Task: Measure the displacement between Leavenworth and Stevens Pass.
Action: Mouse moved to (268, 86)
Screenshot: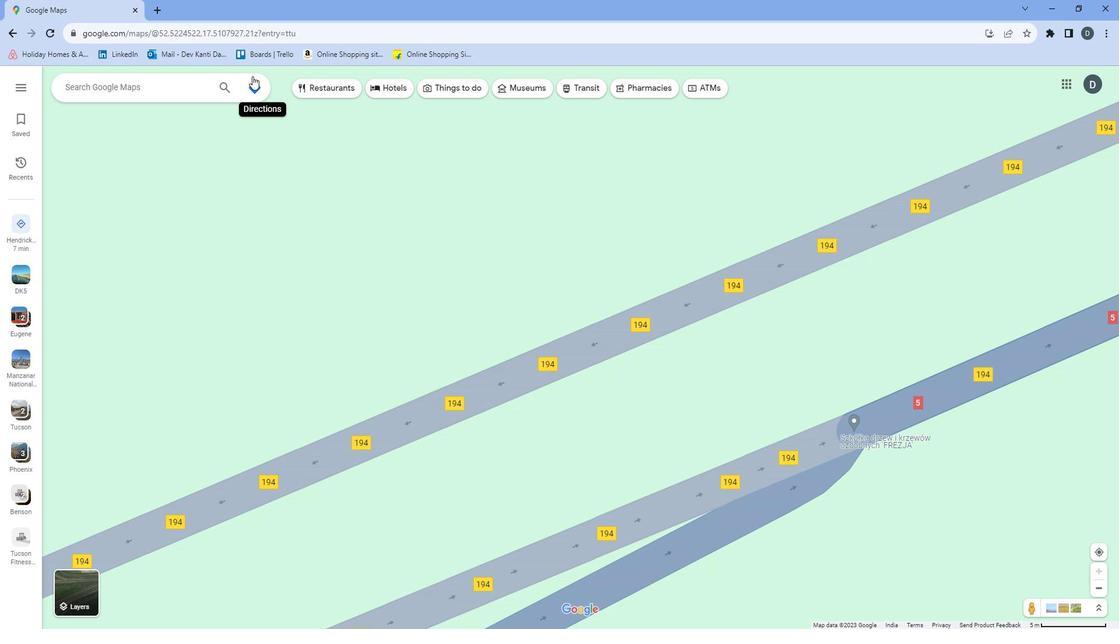 
Action: Mouse pressed left at (268, 86)
Screenshot: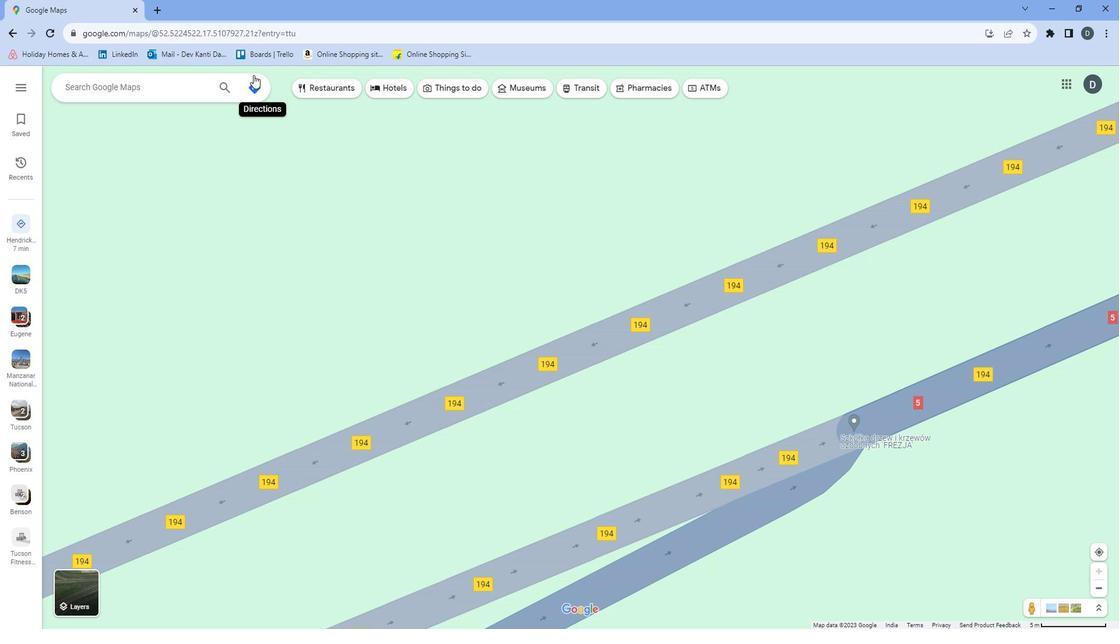 
Action: Mouse moved to (205, 128)
Screenshot: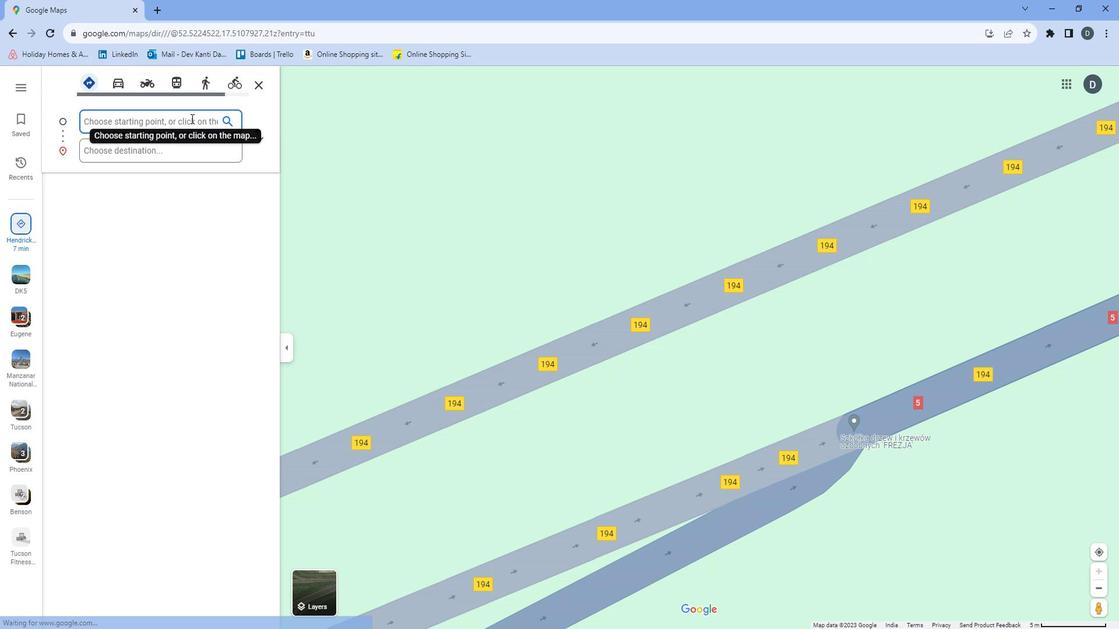
Action: Mouse pressed left at (205, 128)
Screenshot: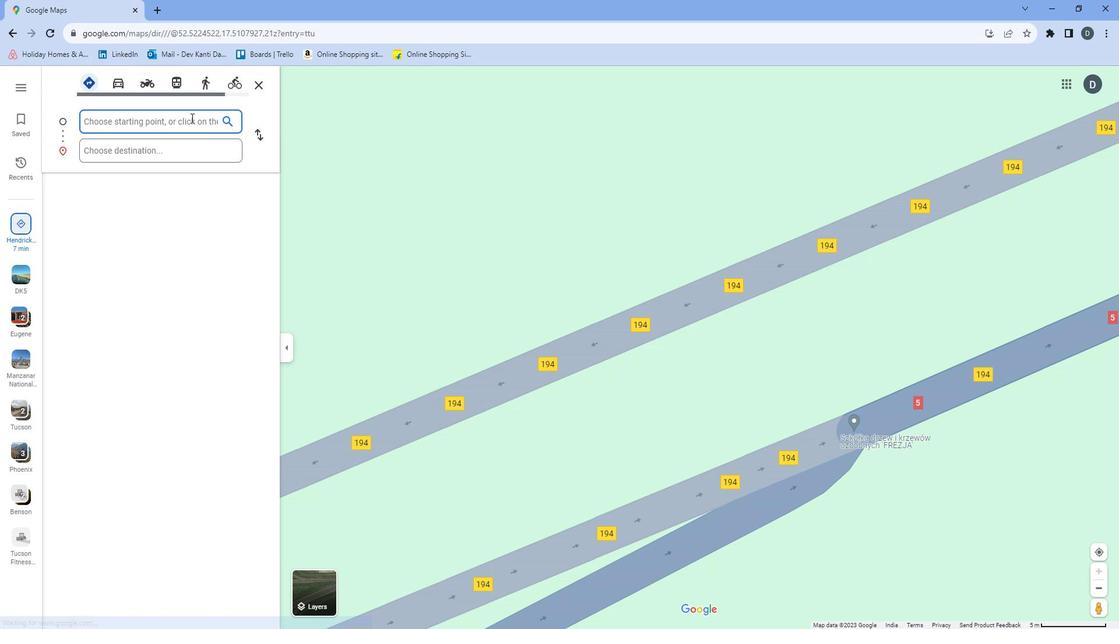 
Action: Key pressed <Key.shift>Leavenwi<Key.backspace>orth<Key.space>
Screenshot: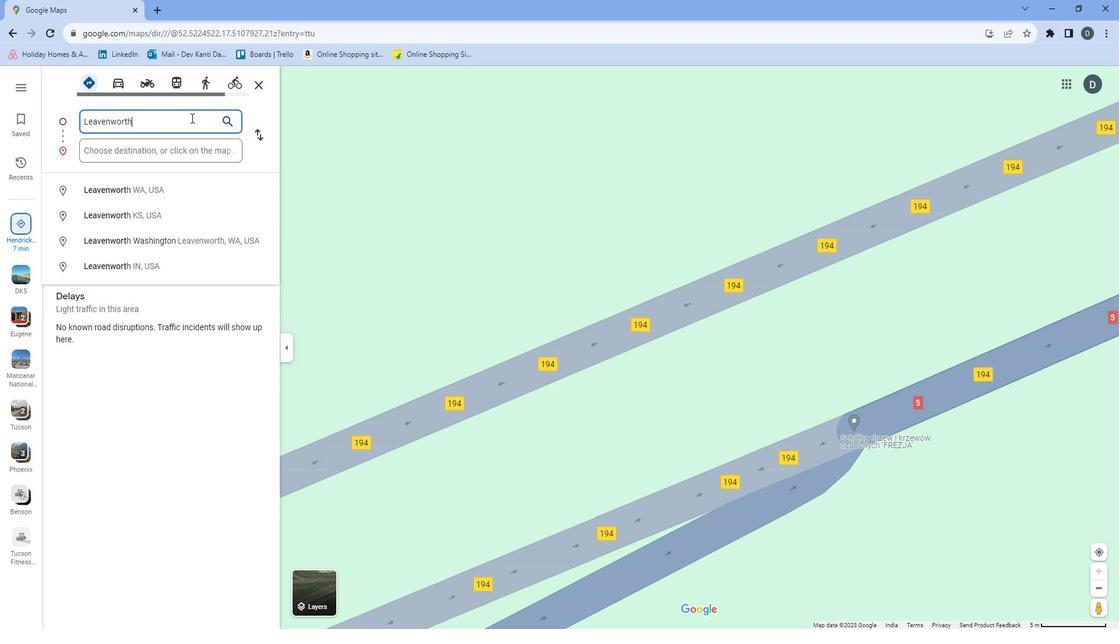 
Action: Mouse moved to (193, 153)
Screenshot: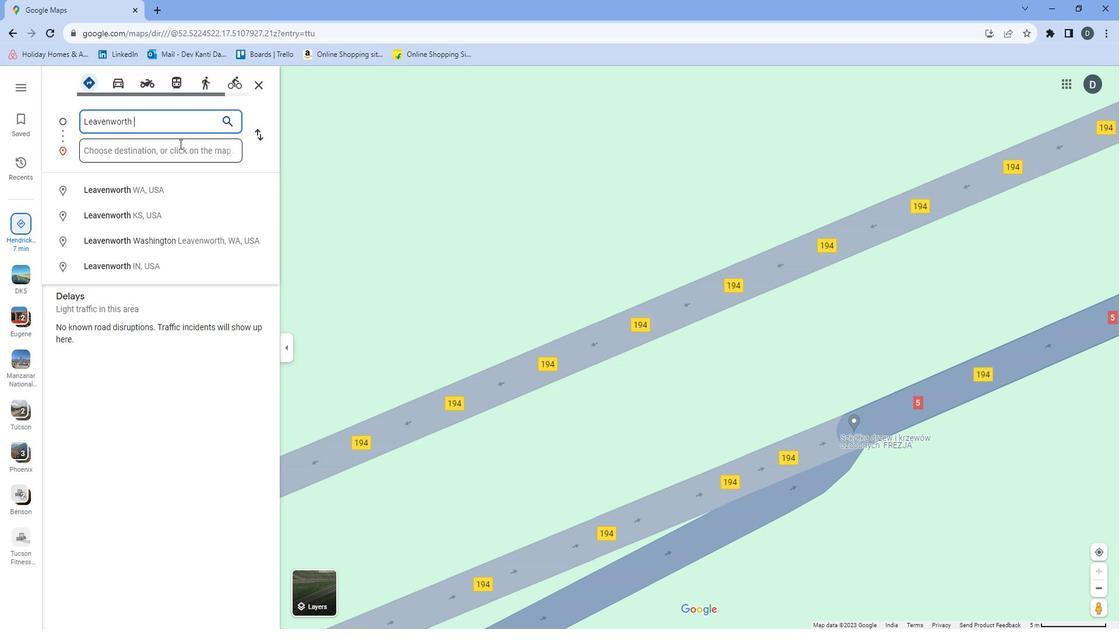 
Action: Mouse pressed left at (193, 153)
Screenshot: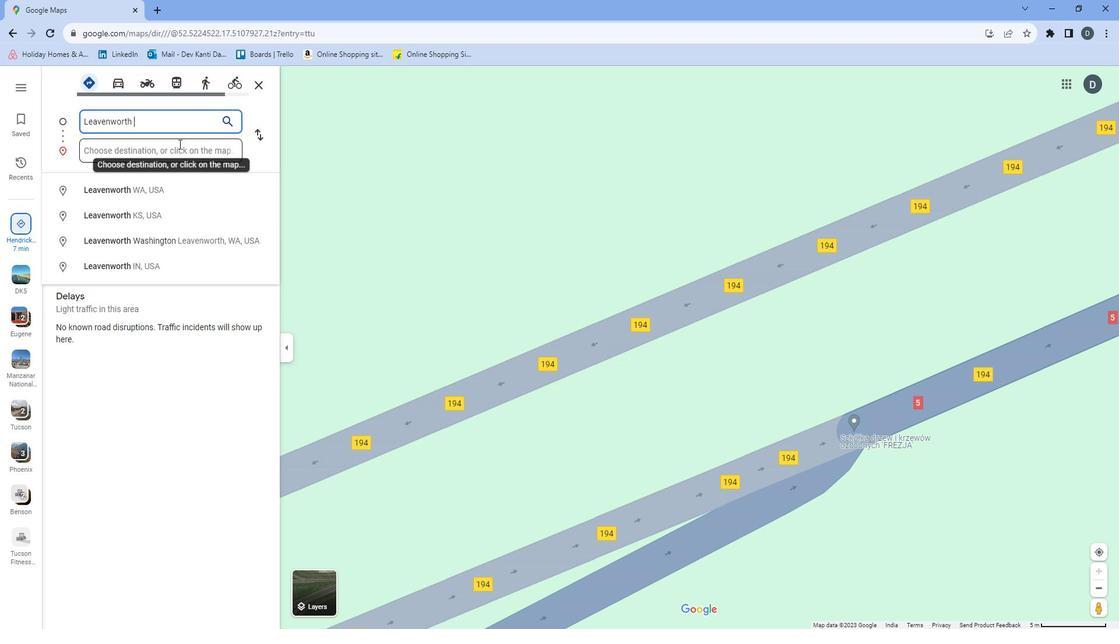 
Action: Key pressed <Key.shift>Stevens<Key.space><Key.shift>Pass<Key.enter>
Screenshot: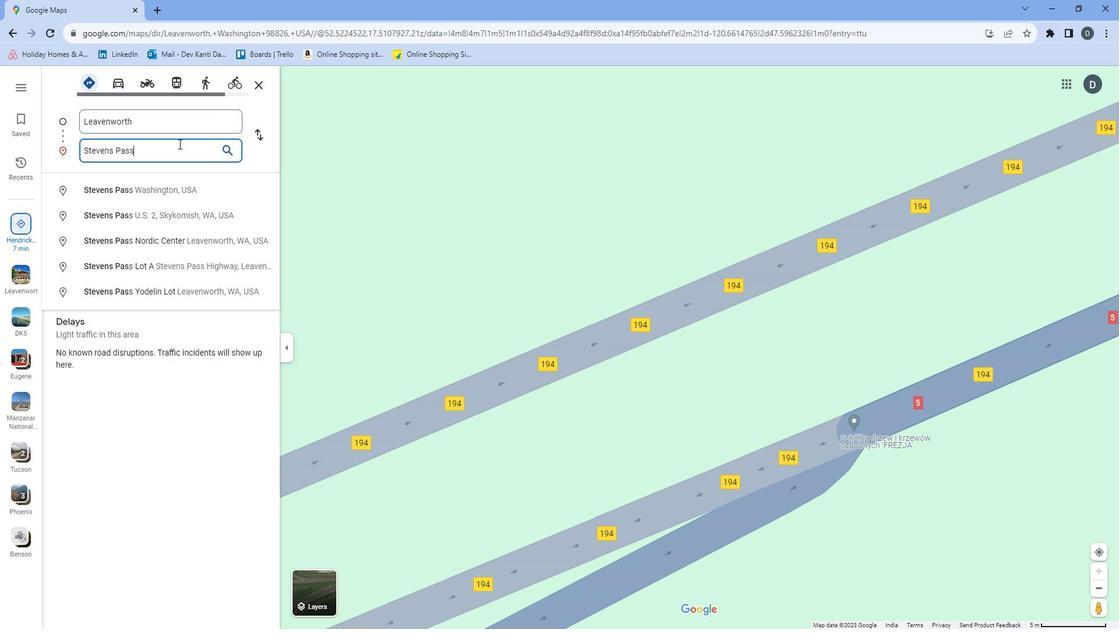
Action: Mouse moved to (897, 464)
Screenshot: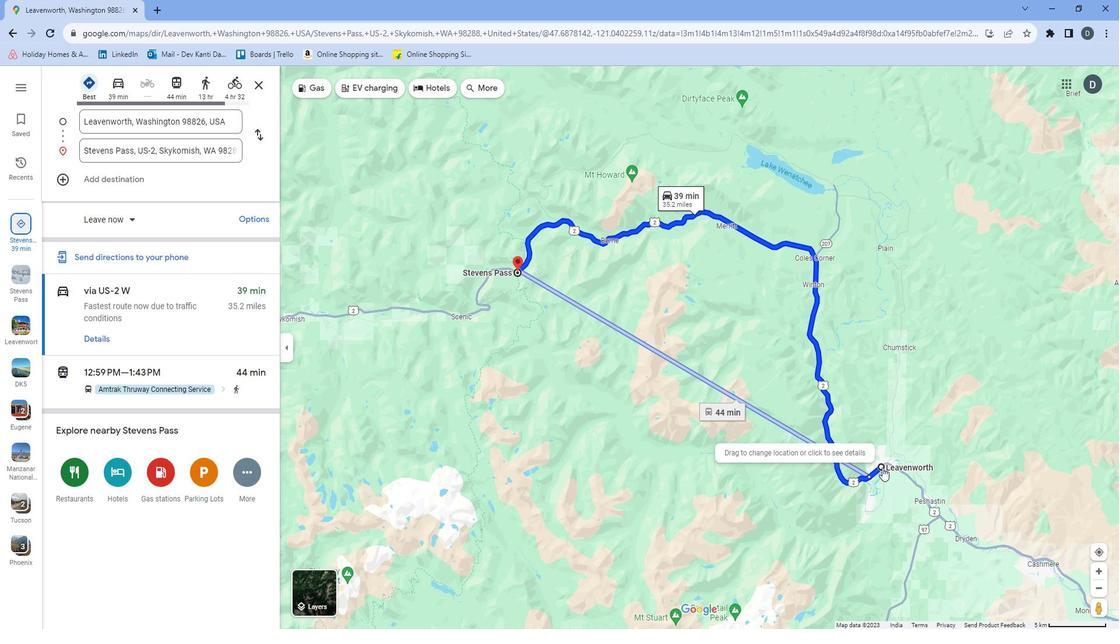 
Action: Mouse pressed left at (897, 464)
Screenshot: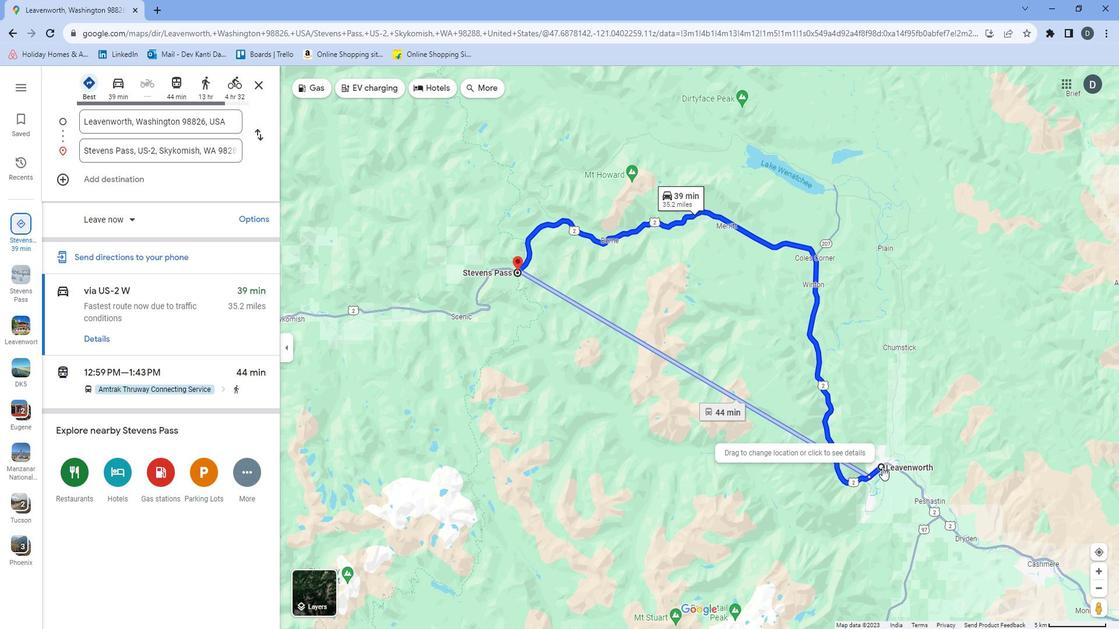 
Action: Mouse pressed right at (897, 464)
Screenshot: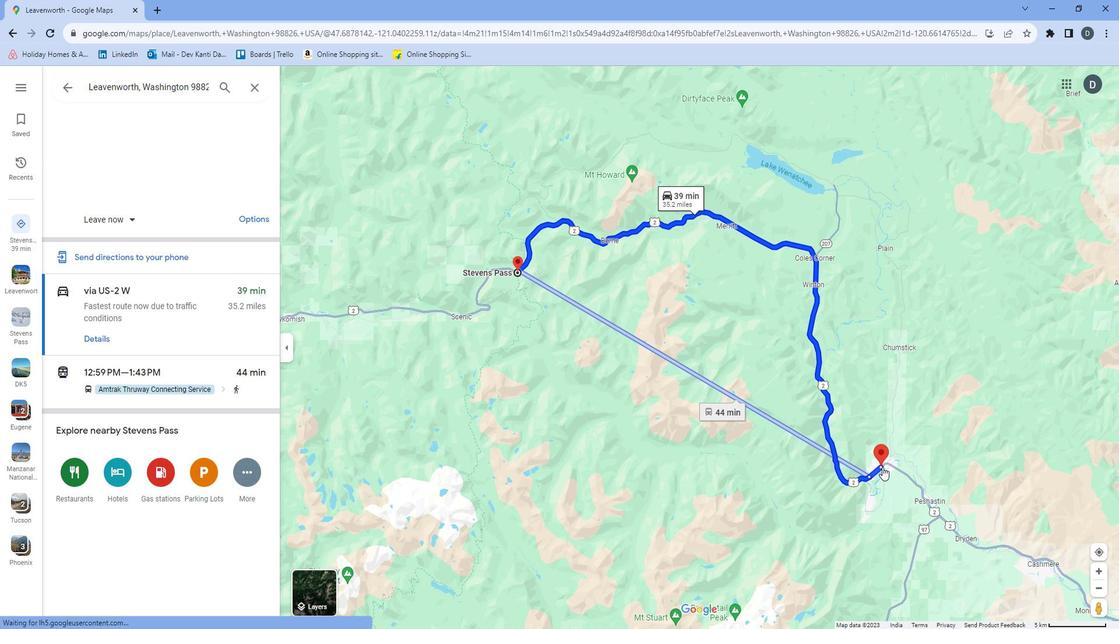 
Action: Mouse moved to (938, 600)
Screenshot: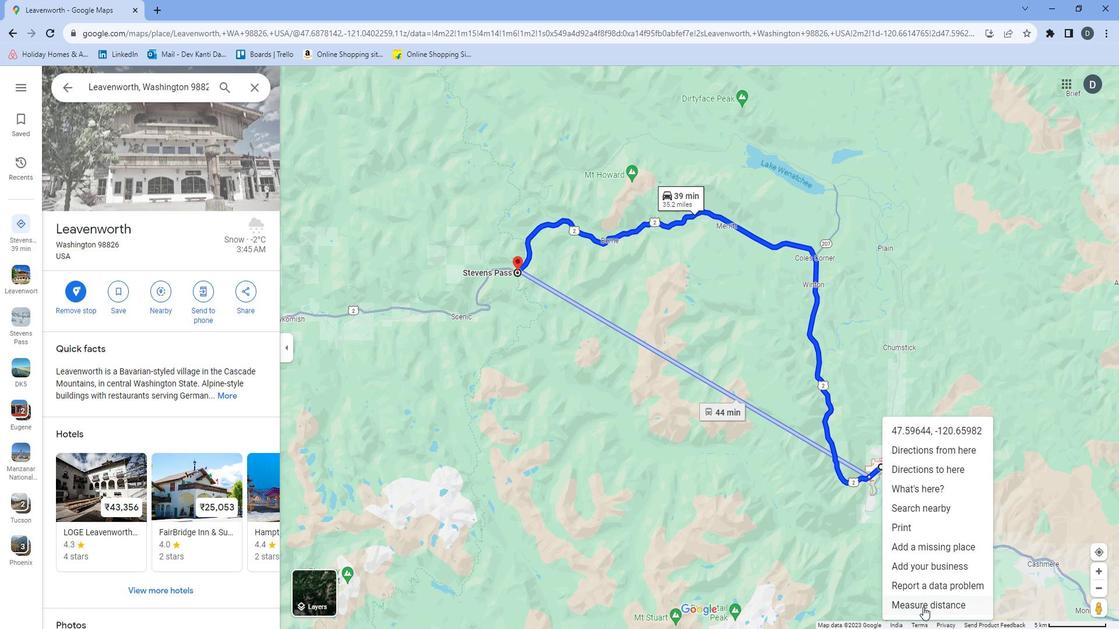 
Action: Mouse pressed left at (938, 600)
Screenshot: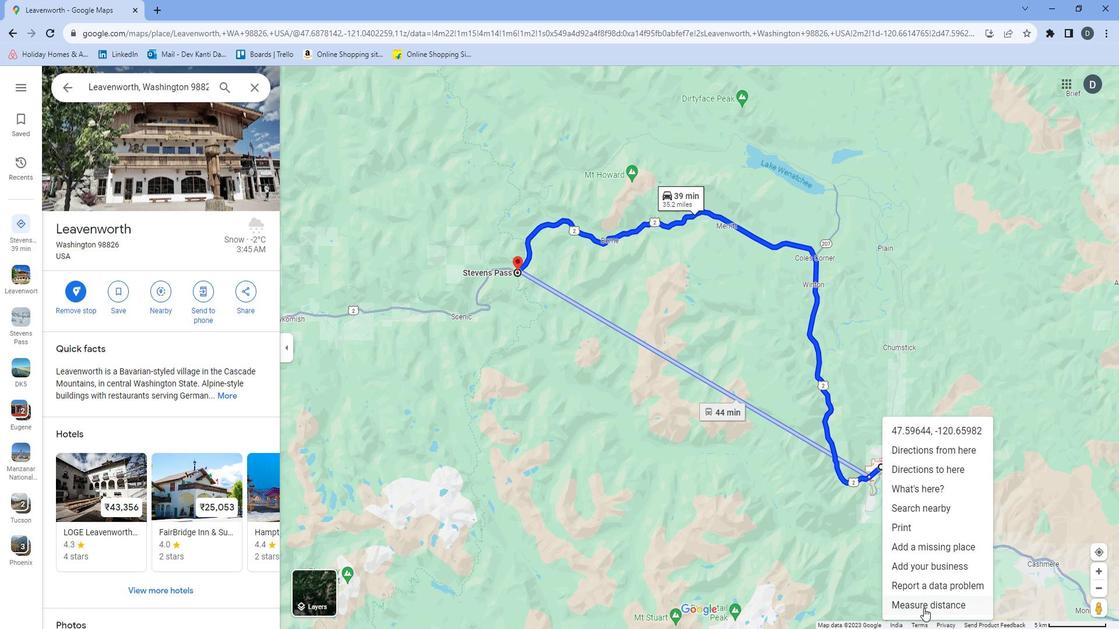 
Action: Mouse moved to (530, 274)
Screenshot: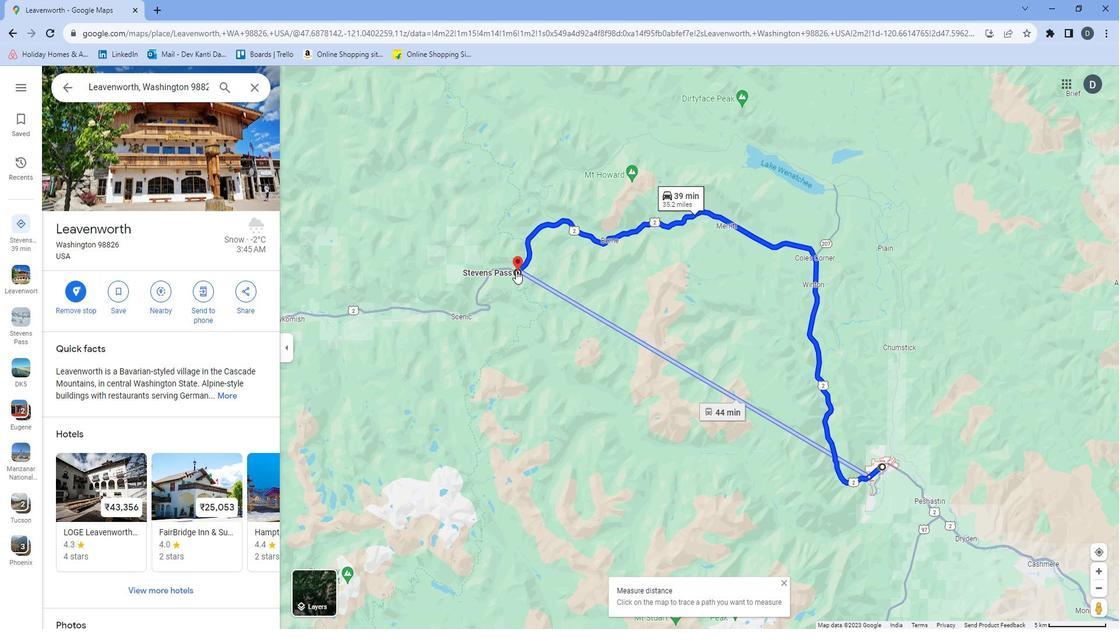 
Action: Mouse pressed left at (530, 274)
Screenshot: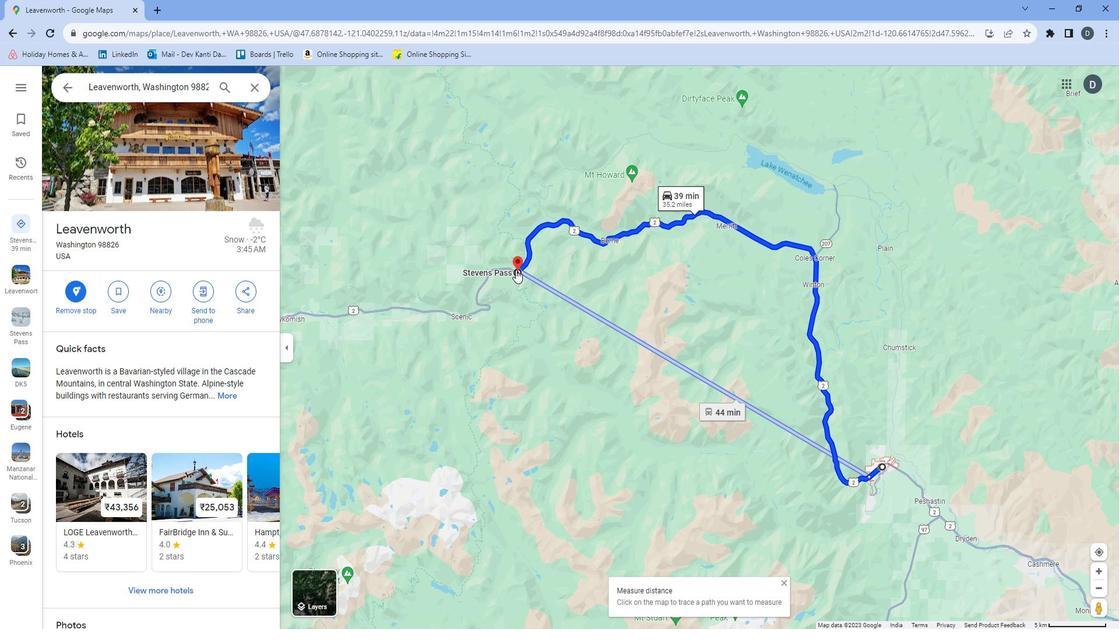 
Action: Mouse moved to (894, 478)
Screenshot: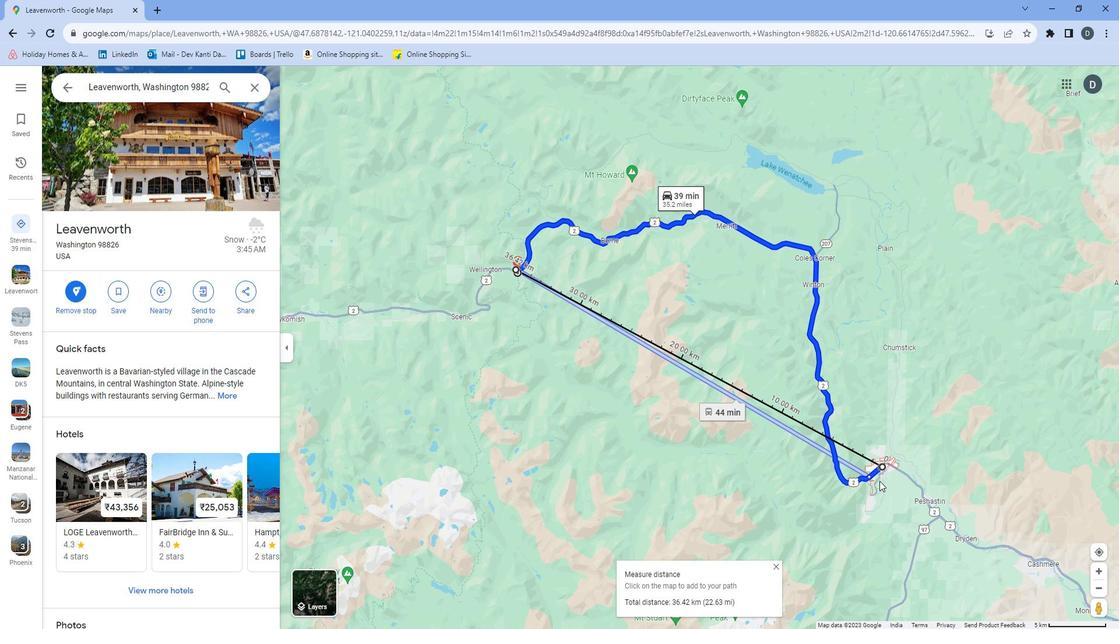 
Action: Mouse scrolled (894, 478) with delta (0, 0)
Screenshot: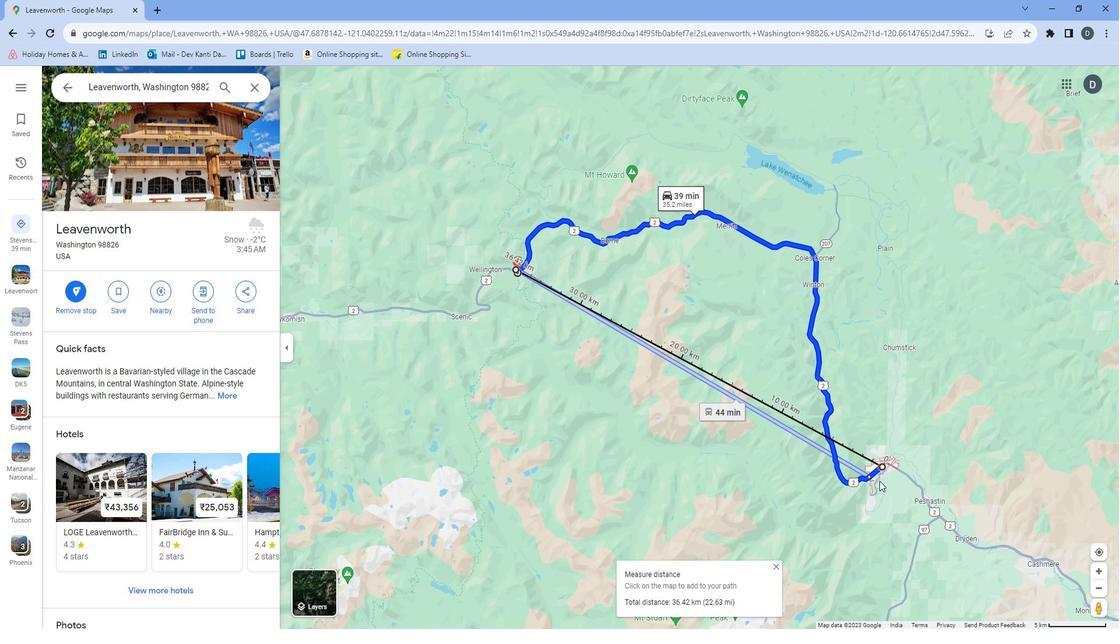 
Action: Mouse scrolled (894, 478) with delta (0, 0)
Screenshot: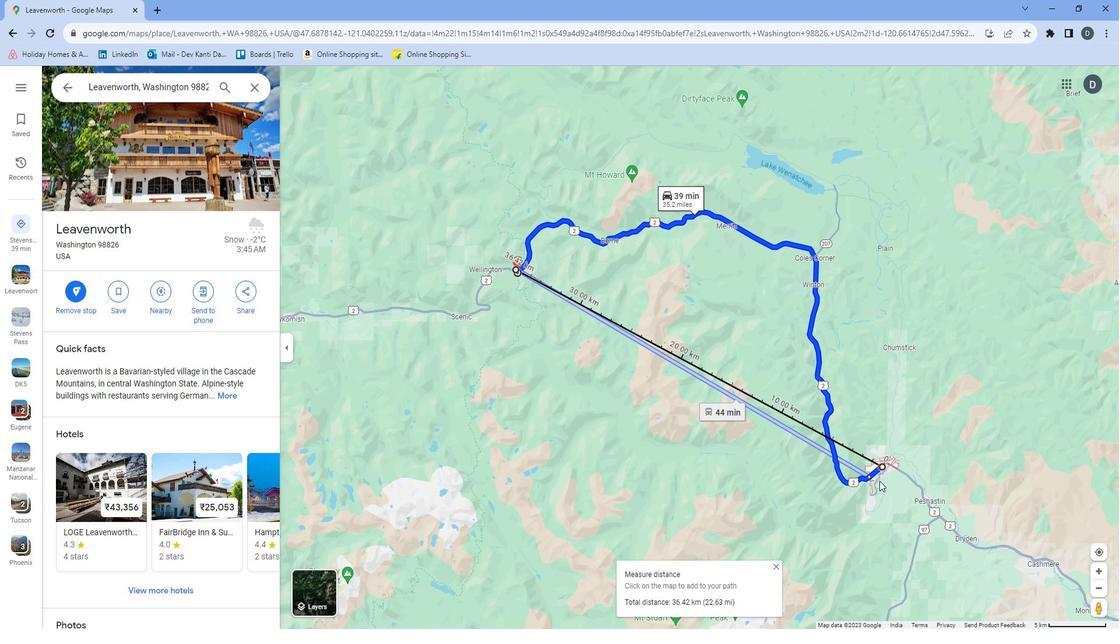 
Action: Mouse scrolled (894, 478) with delta (0, 0)
Screenshot: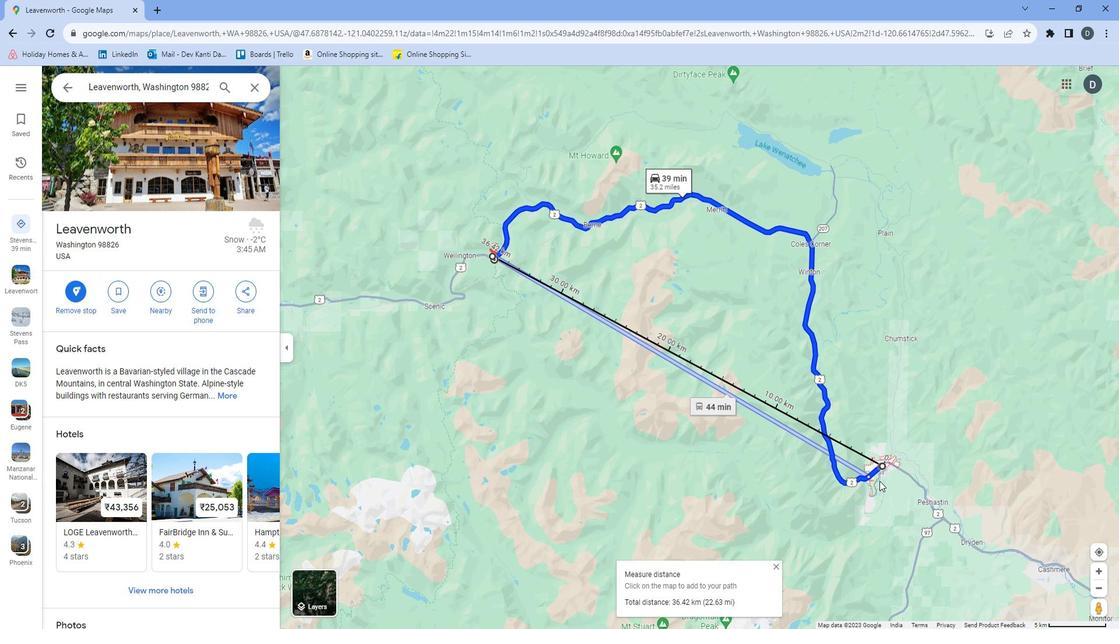 
Action: Mouse scrolled (894, 478) with delta (0, 0)
Screenshot: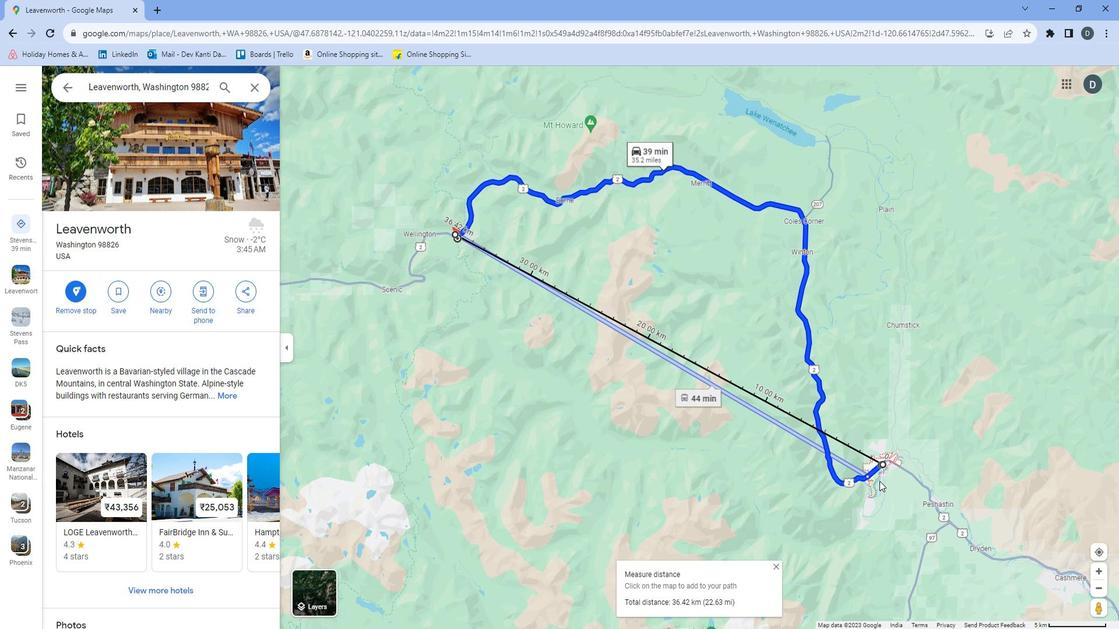 
Action: Mouse scrolled (894, 478) with delta (0, 0)
Screenshot: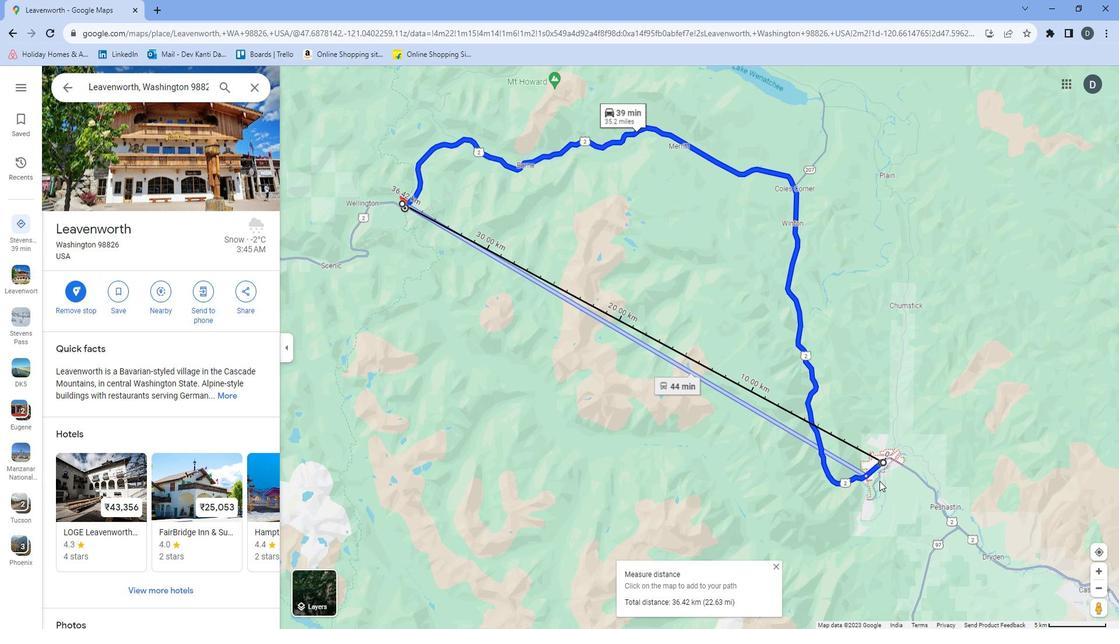
Action: Mouse scrolled (894, 478) with delta (0, 0)
Screenshot: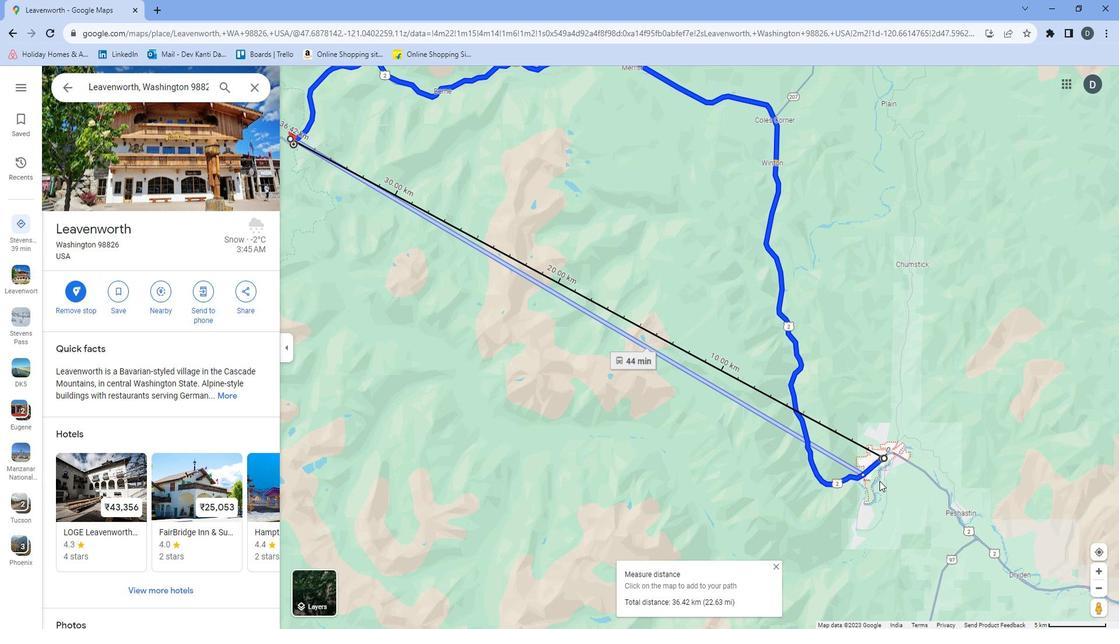
Action: Mouse moved to (895, 477)
Screenshot: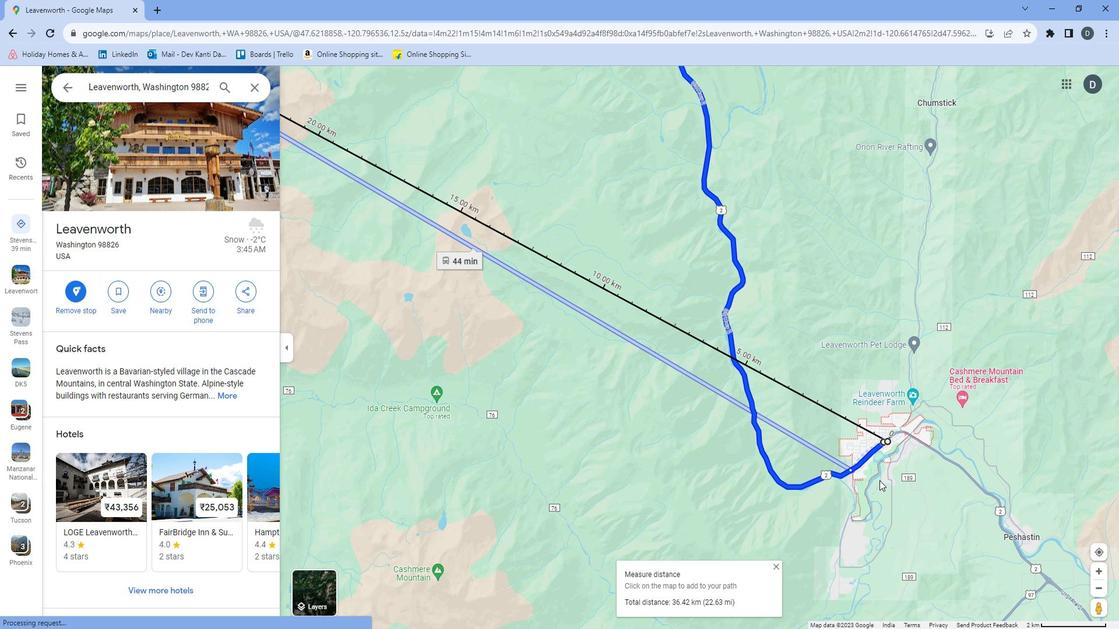 
Action: Mouse scrolled (895, 477) with delta (0, 0)
Screenshot: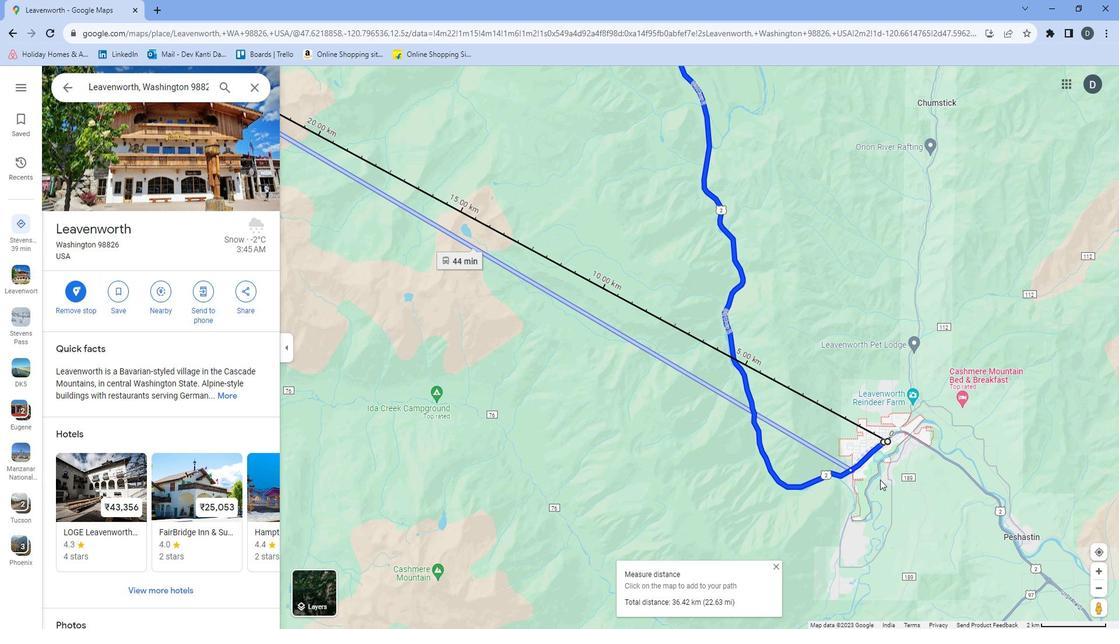 
Action: Mouse moved to (895, 476)
Screenshot: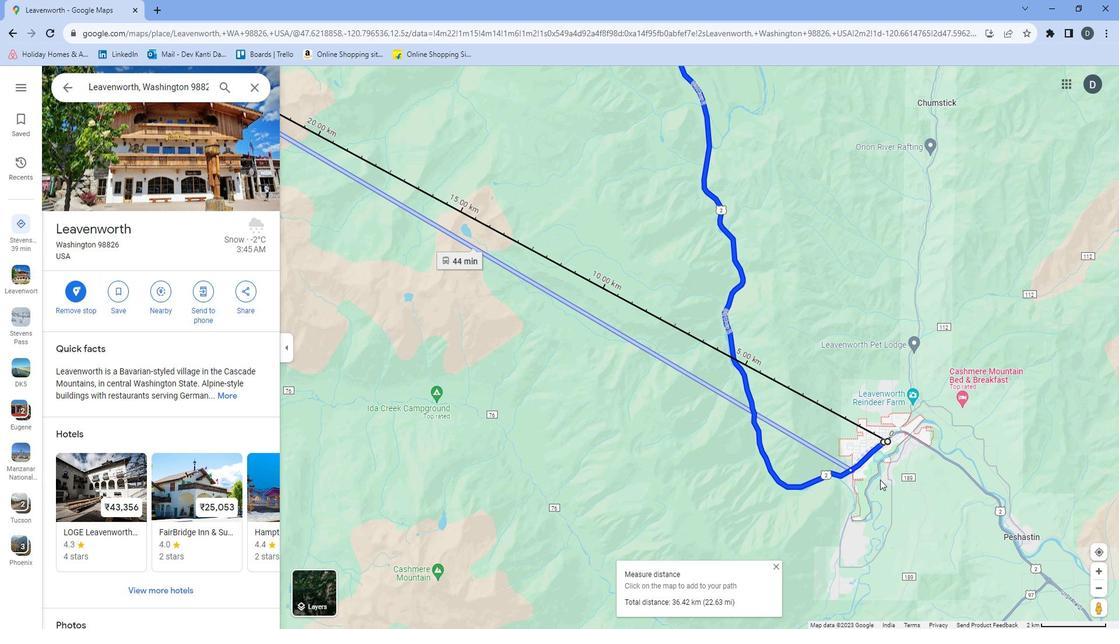 
Action: Mouse scrolled (895, 477) with delta (0, 0)
Screenshot: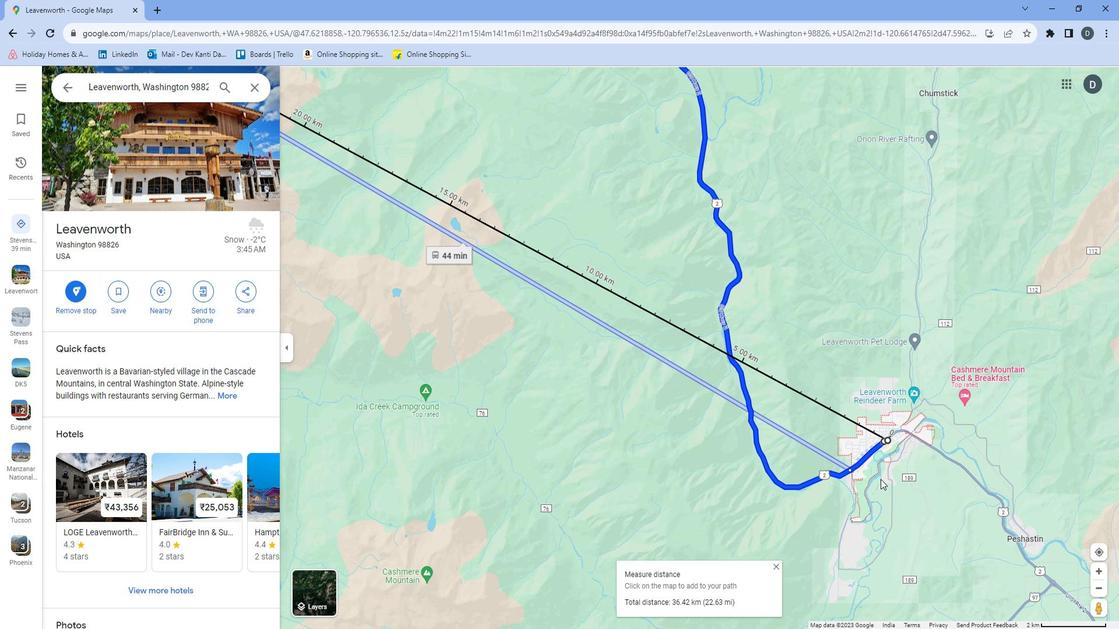 
Action: Mouse scrolled (895, 477) with delta (0, 0)
Screenshot: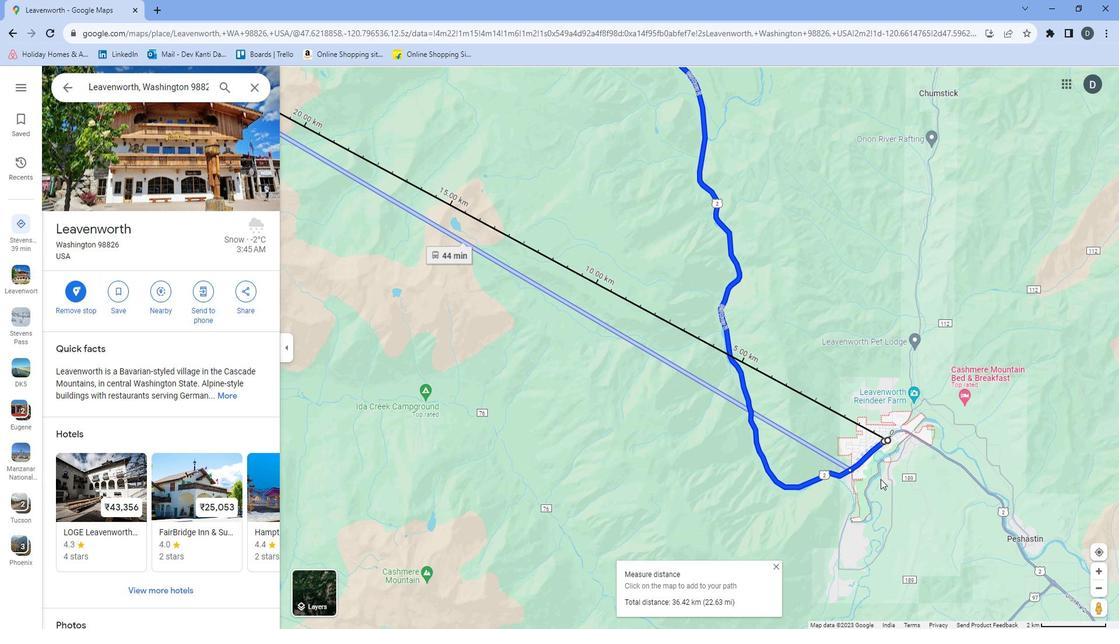 
Action: Mouse scrolled (895, 477) with delta (0, 0)
Screenshot: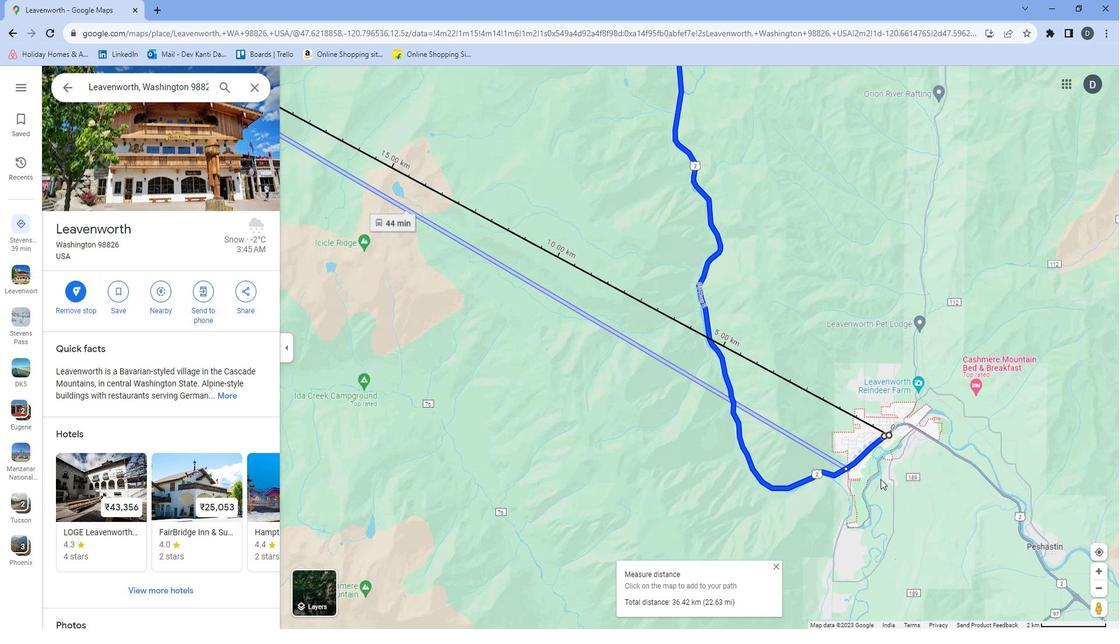 
Action: Mouse scrolled (895, 477) with delta (0, 0)
Screenshot: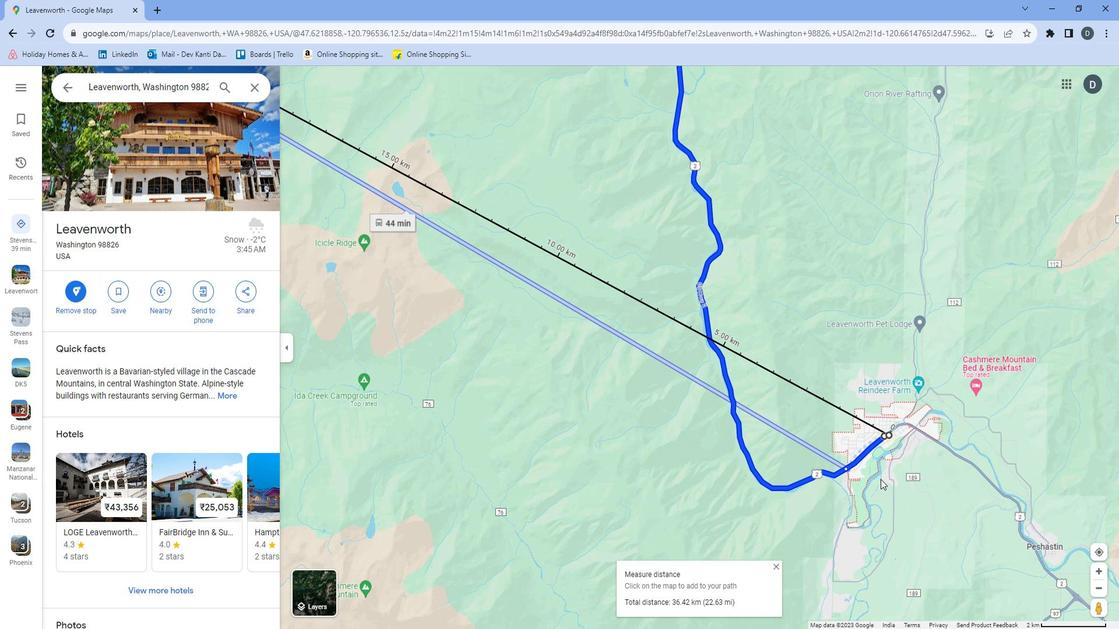 
Action: Mouse scrolled (895, 477) with delta (0, 0)
Screenshot: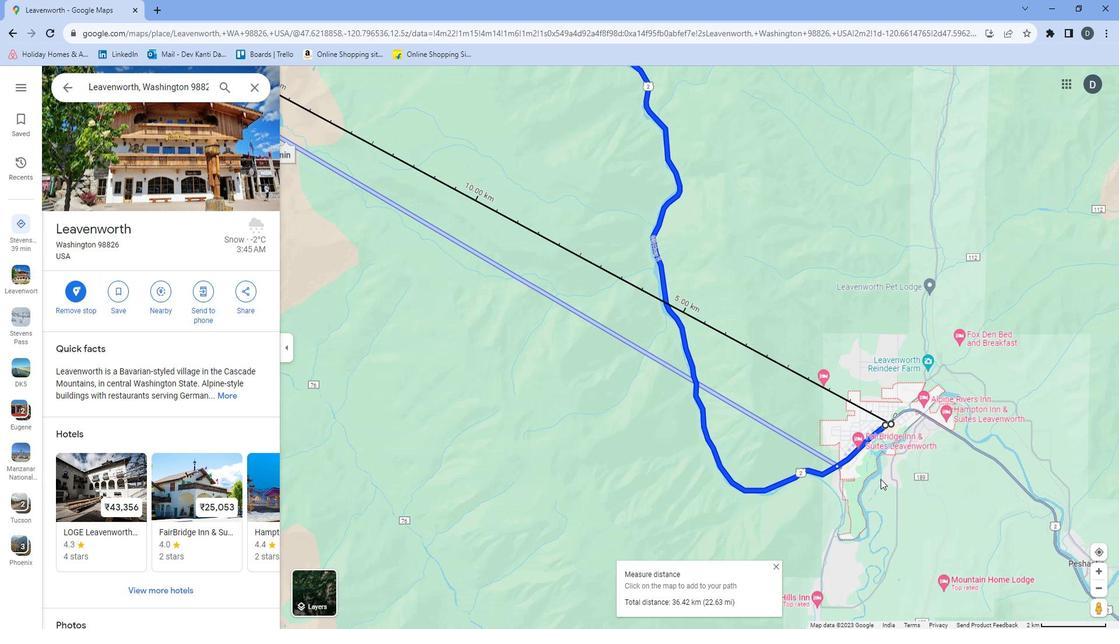 
Action: Mouse moved to (903, 365)
Screenshot: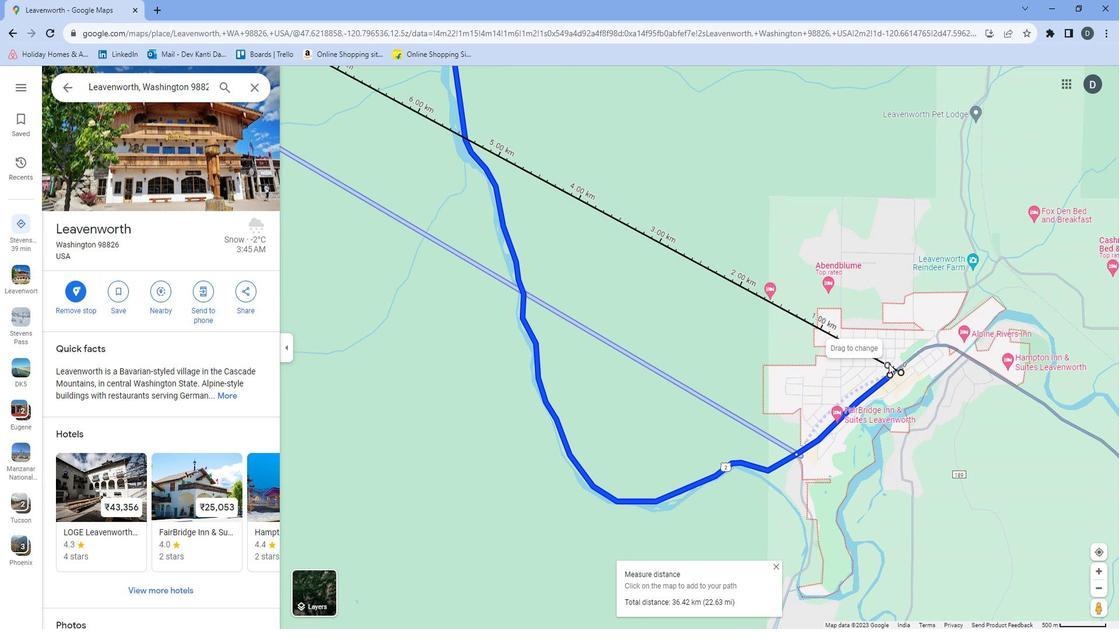 
Action: Mouse scrolled (903, 365) with delta (0, 0)
Screenshot: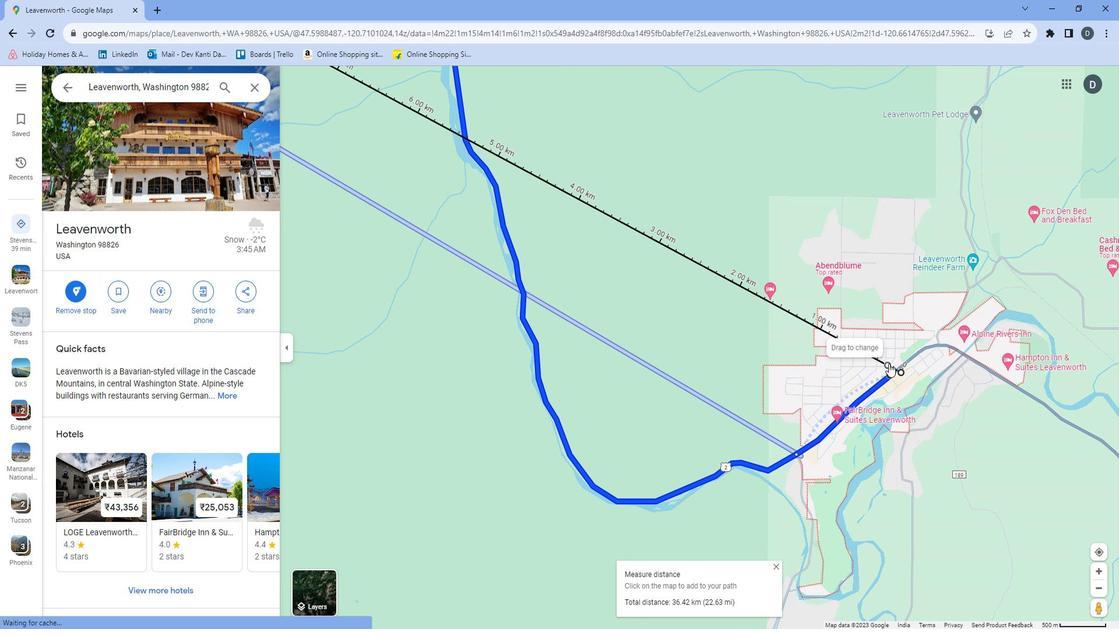 
Action: Mouse scrolled (903, 365) with delta (0, 0)
Screenshot: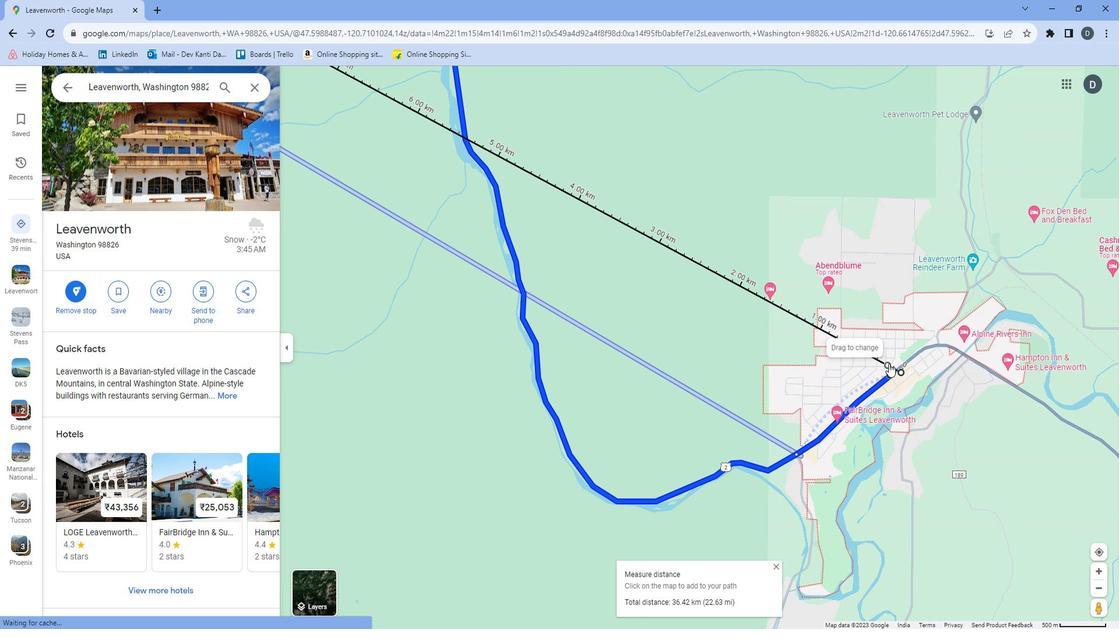 
Action: Mouse scrolled (903, 365) with delta (0, 0)
Screenshot: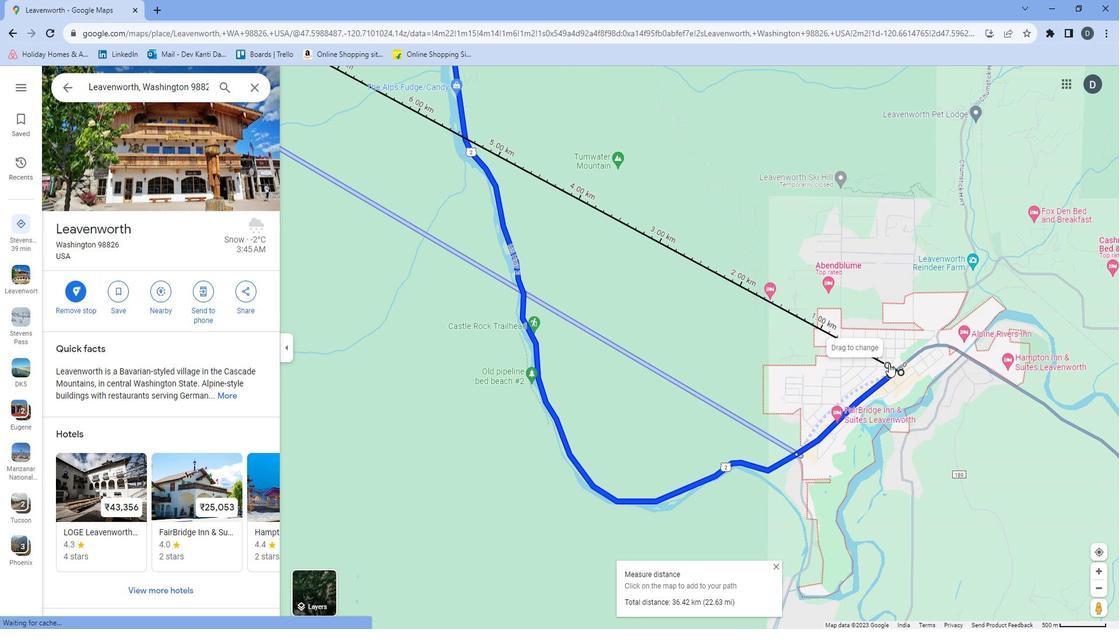 
Action: Mouse scrolled (903, 365) with delta (0, 0)
Screenshot: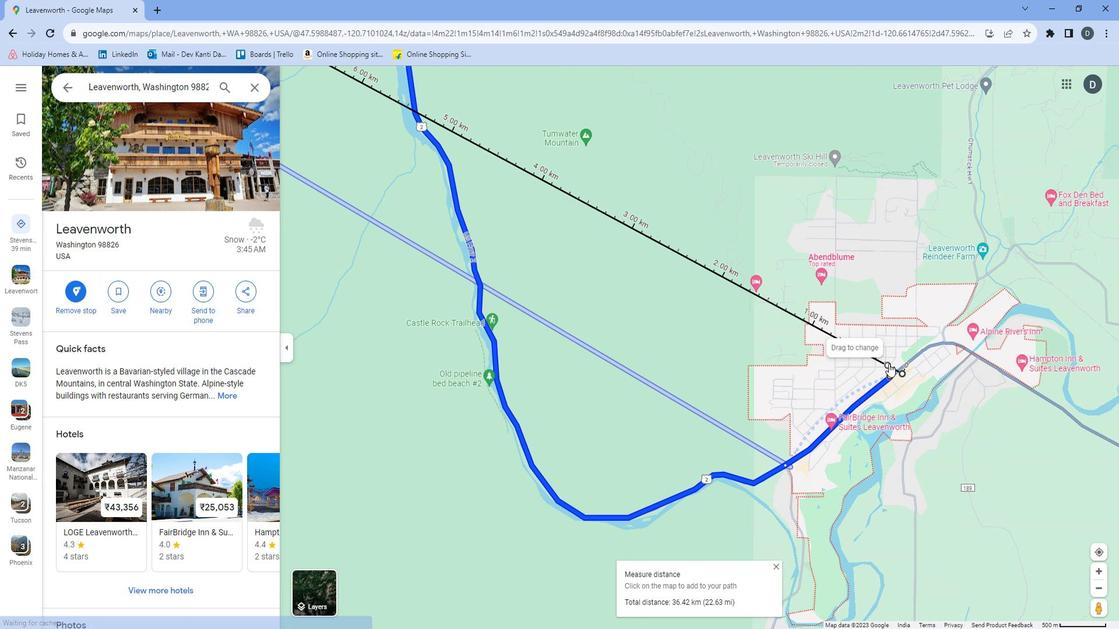 
Action: Mouse moved to (874, 387)
Screenshot: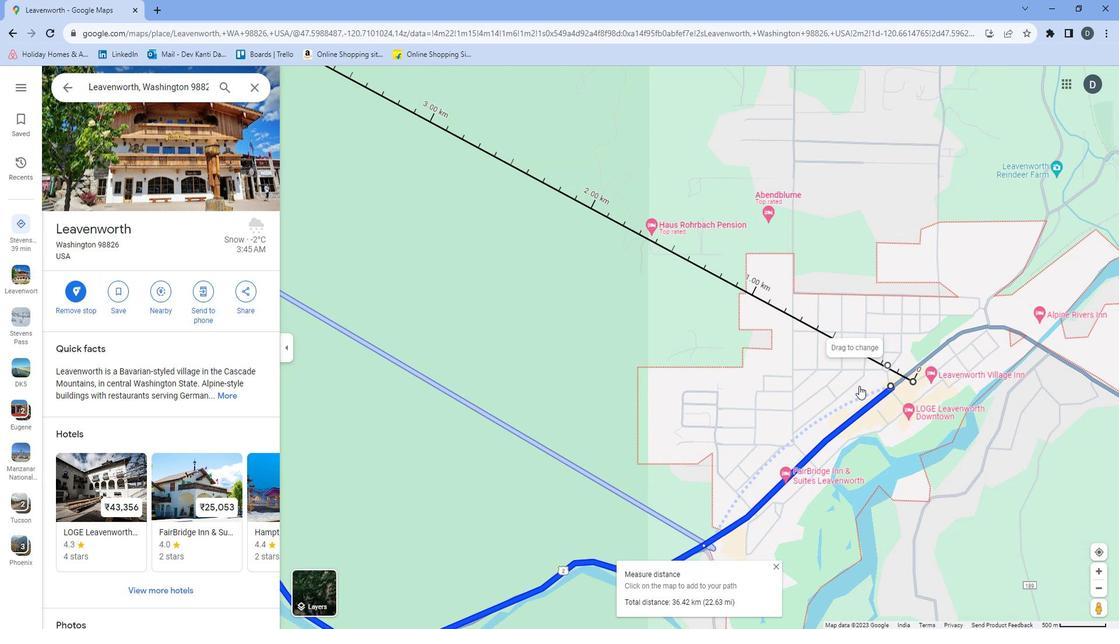 
Action: Mouse scrolled (874, 387) with delta (0, 0)
Screenshot: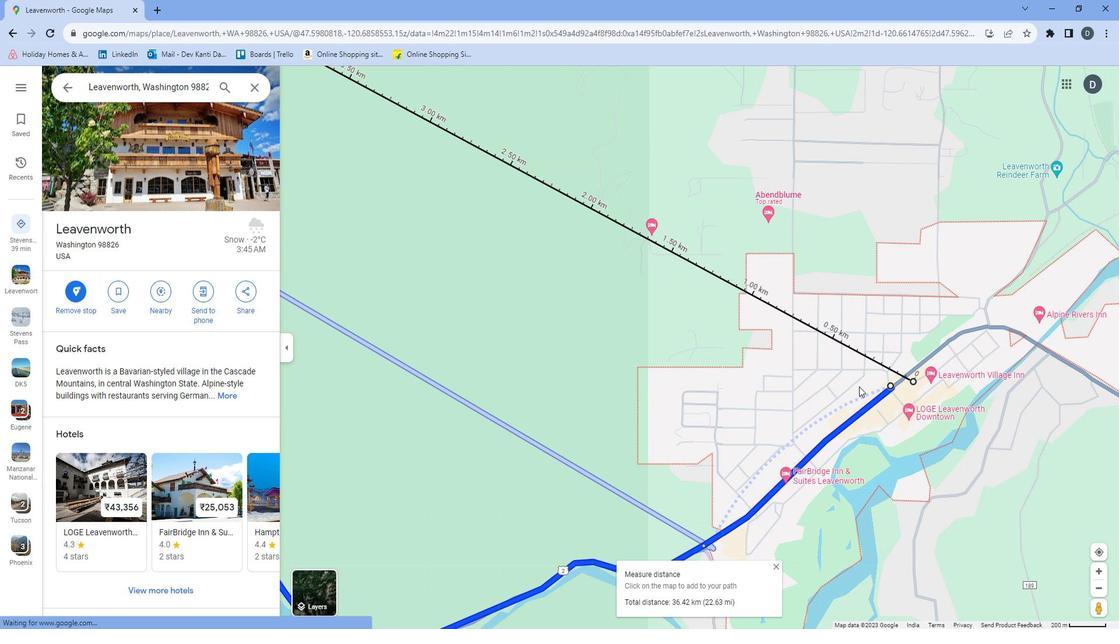 
Action: Mouse scrolled (874, 387) with delta (0, 0)
Screenshot: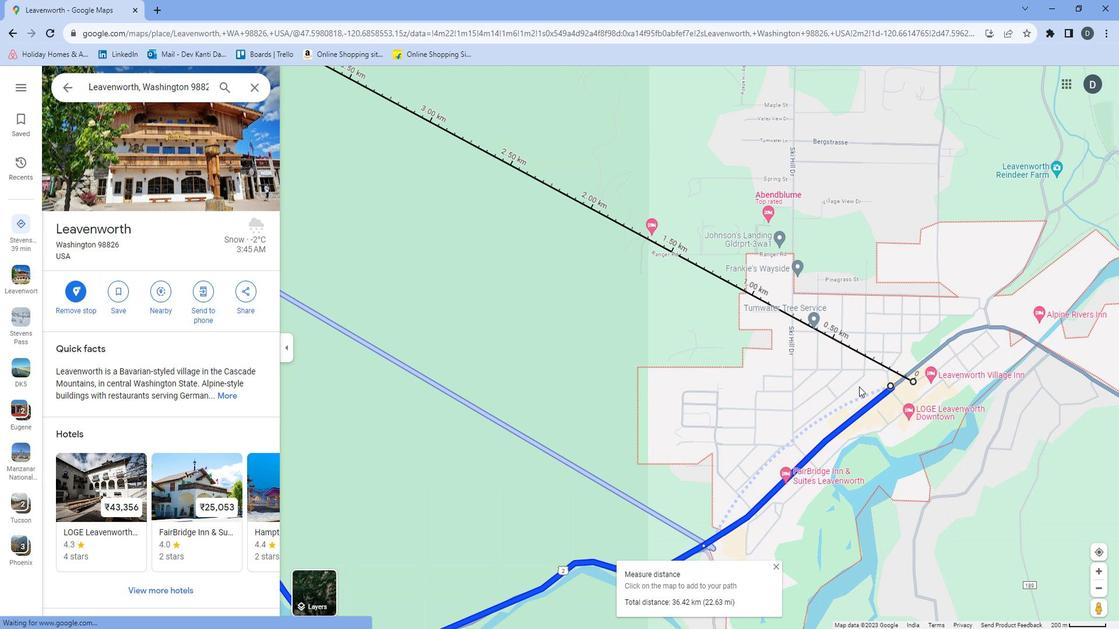 
Action: Mouse scrolled (874, 387) with delta (0, 0)
Screenshot: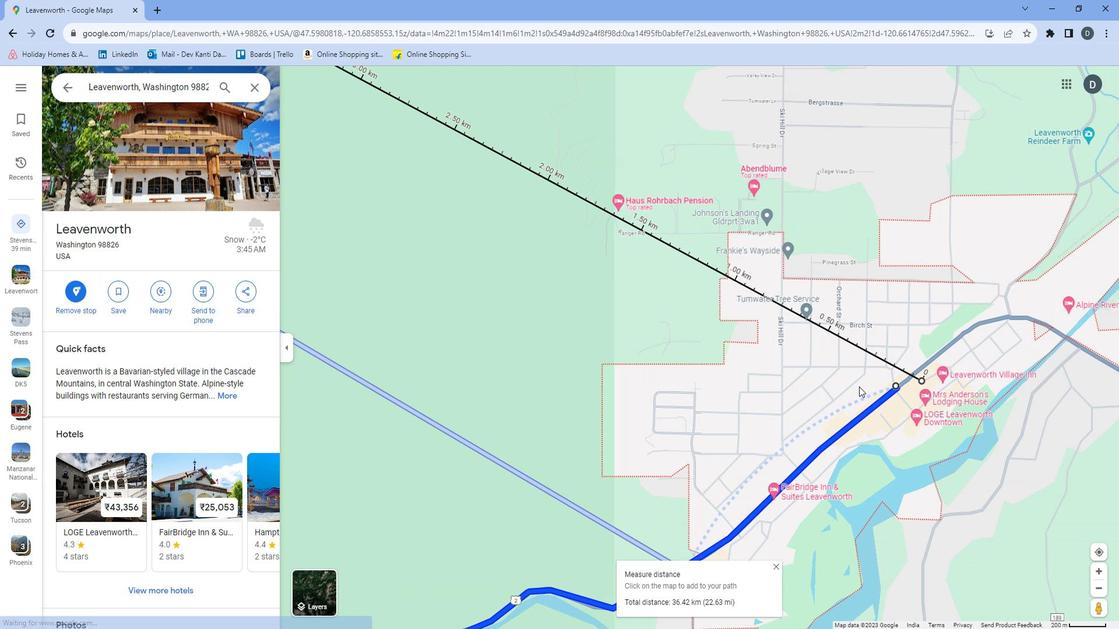 
Action: Mouse scrolled (874, 387) with delta (0, 0)
Screenshot: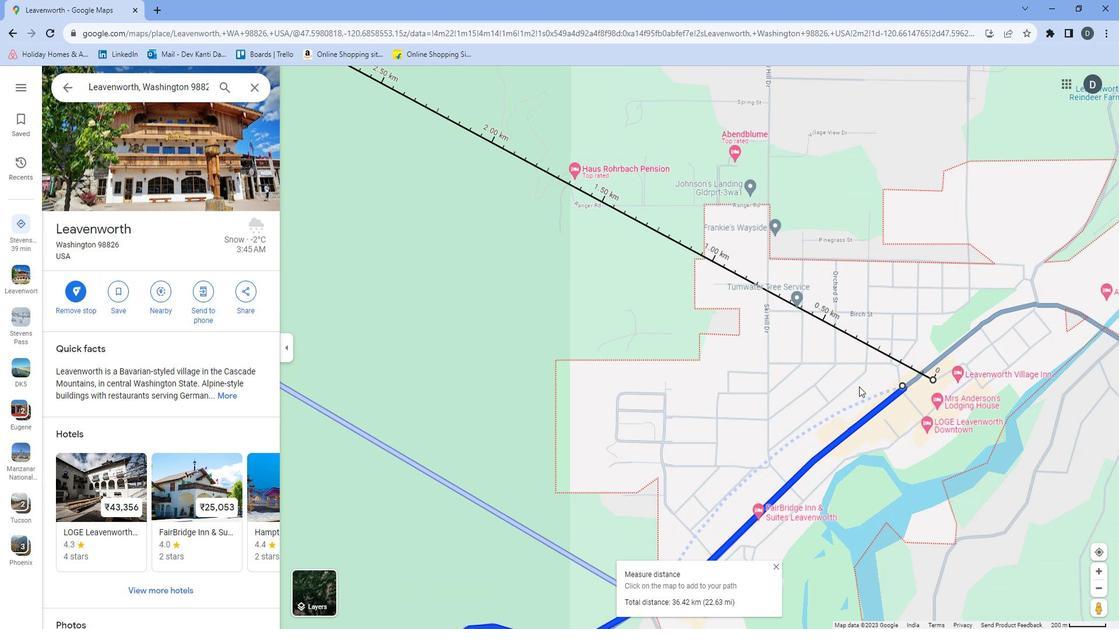 
Action: Mouse moved to (761, 336)
Screenshot: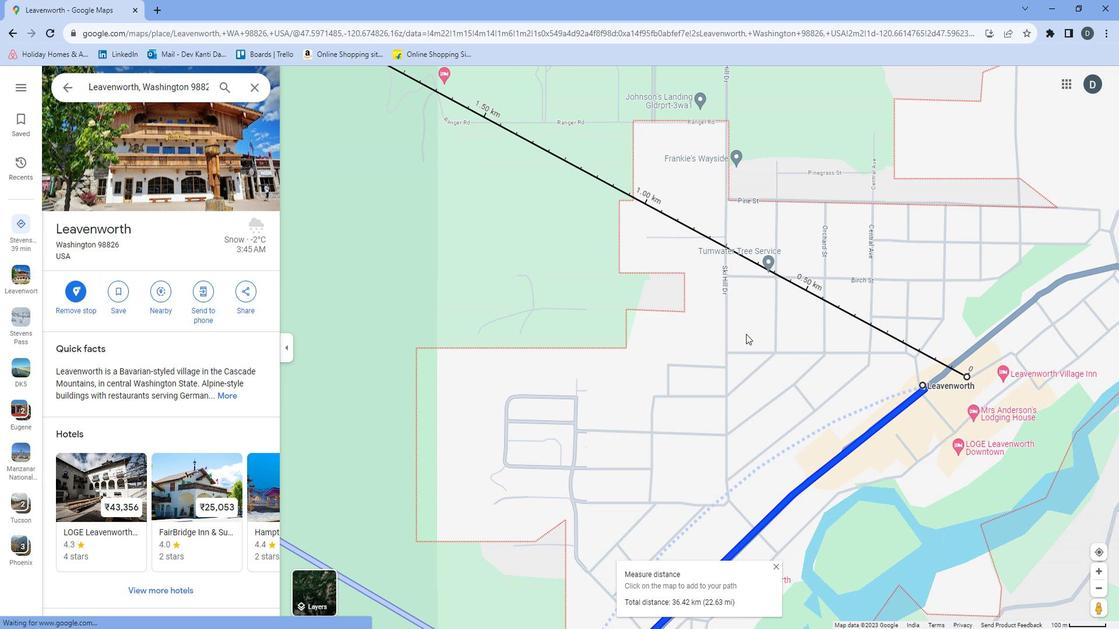 
Action: Mouse pressed left at (761, 336)
Screenshot: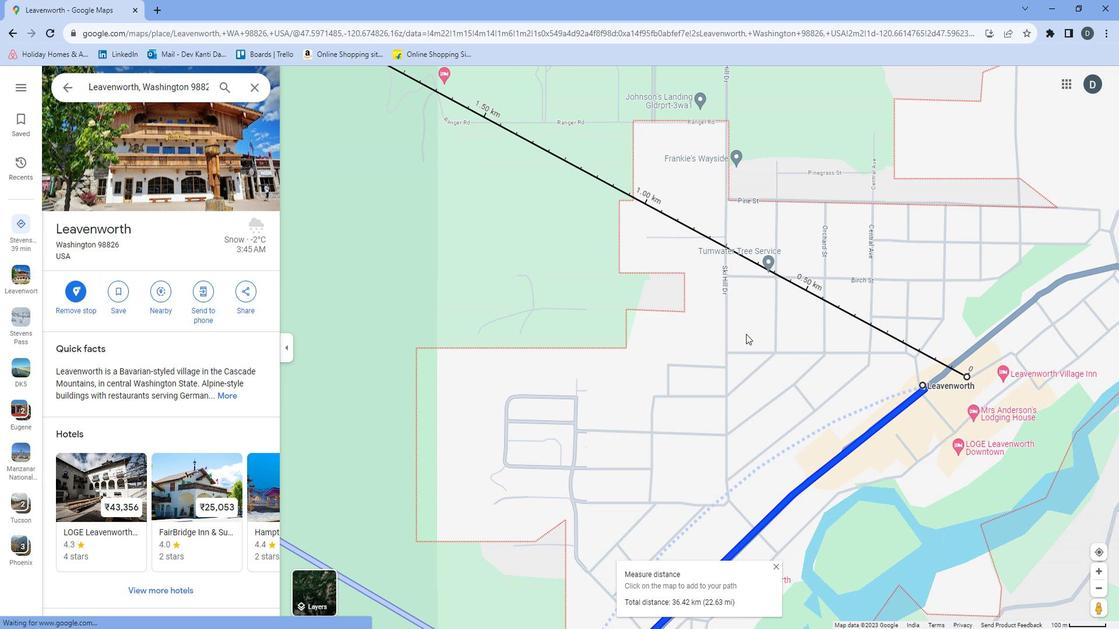 
Action: Mouse moved to (713, 314)
Screenshot: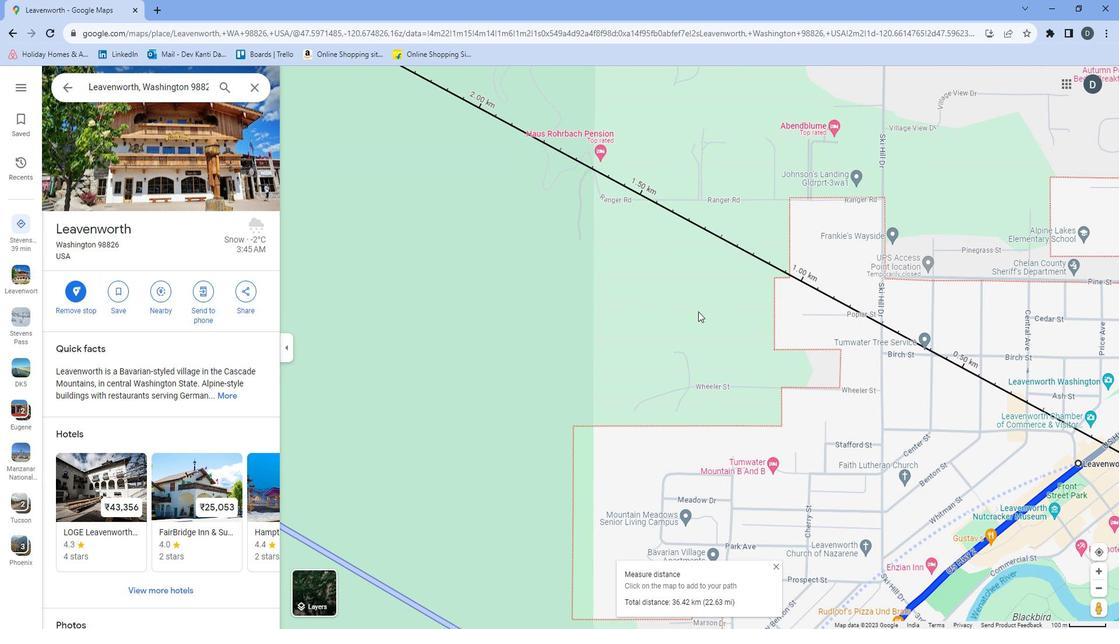 
Action: Mouse pressed left at (713, 314)
Screenshot: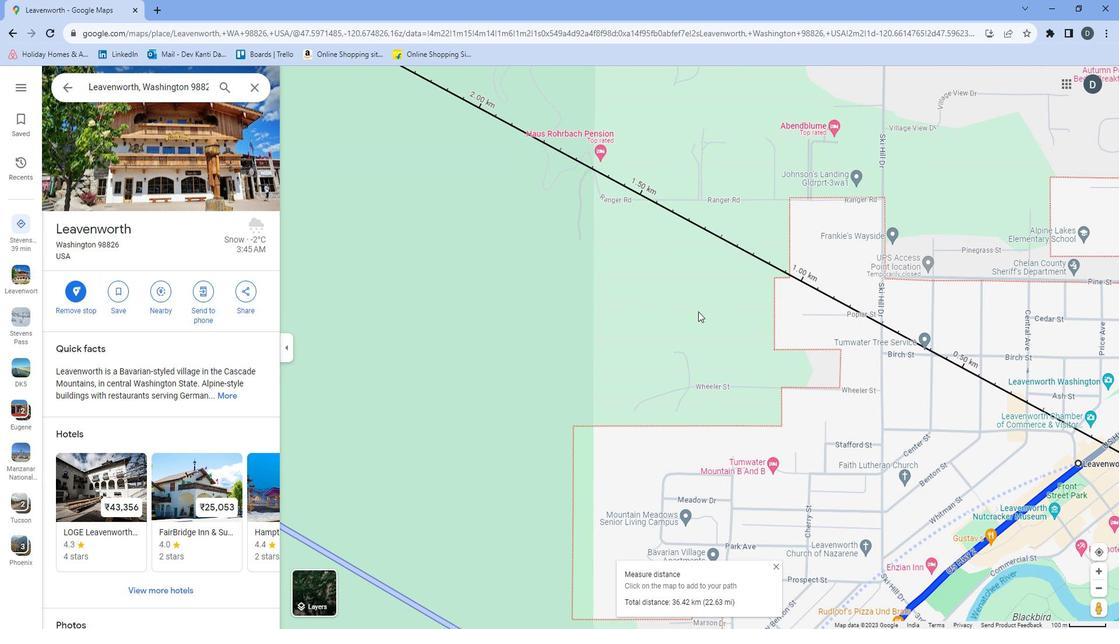 
Action: Mouse moved to (521, 297)
Screenshot: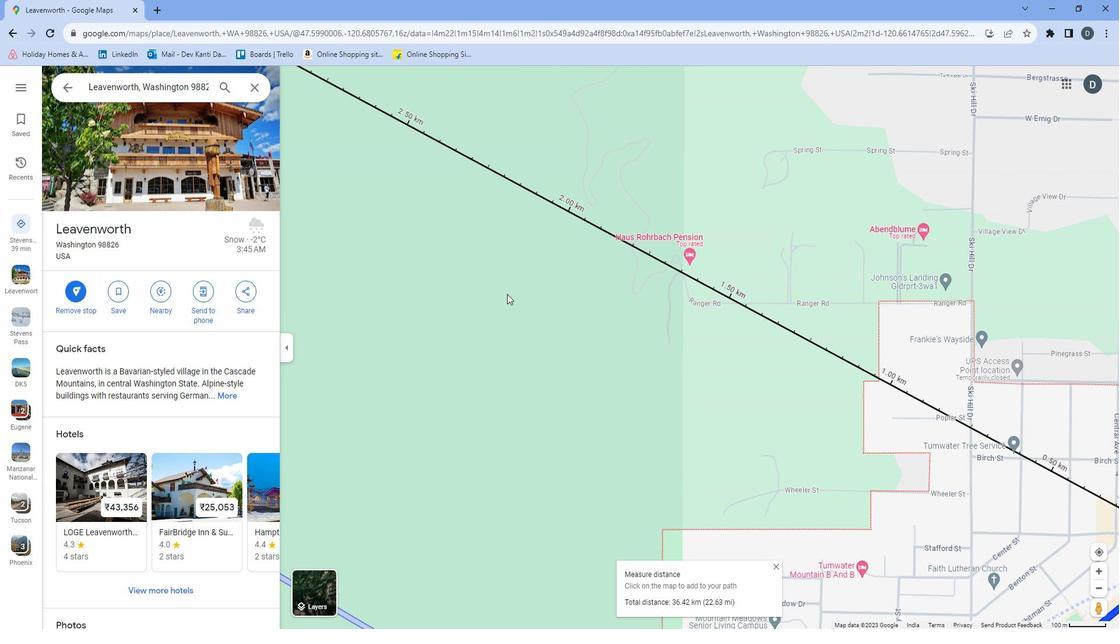 
Action: Mouse pressed left at (521, 297)
Screenshot: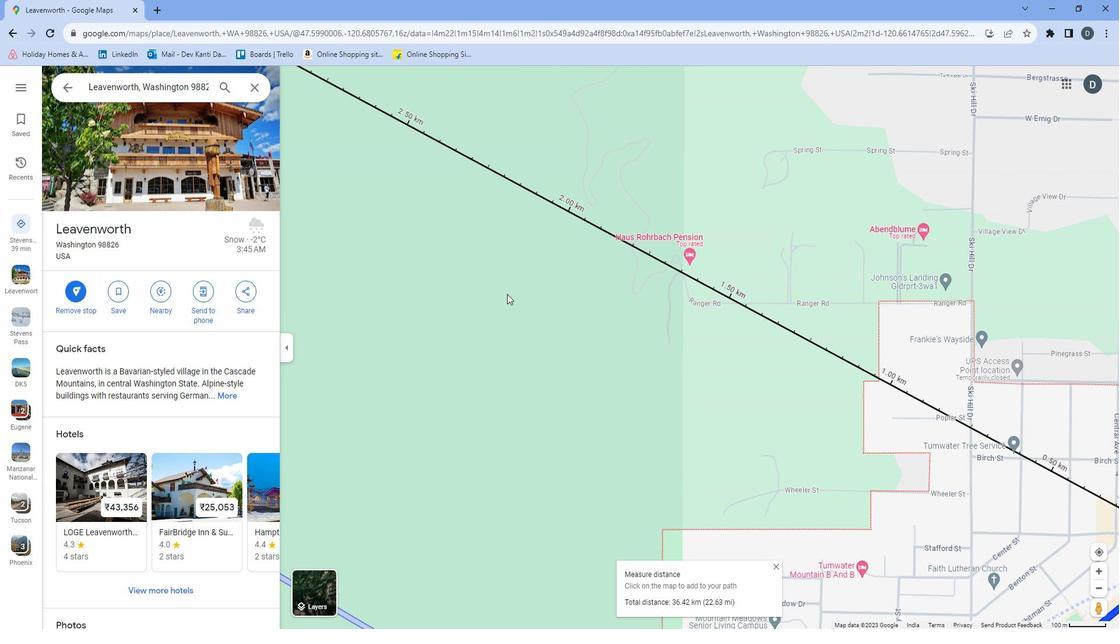 
Action: Mouse moved to (601, 331)
Screenshot: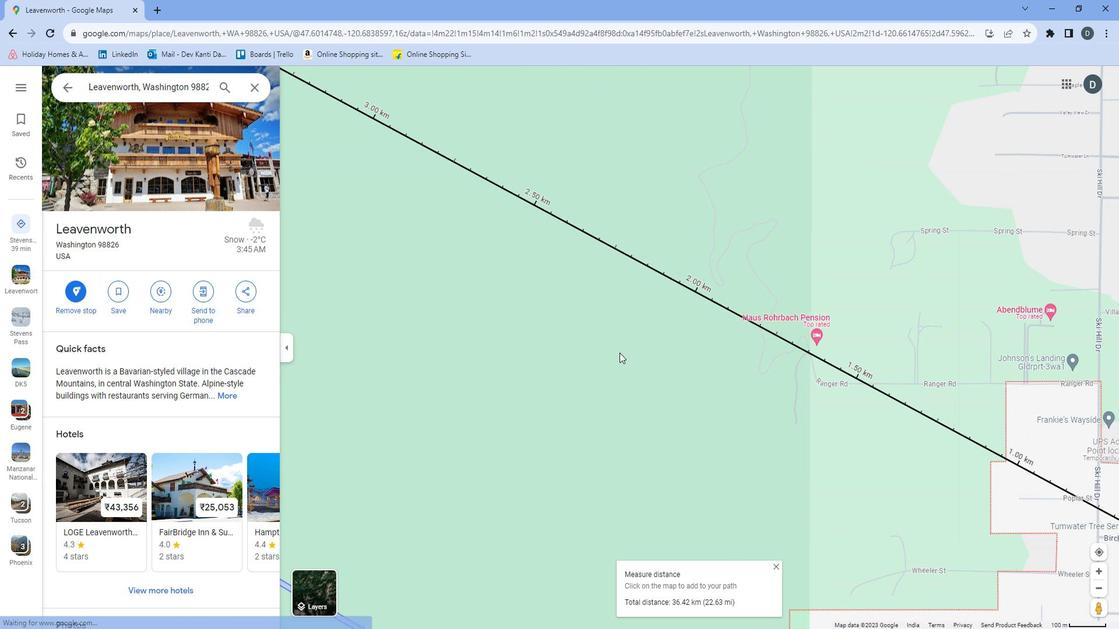 
Action: Mouse pressed left at (601, 331)
Screenshot: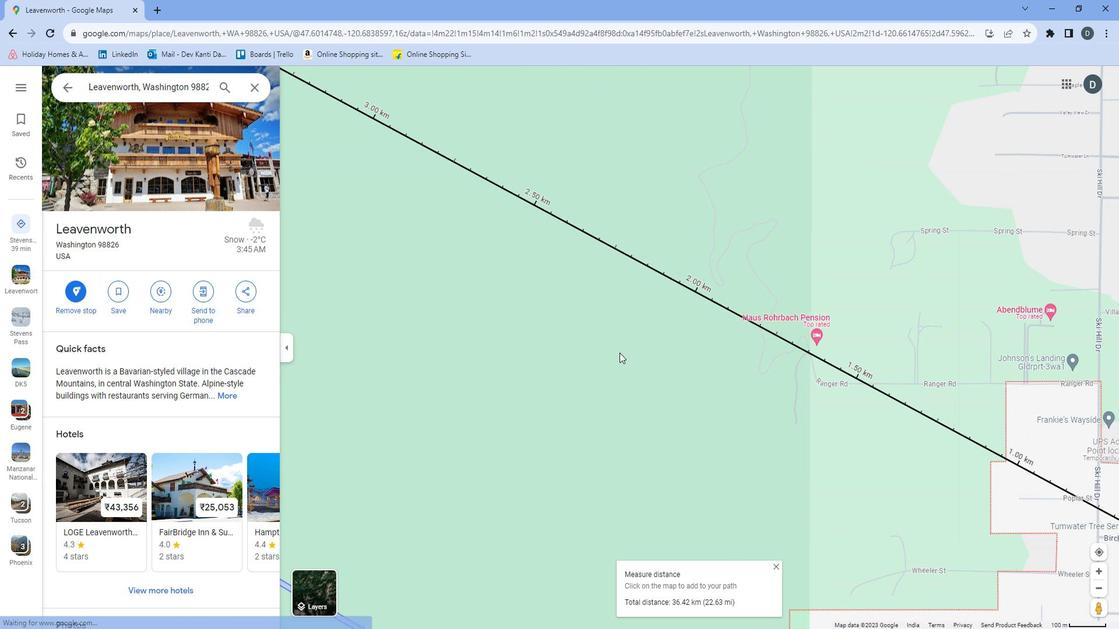 
Action: Mouse moved to (425, 318)
Screenshot: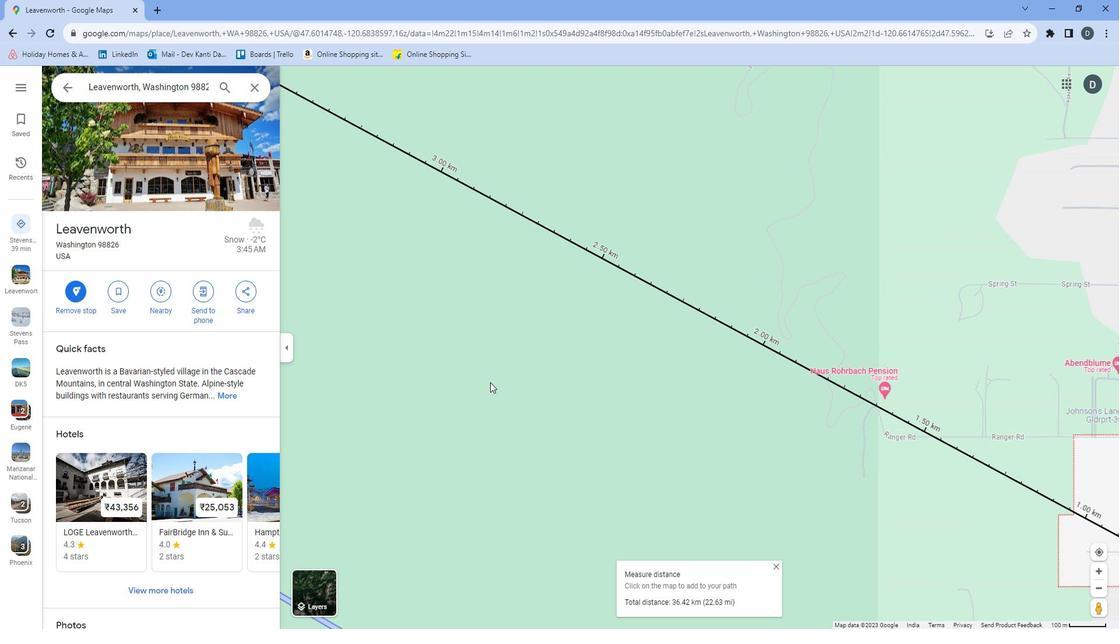 
Action: Mouse pressed left at (425, 318)
Screenshot: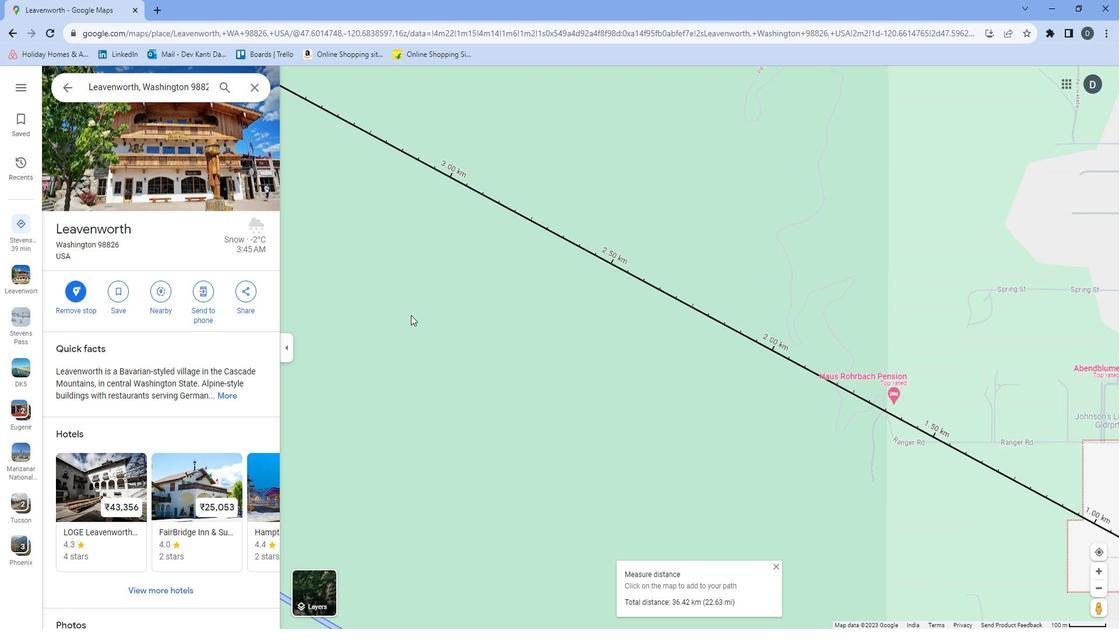 
Action: Mouse moved to (544, 381)
Screenshot: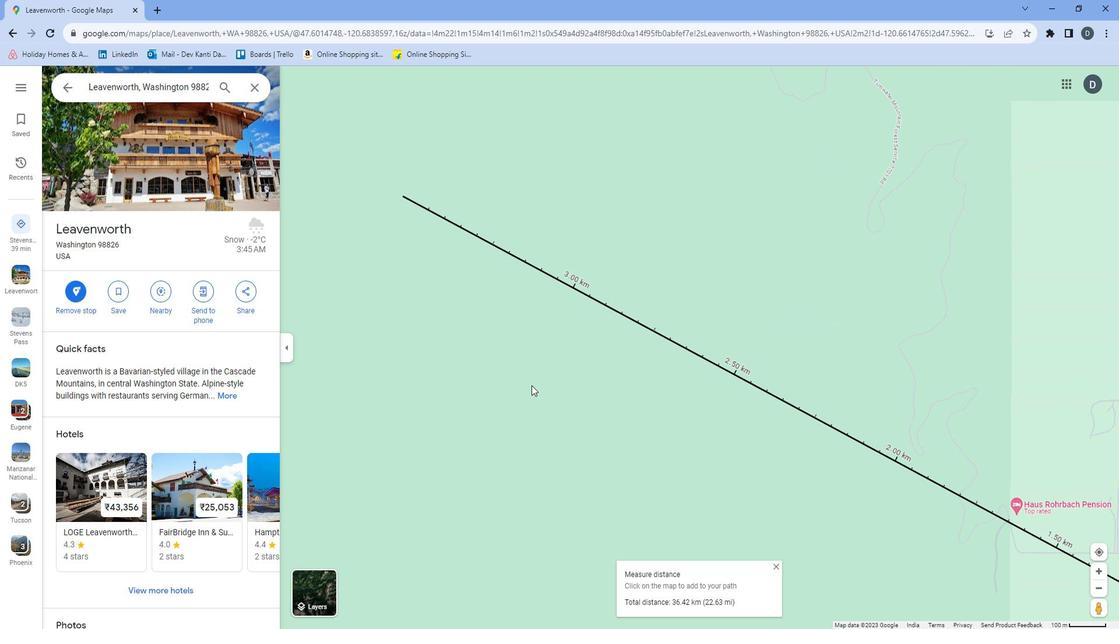 
Action: Mouse scrolled (544, 380) with delta (0, 0)
Screenshot: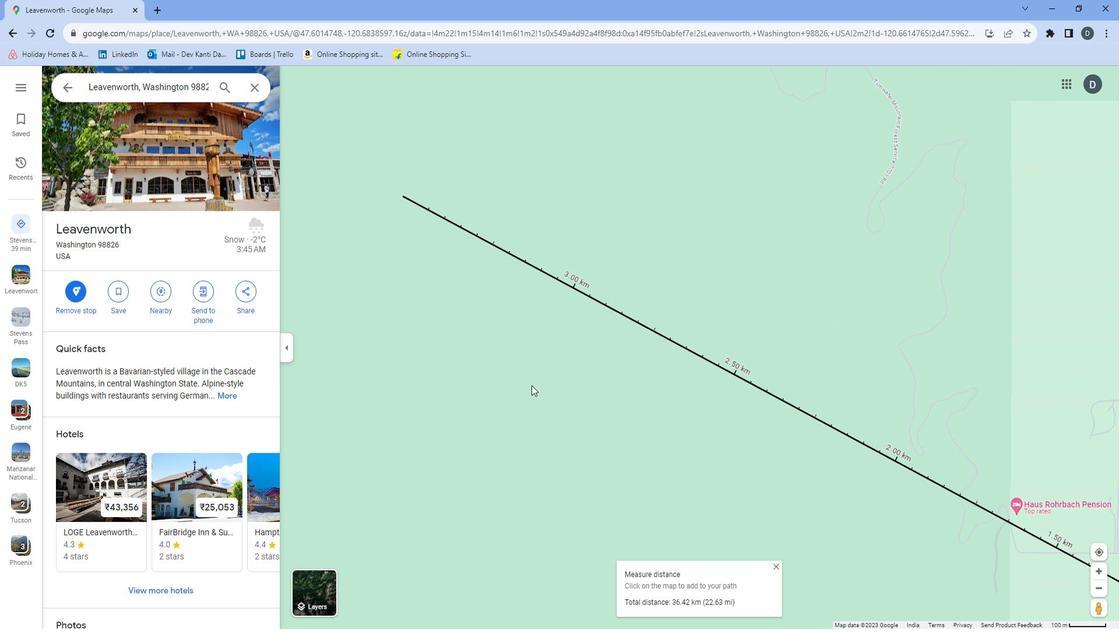 
Action: Mouse scrolled (544, 380) with delta (0, 0)
Screenshot: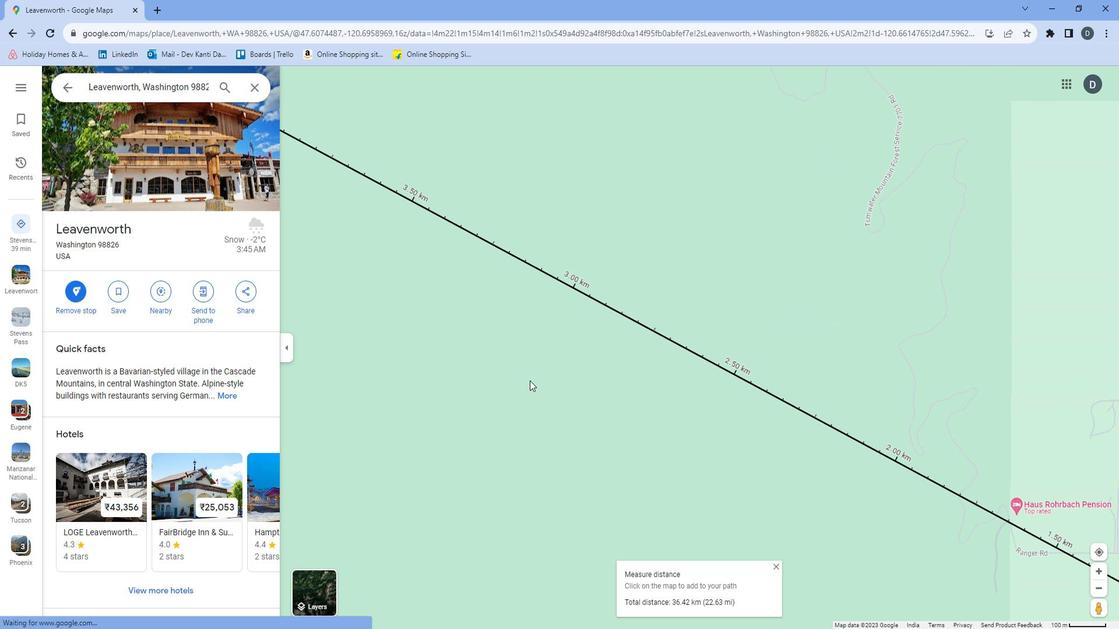 
Action: Mouse moved to (486, 351)
Screenshot: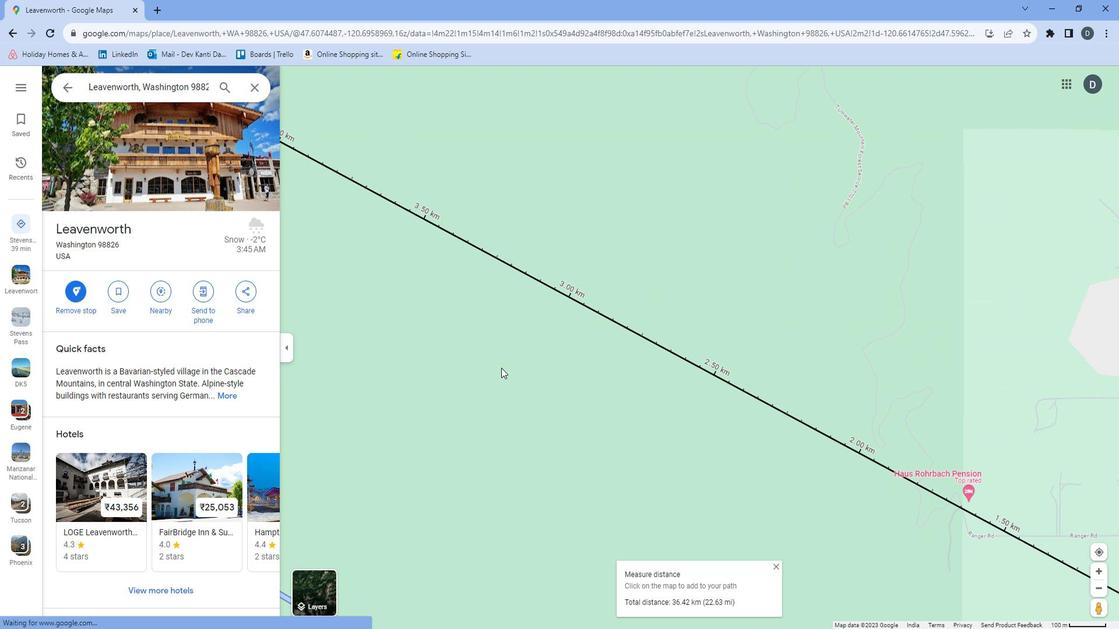 
Action: Mouse pressed left at (486, 351)
Screenshot: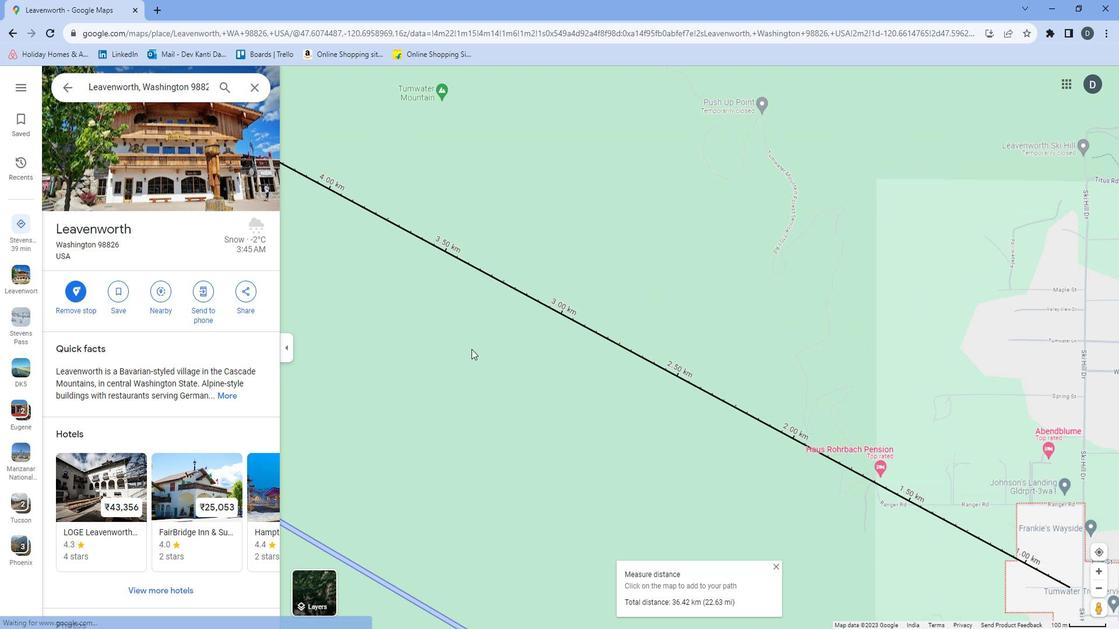 
Action: Mouse moved to (450, 369)
Screenshot: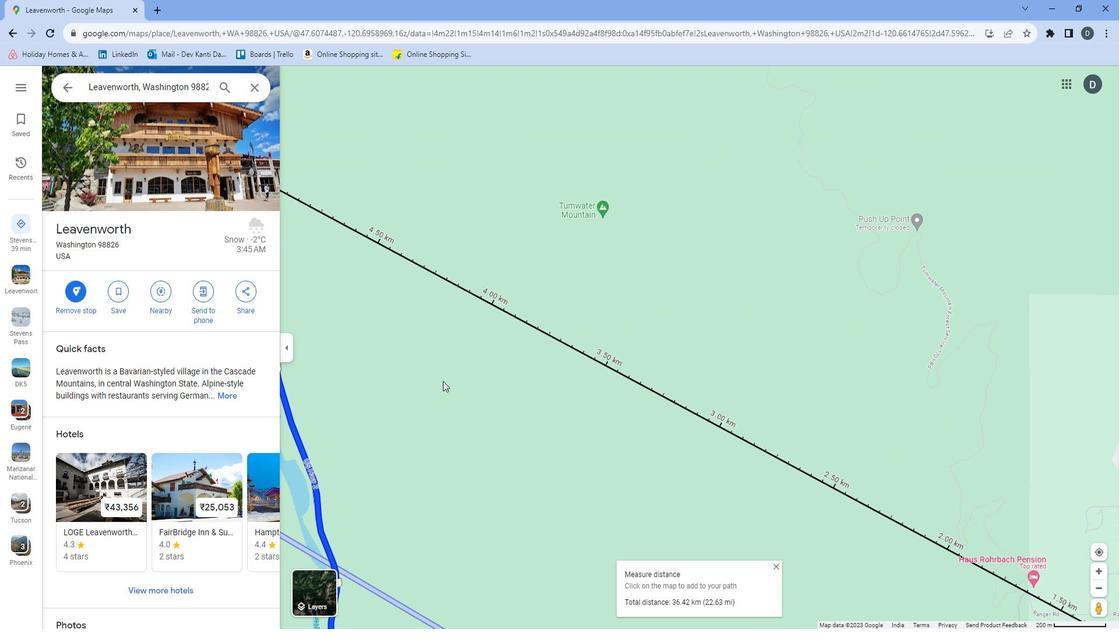 
Action: Mouse pressed left at (450, 369)
Screenshot: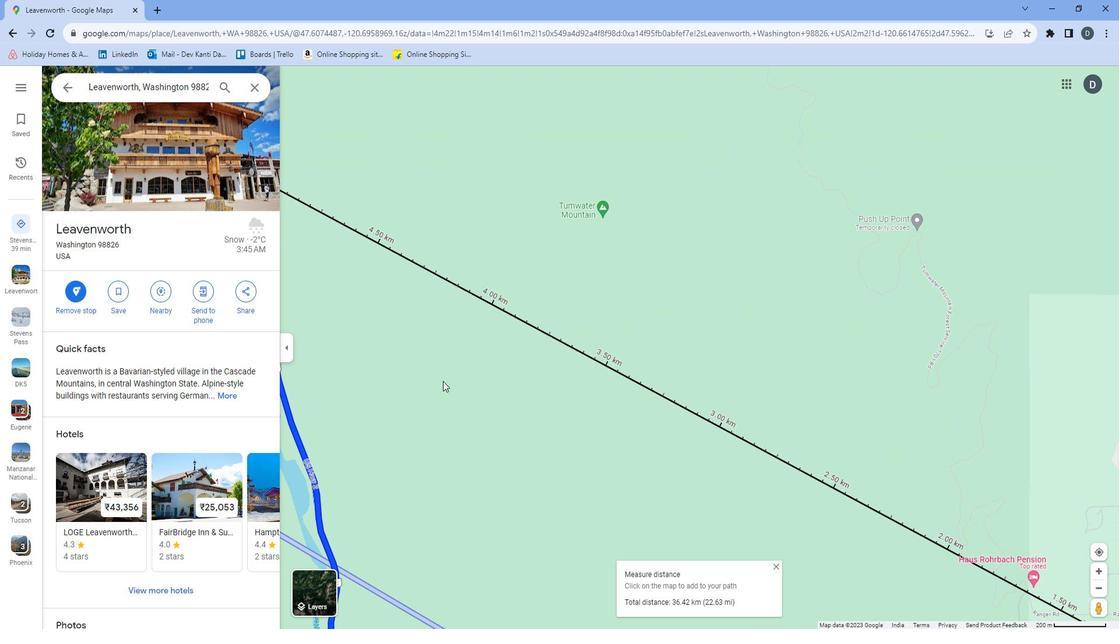 
Action: Mouse moved to (500, 400)
Screenshot: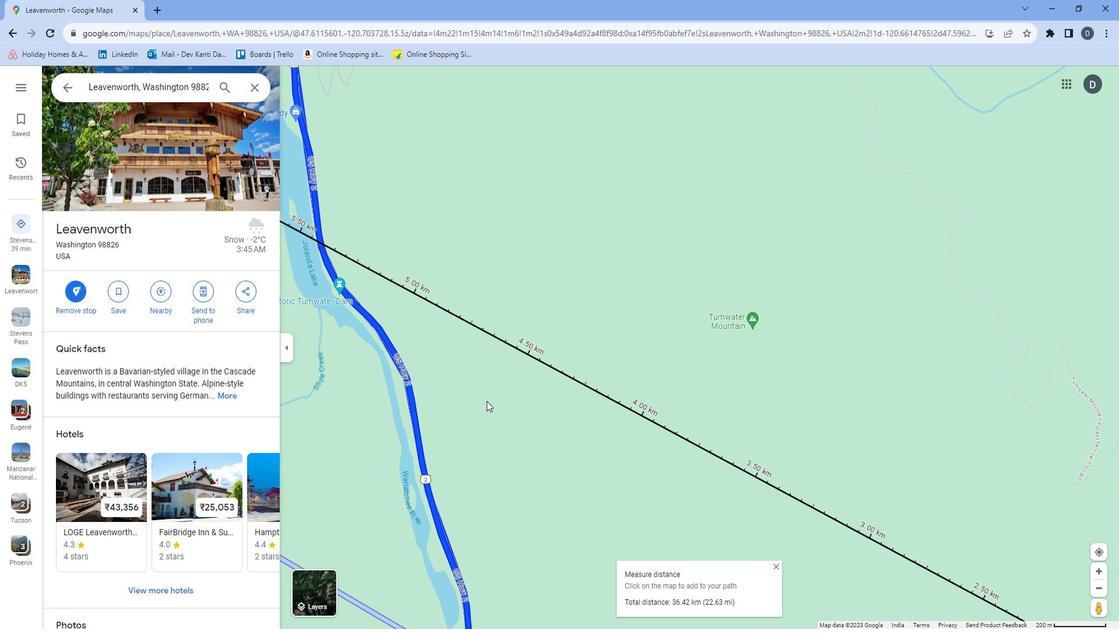 
Action: Mouse pressed left at (500, 400)
Screenshot: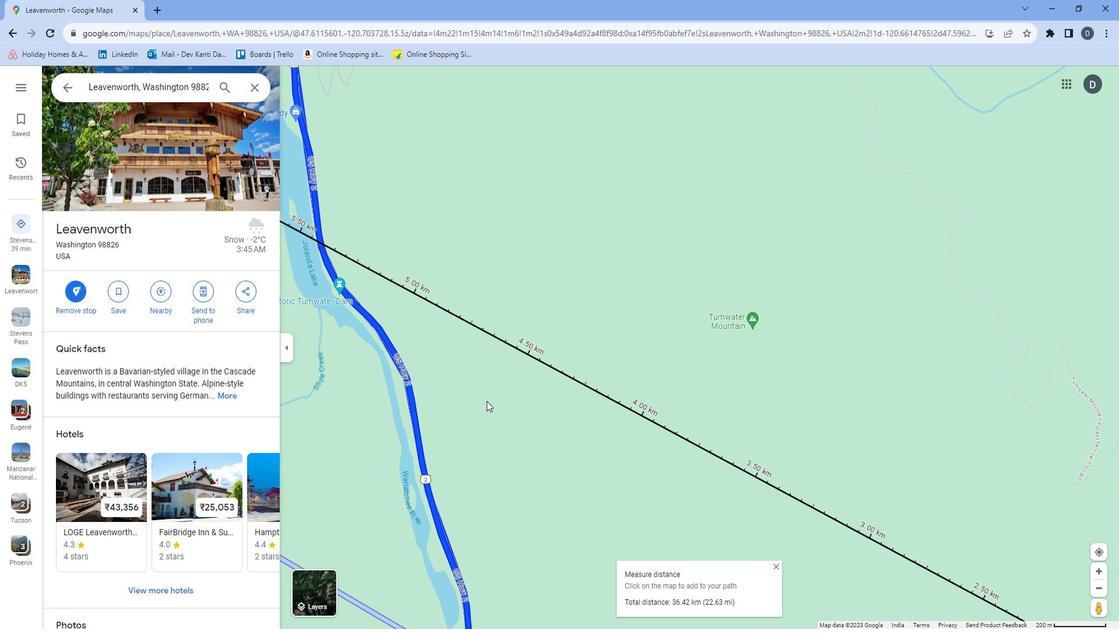 
Action: Mouse moved to (367, 352)
Screenshot: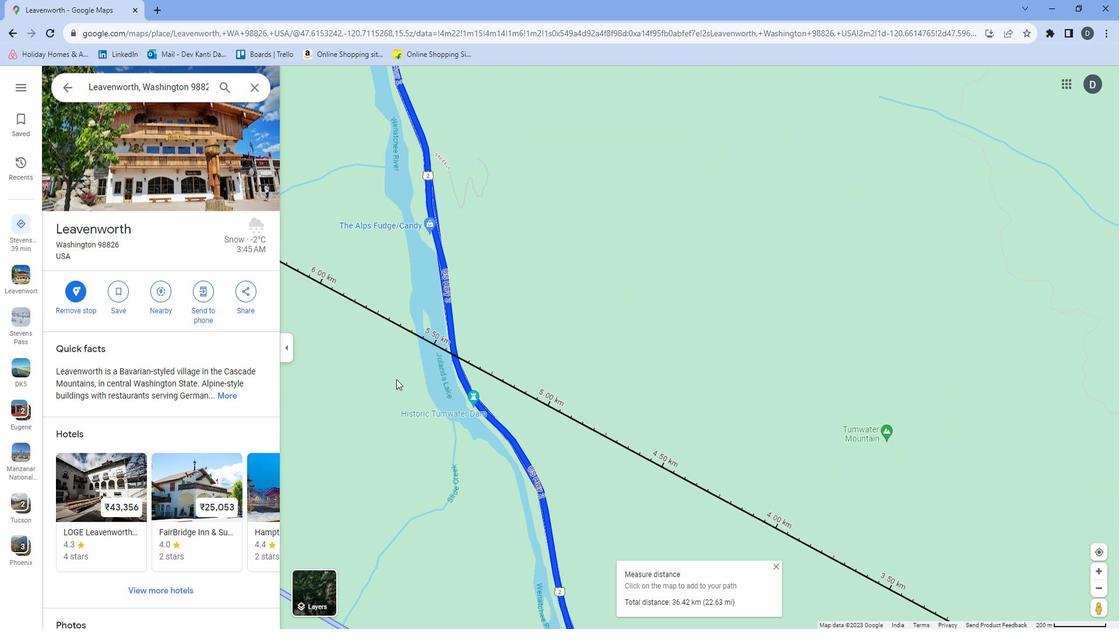
Action: Mouse pressed left at (367, 352)
Screenshot: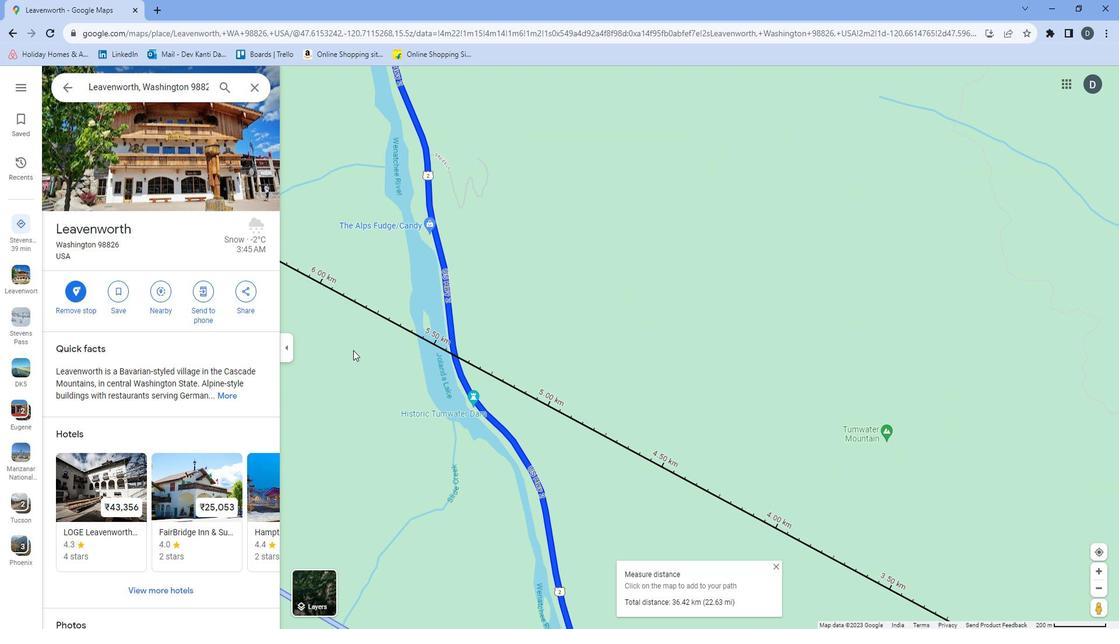 
Action: Mouse moved to (434, 383)
Screenshot: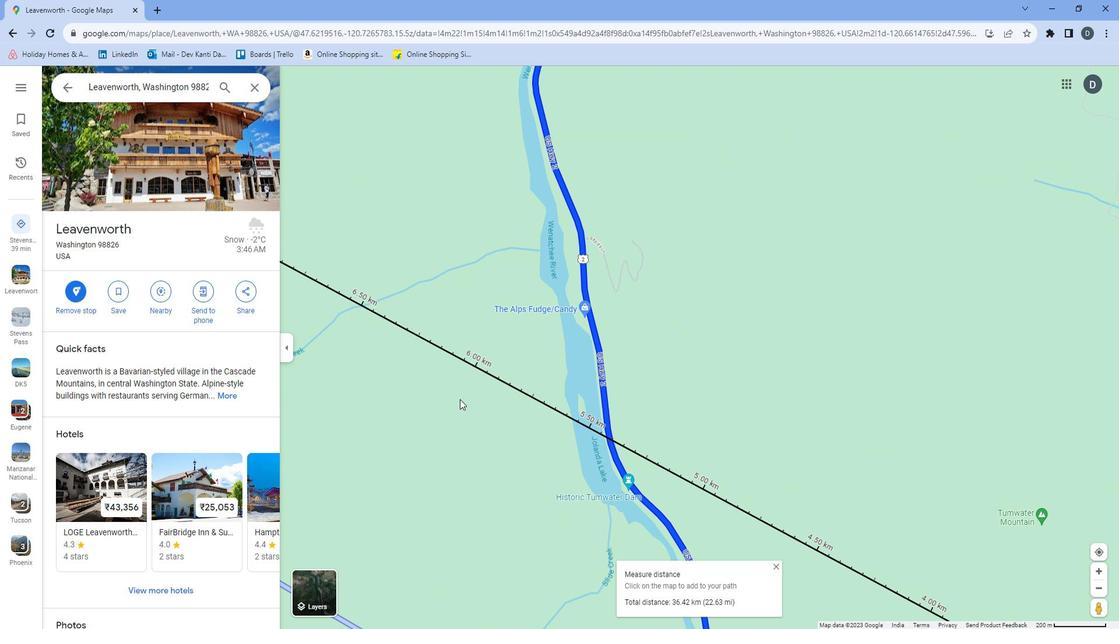 
Action: Mouse pressed left at (434, 383)
Screenshot: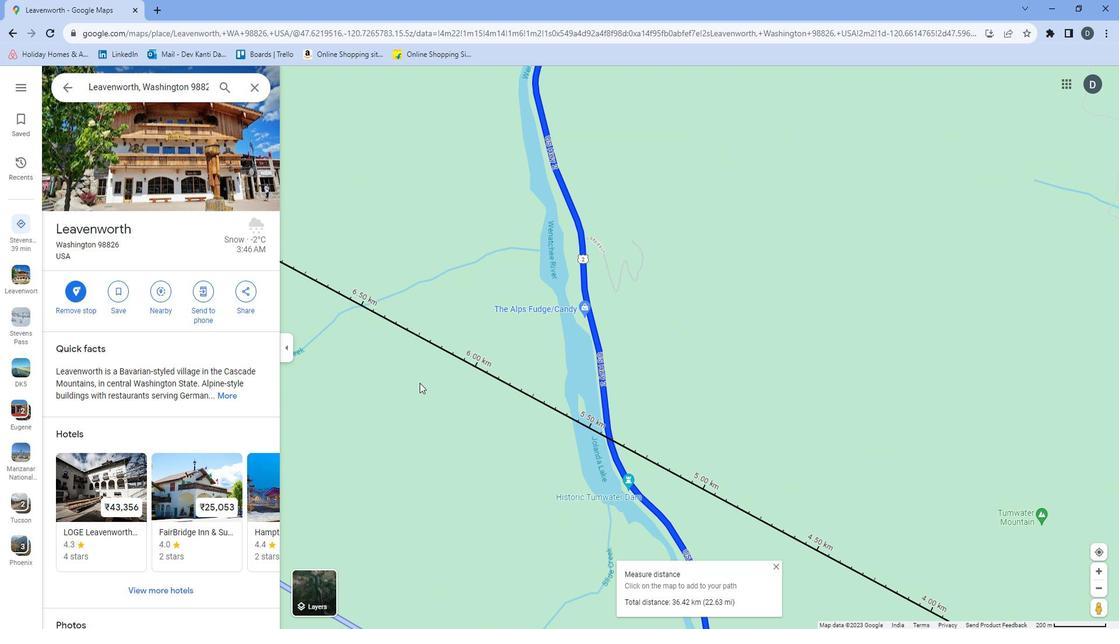 
Action: Mouse moved to (506, 410)
Screenshot: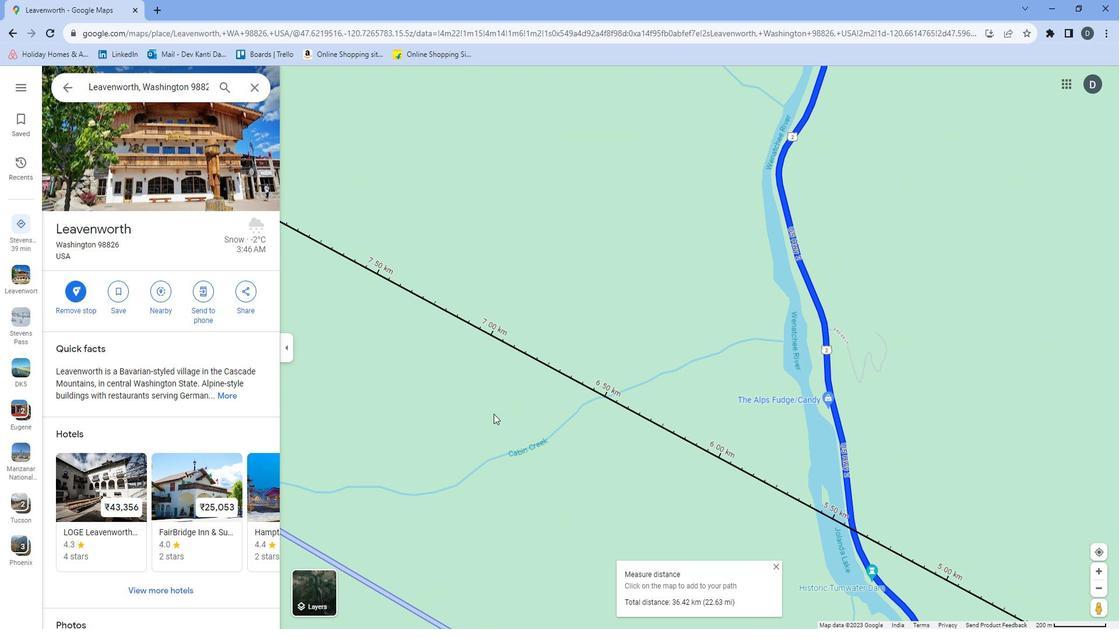 
Action: Mouse pressed left at (506, 410)
Screenshot: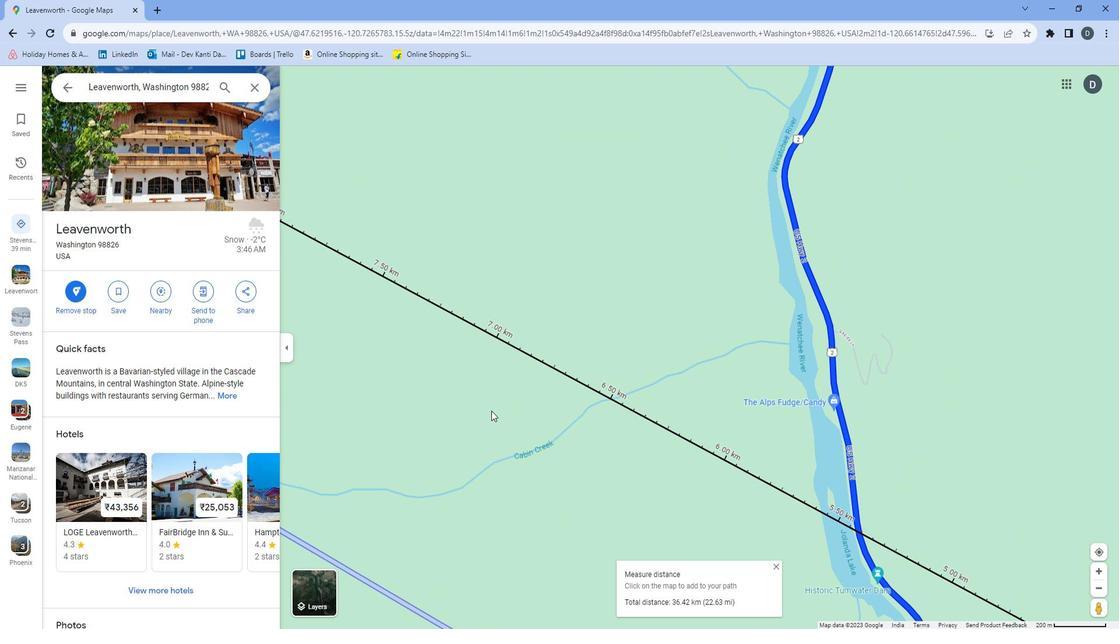 
Action: Mouse moved to (586, 423)
Screenshot: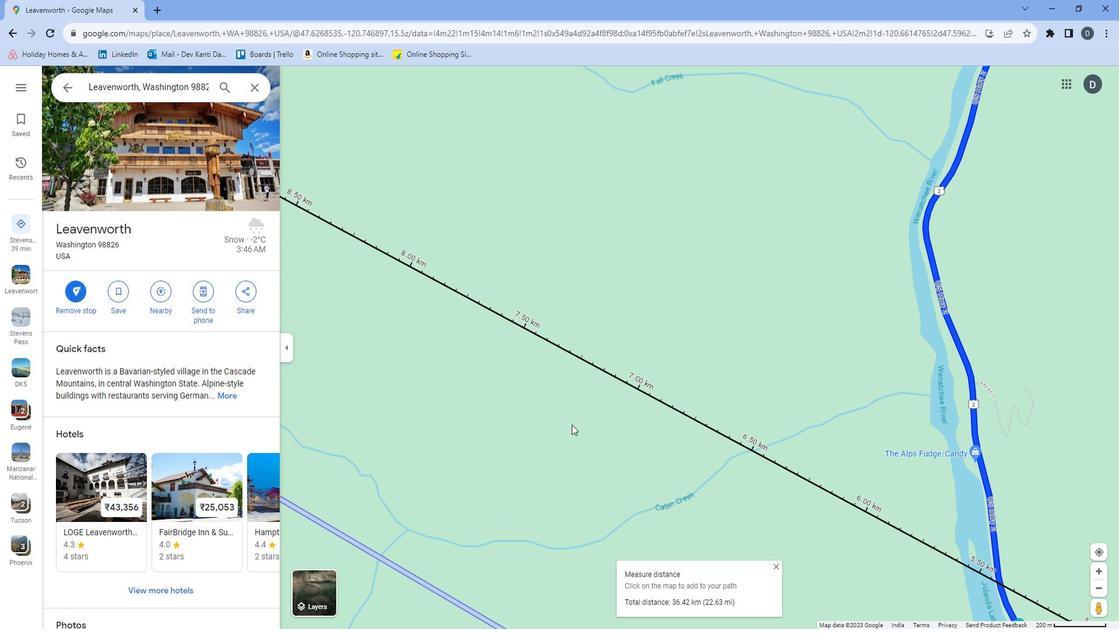 
Action: Mouse pressed left at (586, 423)
Screenshot: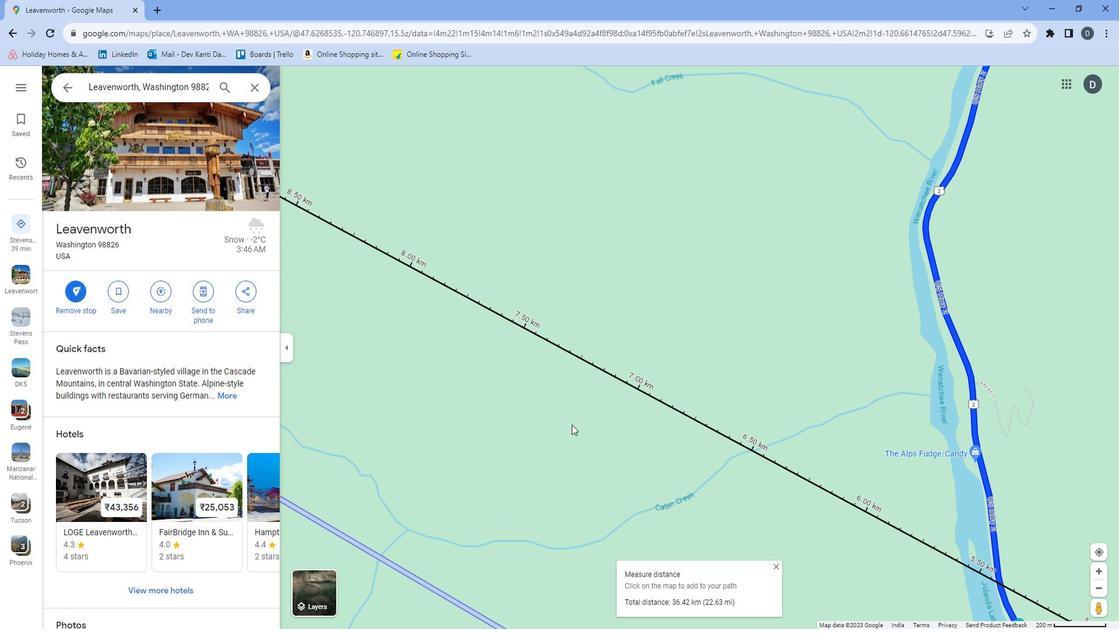 
Action: Mouse moved to (630, 447)
Screenshot: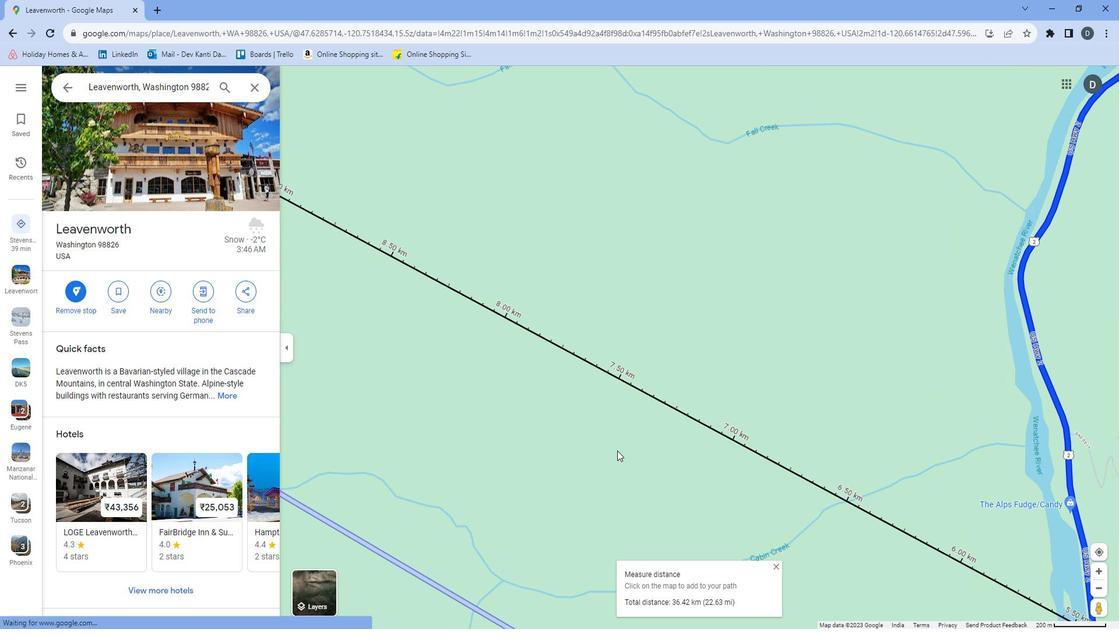 
Action: Mouse pressed left at (630, 447)
Screenshot: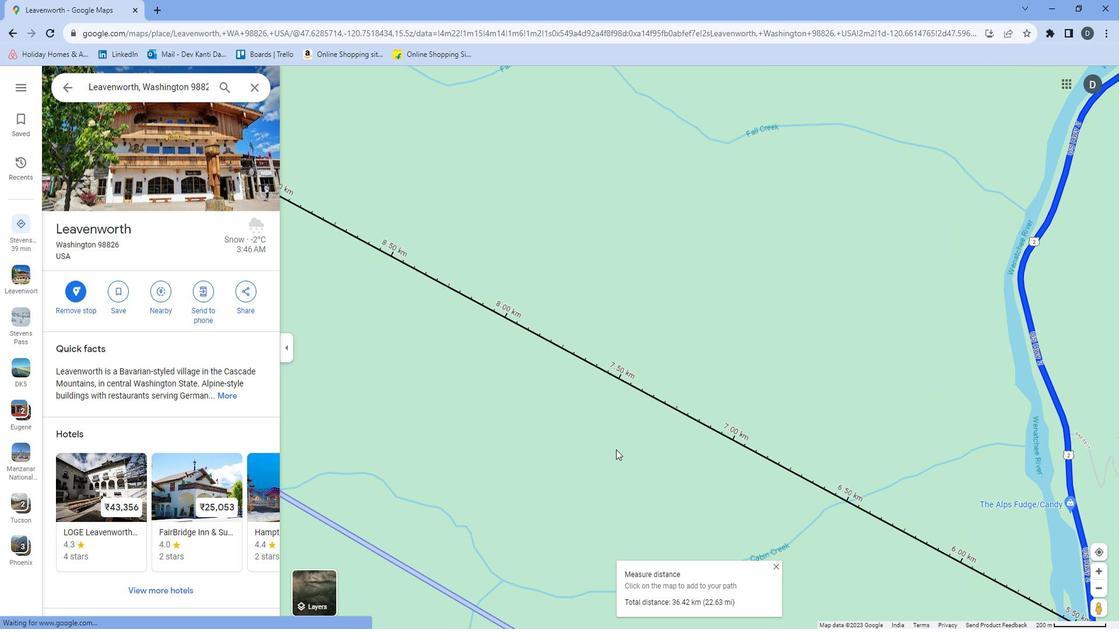 
Action: Mouse moved to (657, 489)
Screenshot: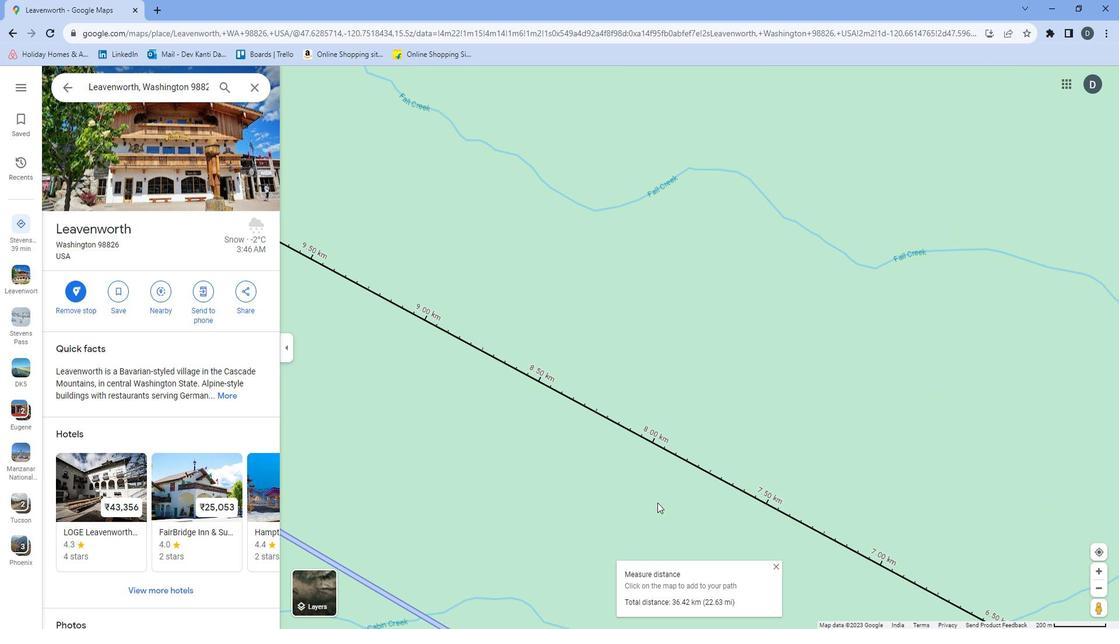 
Action: Mouse pressed left at (657, 489)
Screenshot: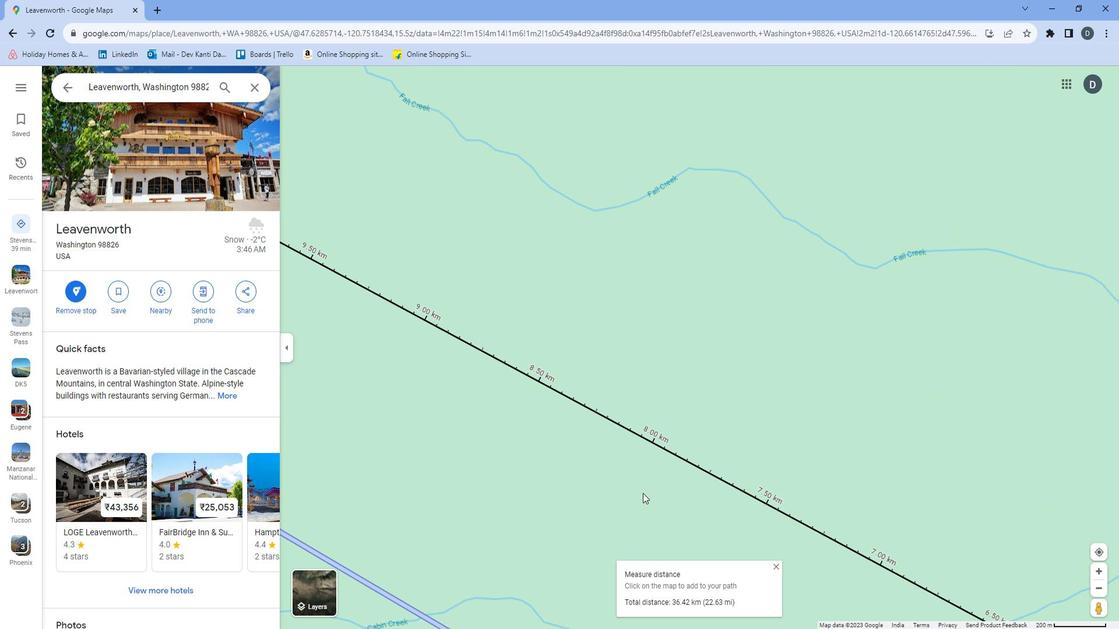 
Action: Mouse moved to (609, 482)
Screenshot: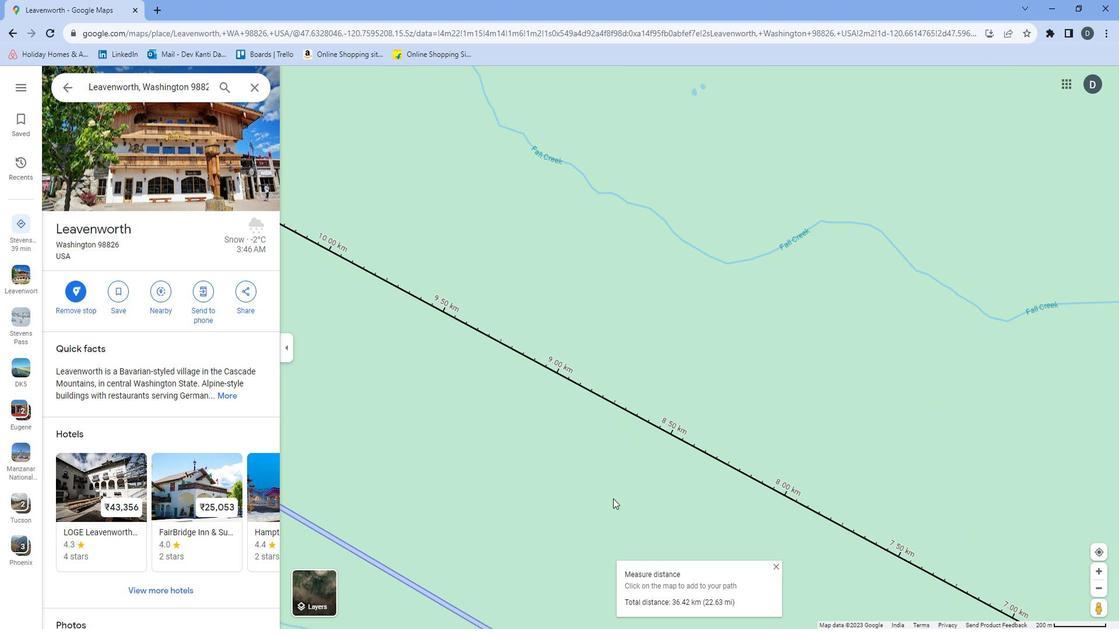 
Action: Mouse pressed left at (609, 482)
Screenshot: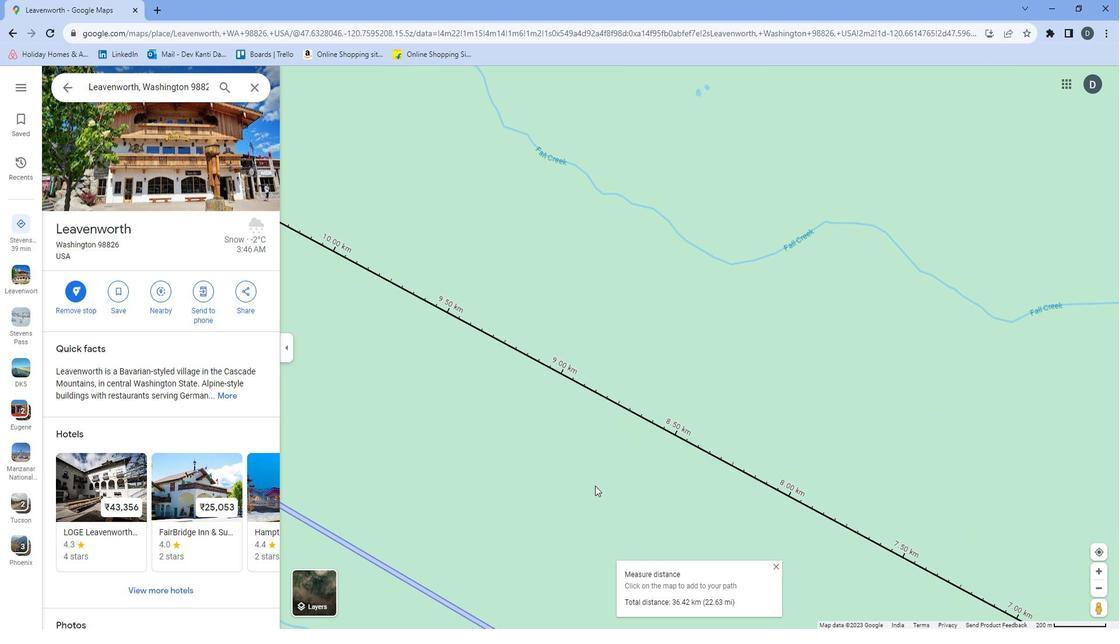 
Action: Mouse moved to (504, 420)
Screenshot: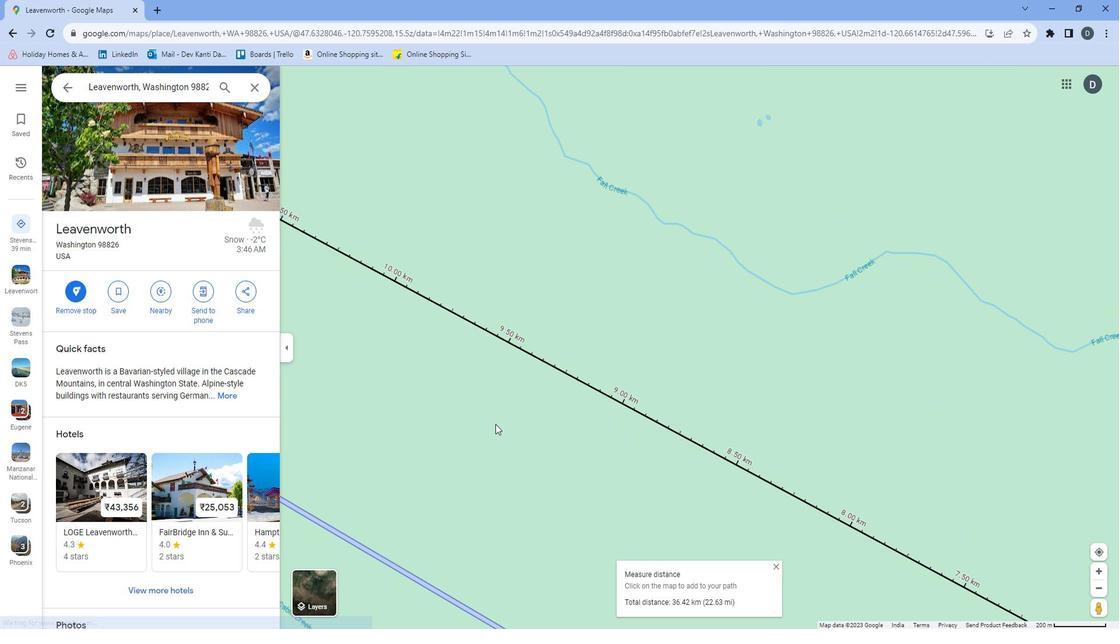 
Action: Mouse pressed left at (504, 420)
Screenshot: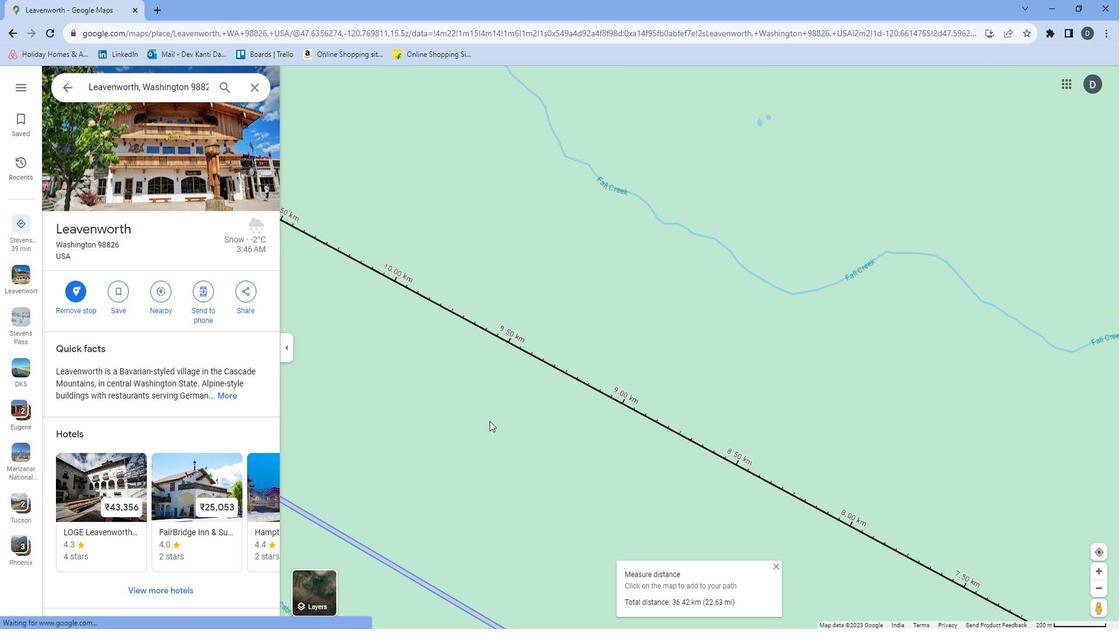 
Action: Mouse moved to (460, 372)
Screenshot: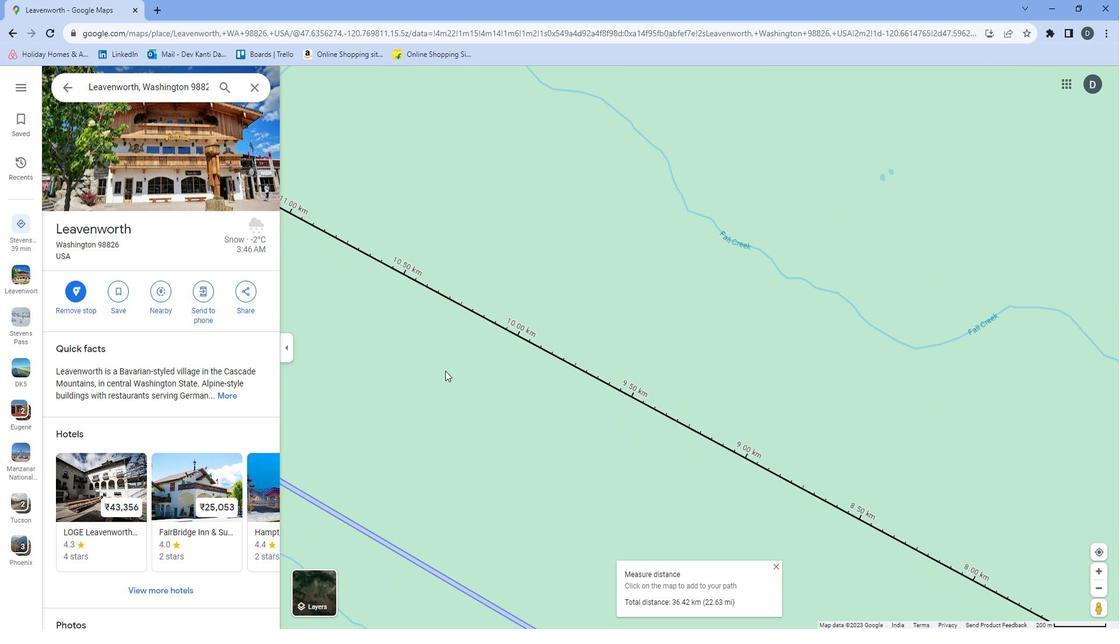 
Action: Mouse pressed left at (460, 372)
Screenshot: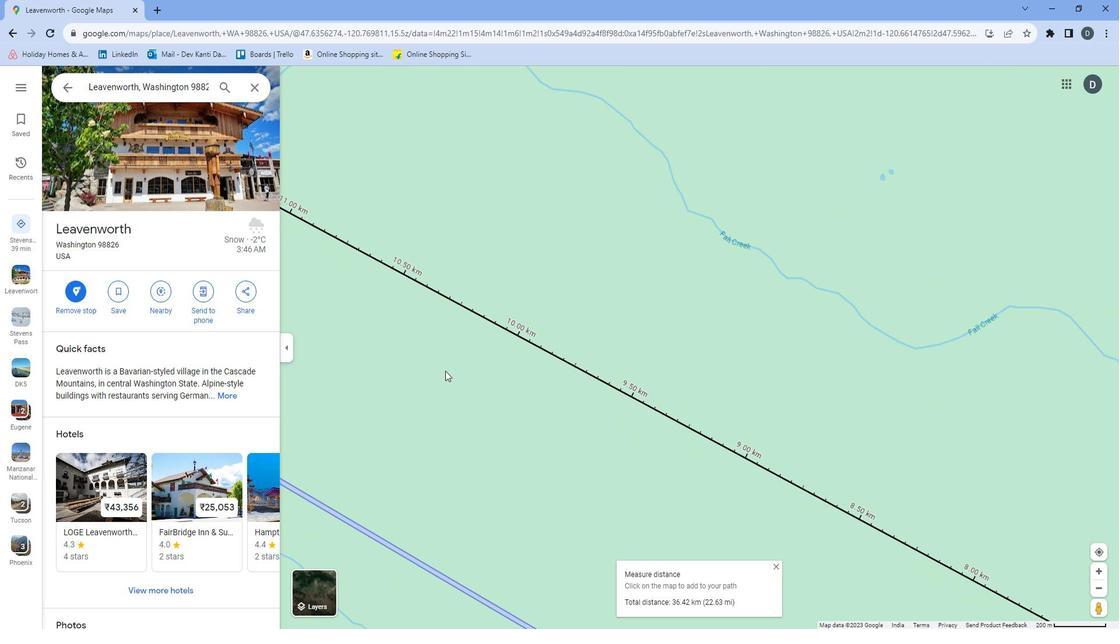 
Action: Mouse moved to (503, 395)
Screenshot: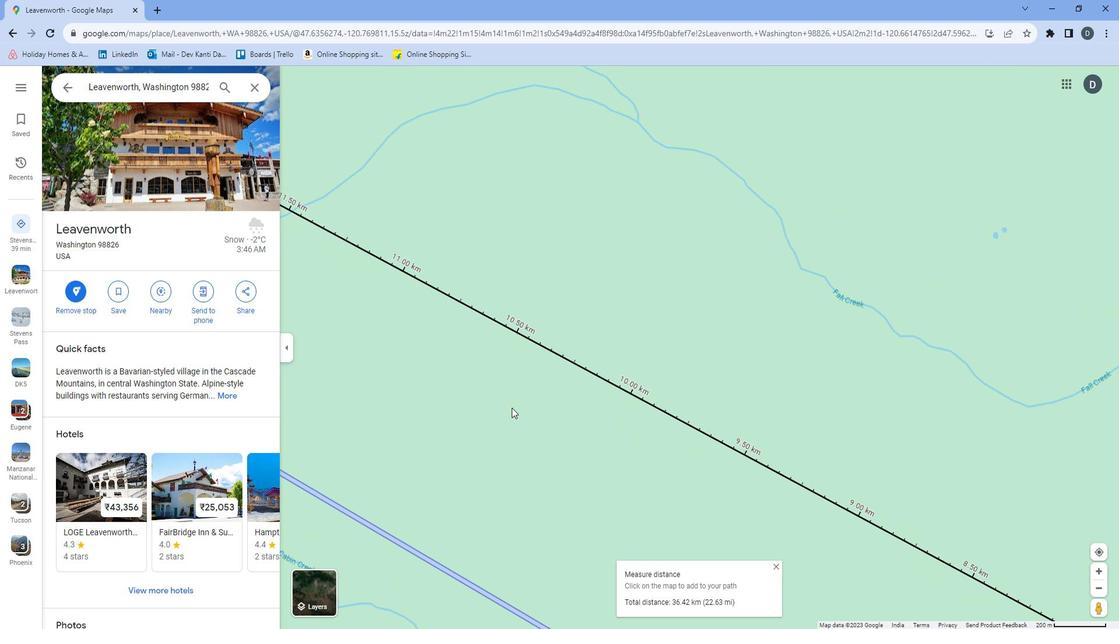 
Action: Mouse pressed left at (503, 395)
Screenshot: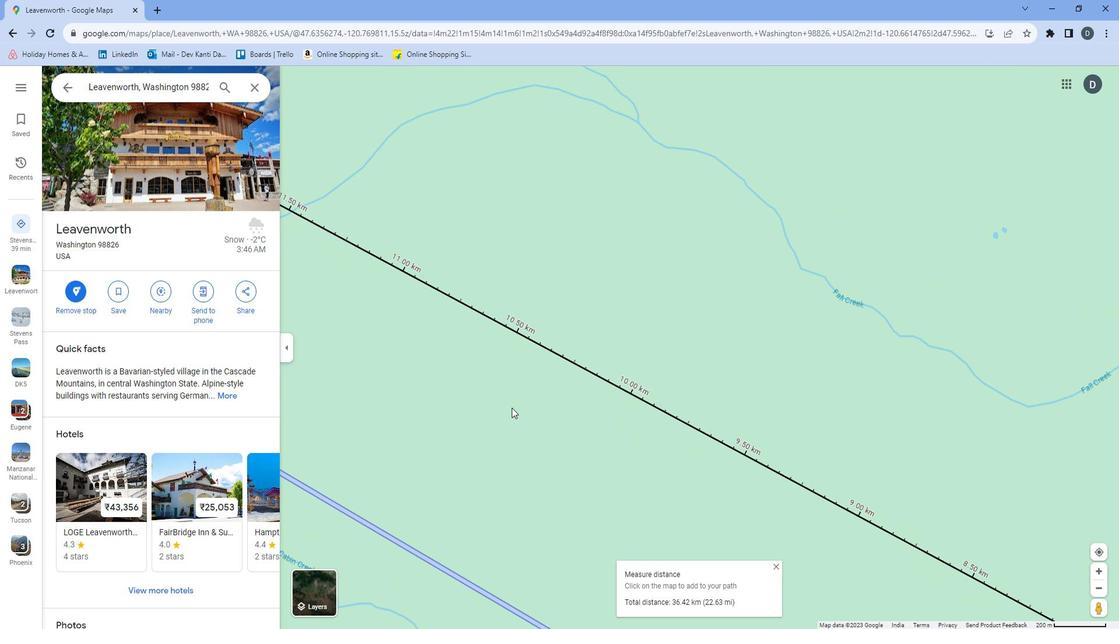 
Action: Mouse moved to (472, 360)
Screenshot: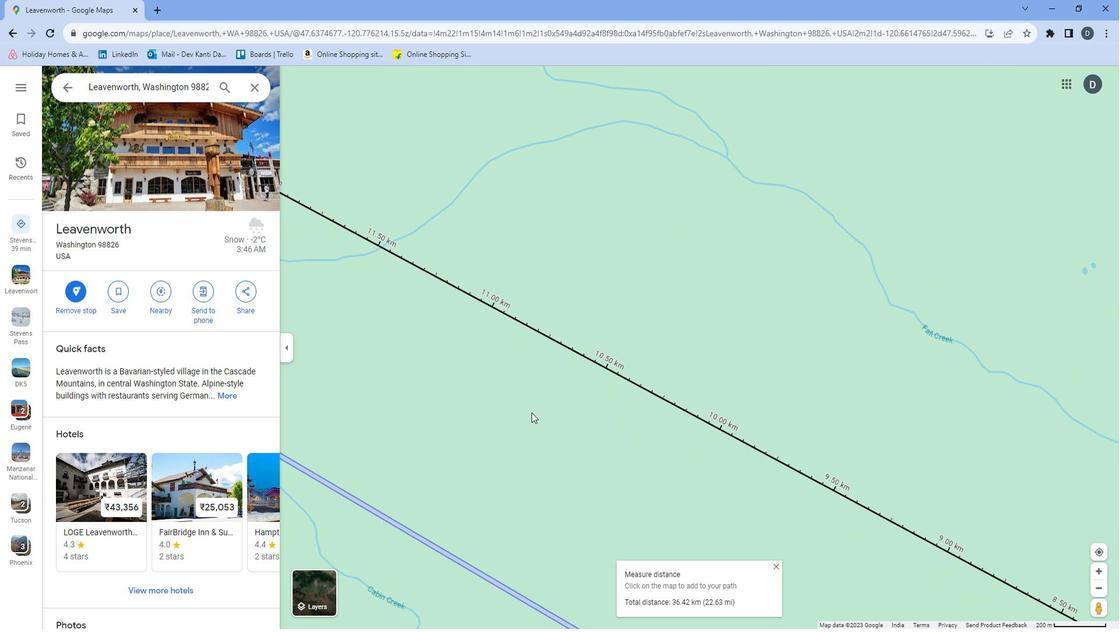 
Action: Mouse pressed left at (472, 360)
Screenshot: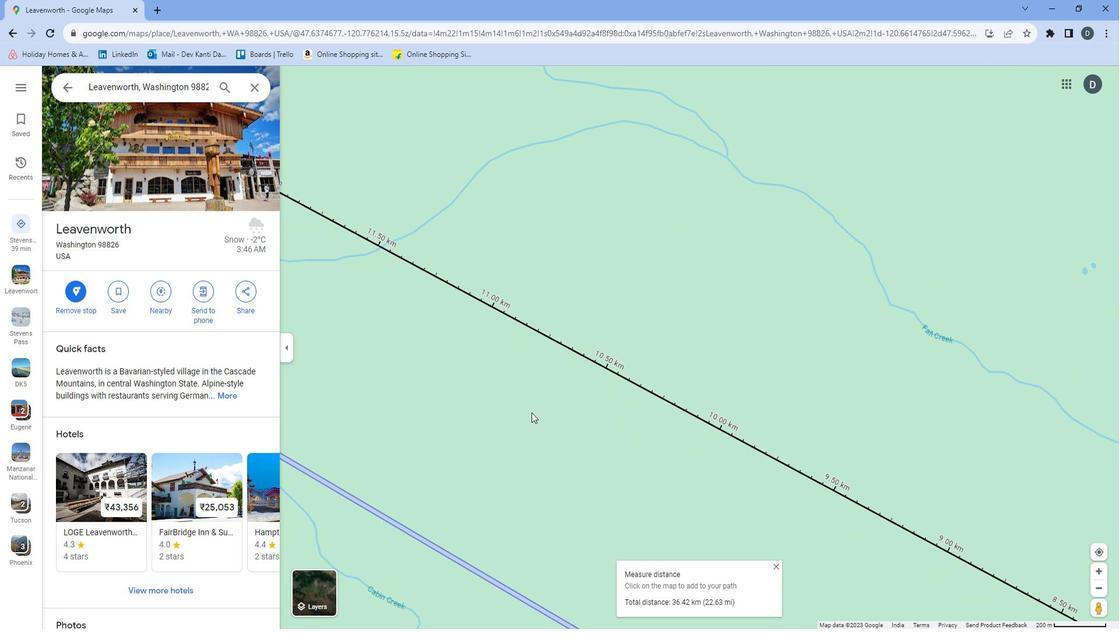 
Action: Mouse moved to (433, 284)
Screenshot: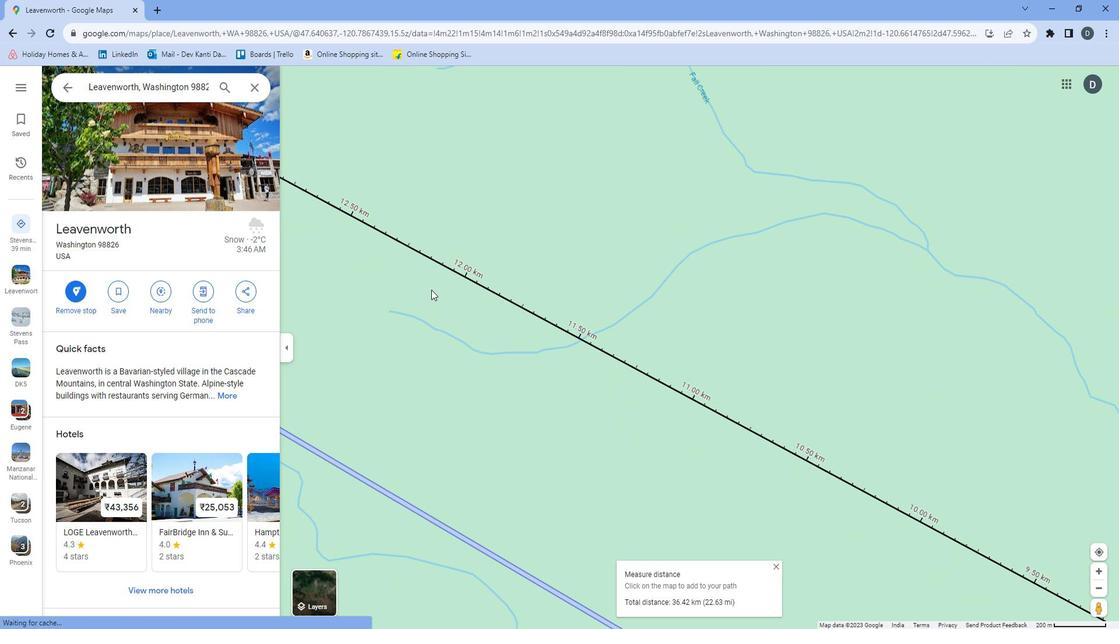 
Action: Mouse pressed left at (433, 284)
Screenshot: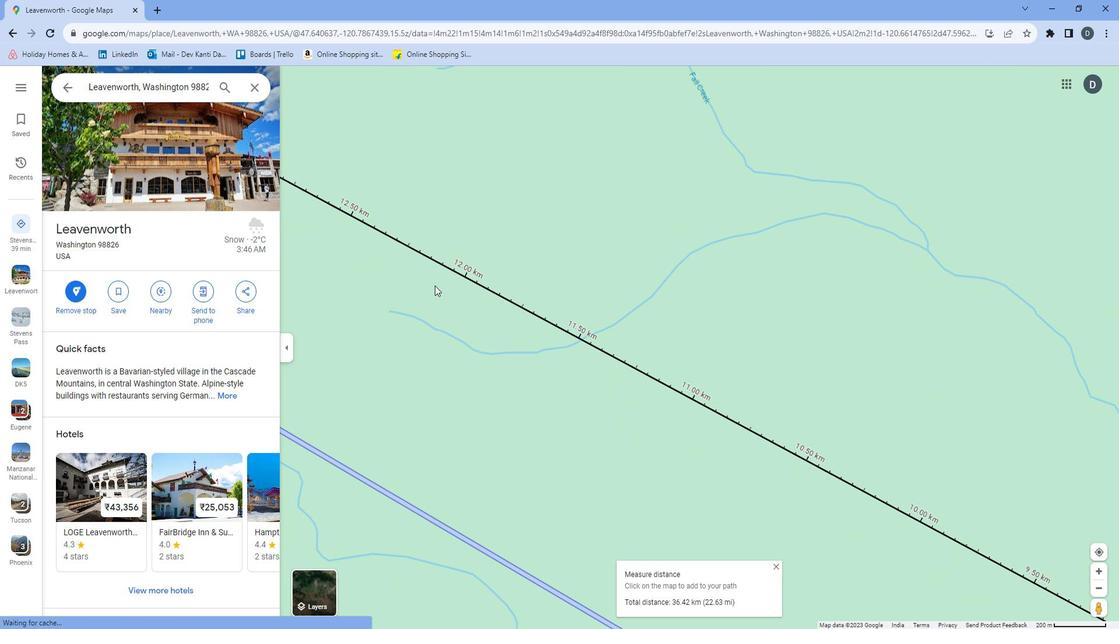 
Action: Mouse moved to (444, 351)
Screenshot: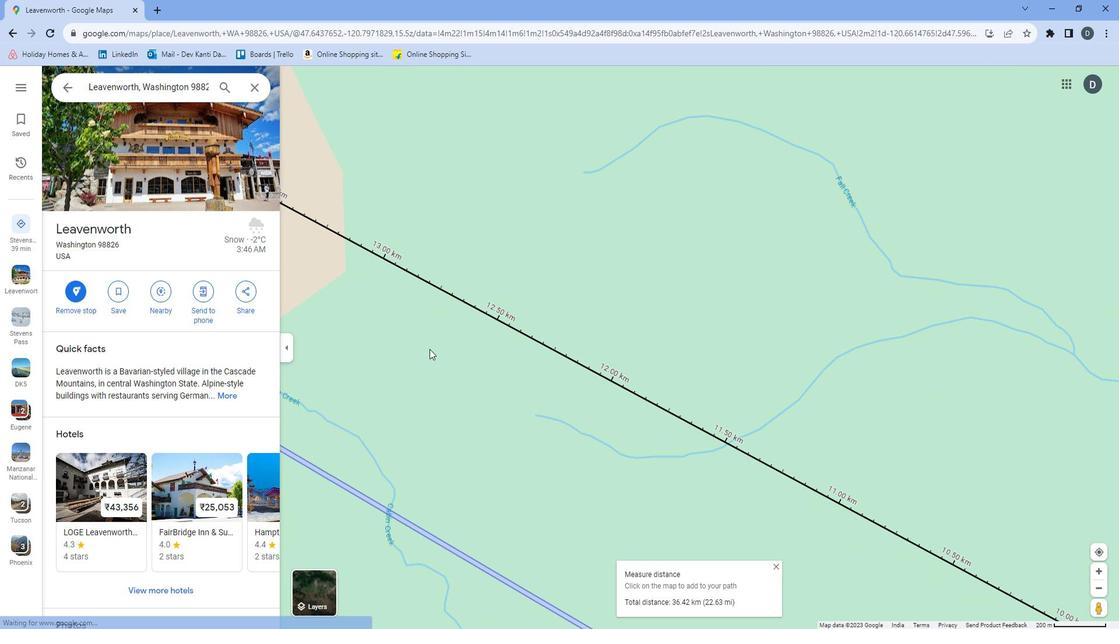 
Action: Mouse pressed left at (444, 351)
Screenshot: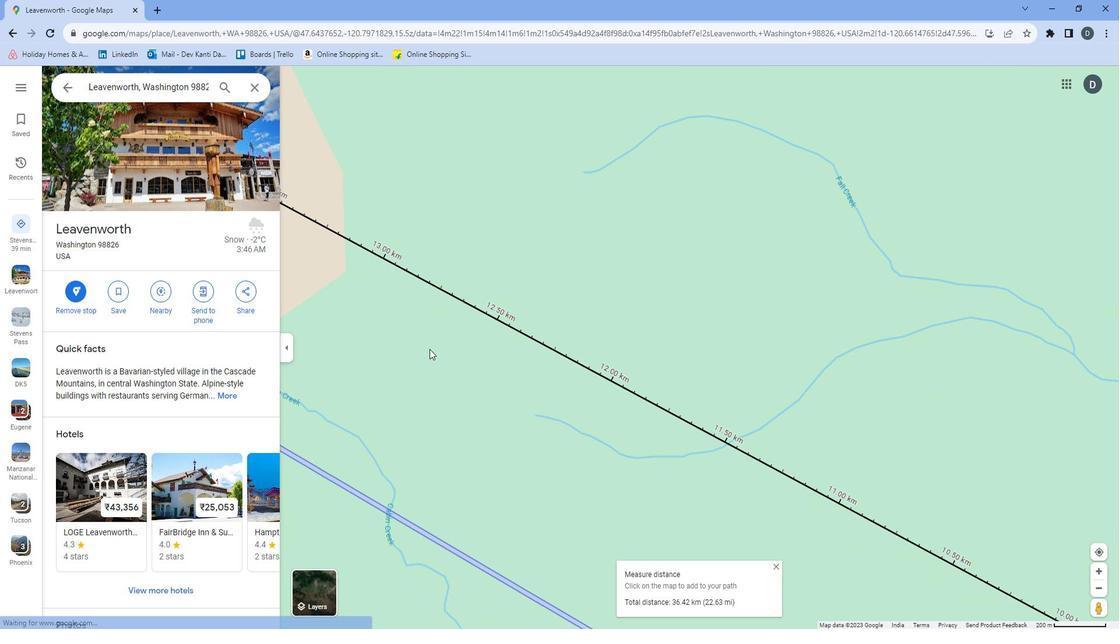 
Action: Mouse moved to (400, 323)
Screenshot: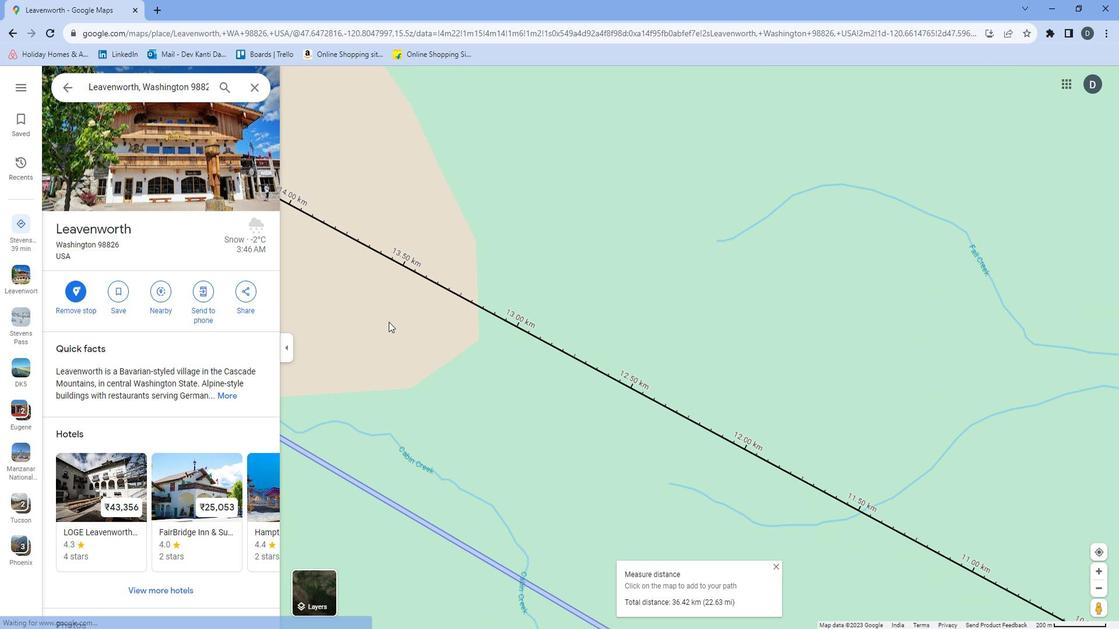 
Action: Mouse pressed left at (400, 323)
Screenshot: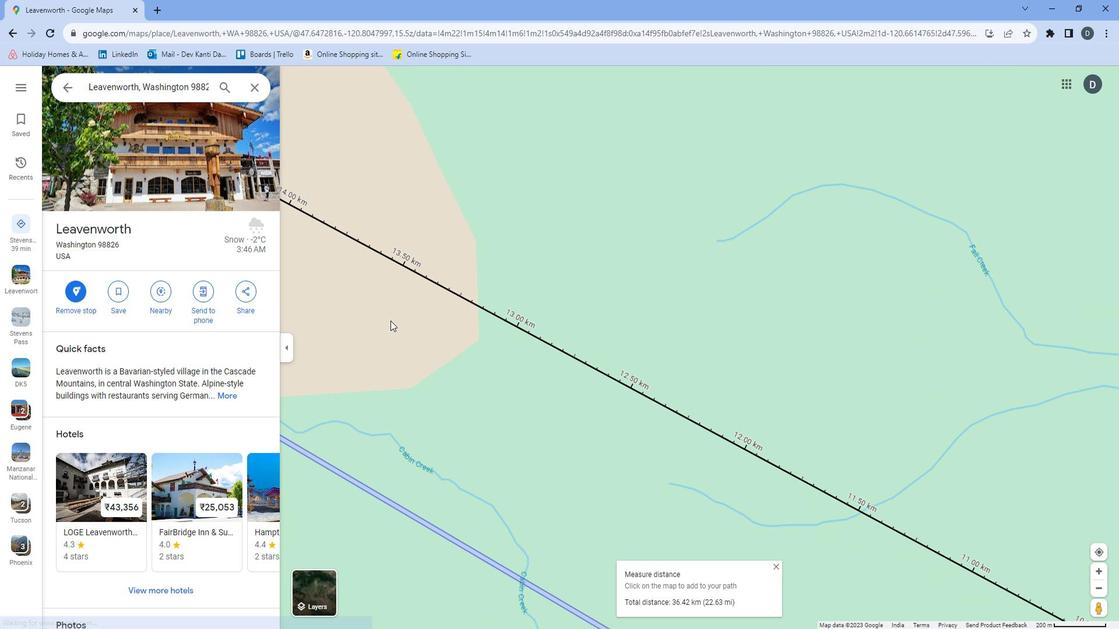 
Action: Mouse moved to (435, 348)
Screenshot: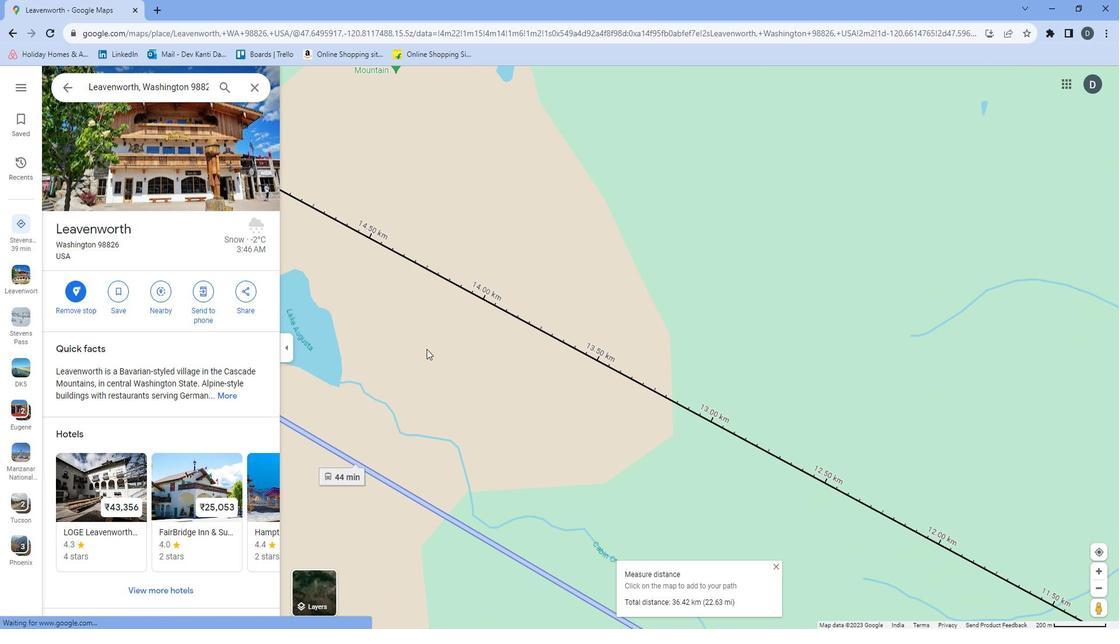 
Action: Mouse pressed left at (435, 348)
Screenshot: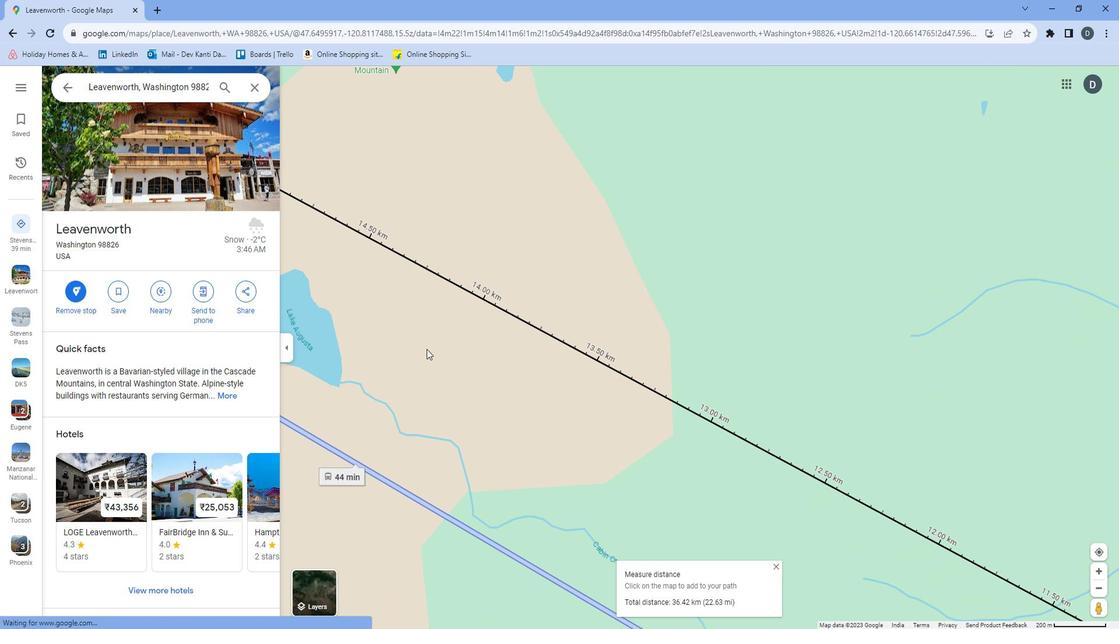 
Action: Mouse moved to (444, 348)
Screenshot: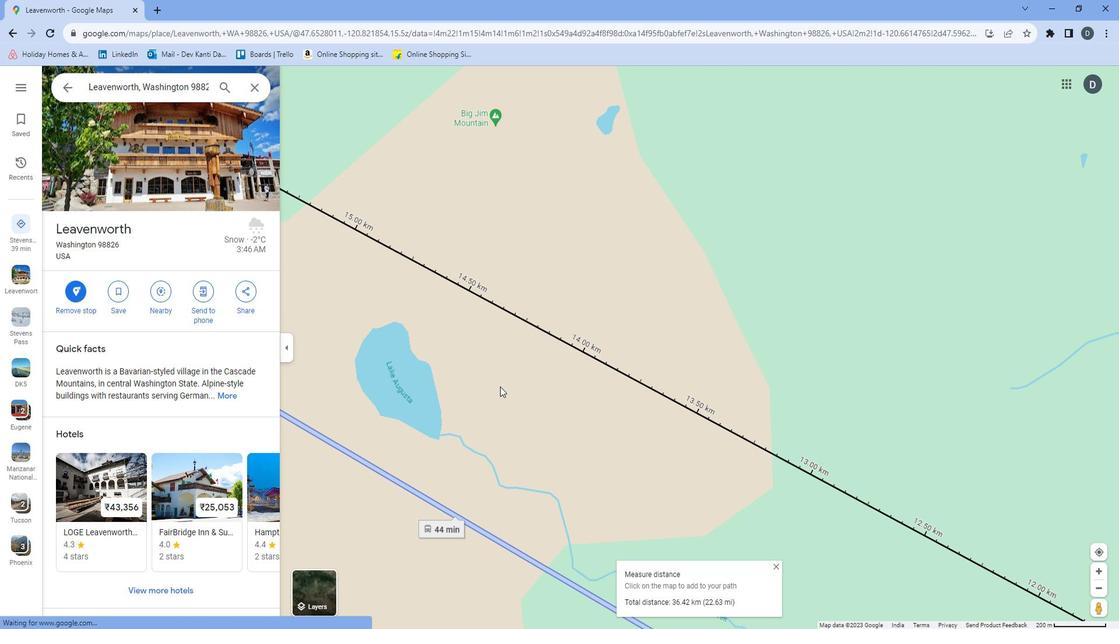 
Action: Mouse scrolled (444, 347) with delta (0, 0)
Screenshot: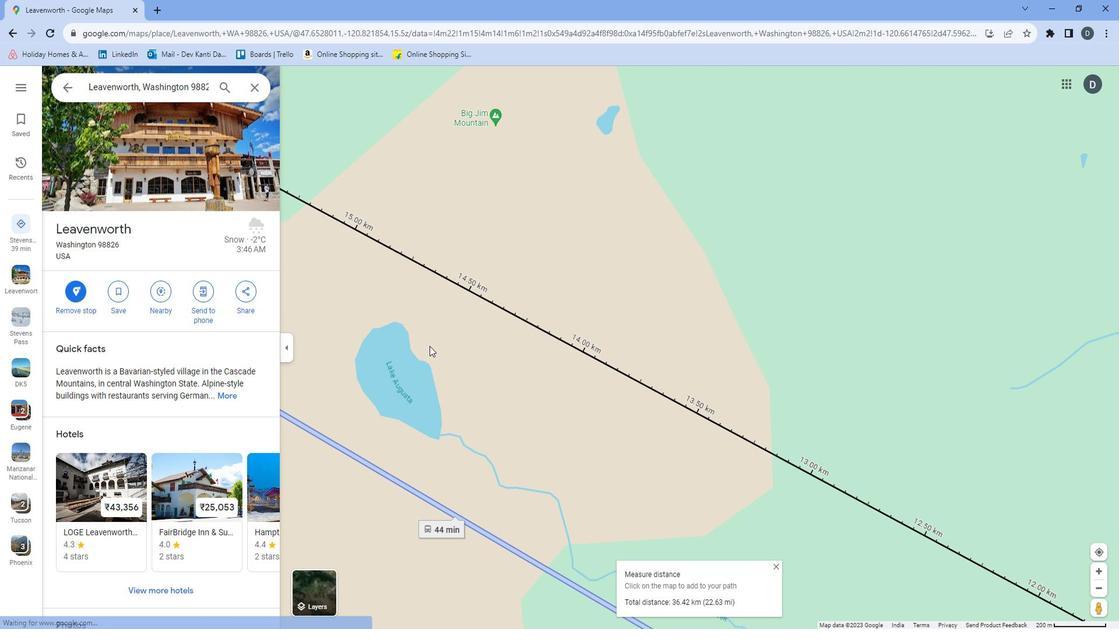 
Action: Mouse moved to (394, 326)
Screenshot: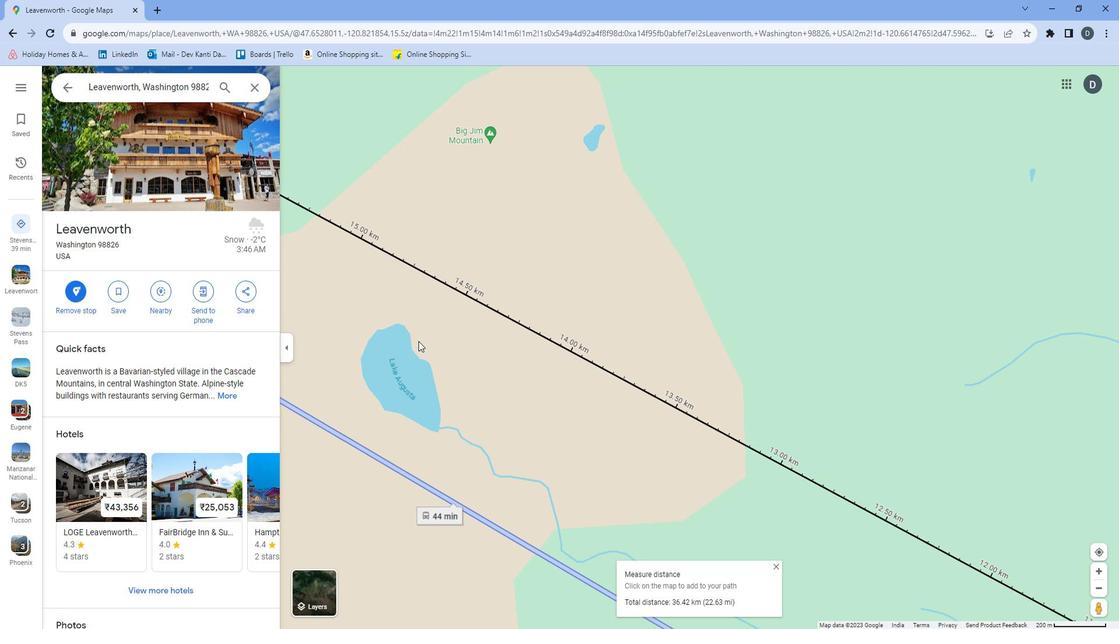 
Action: Mouse pressed left at (394, 326)
Screenshot: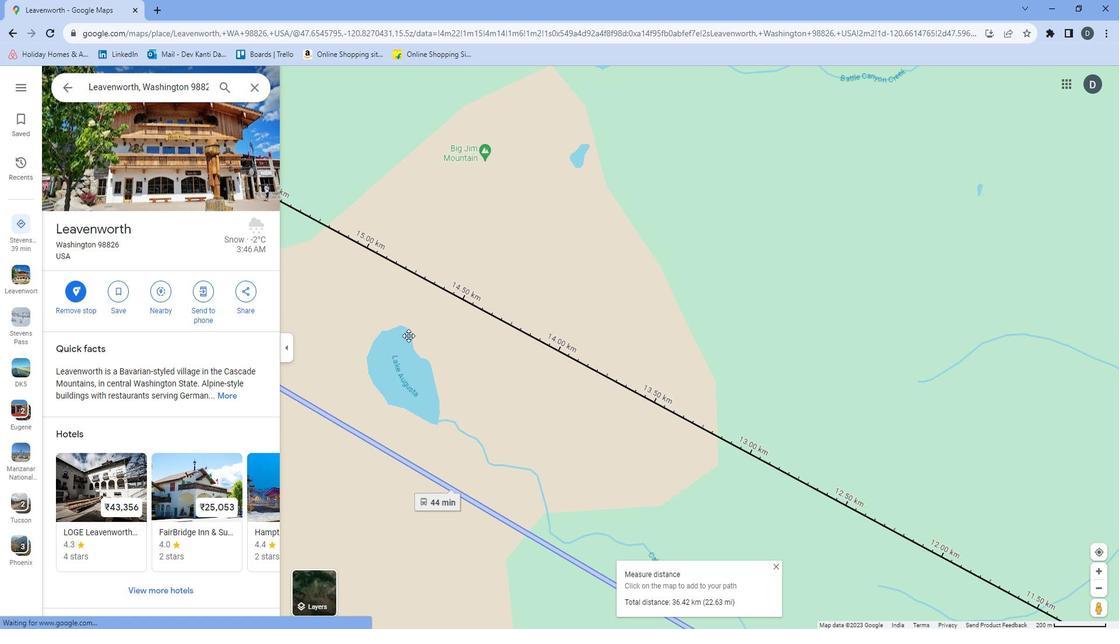 
Action: Mouse moved to (444, 331)
Screenshot: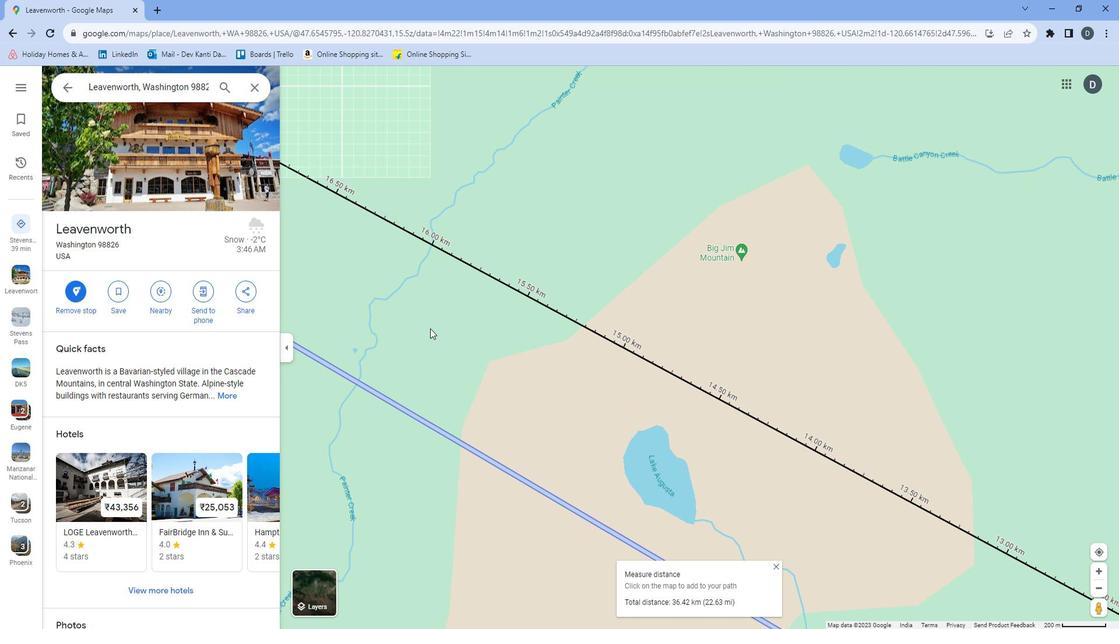 
Action: Mouse scrolled (444, 330) with delta (0, 0)
Screenshot: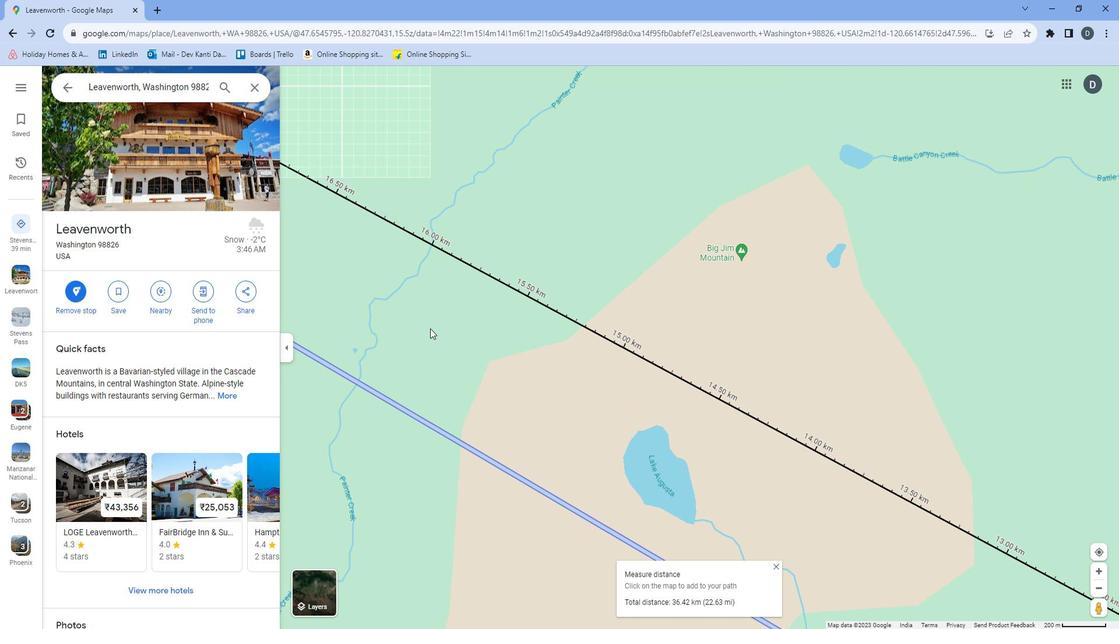 
Action: Mouse scrolled (444, 330) with delta (0, 0)
Screenshot: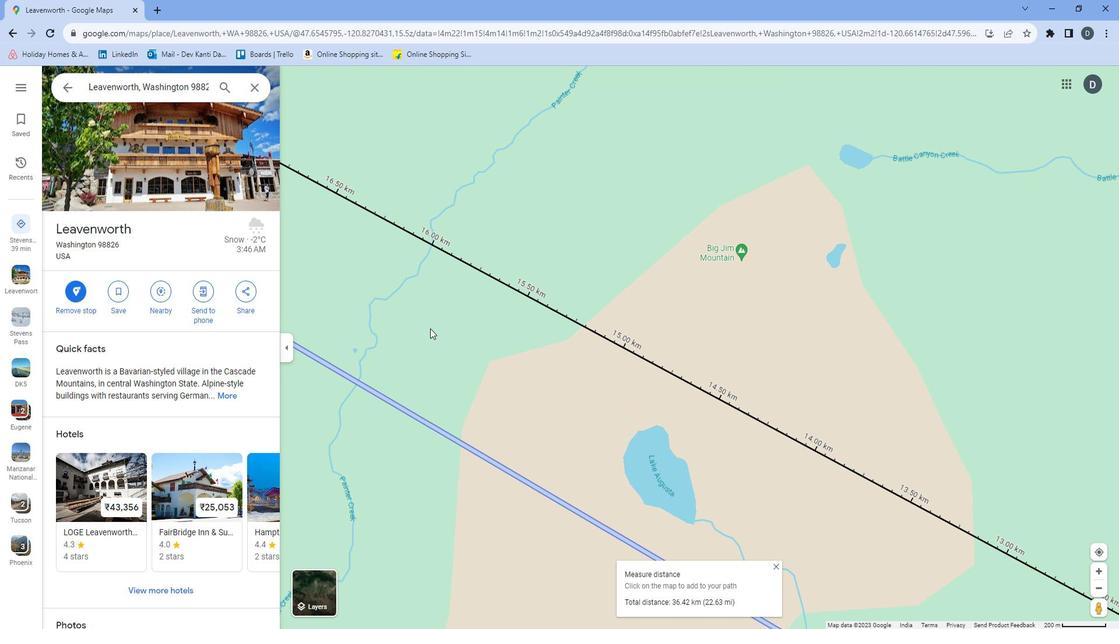 
Action: Mouse moved to (414, 324)
Screenshot: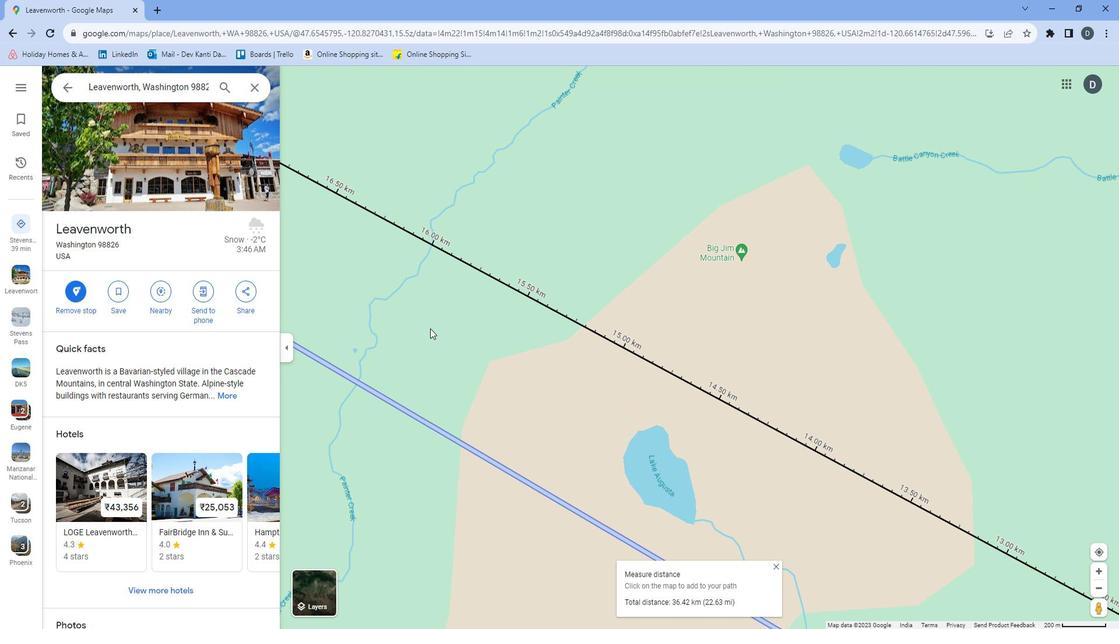 
Action: Mouse pressed left at (414, 324)
Screenshot: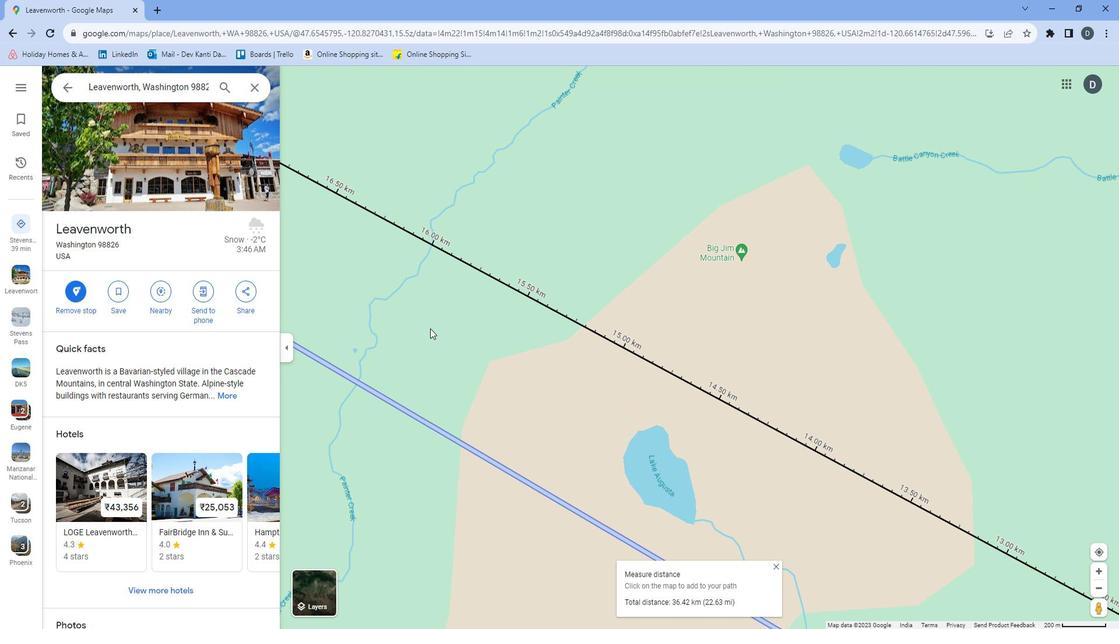 
Action: Mouse moved to (391, 304)
Screenshot: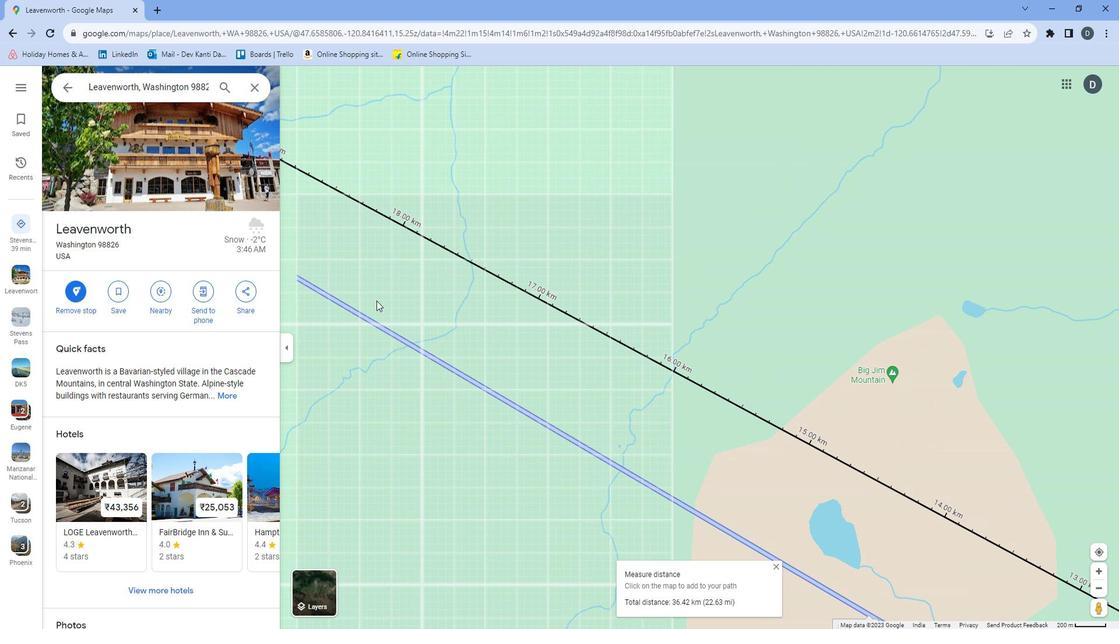 
Action: Mouse pressed left at (391, 304)
Screenshot: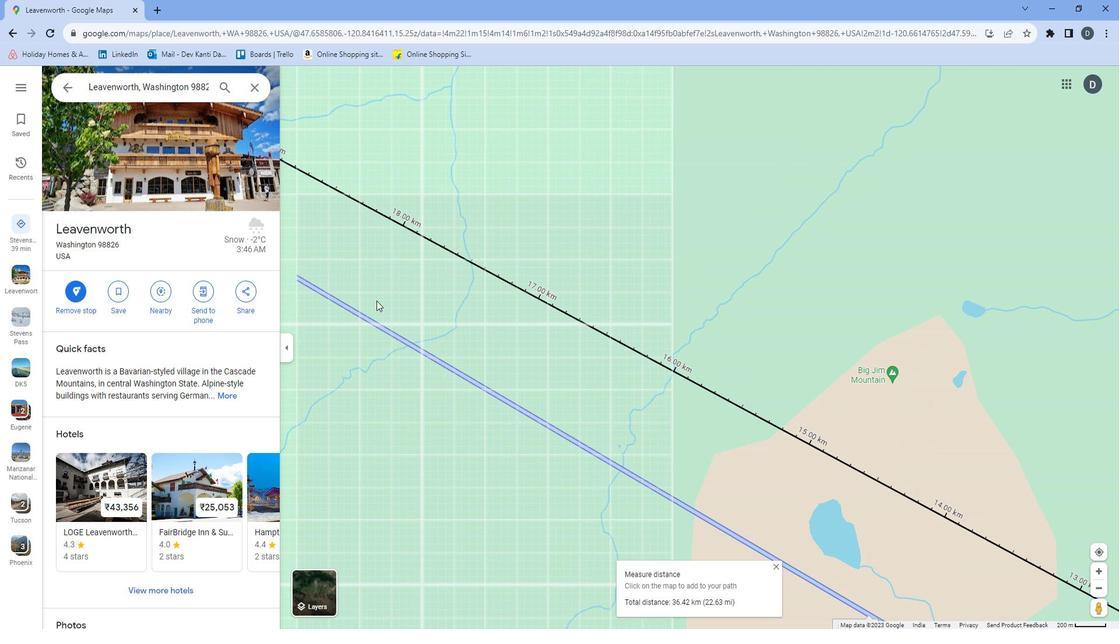 
Action: Mouse moved to (358, 278)
Screenshot: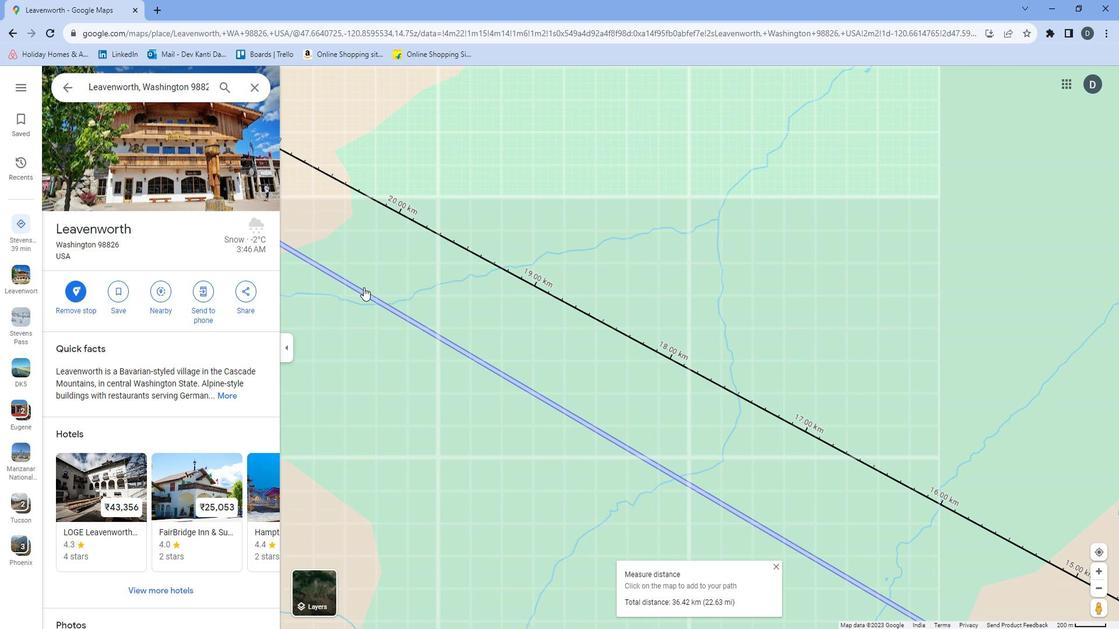
Action: Mouse scrolled (358, 278) with delta (0, 0)
Screenshot: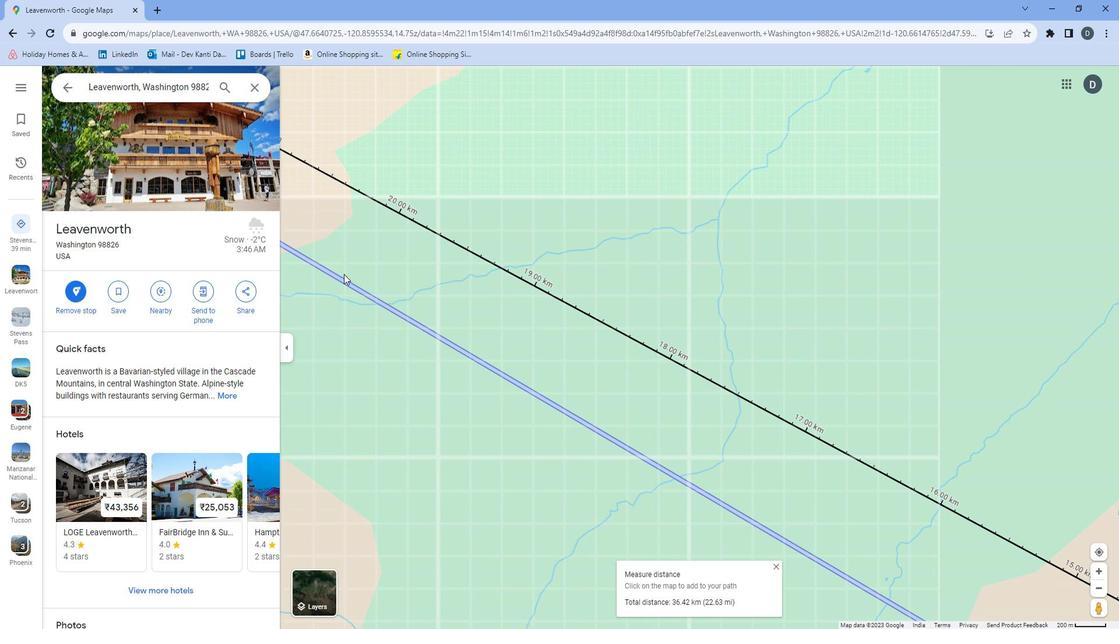 
Action: Mouse moved to (362, 276)
Screenshot: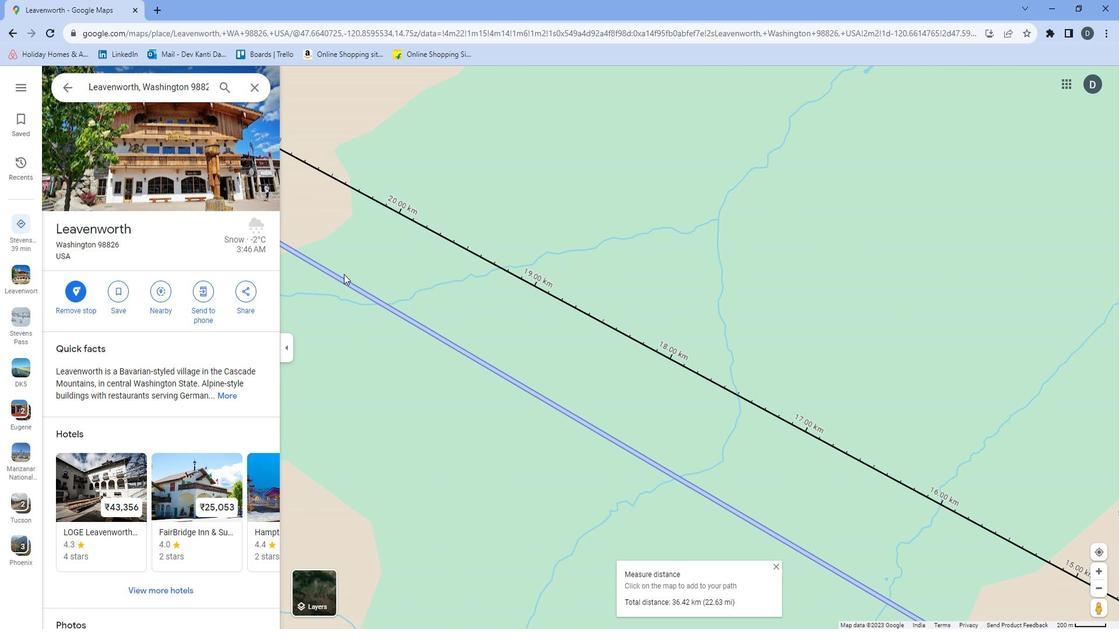 
Action: Mouse pressed left at (362, 276)
Screenshot: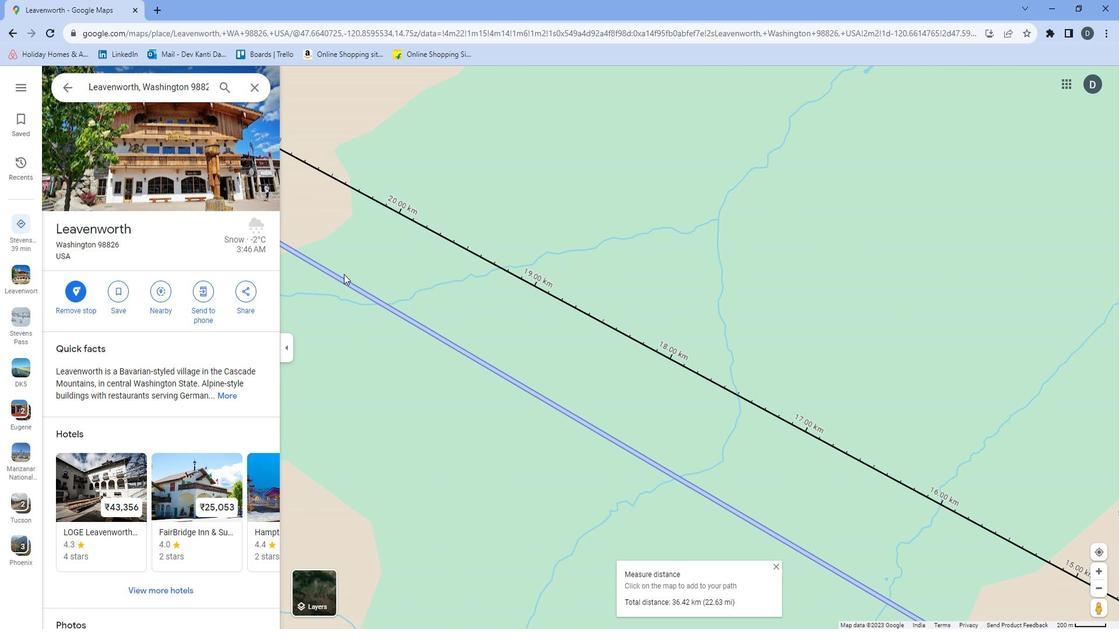 
Action: Mouse moved to (479, 304)
Screenshot: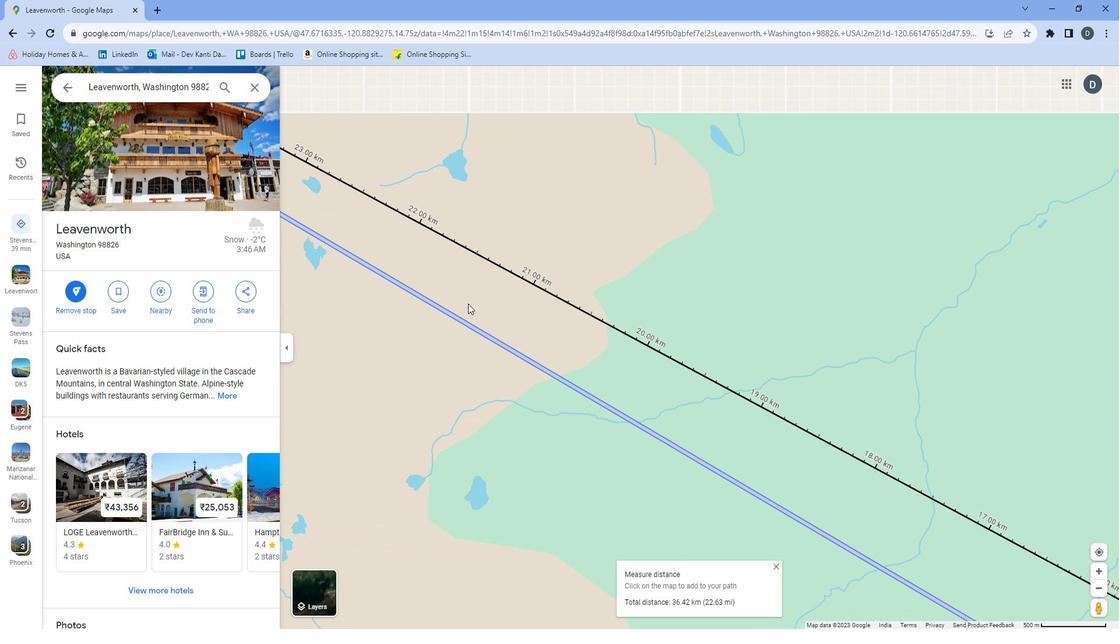 
Action: Mouse pressed left at (479, 304)
Screenshot: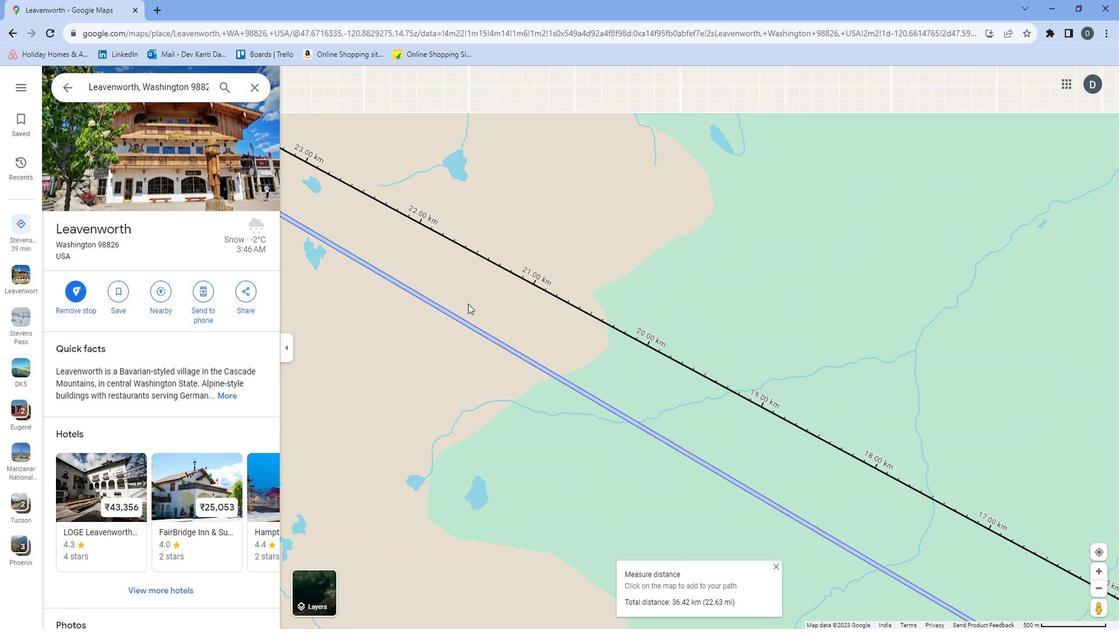 
Action: Mouse moved to (364, 224)
Screenshot: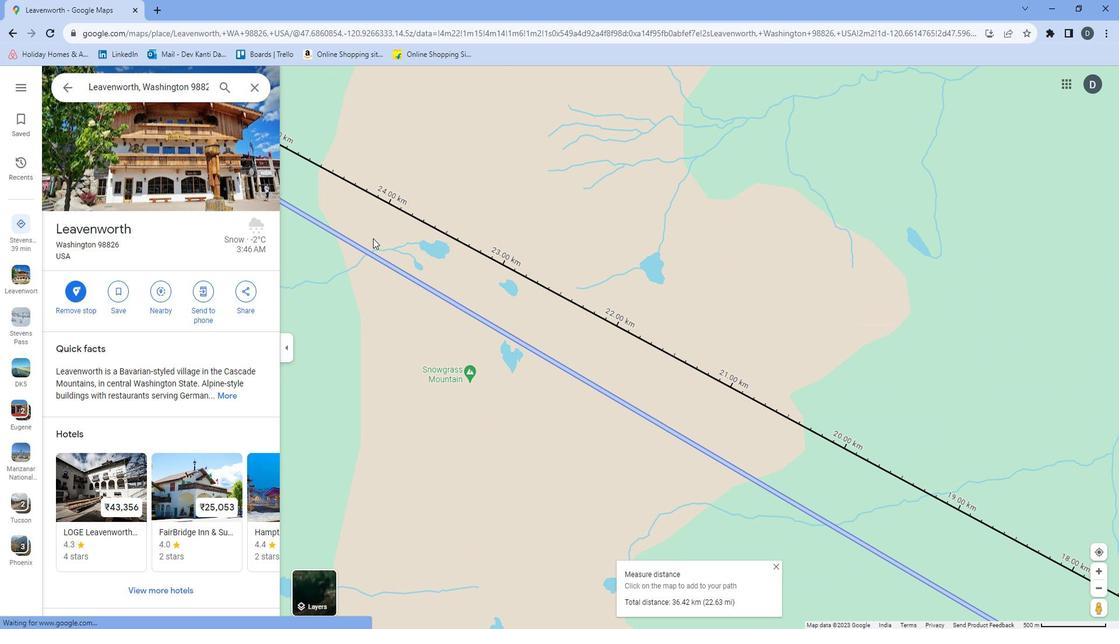 
Action: Mouse pressed left at (364, 224)
Screenshot: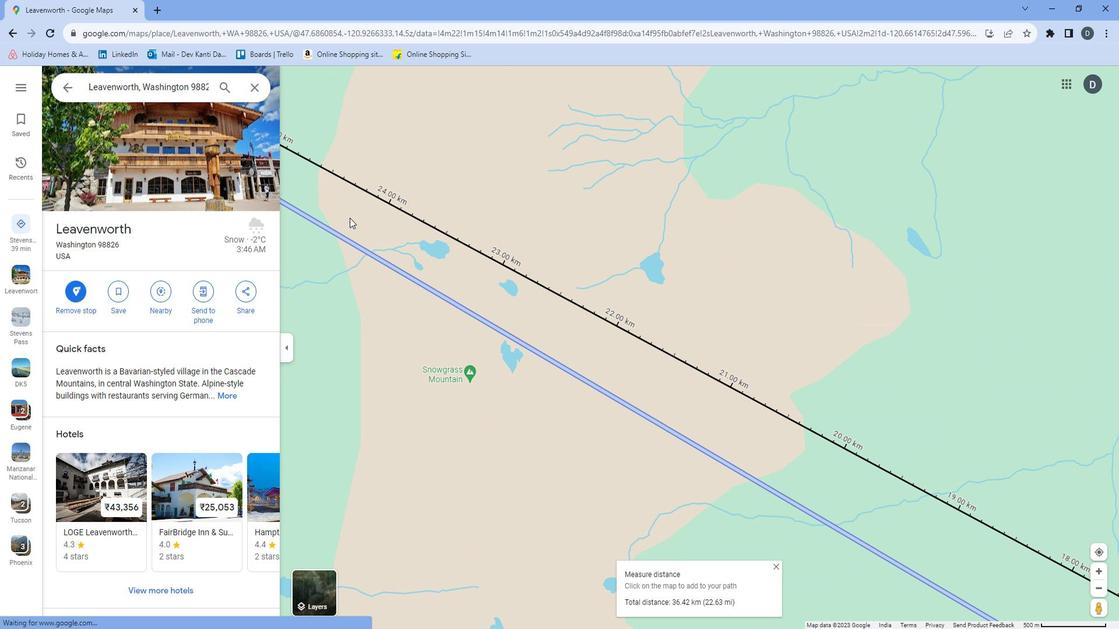 
Action: Mouse moved to (433, 279)
Screenshot: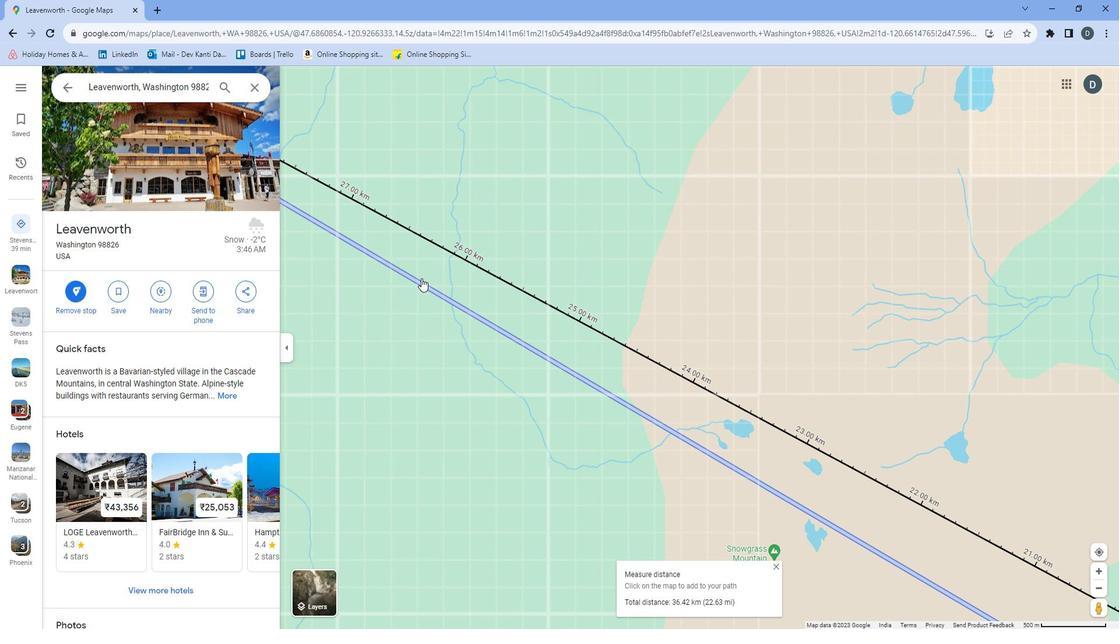 
Action: Mouse pressed left at (433, 279)
Screenshot: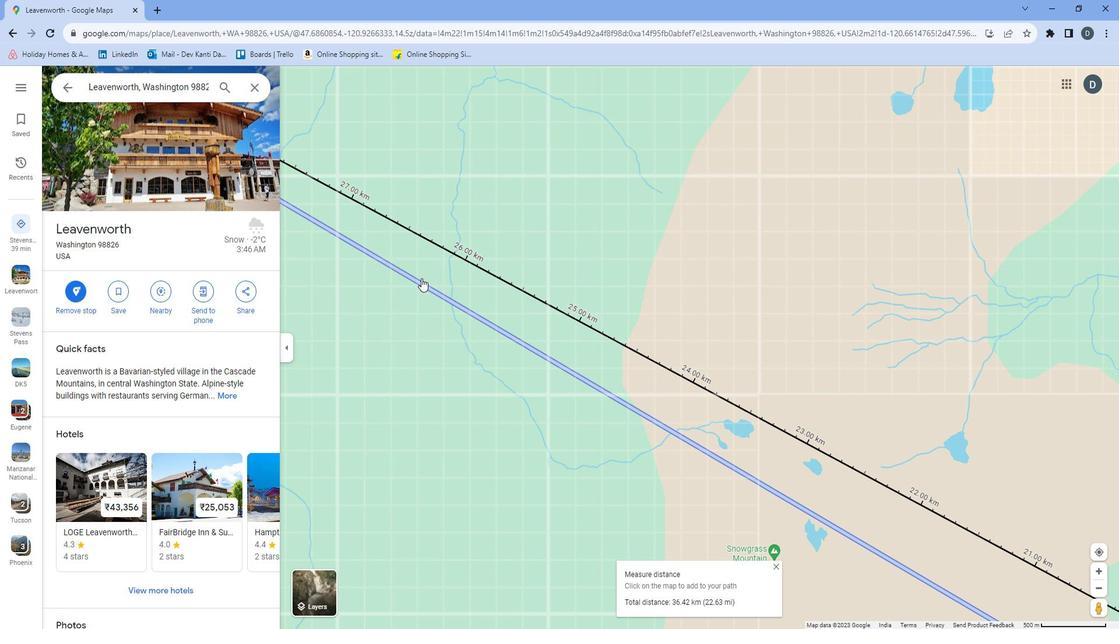 
Action: Mouse moved to (469, 344)
Screenshot: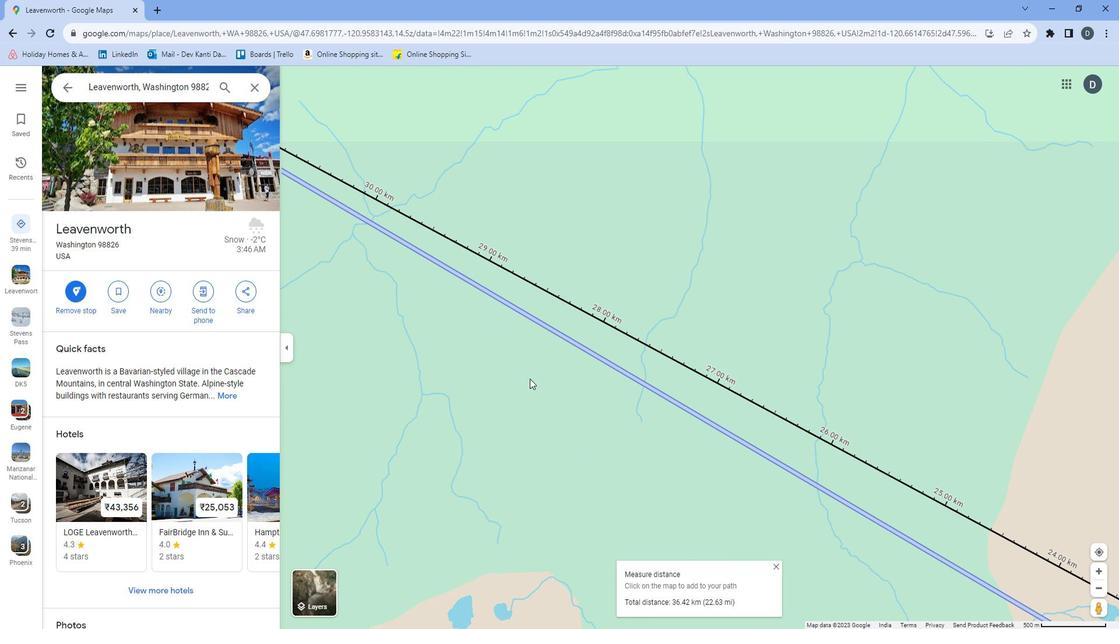 
Action: Mouse pressed left at (469, 344)
Screenshot: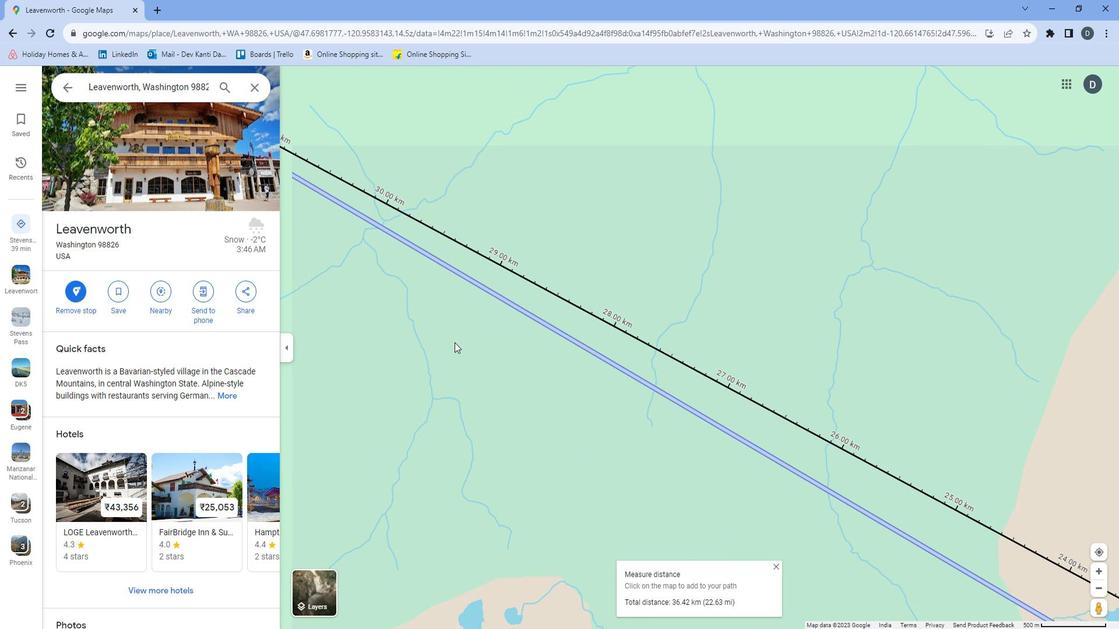
Action: Mouse moved to (430, 318)
Screenshot: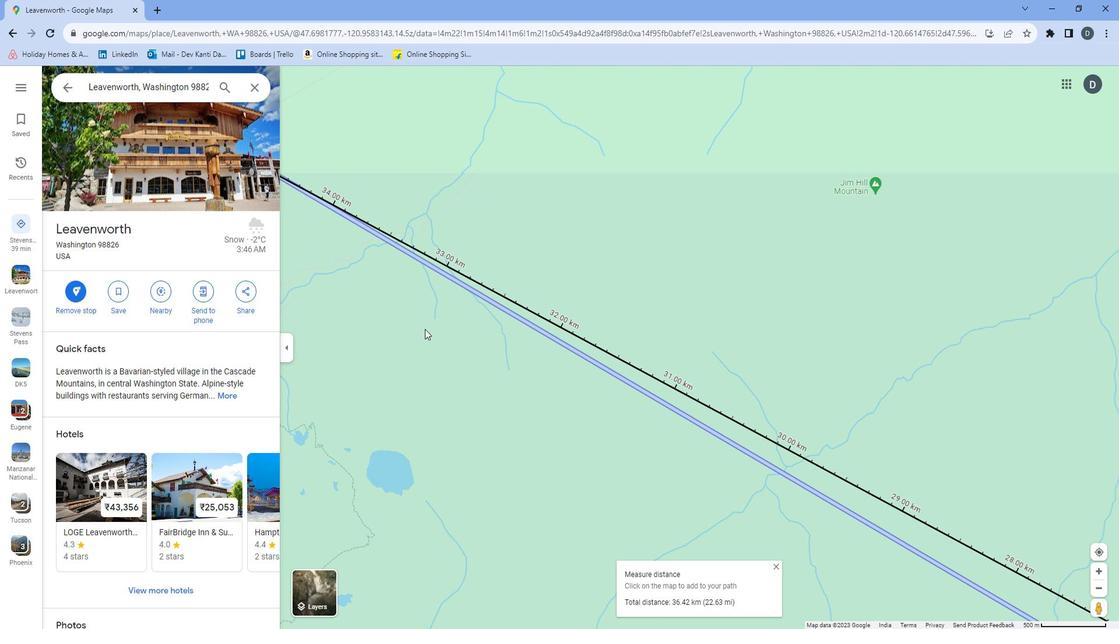 
Action: Mouse pressed left at (430, 318)
Screenshot: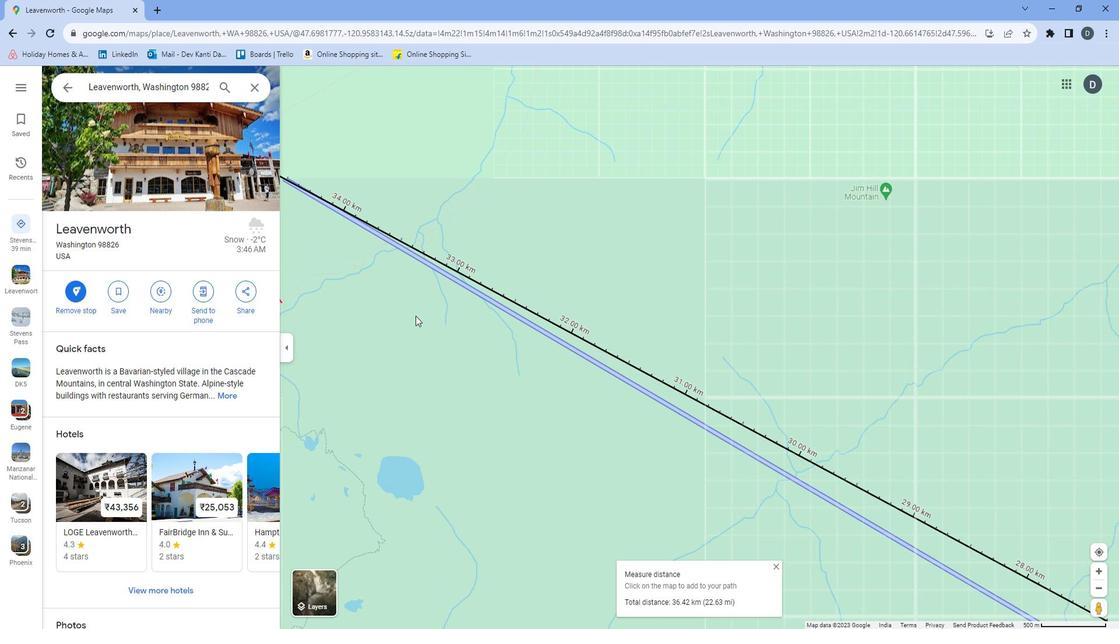 
Action: Mouse moved to (593, 370)
Screenshot: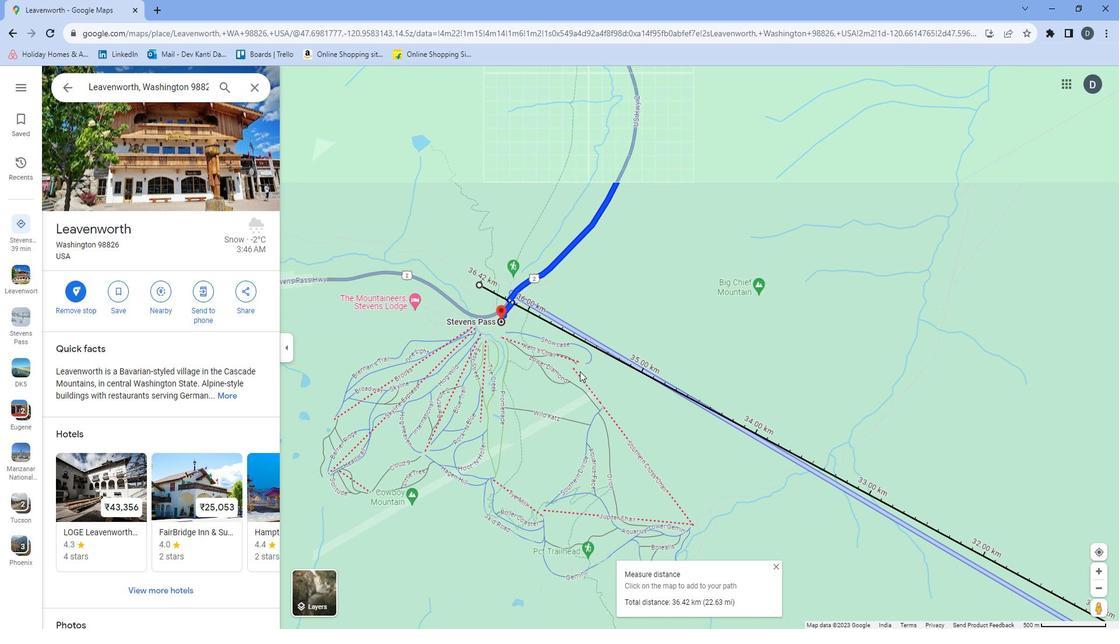 
Action: Mouse scrolled (593, 370) with delta (0, 0)
Screenshot: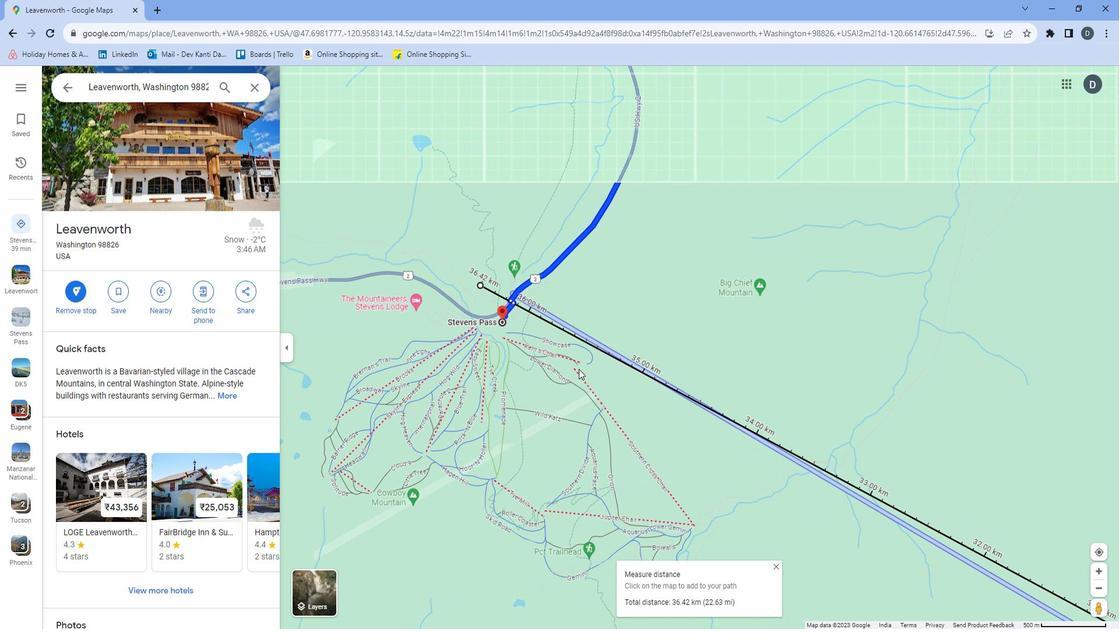 
Action: Mouse moved to (593, 369)
Screenshot: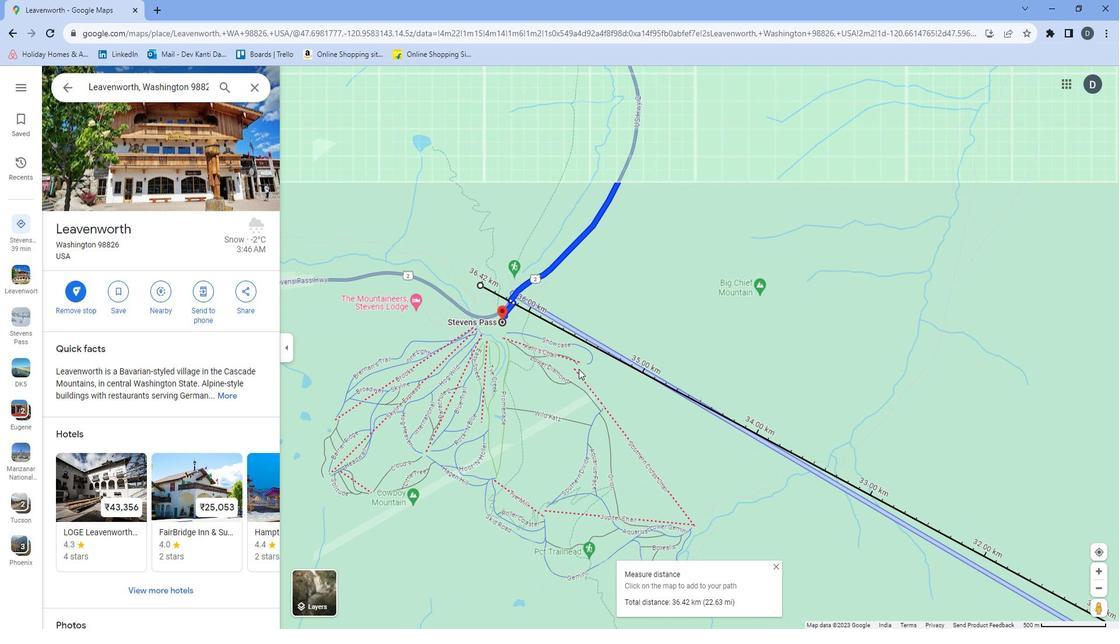 
Action: Mouse scrolled (593, 370) with delta (0, 0)
Screenshot: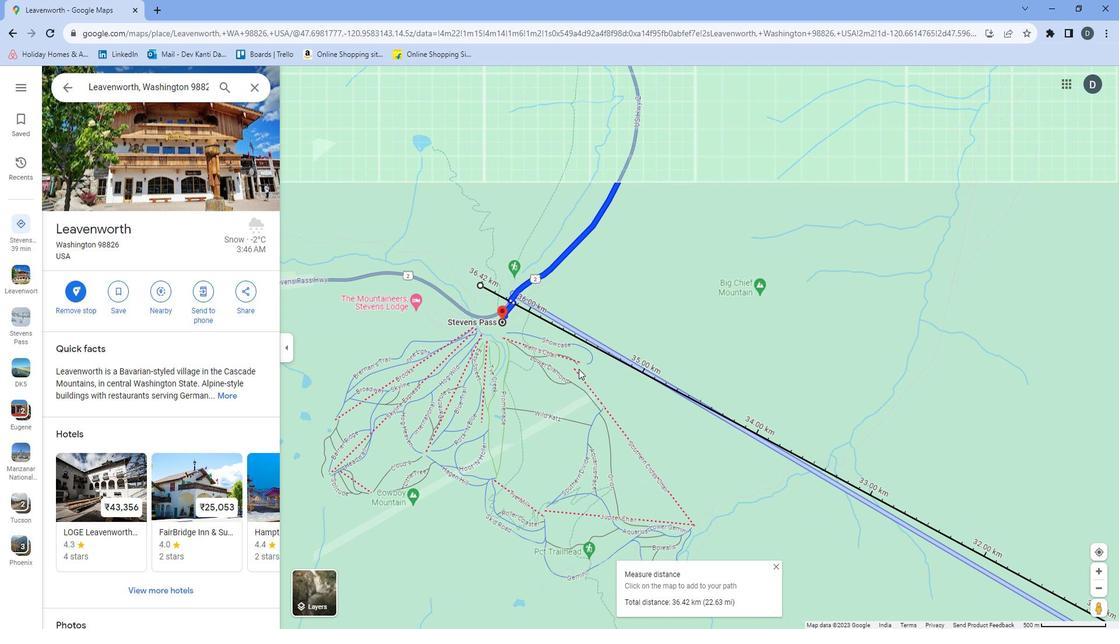 
Action: Mouse scrolled (593, 370) with delta (0, 0)
Screenshot: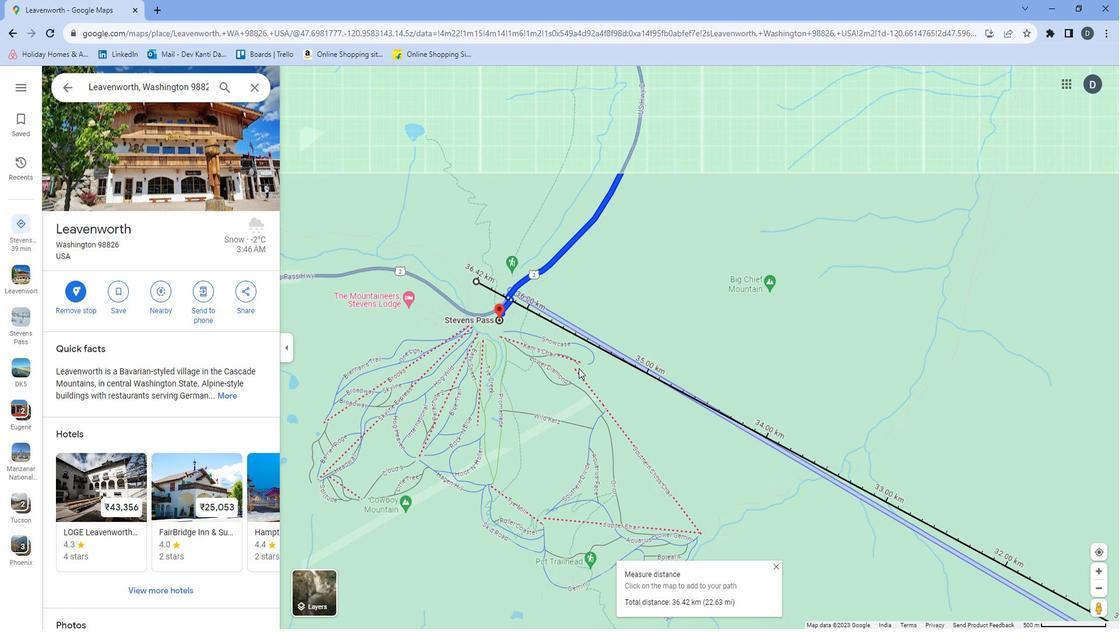 
Action: Mouse moved to (500, 306)
Screenshot: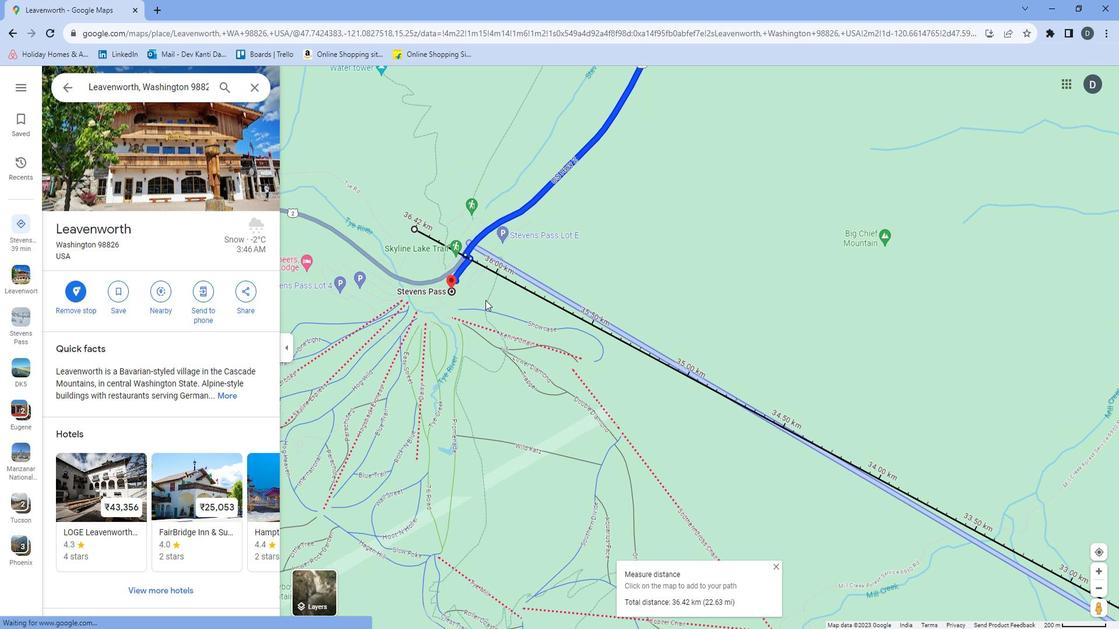 
Action: Mouse scrolled (500, 306) with delta (0, 0)
Screenshot: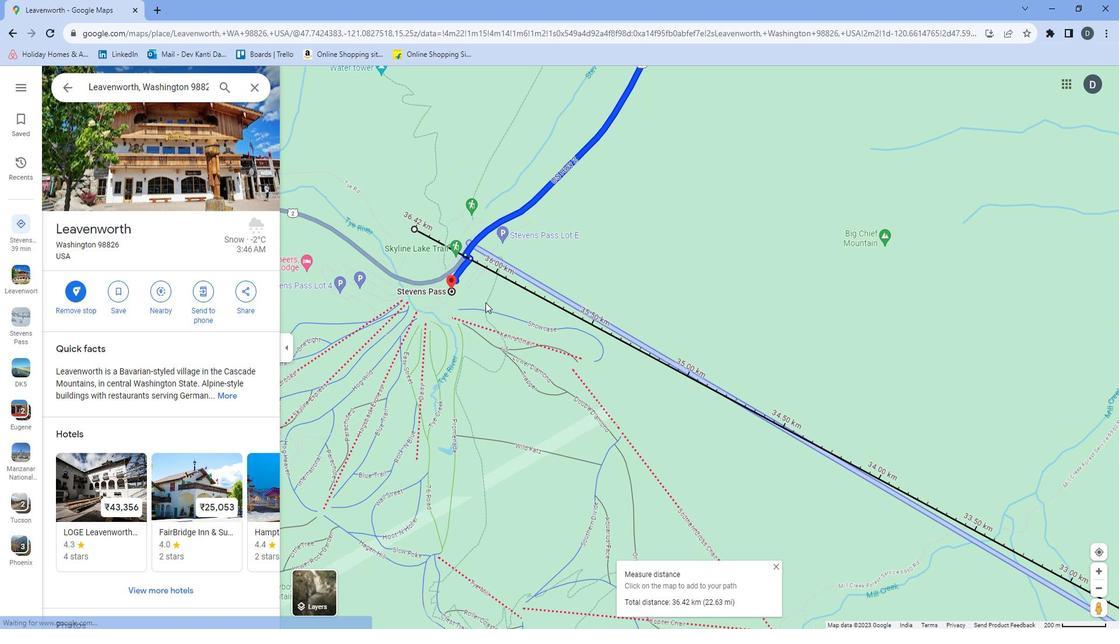 
Action: Mouse scrolled (500, 306) with delta (0, 0)
Screenshot: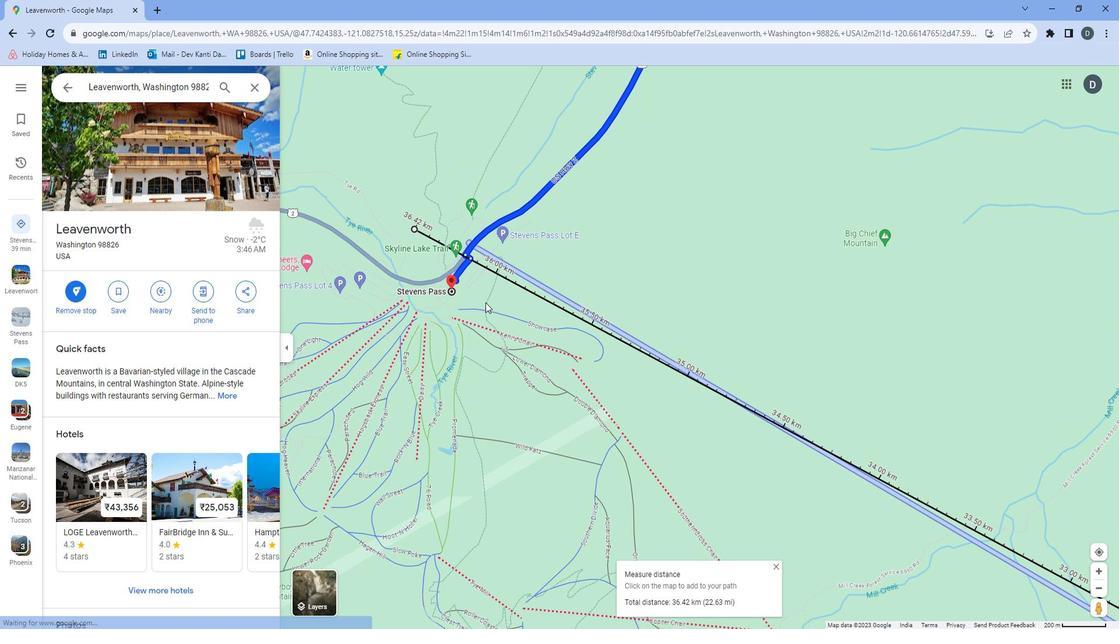 
Action: Mouse scrolled (500, 306) with delta (0, 0)
Screenshot: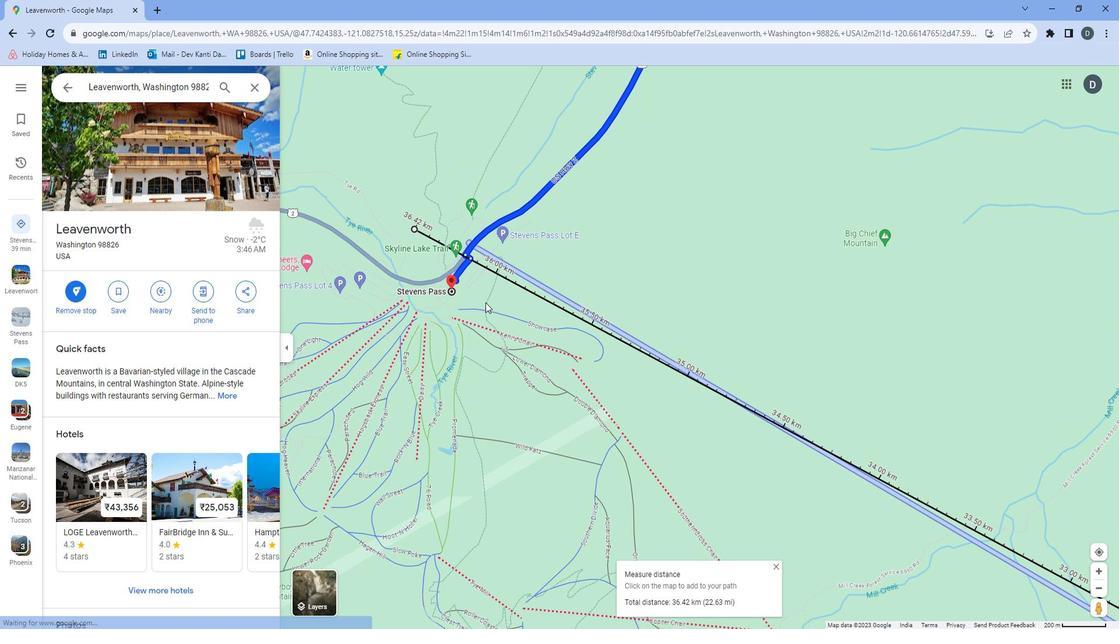 
Action: Mouse scrolled (500, 306) with delta (0, 0)
Screenshot: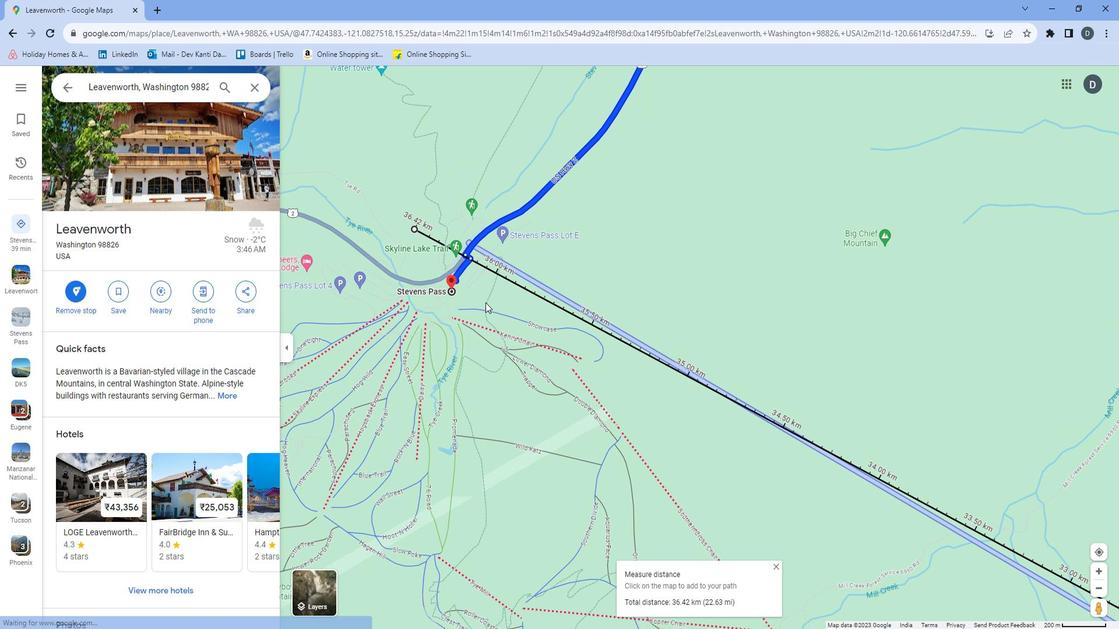 
Action: Mouse scrolled (500, 306) with delta (0, 0)
Screenshot: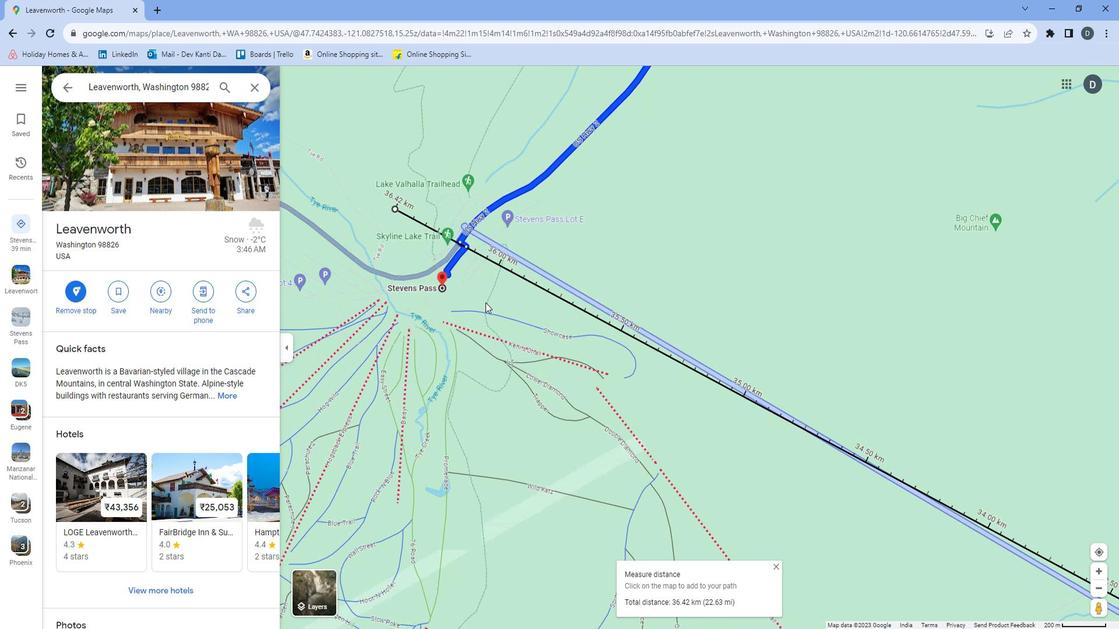 
Action: Mouse moved to (492, 295)
Screenshot: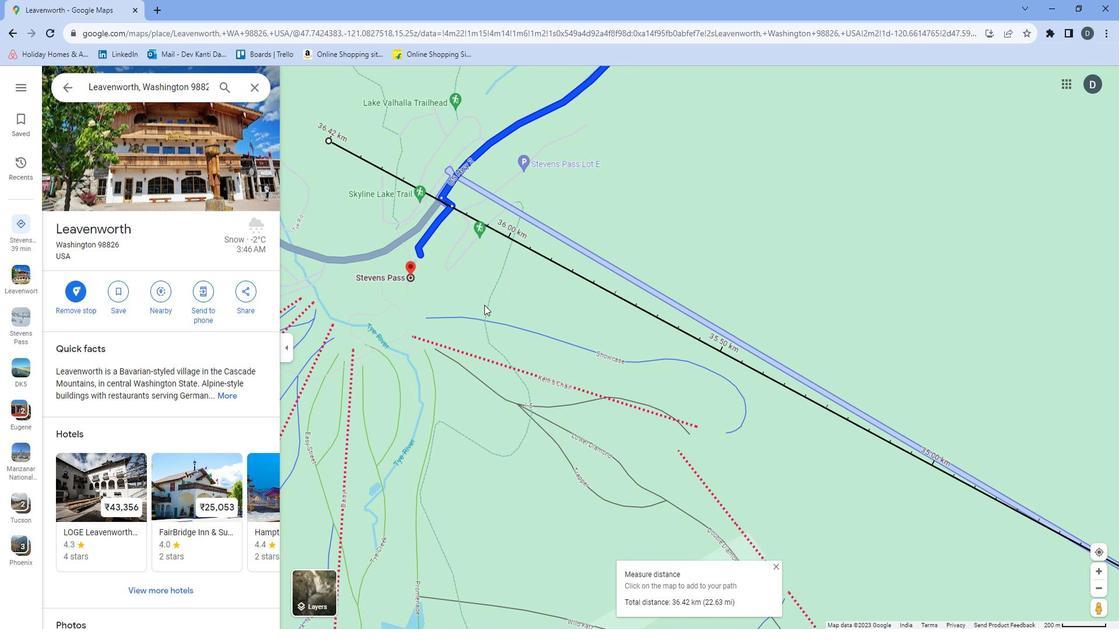 
Action: Mouse pressed left at (492, 295)
Screenshot: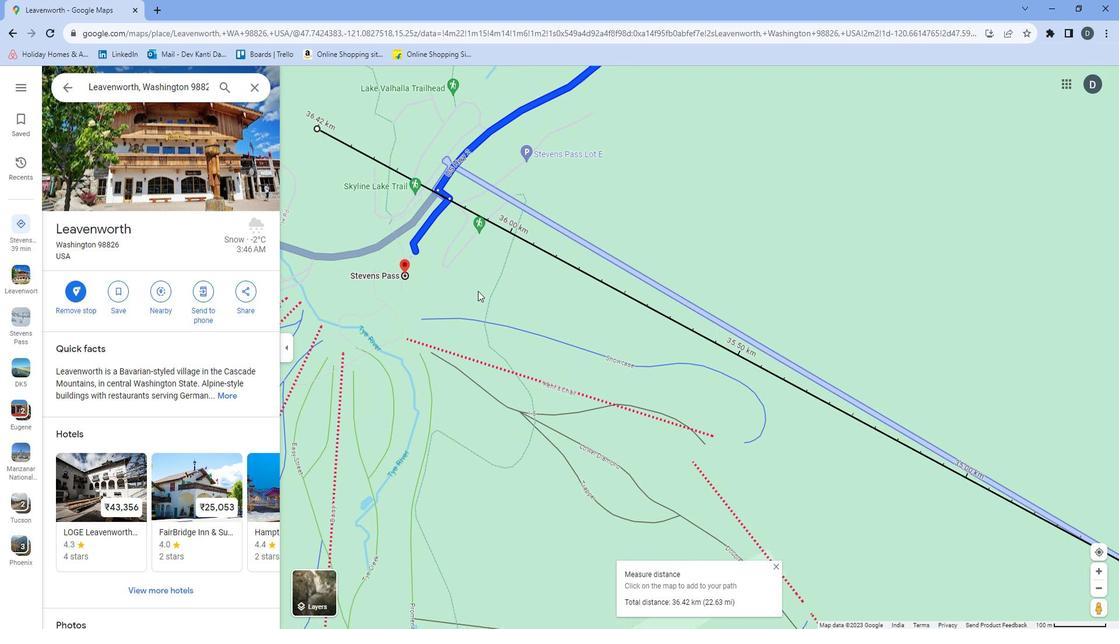 
Action: Mouse moved to (519, 387)
Screenshot: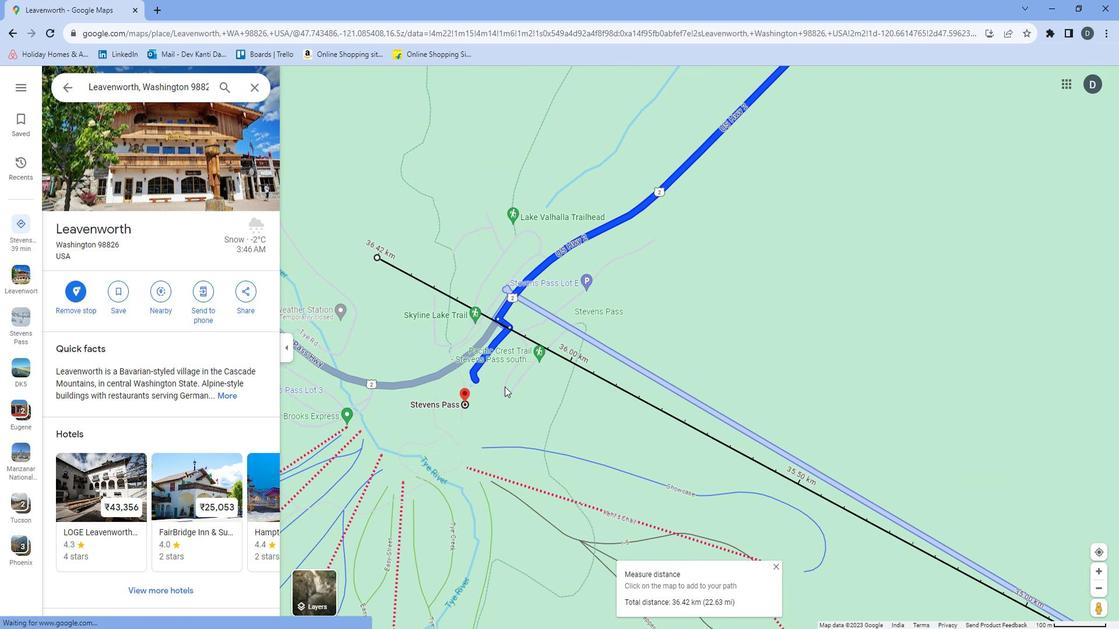 
Action: Mouse scrolled (519, 387) with delta (0, 0)
Screenshot: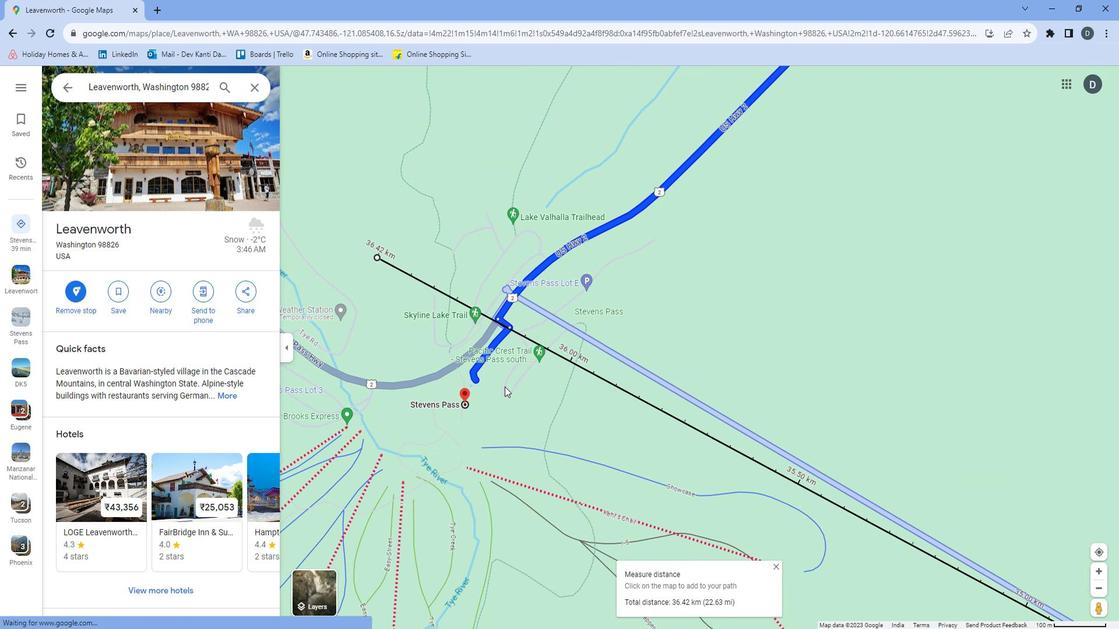 
Action: Mouse moved to (519, 386)
Screenshot: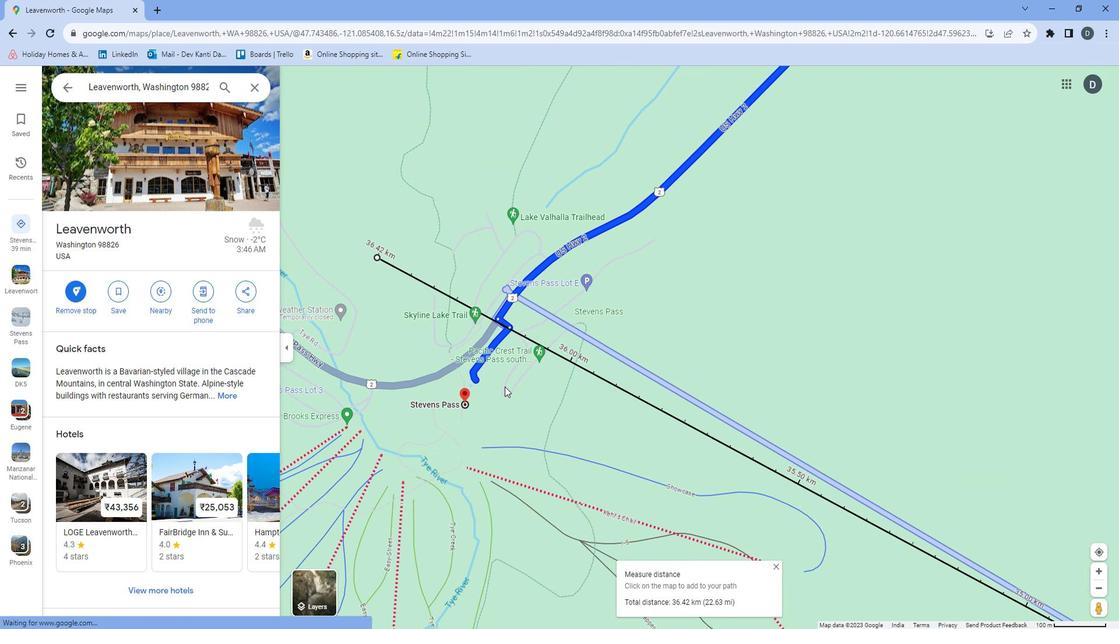 
Action: Mouse scrolled (519, 386) with delta (0, 0)
Screenshot: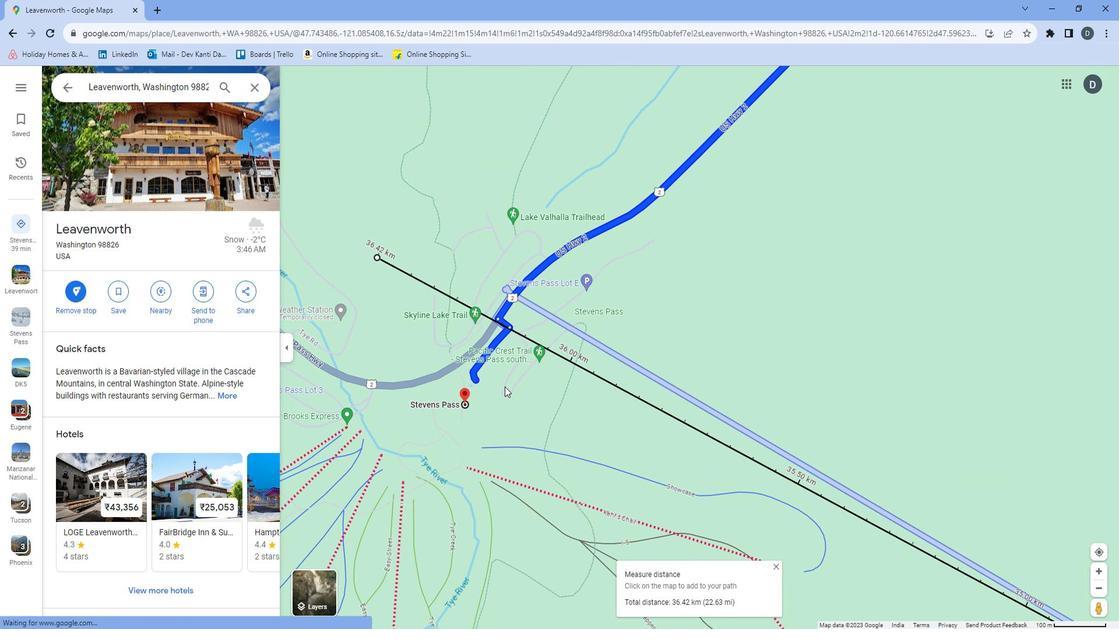 
Action: Mouse moved to (519, 384)
Screenshot: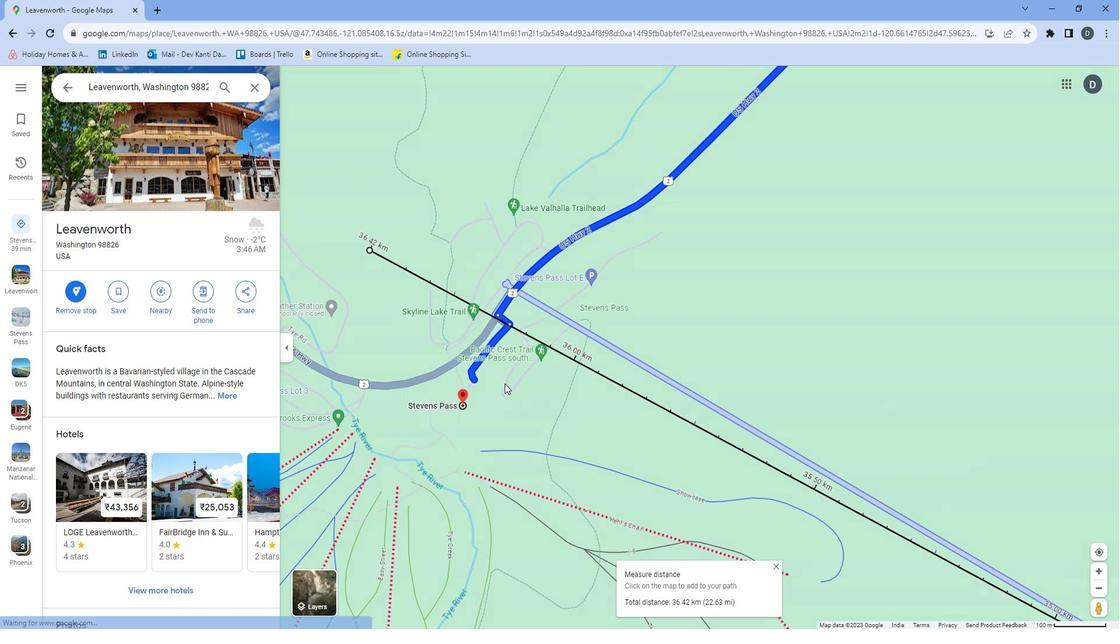 
Action: Mouse scrolled (519, 384) with delta (0, 0)
Screenshot: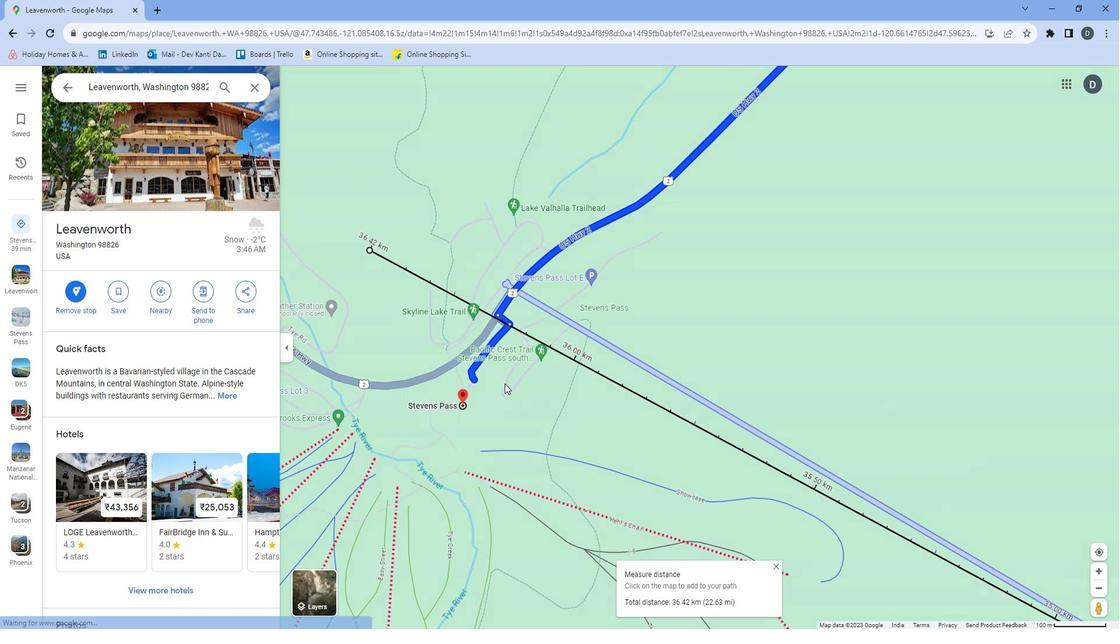 
Action: Mouse moved to (519, 380)
Screenshot: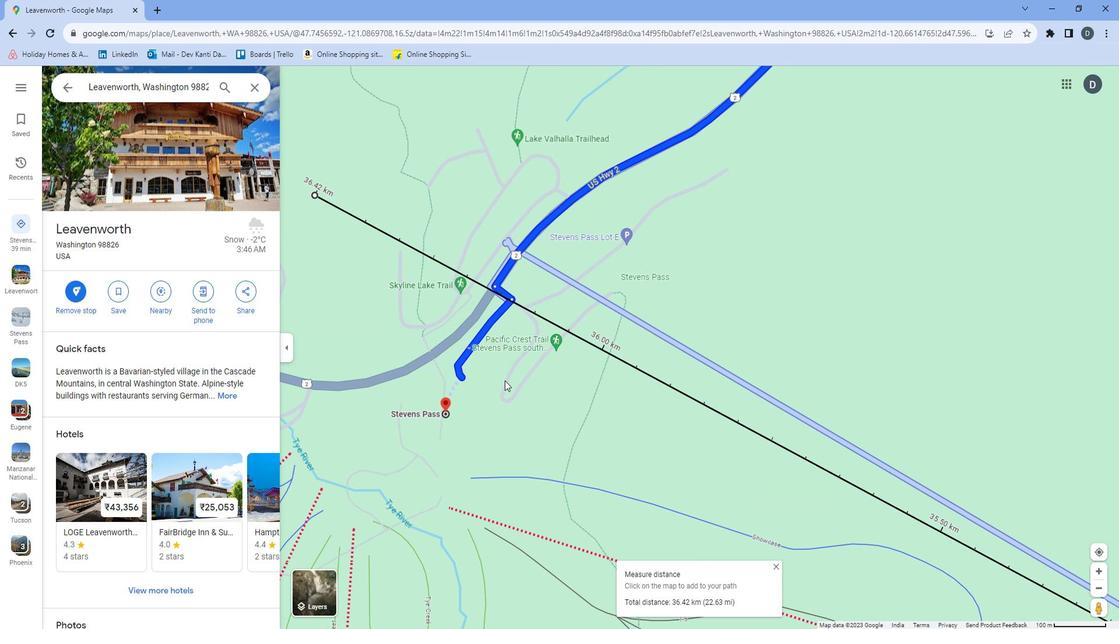 
Action: Mouse scrolled (519, 379) with delta (0, 0)
Screenshot: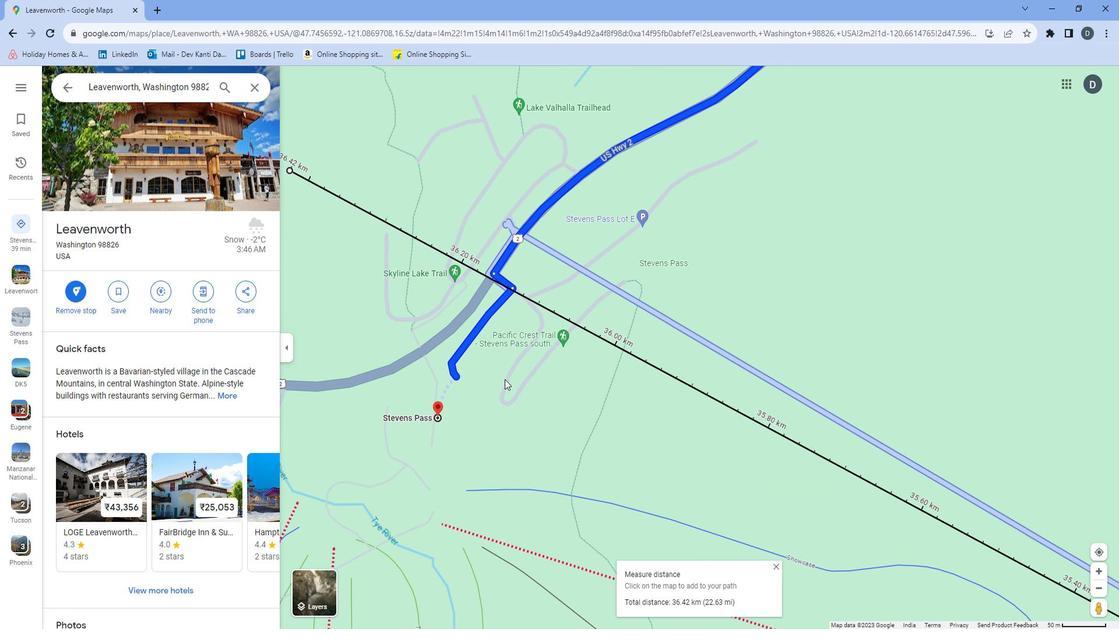 
Action: Mouse moved to (521, 380)
Screenshot: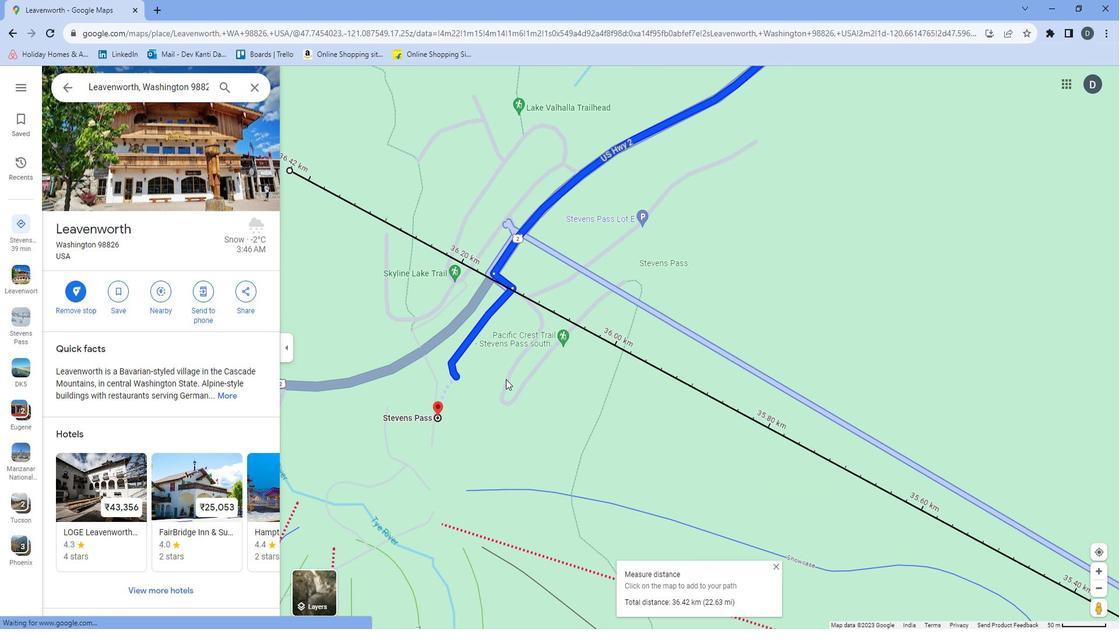 
Action: Mouse scrolled (521, 379) with delta (0, 0)
Screenshot: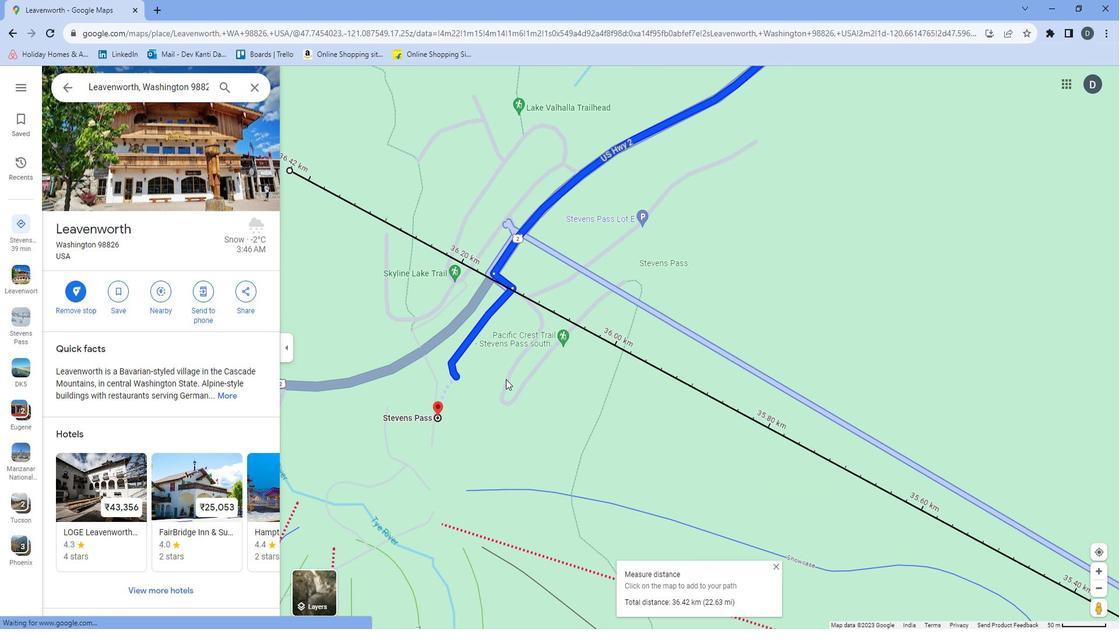 
Action: Mouse moved to (523, 380)
Screenshot: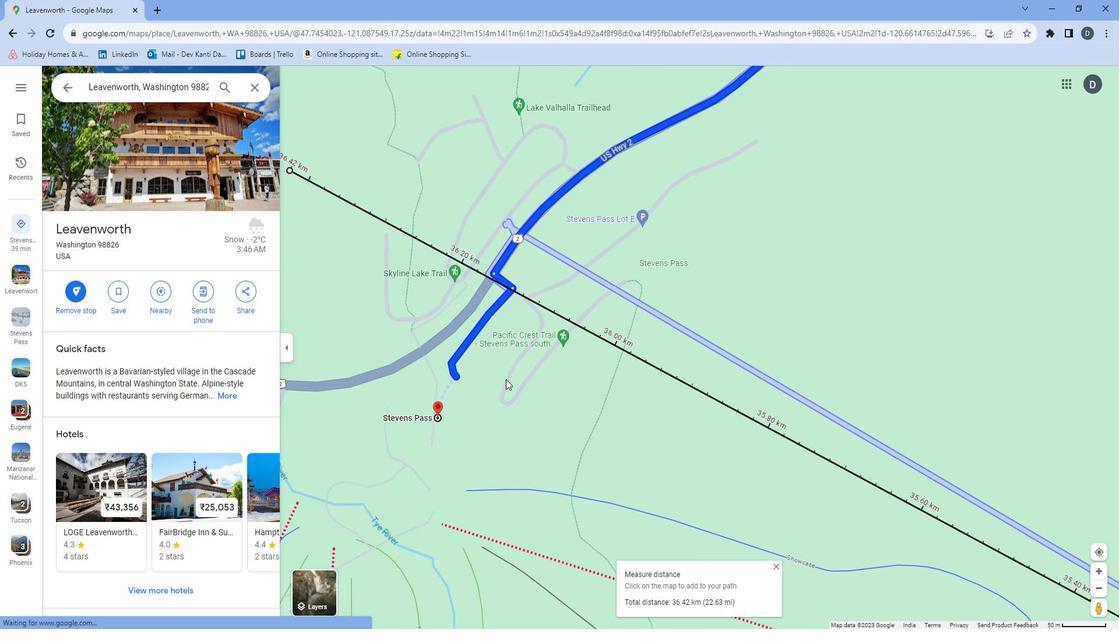 
Action: Mouse scrolled (523, 379) with delta (0, 0)
Screenshot: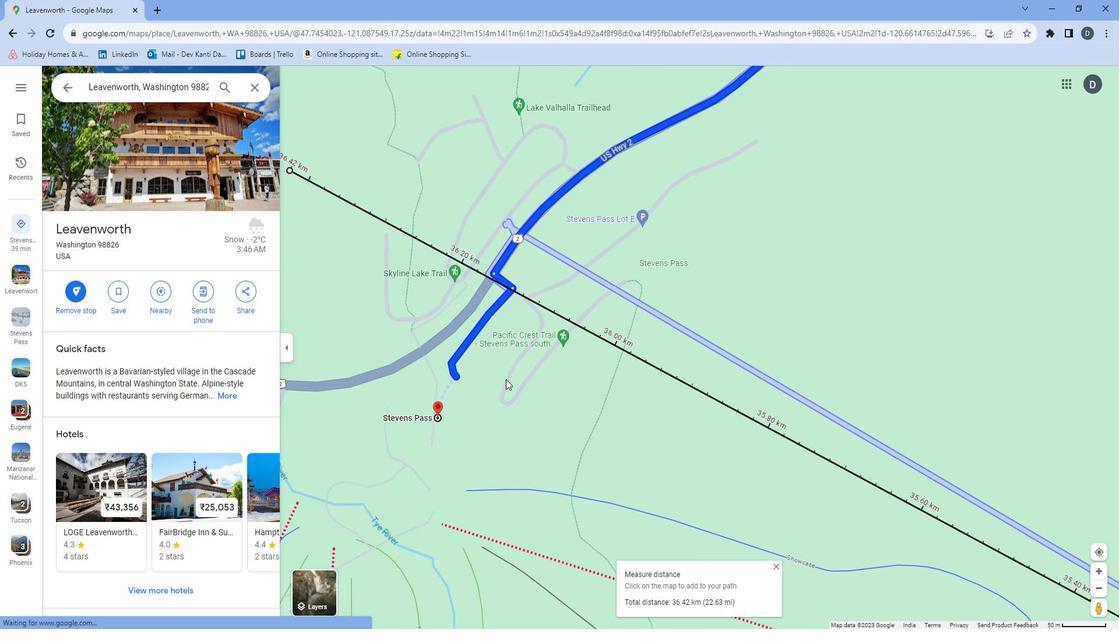
Action: Mouse moved to (524, 381)
Screenshot: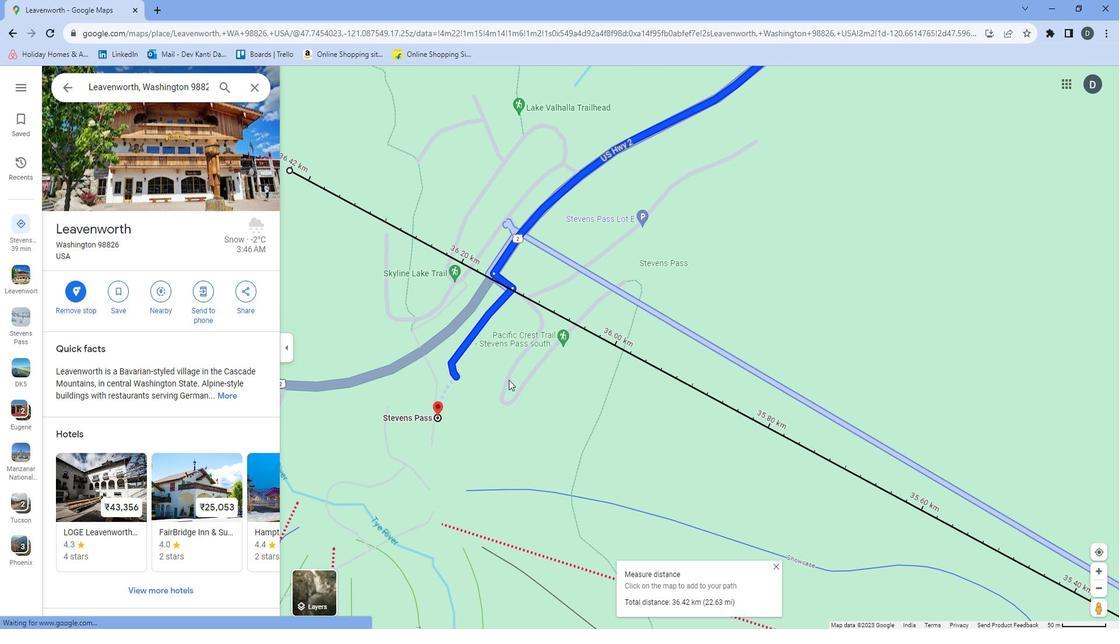 
Action: Mouse scrolled (524, 380) with delta (0, 0)
Screenshot: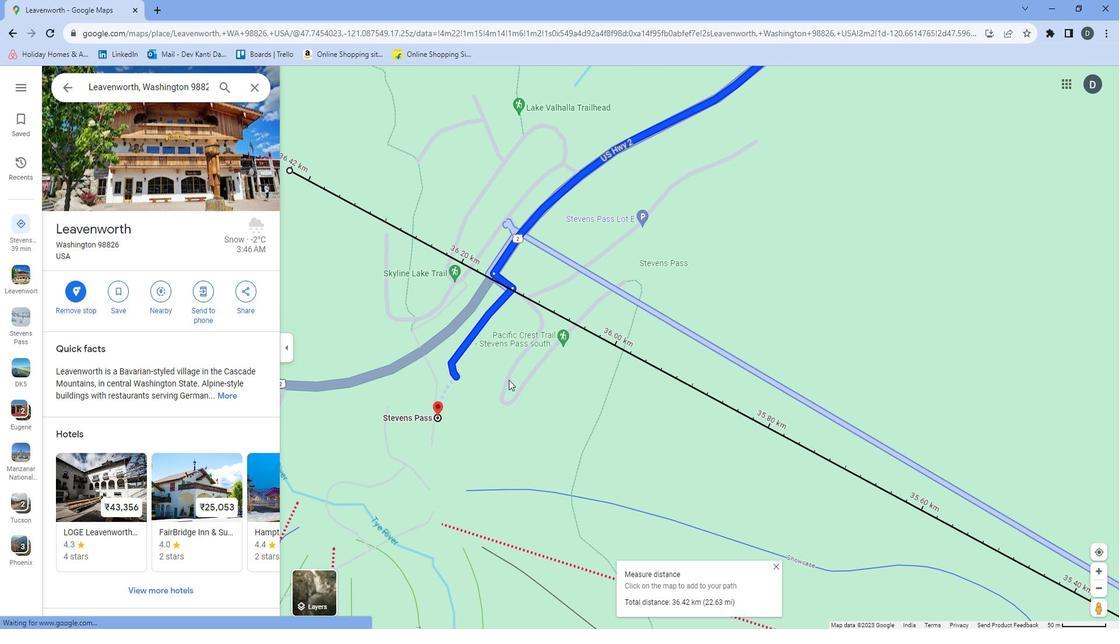 
Action: Mouse moved to (525, 381)
Screenshot: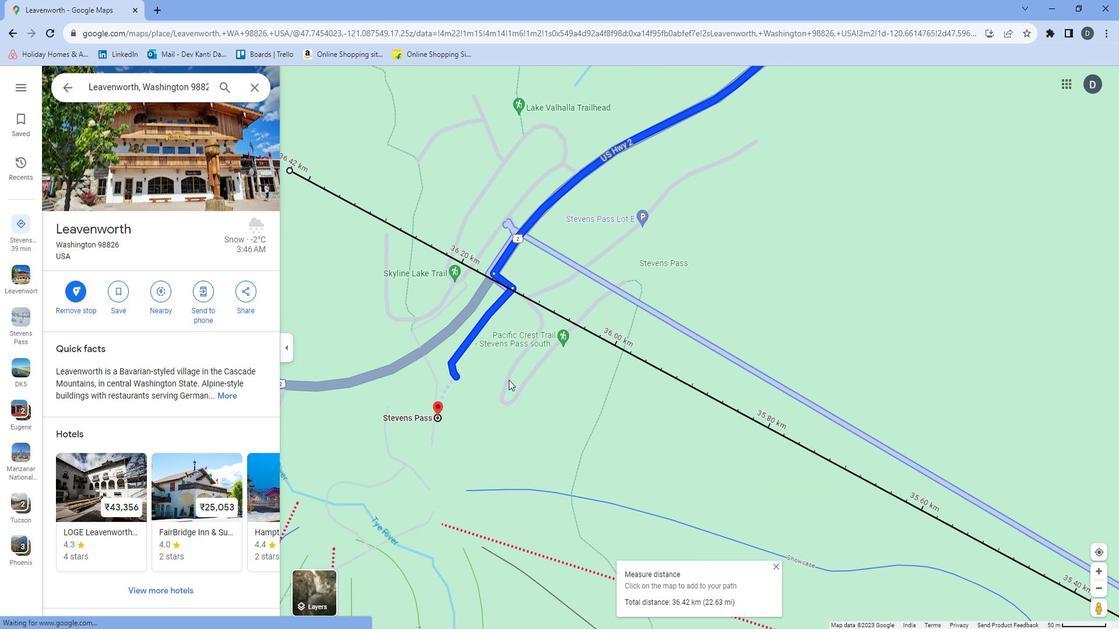 
Action: Mouse scrolled (525, 381) with delta (0, 0)
Screenshot: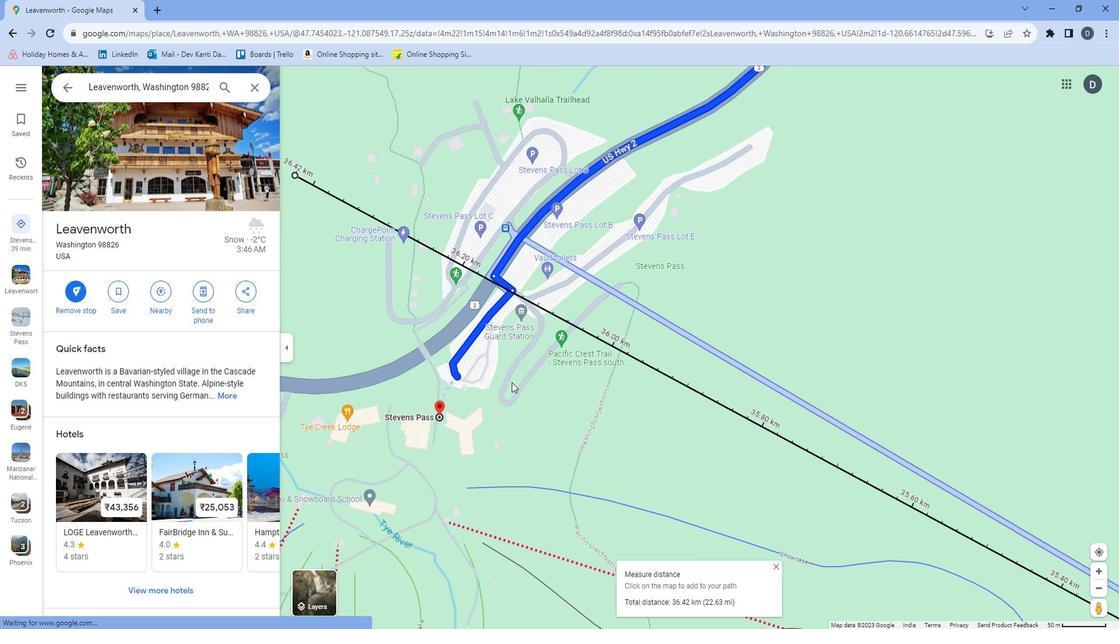 
Action: Mouse moved to (526, 383)
Screenshot: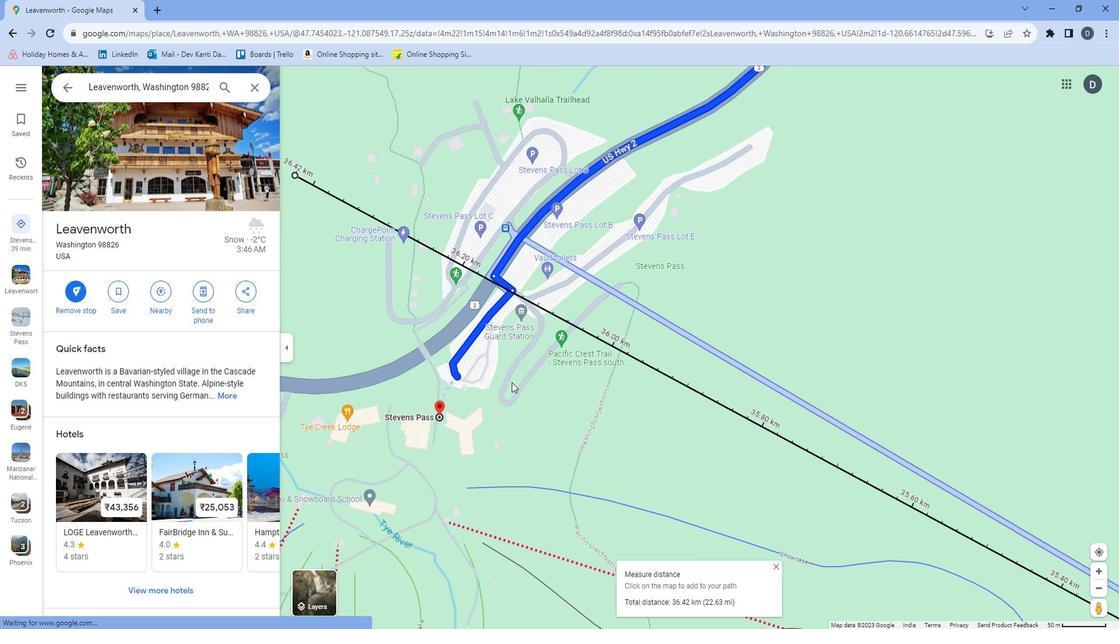 
Action: Mouse scrolled (526, 382) with delta (0, 0)
Screenshot: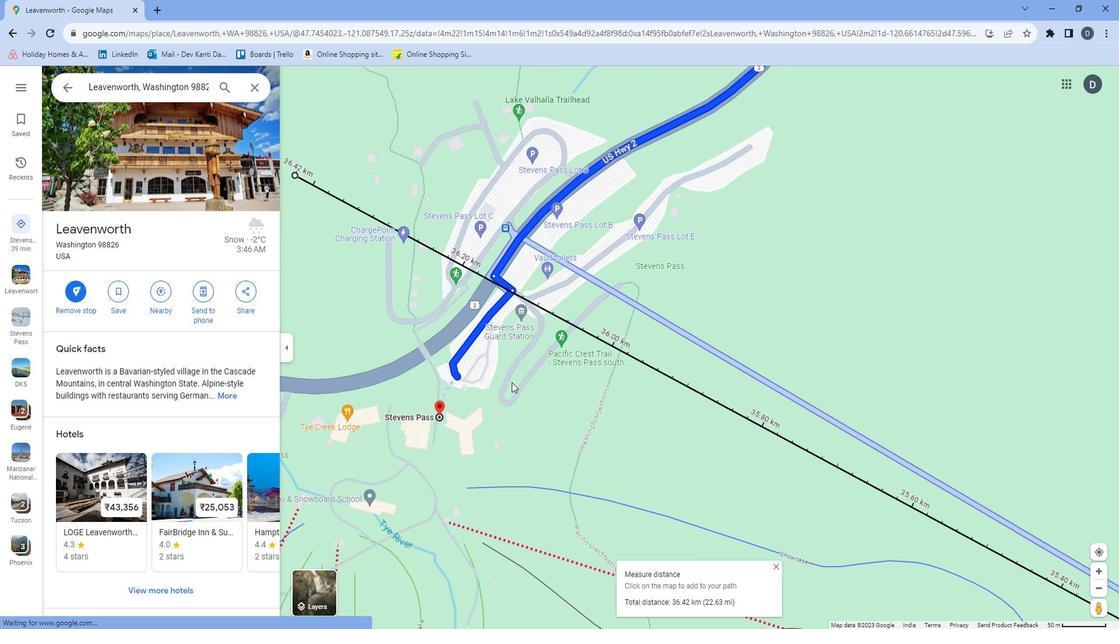 
Action: Mouse scrolled (526, 382) with delta (0, 0)
Screenshot: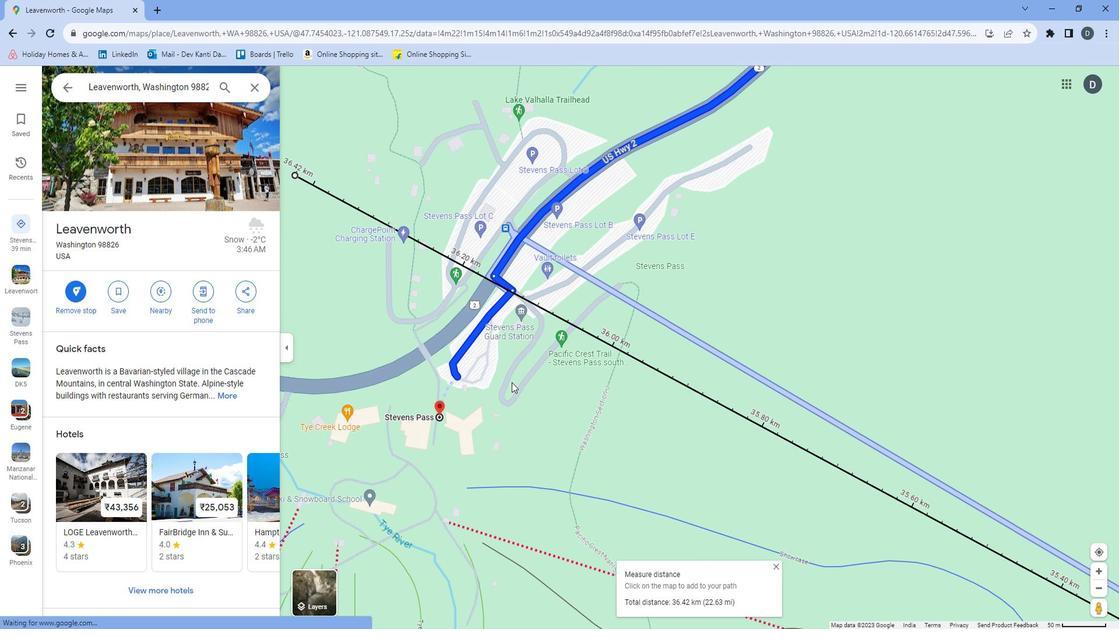 
Action: Mouse moved to (714, 379)
Screenshot: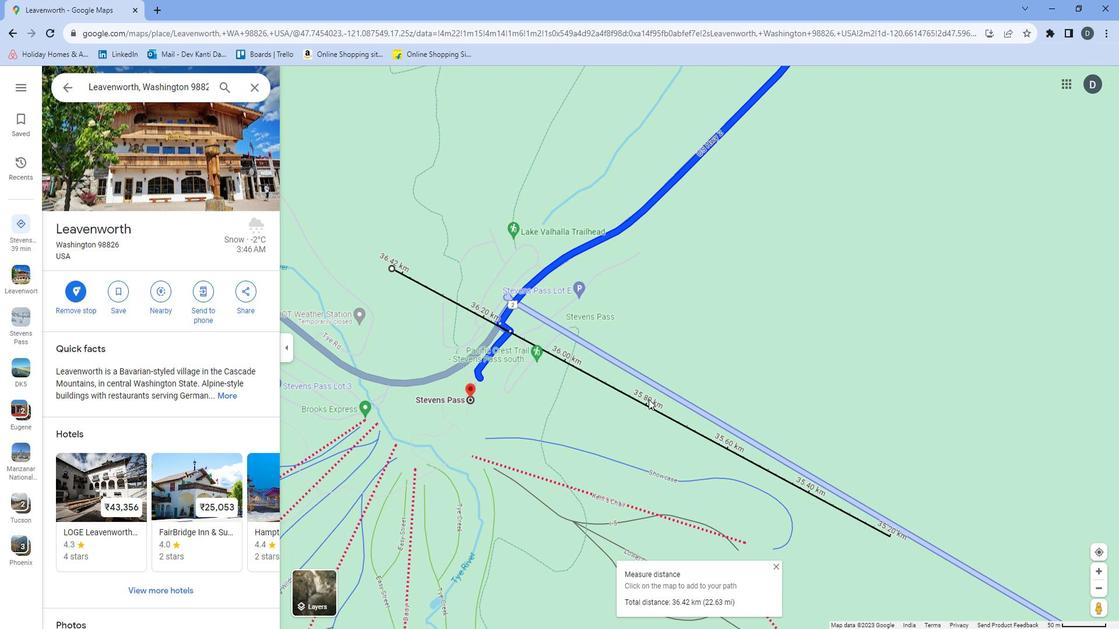 
Action: Mouse scrolled (714, 378) with delta (0, 0)
Screenshot: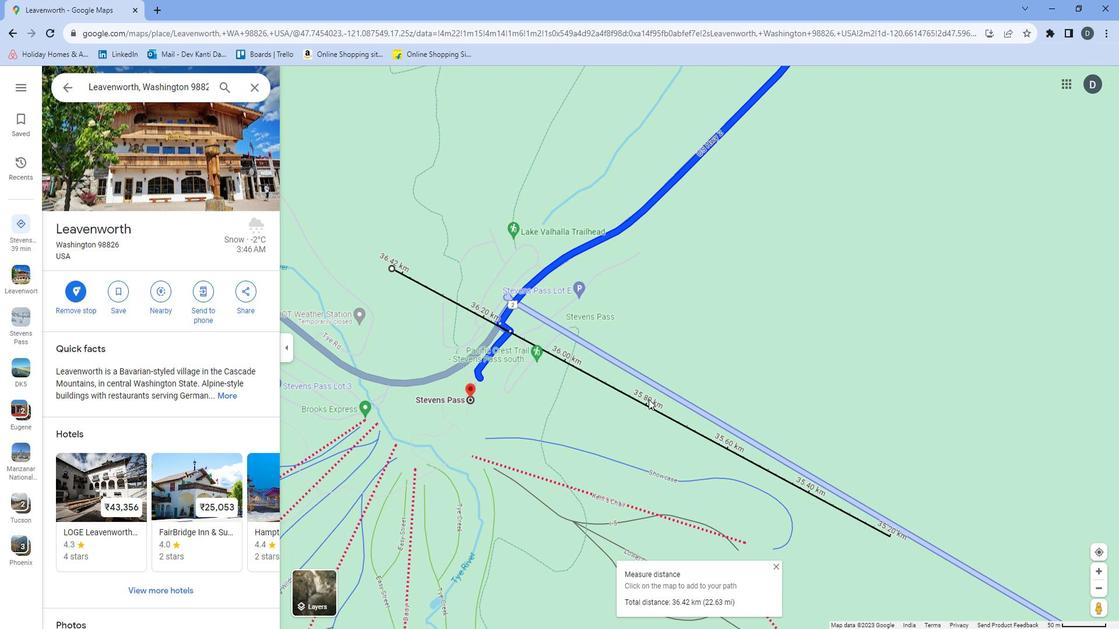 
Action: Mouse moved to (717, 377)
Screenshot: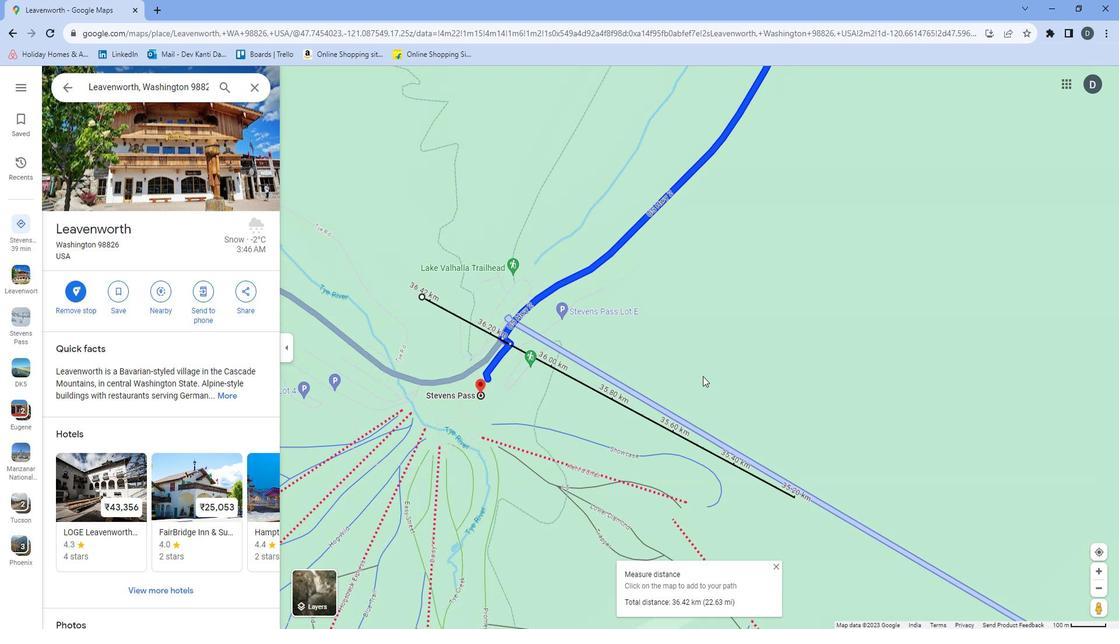 
Action: Mouse scrolled (717, 376) with delta (0, 0)
Screenshot: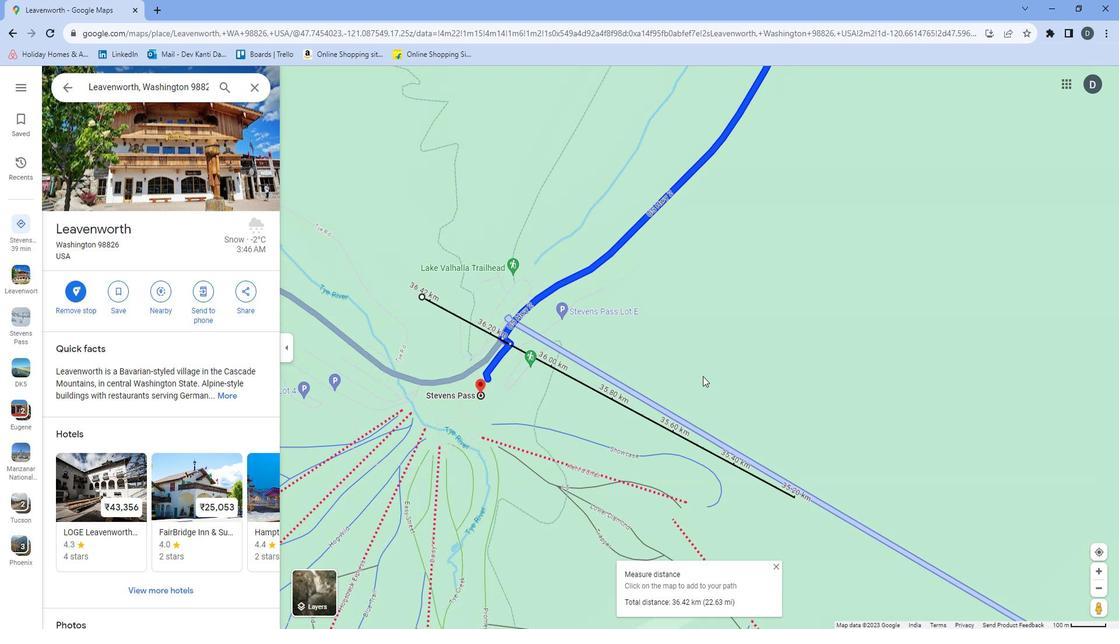 
Action: Mouse scrolled (717, 376) with delta (0, 0)
Screenshot: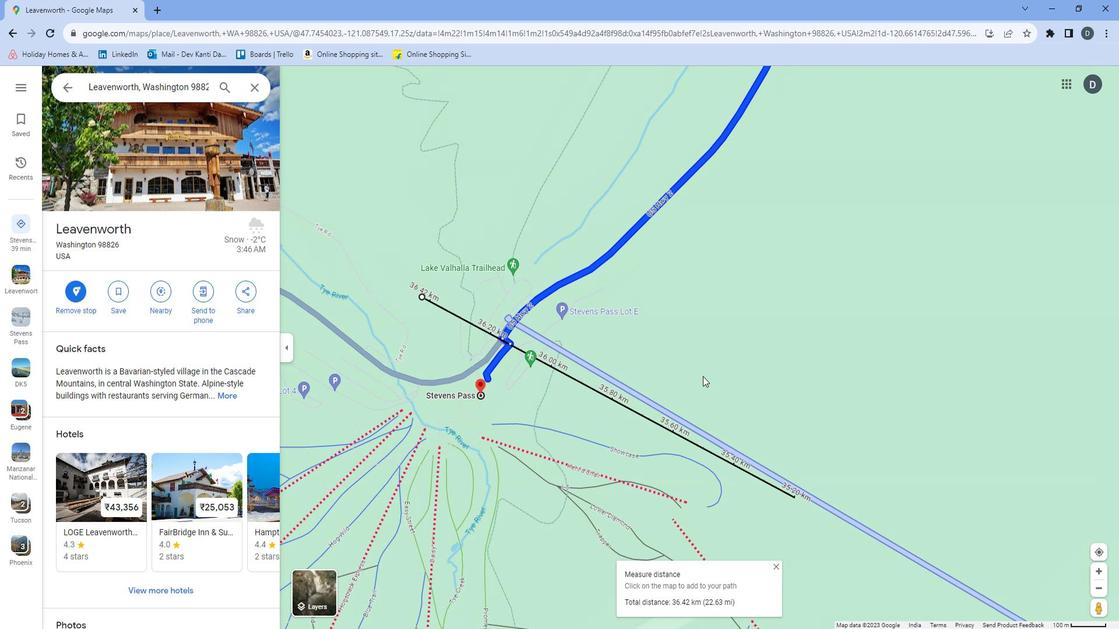 
Action: Mouse moved to (719, 377)
Screenshot: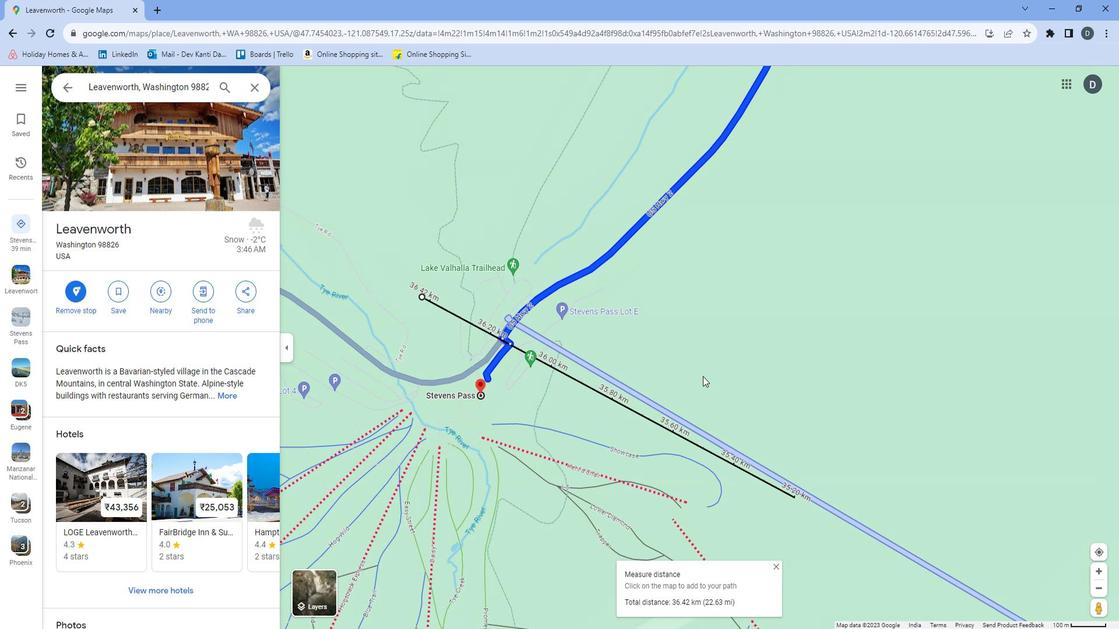 
Action: Mouse scrolled (719, 376) with delta (0, 0)
Screenshot: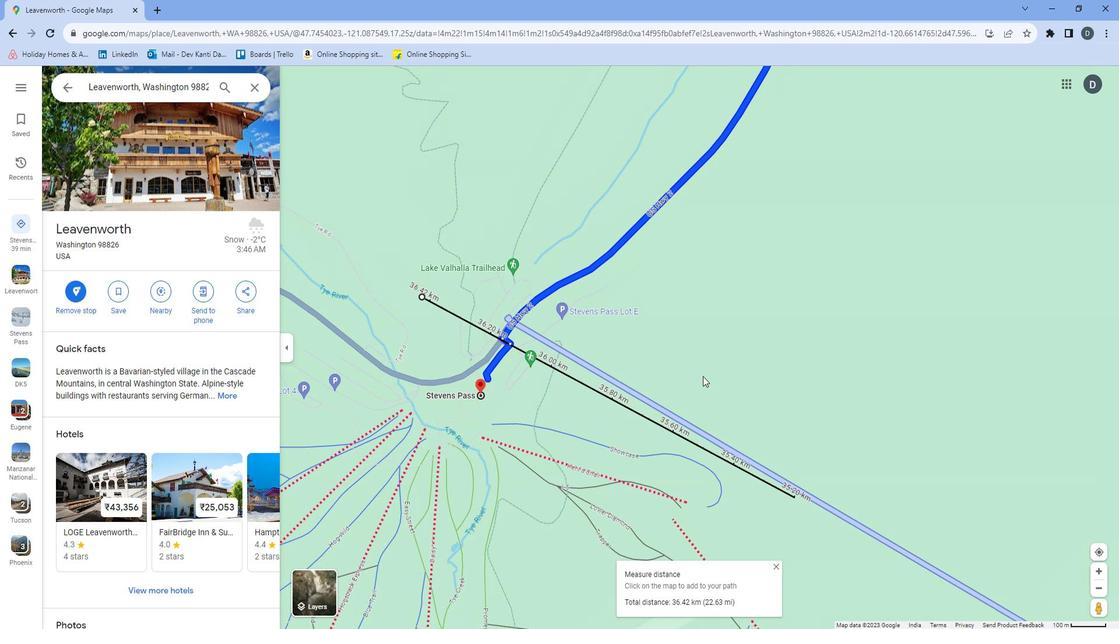 
Action: Mouse scrolled (719, 376) with delta (0, 0)
Screenshot: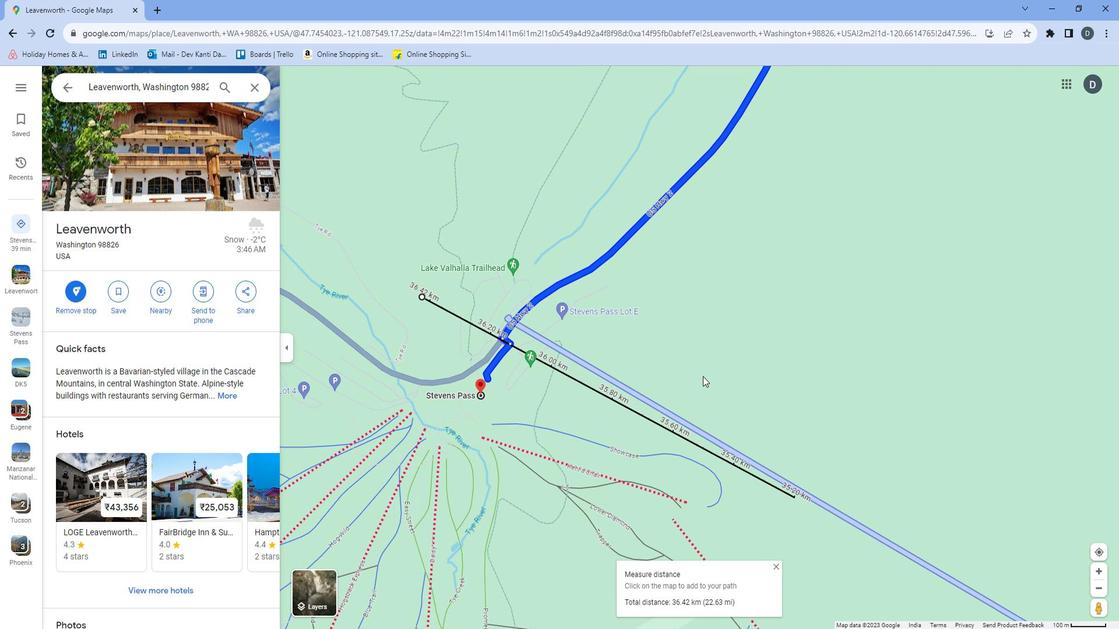 
Action: Mouse moved to (781, 381)
Screenshot: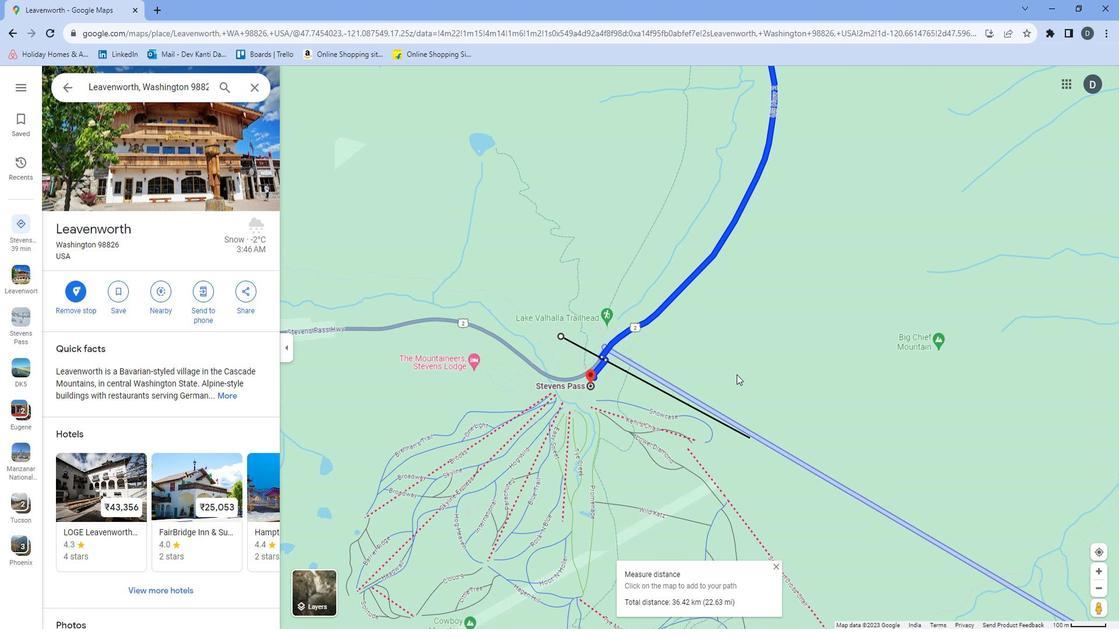 
Action: Mouse pressed left at (781, 381)
Screenshot: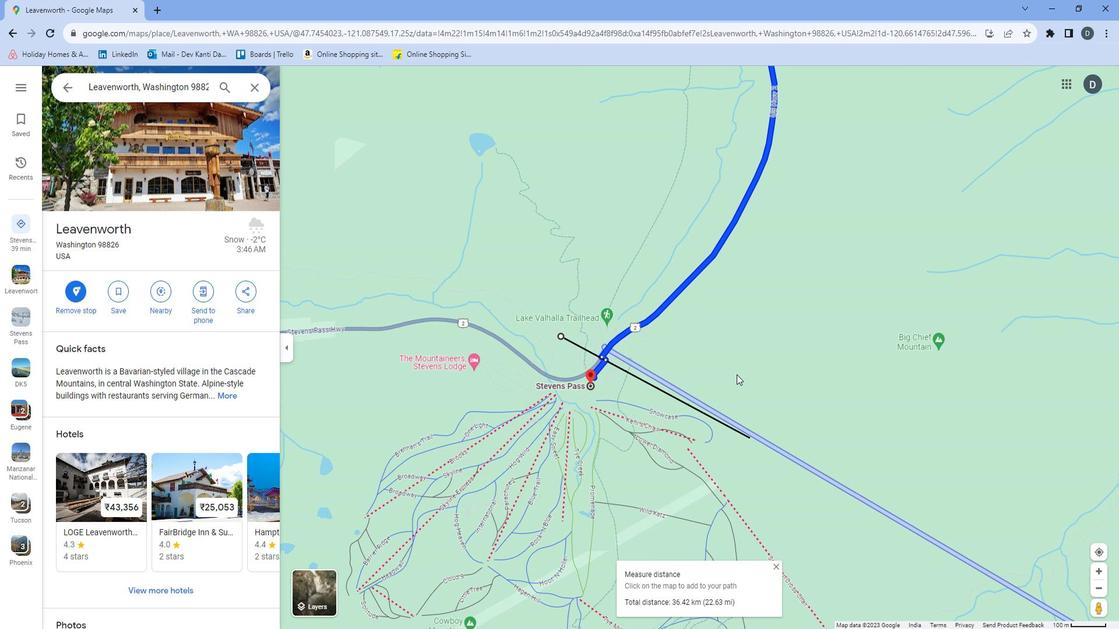 
Action: Mouse moved to (632, 388)
Screenshot: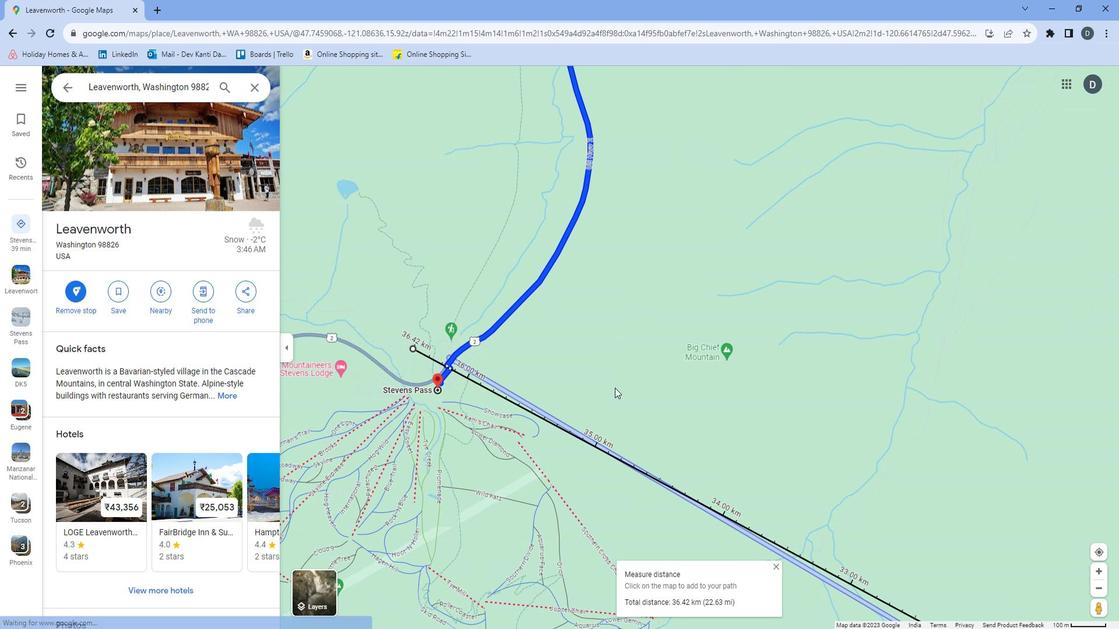 
Action: Mouse scrolled (632, 388) with delta (0, 0)
Screenshot: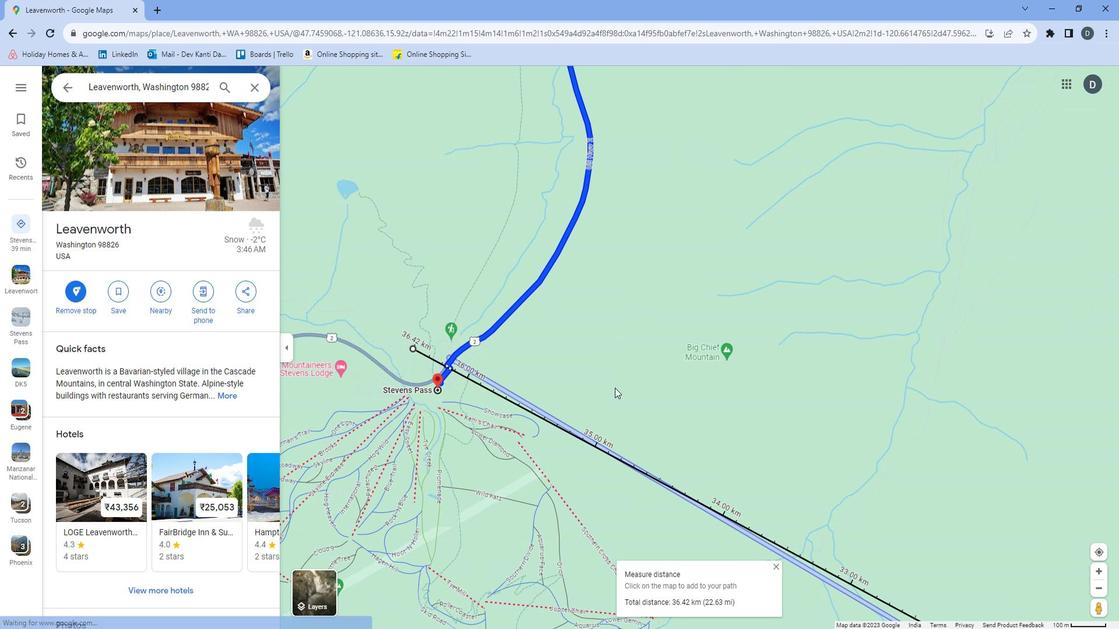 
Action: Mouse moved to (633, 389)
Screenshot: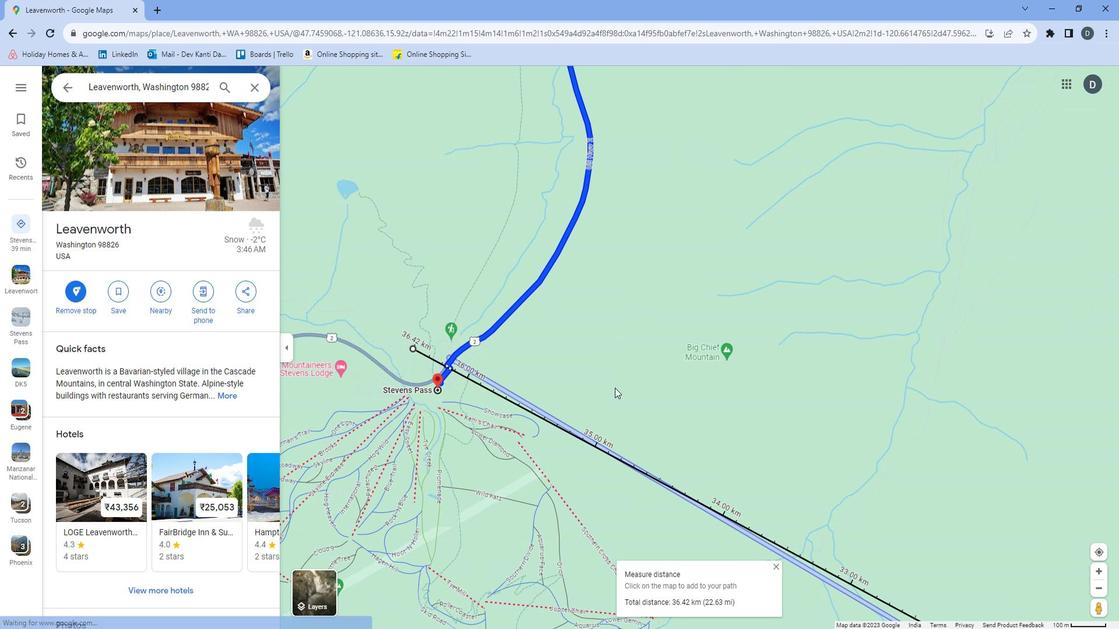 
Action: Mouse scrolled (633, 388) with delta (0, 0)
Screenshot: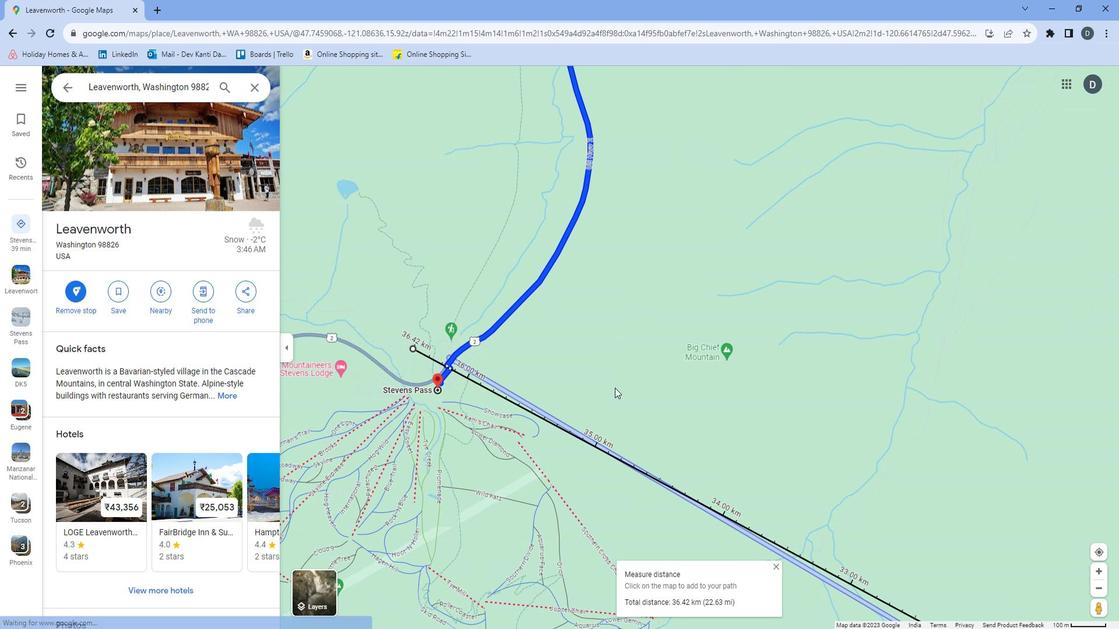 
Action: Mouse moved to (633, 389)
Screenshot: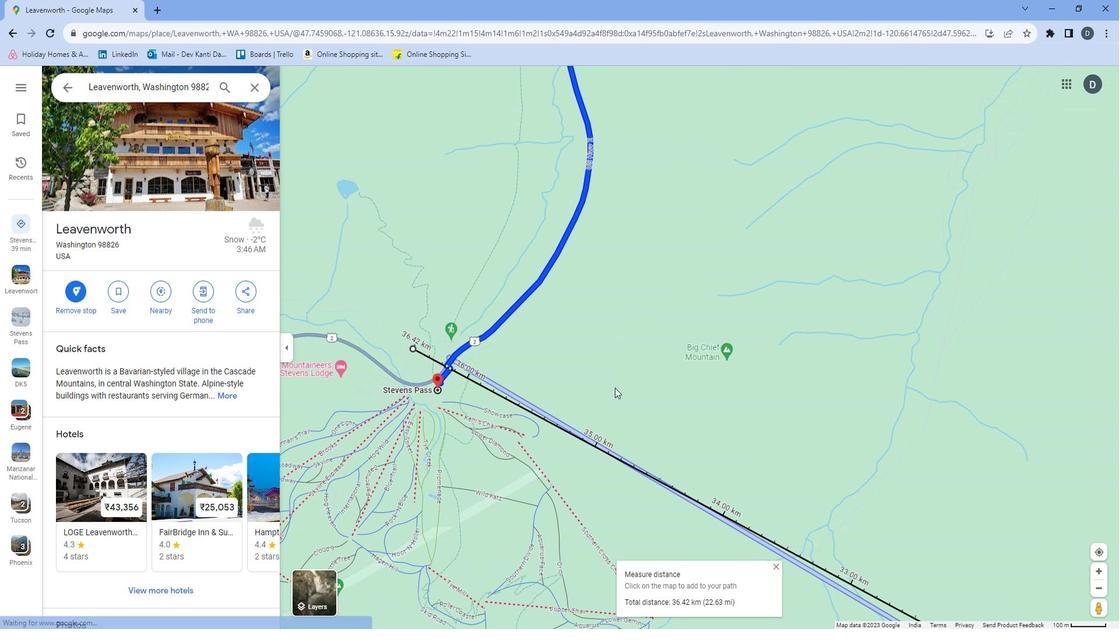 
Action: Mouse scrolled (633, 388) with delta (0, 0)
Screenshot: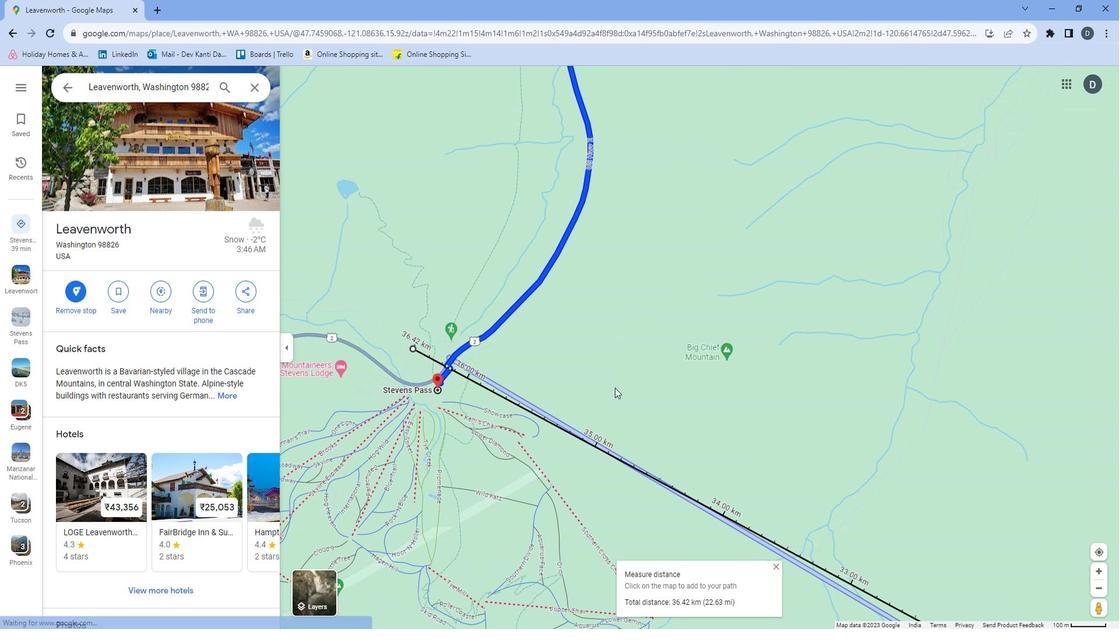 
Action: Mouse moved to (633, 389)
Screenshot: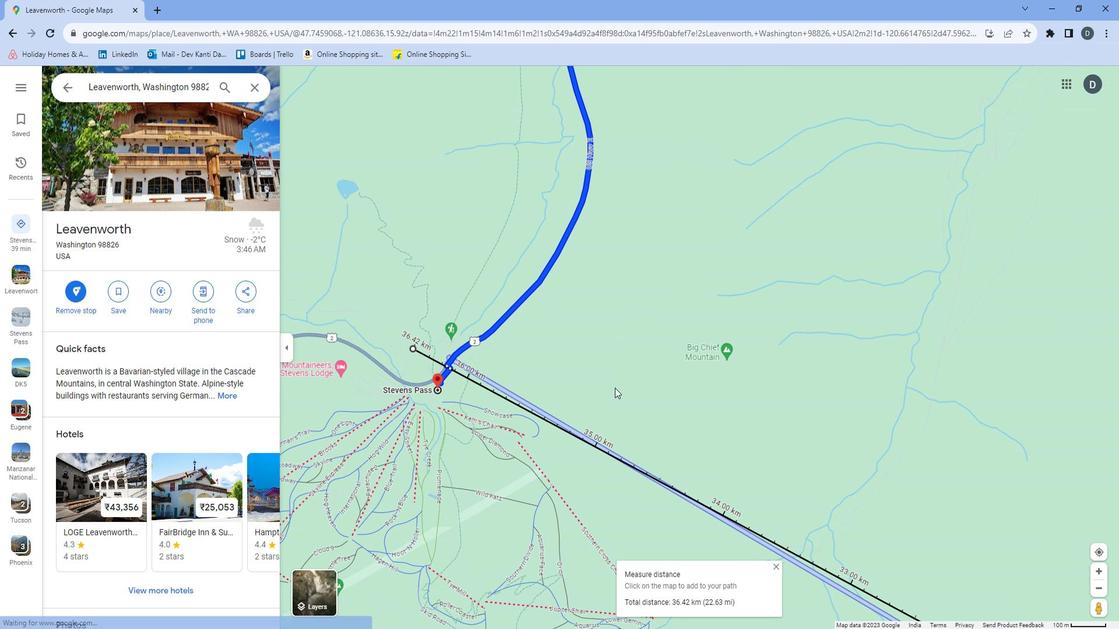 
Action: Mouse scrolled (633, 388) with delta (0, 0)
Screenshot: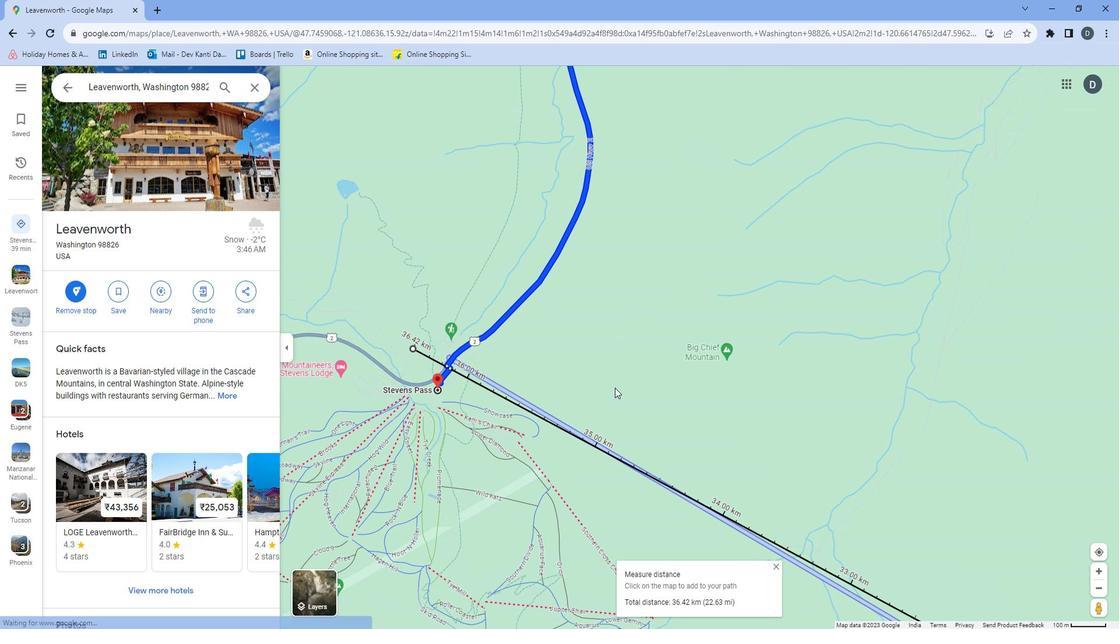 
Action: Mouse scrolled (633, 388) with delta (0, 0)
Screenshot: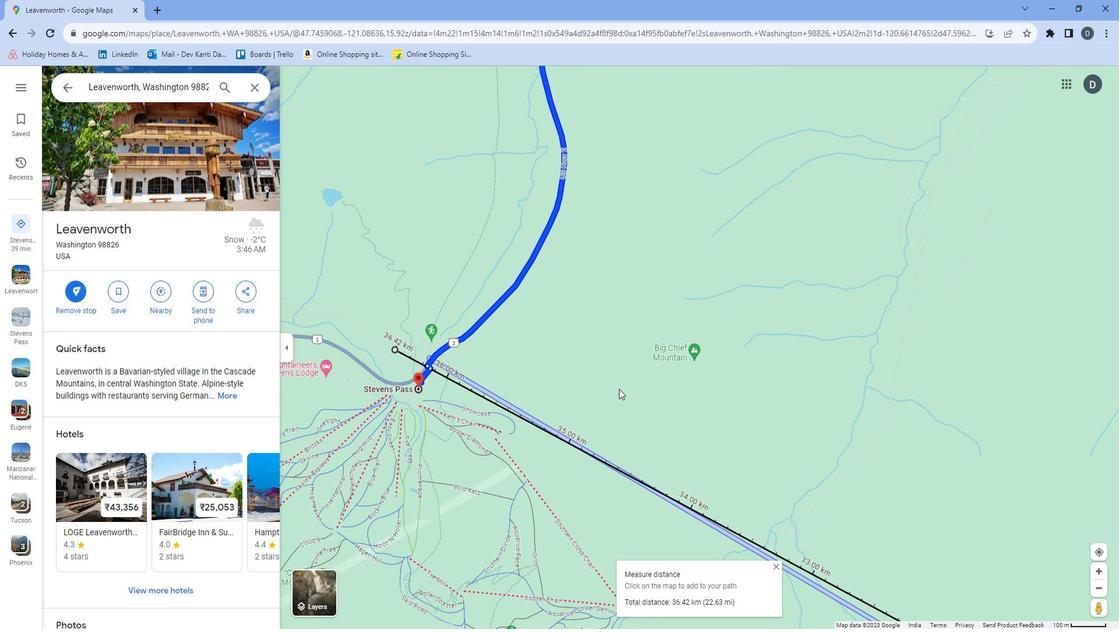 
Action: Mouse scrolled (633, 388) with delta (0, 0)
Screenshot: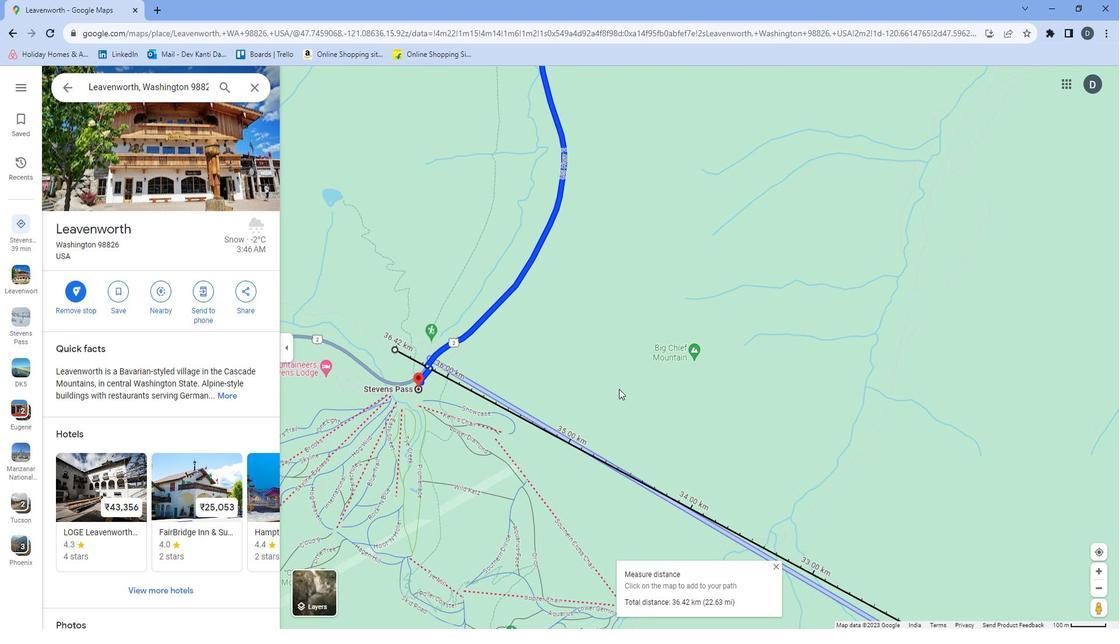 
Action: Mouse moved to (762, 401)
Screenshot: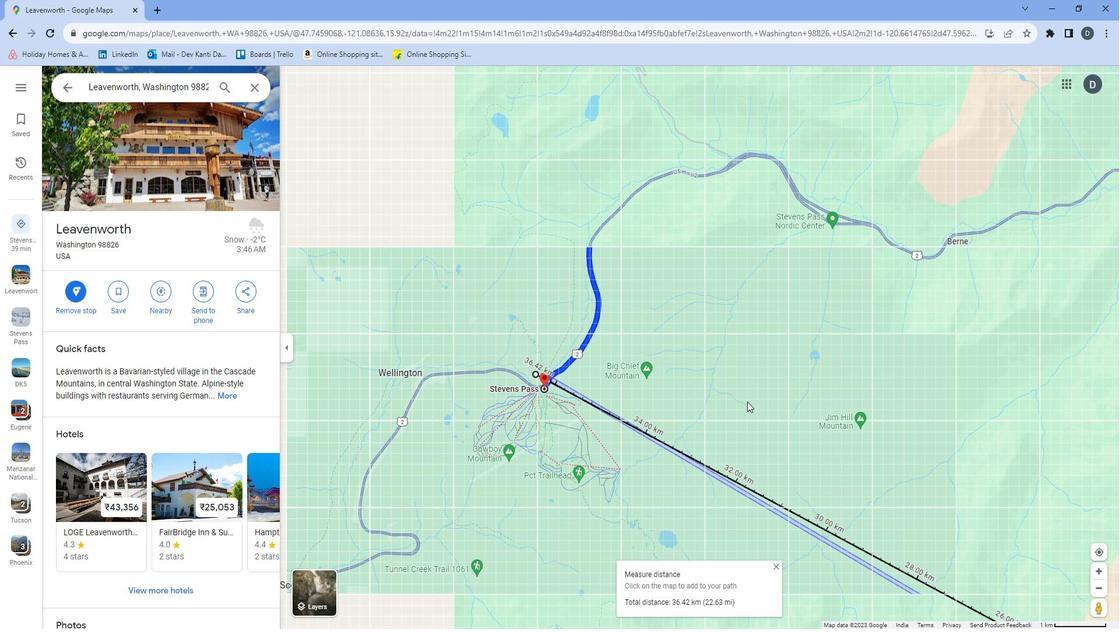 
Action: Mouse pressed left at (762, 401)
Screenshot: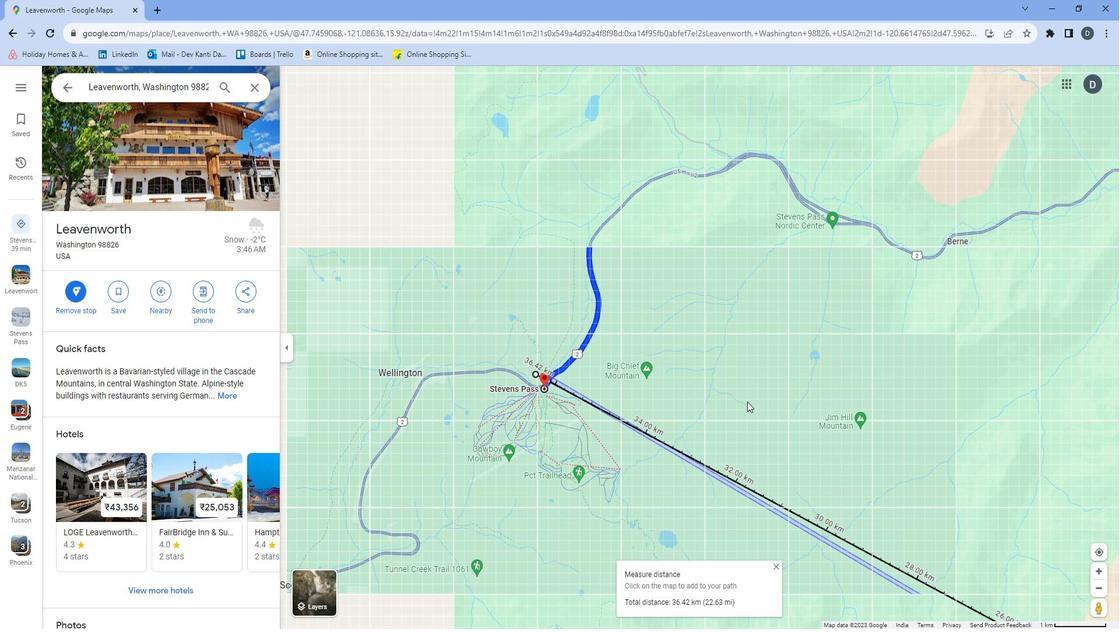 
Action: Mouse moved to (646, 395)
Screenshot: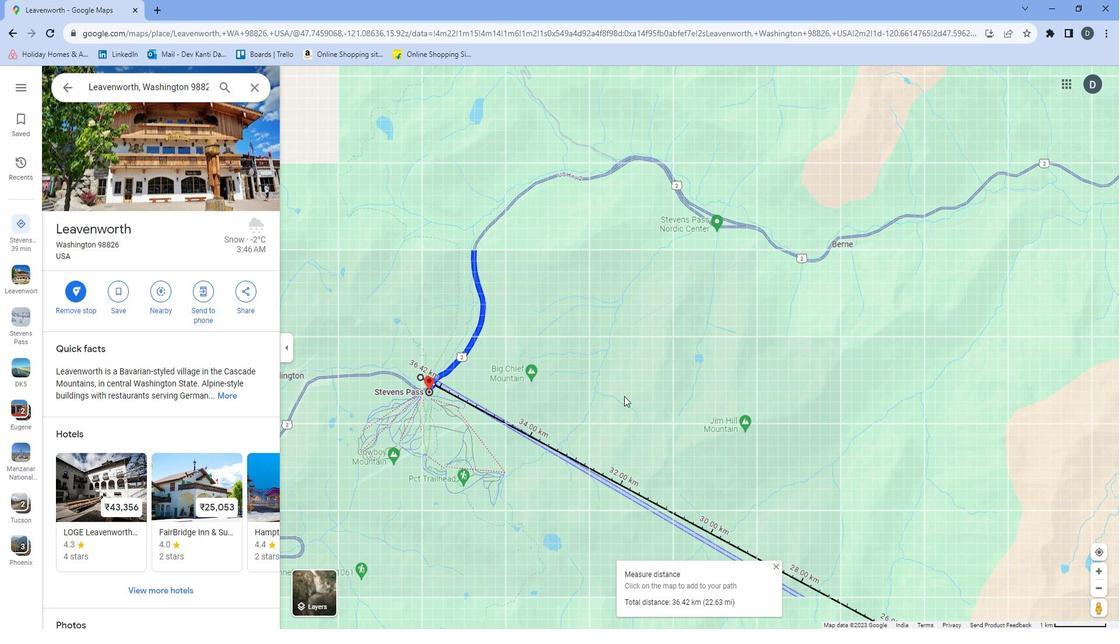 
Action: Mouse scrolled (646, 395) with delta (0, 0)
Screenshot: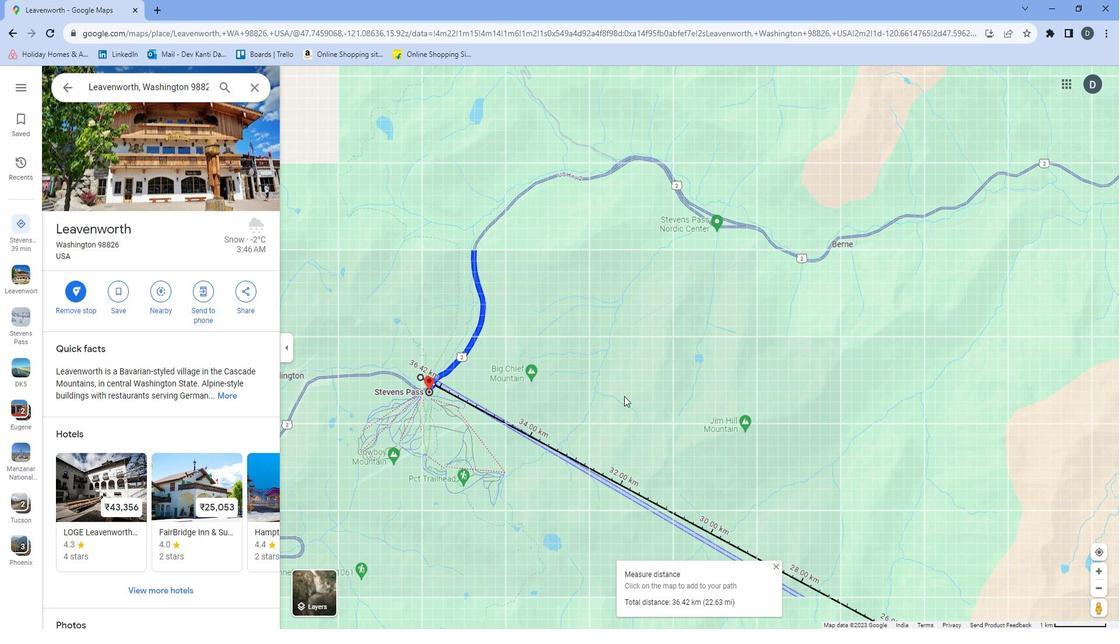
Action: Mouse moved to (653, 397)
Screenshot: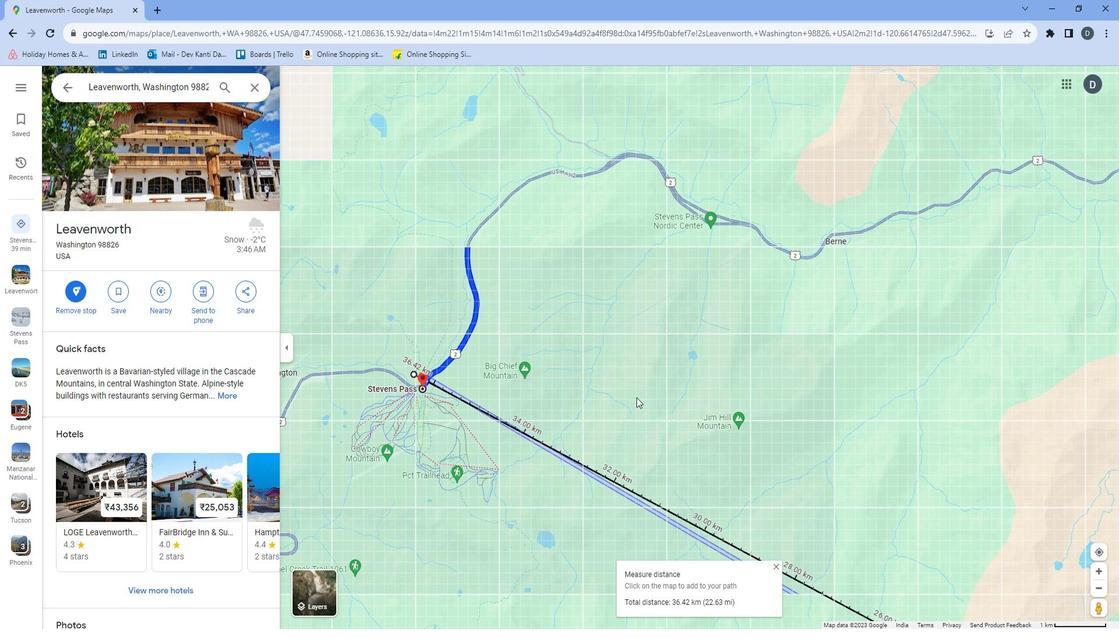 
Action: Mouse scrolled (653, 397) with delta (0, 0)
Screenshot: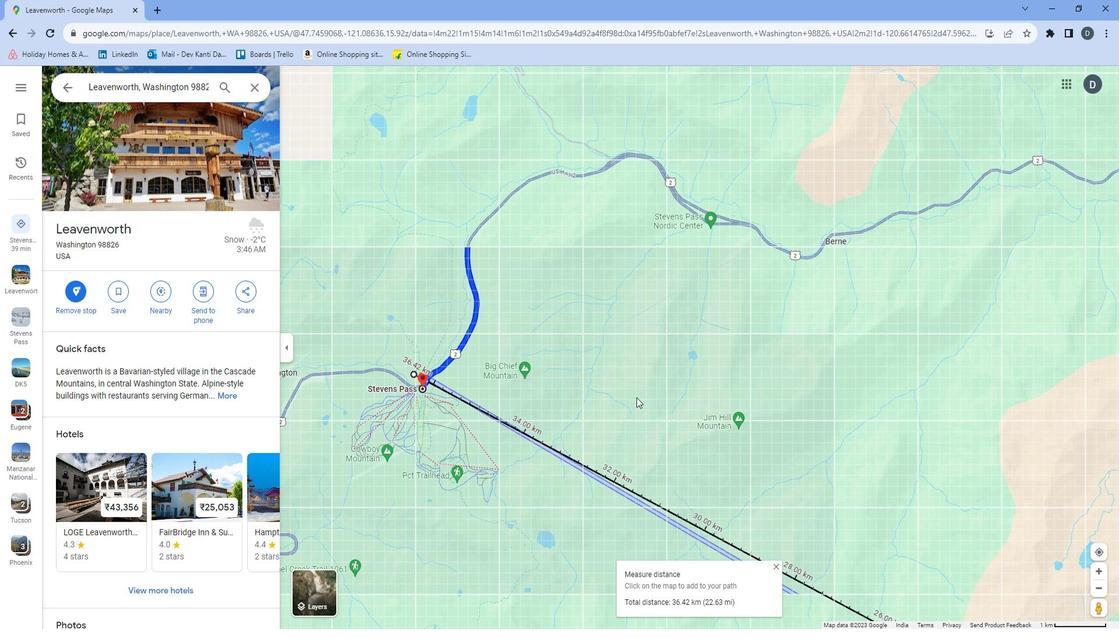 
Action: Mouse moved to (805, 395)
Screenshot: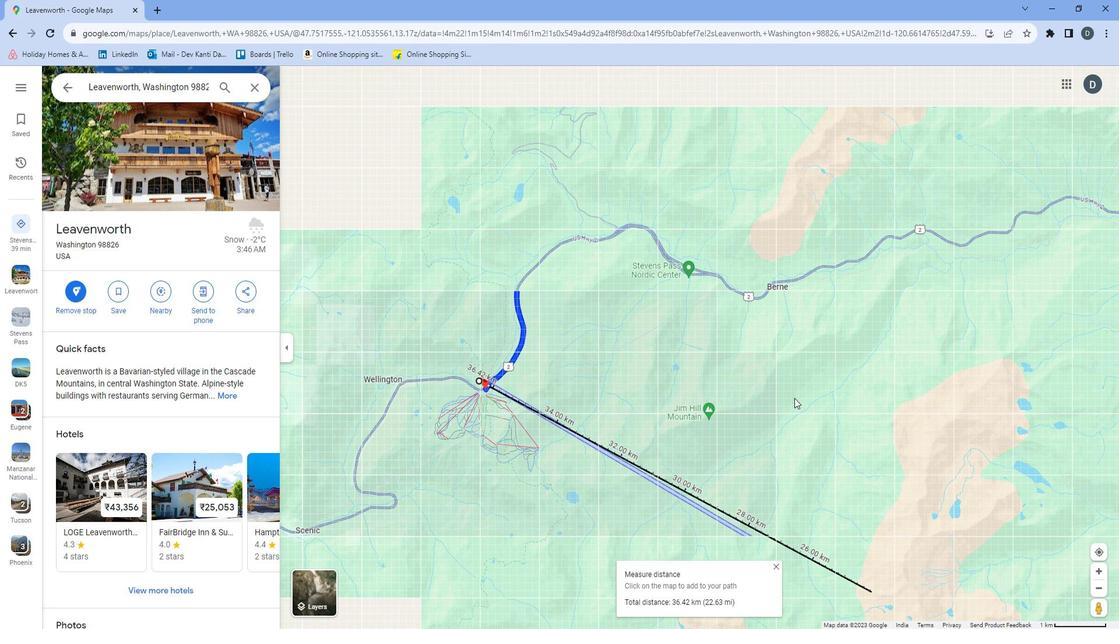 
Action: Mouse pressed left at (805, 395)
Screenshot: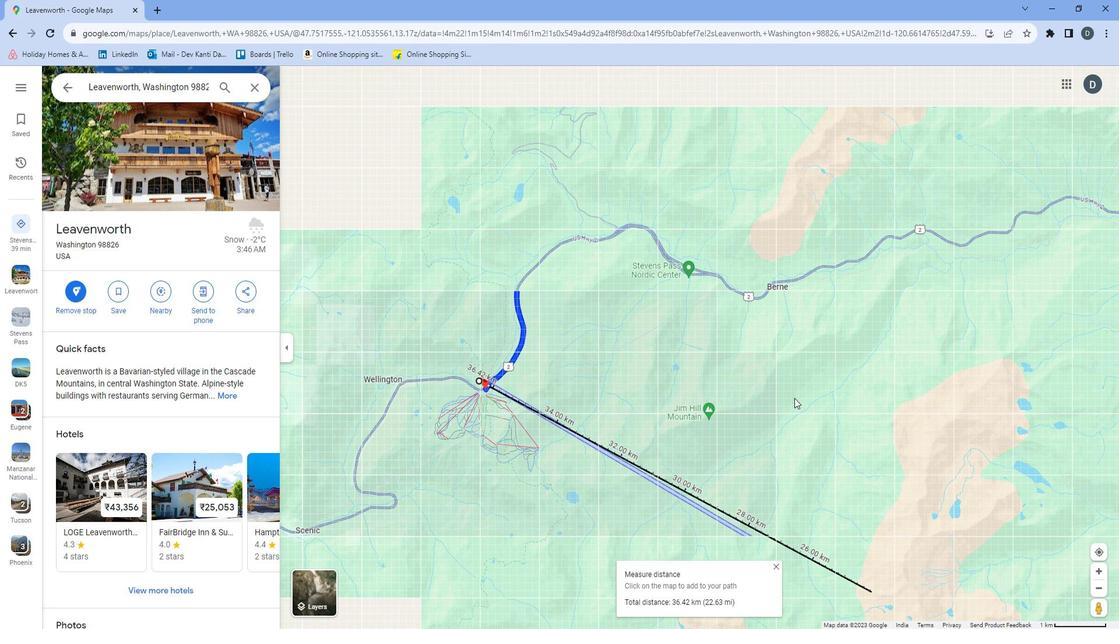 
Action: Mouse moved to (804, 398)
Screenshot: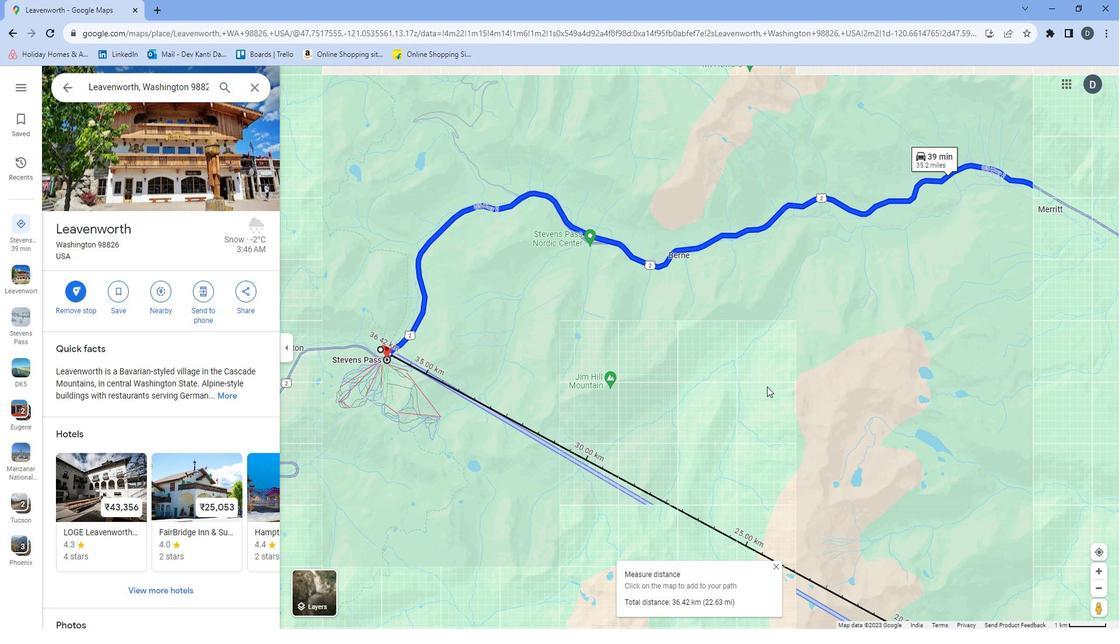 
Action: Mouse scrolled (804, 397) with delta (0, 0)
Screenshot: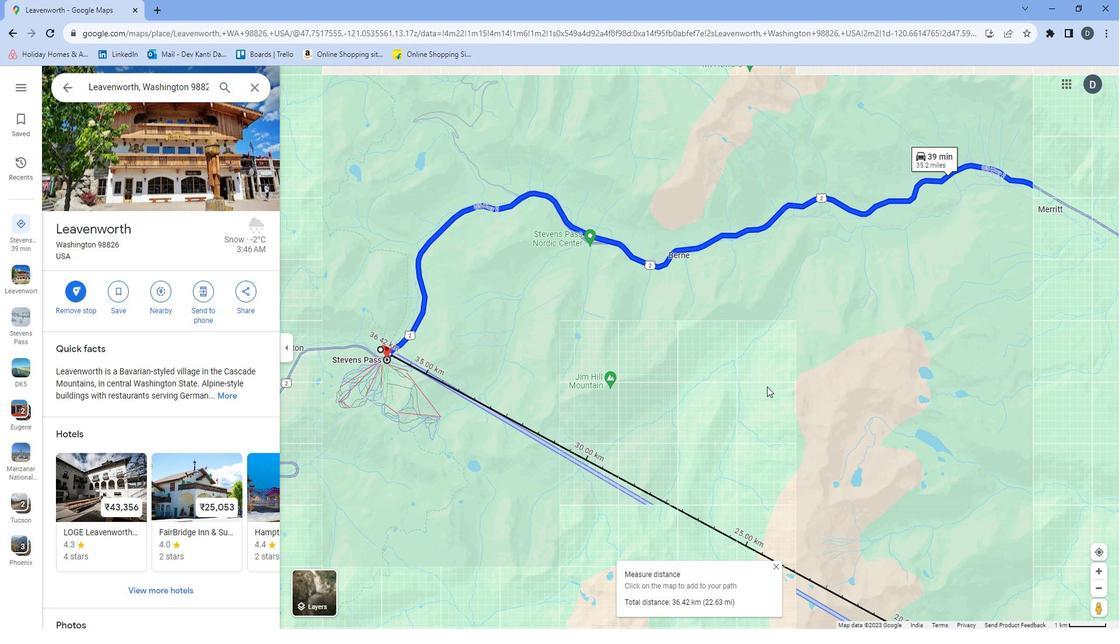 
Action: Mouse moved to (804, 398)
Screenshot: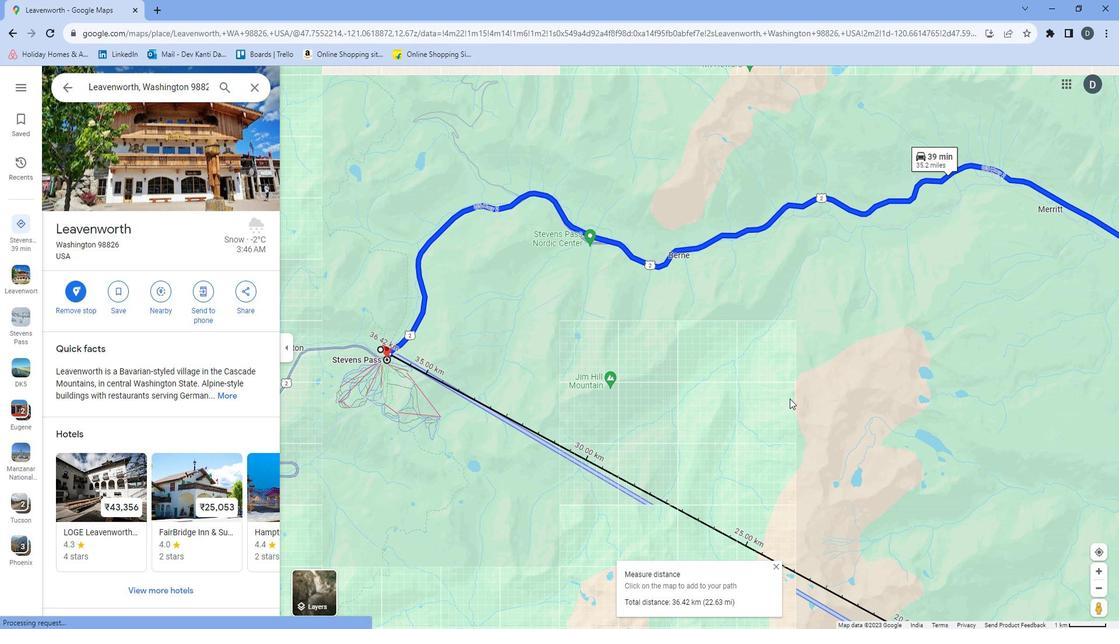 
Action: Mouse scrolled (804, 398) with delta (0, 0)
Screenshot: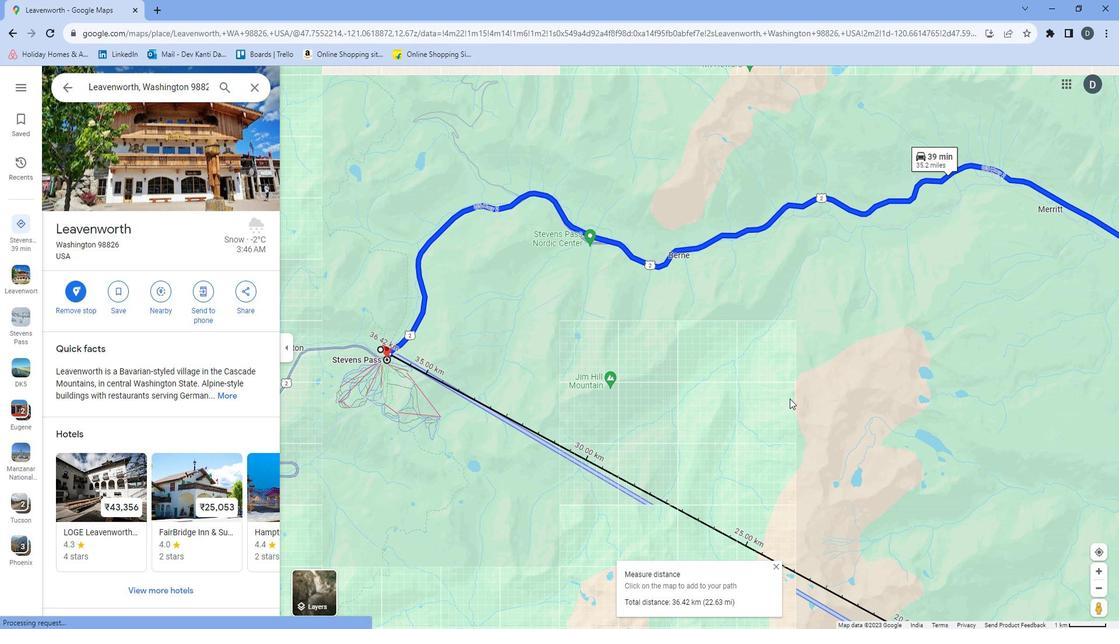 
Action: Mouse scrolled (804, 398) with delta (0, 0)
Screenshot: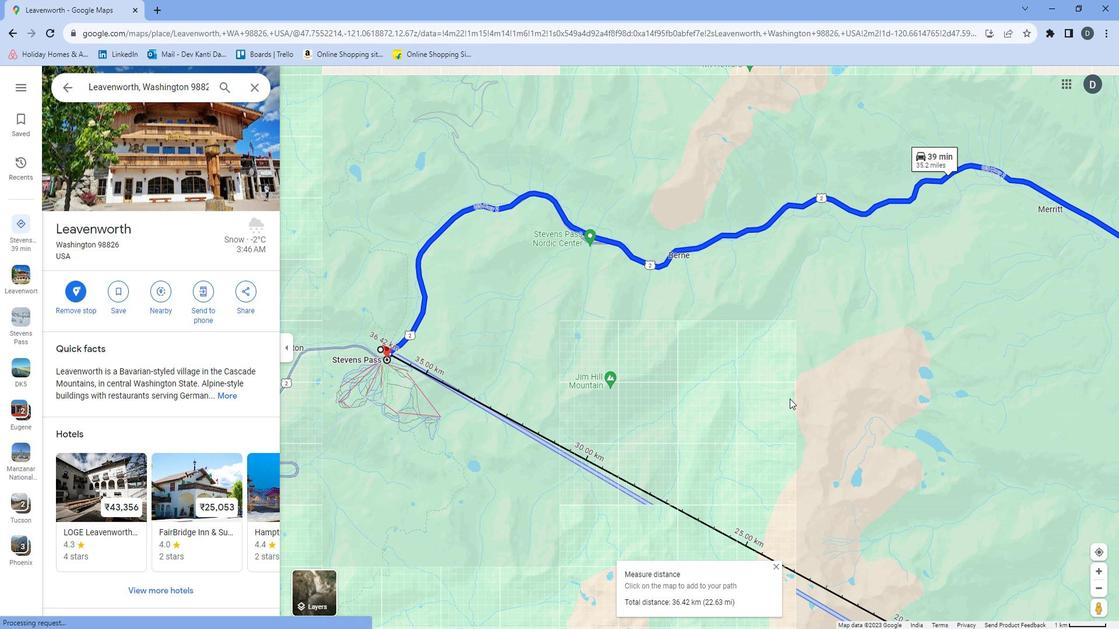 
Action: Mouse moved to (774, 385)
Screenshot: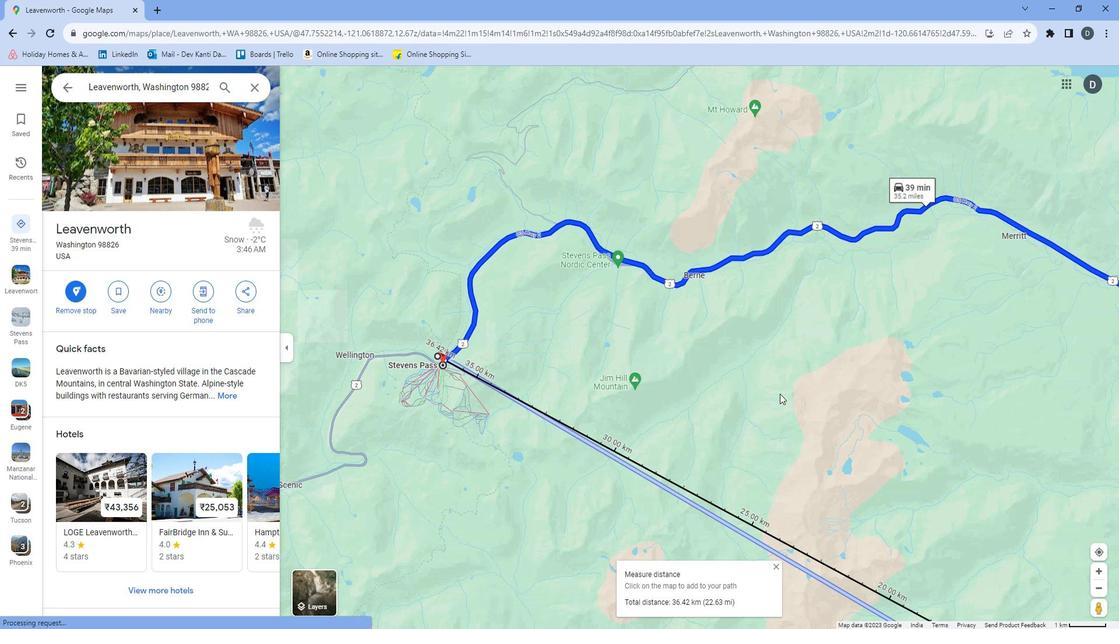 
Action: Mouse pressed left at (774, 385)
Screenshot: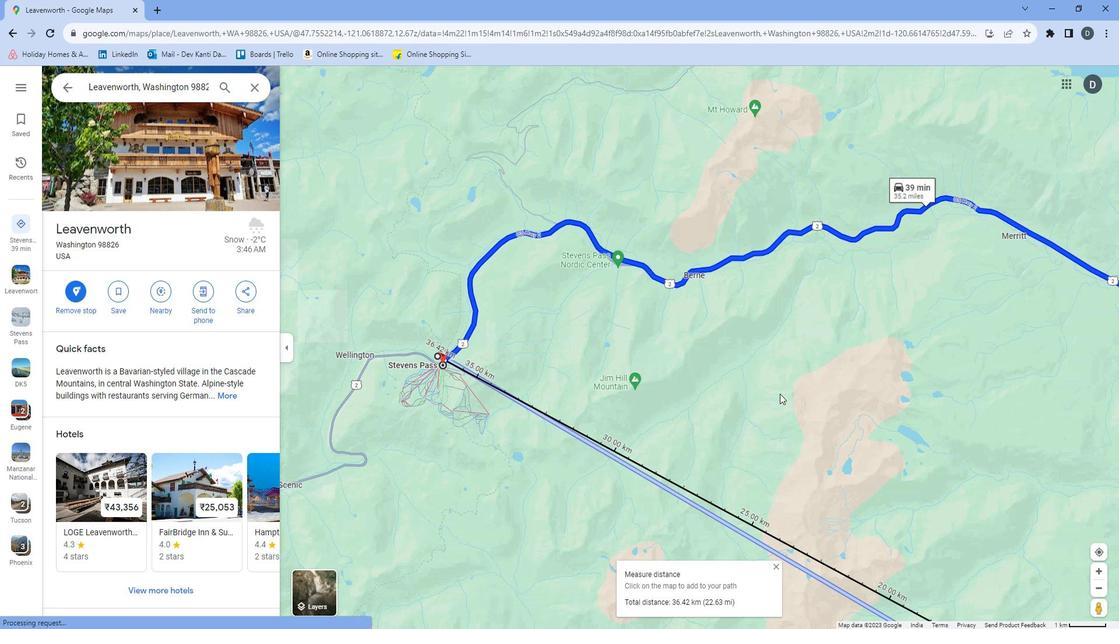 
Action: Mouse moved to (833, 395)
Screenshot: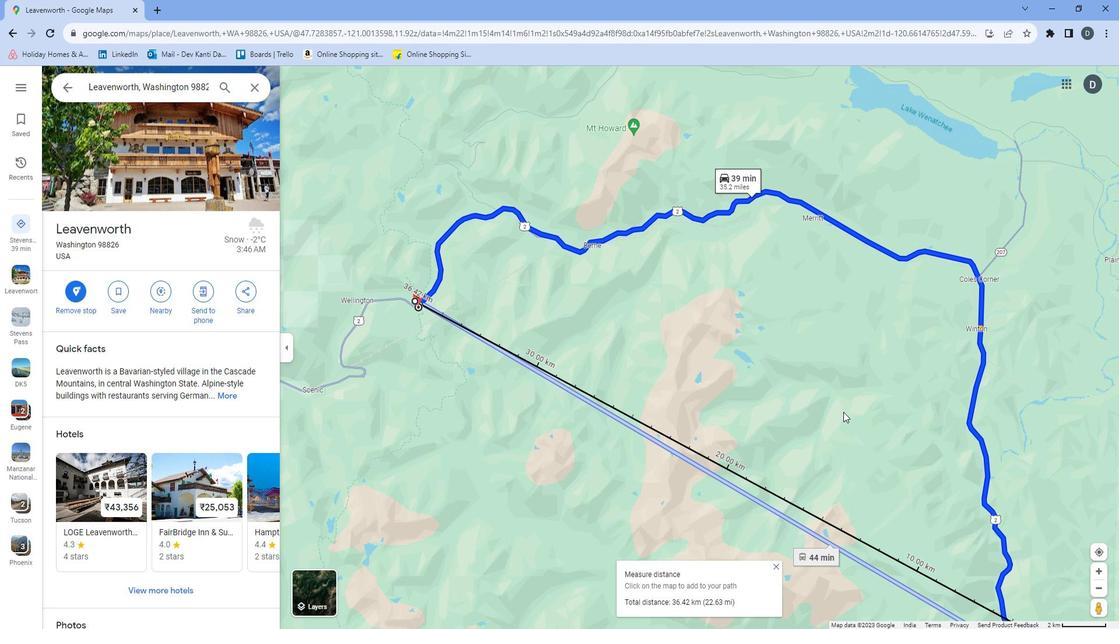 
Action: Mouse pressed left at (833, 395)
Screenshot: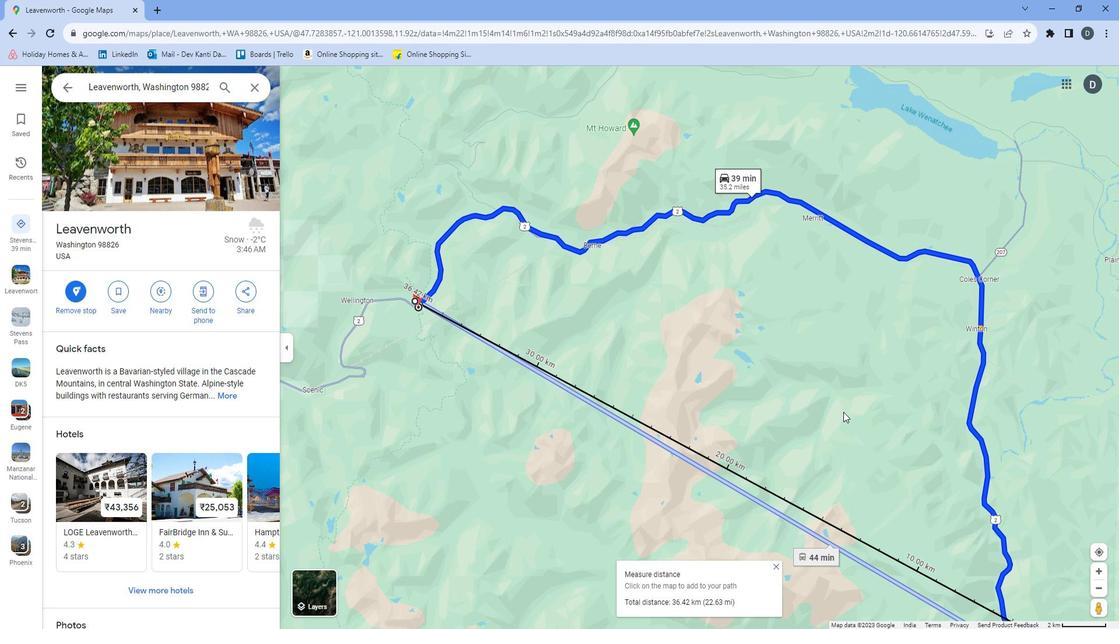 
Action: Mouse moved to (829, 351)
Screenshot: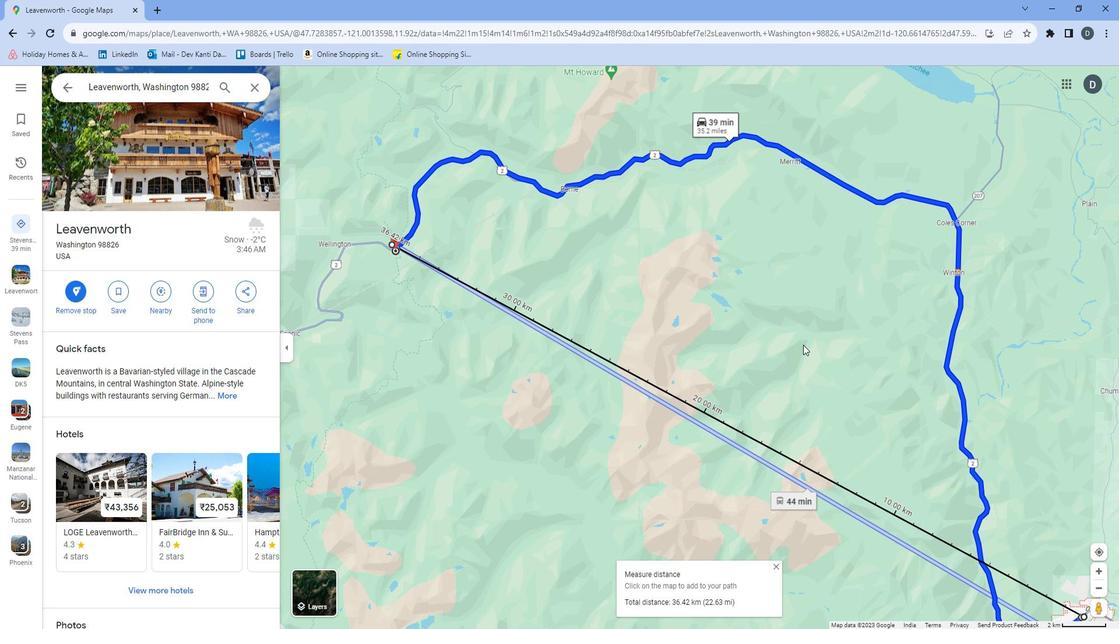 
Action: Mouse scrolled (829, 350) with delta (0, 0)
Screenshot: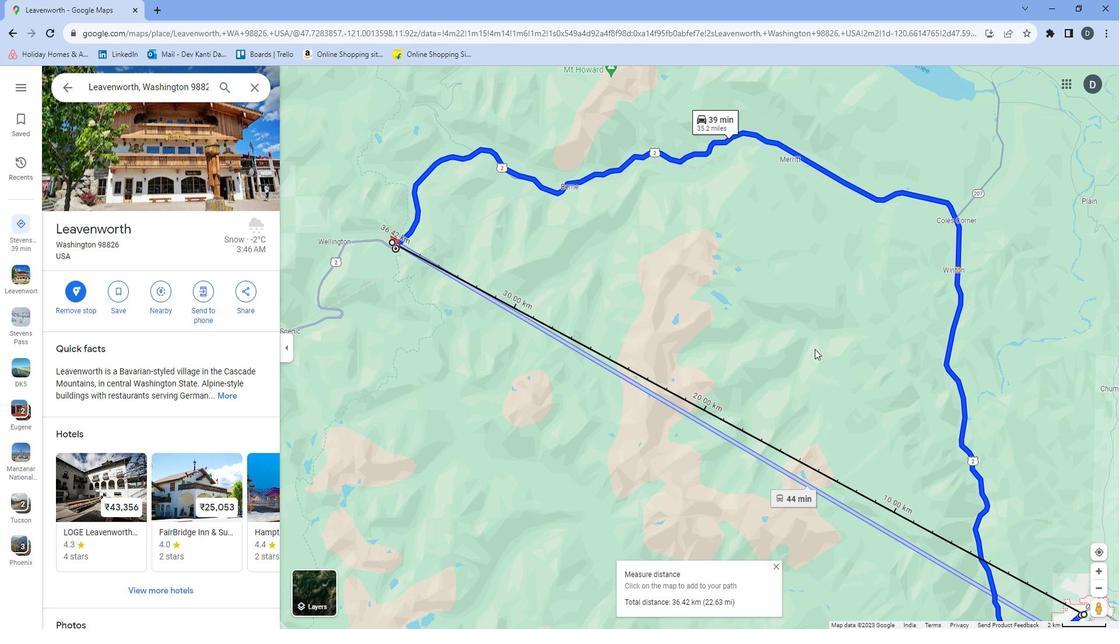 
Action: Mouse moved to (829, 351)
Screenshot: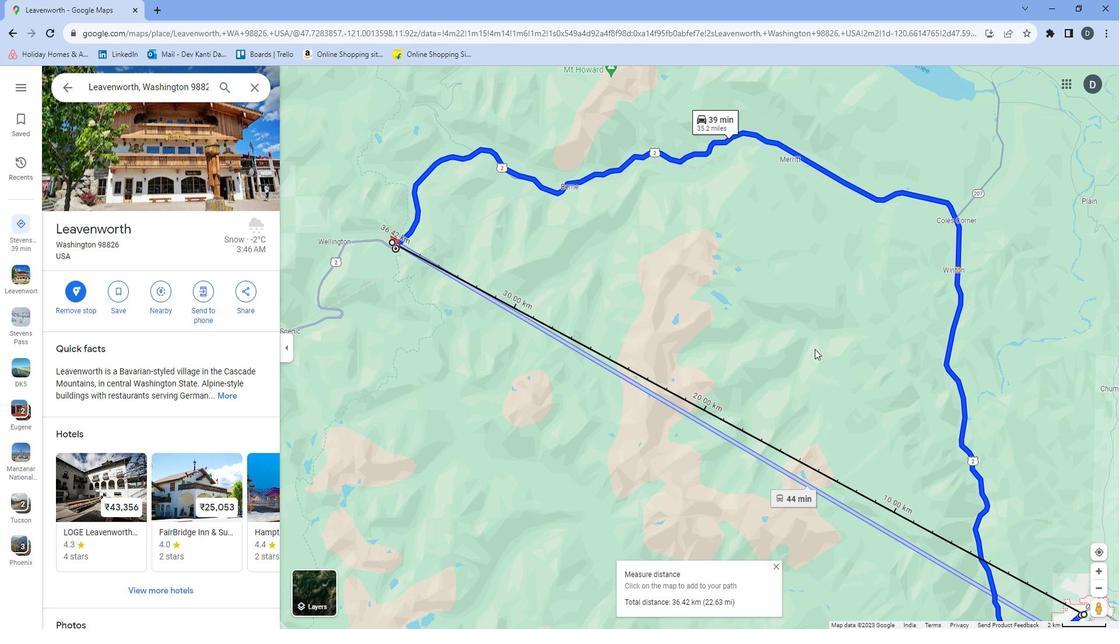 
Action: Mouse scrolled (829, 350) with delta (0, 0)
Screenshot: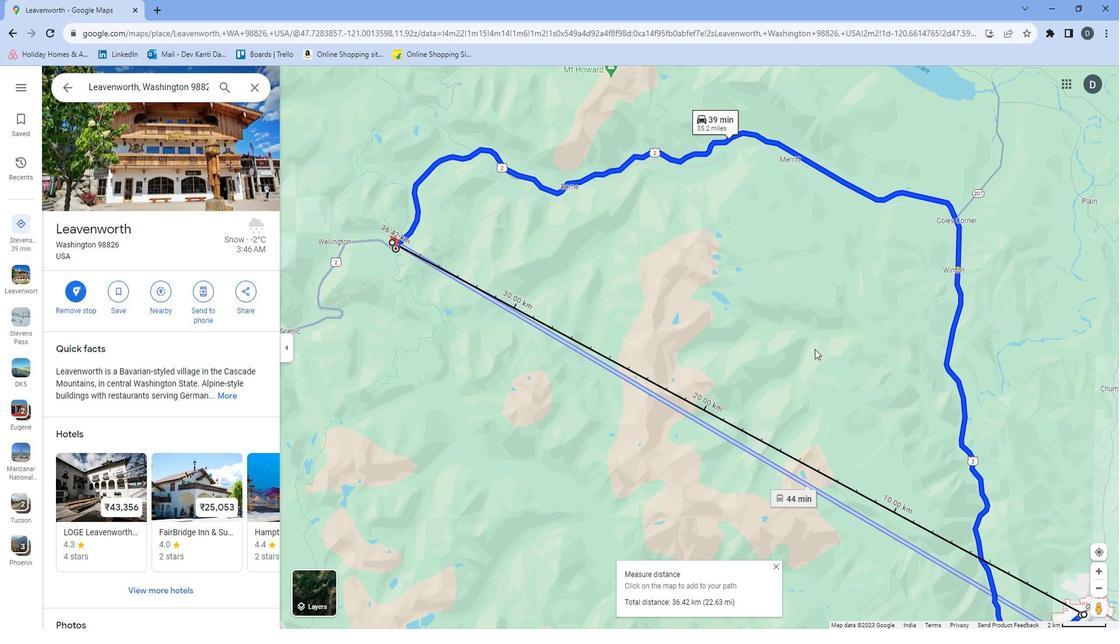 
Action: Mouse moved to (862, 358)
Screenshot: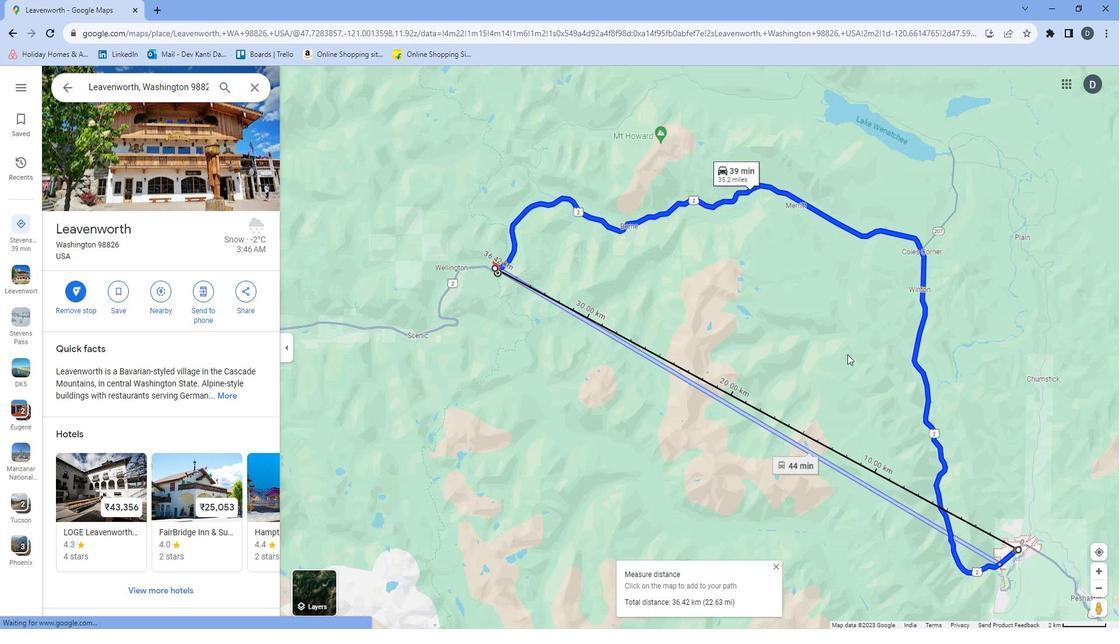 
Action: Mouse pressed left at (862, 358)
Screenshot: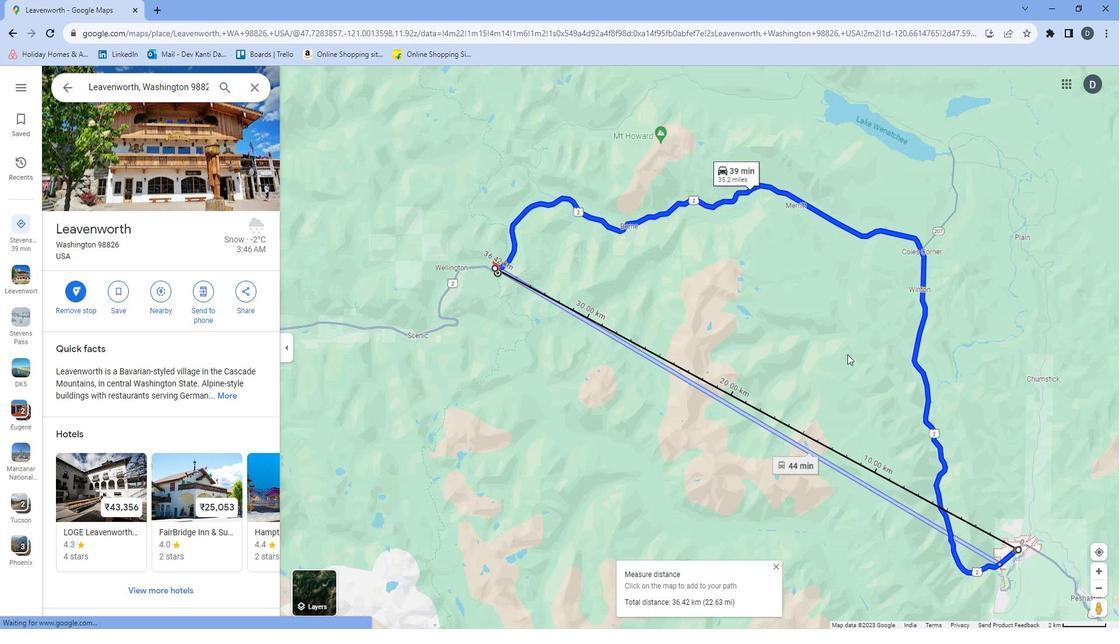 
Action: Mouse moved to (874, 341)
Screenshot: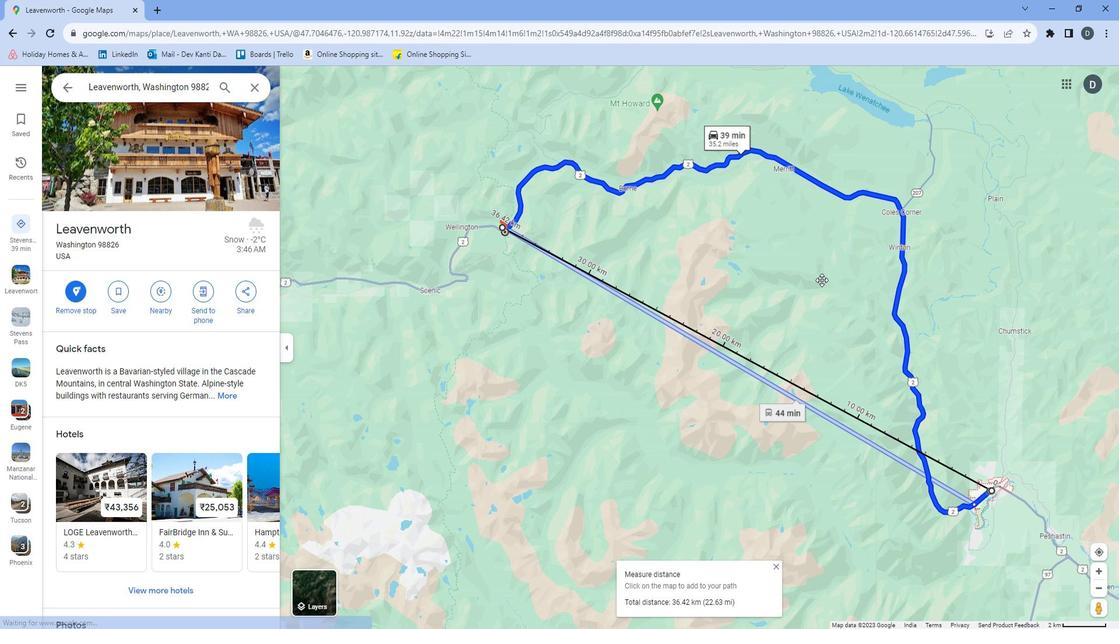
Action: Mouse scrolled (874, 341) with delta (0, 0)
Screenshot: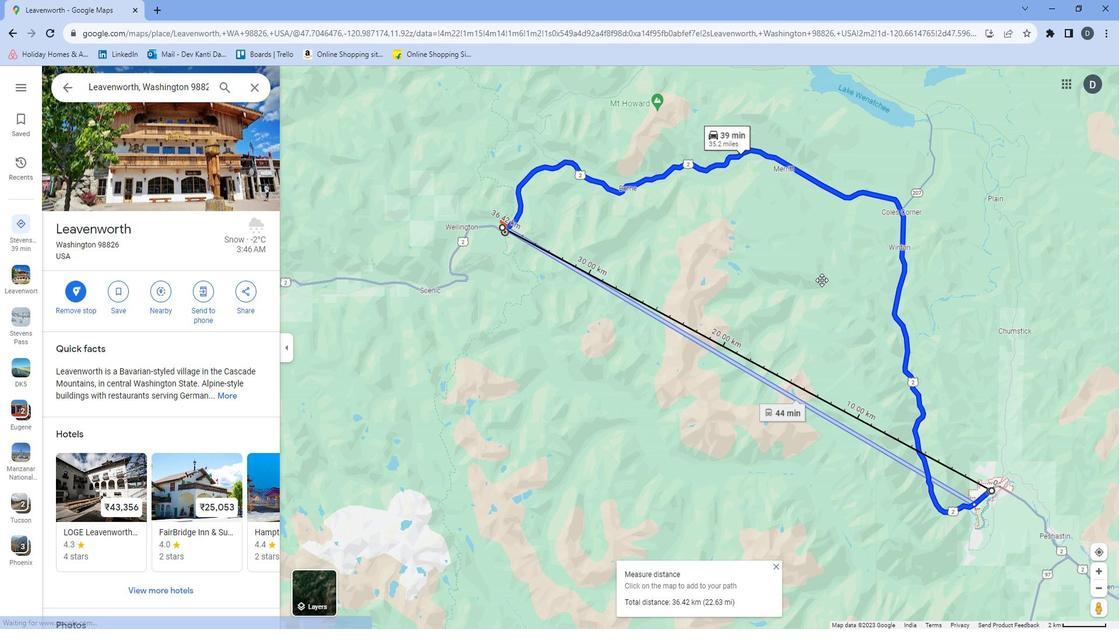 
Action: Mouse scrolled (874, 341) with delta (0, 0)
Screenshot: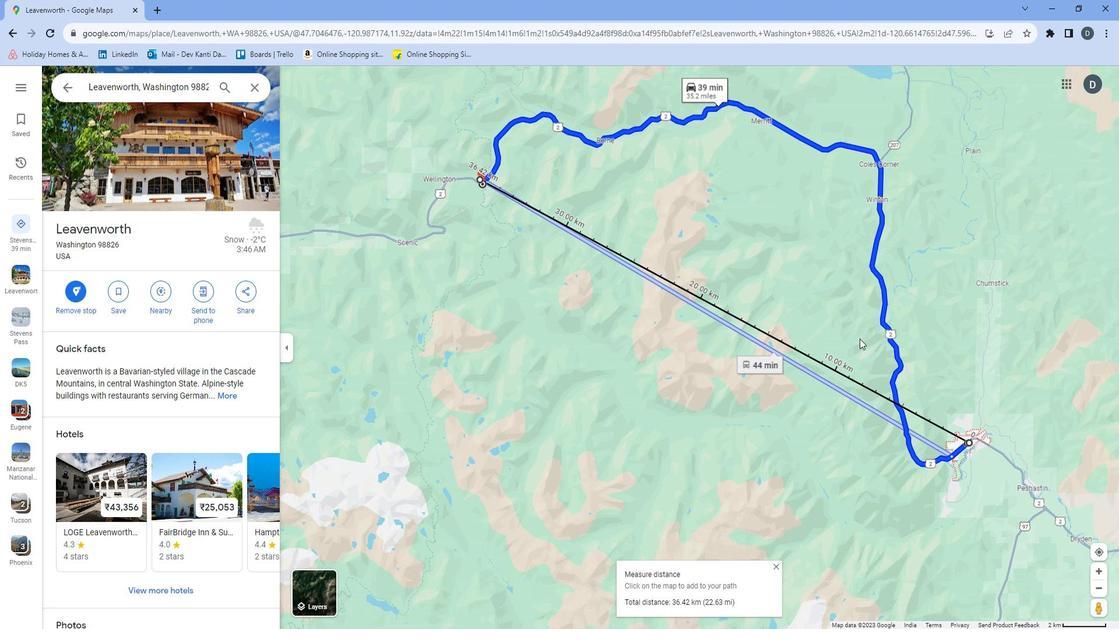 
Action: Mouse scrolled (874, 341) with delta (0, 0)
Screenshot: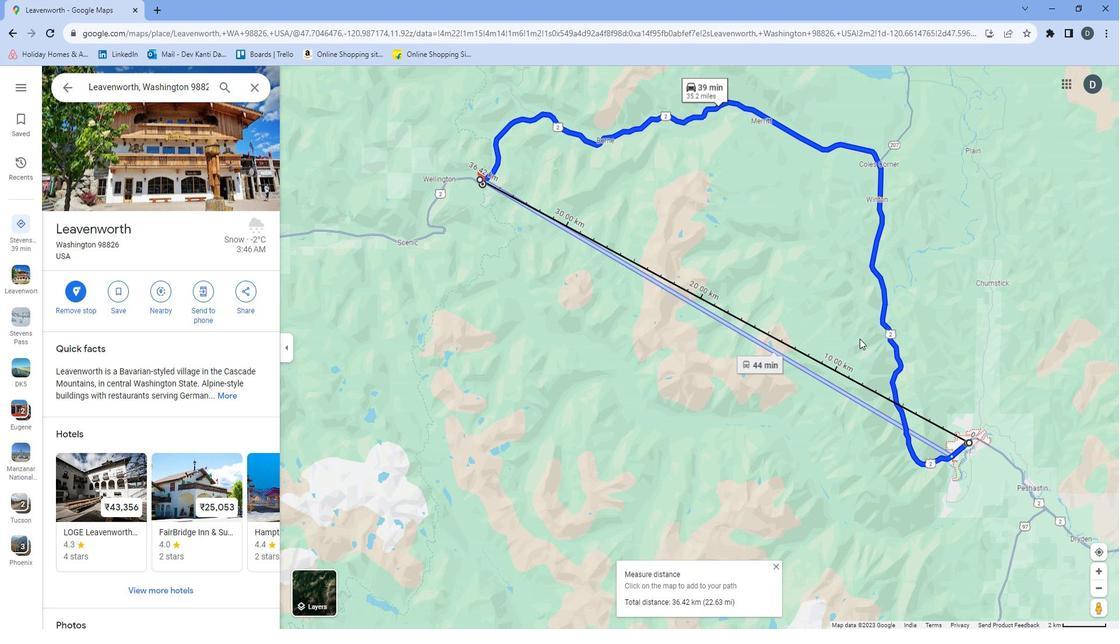 
Action: Mouse moved to (903, 453)
Screenshot: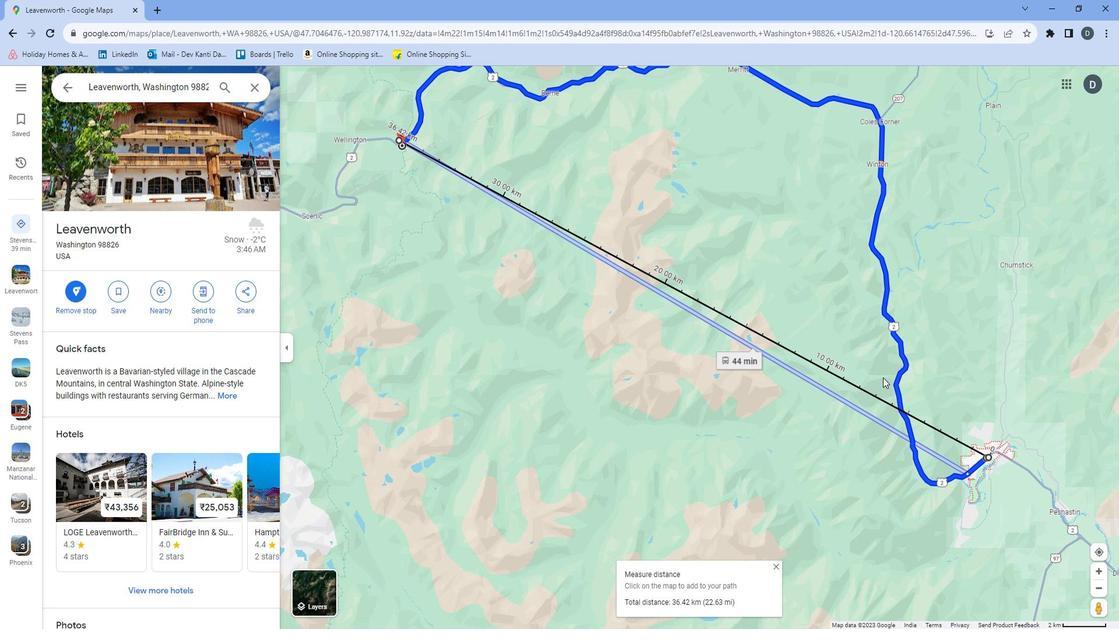 
Action: Mouse pressed left at (903, 453)
Screenshot: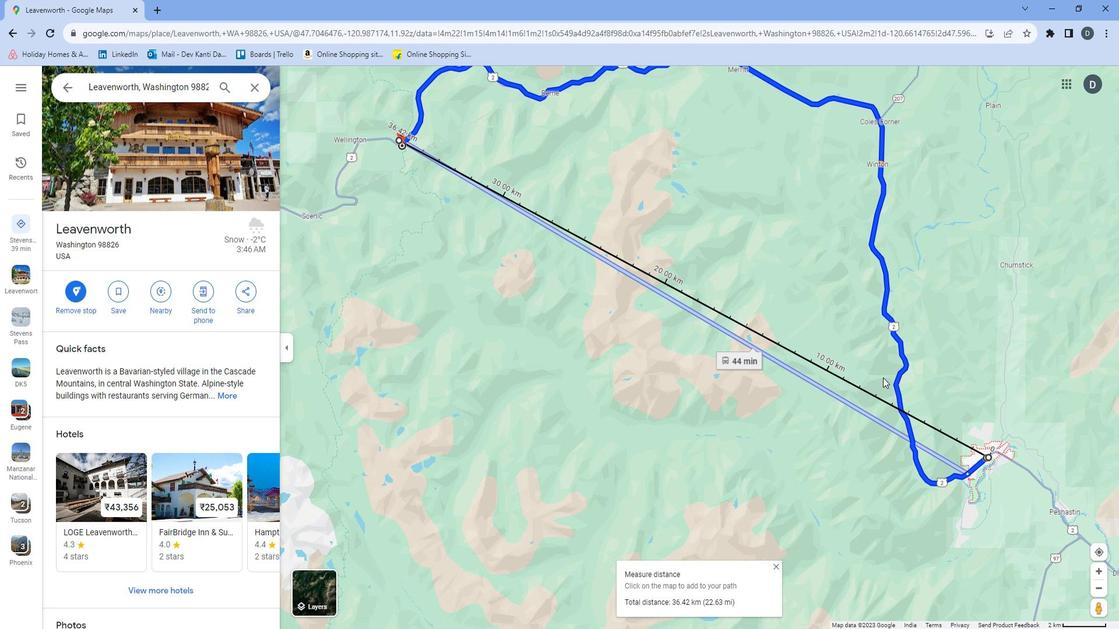 
Action: Mouse moved to (886, 344)
Screenshot: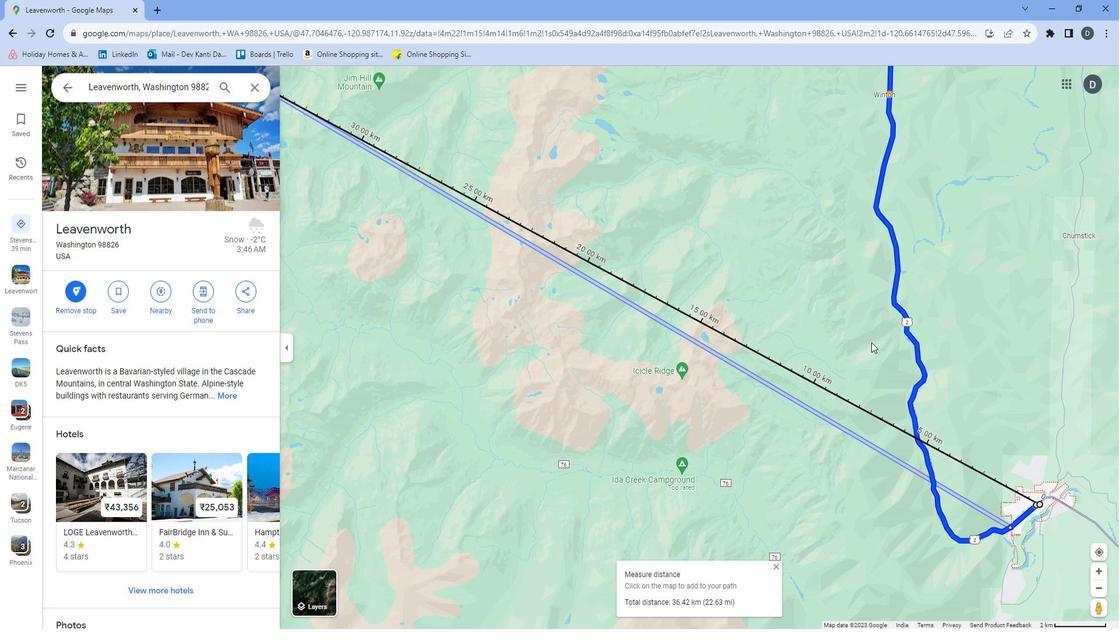 
Action: Mouse pressed left at (886, 344)
Screenshot: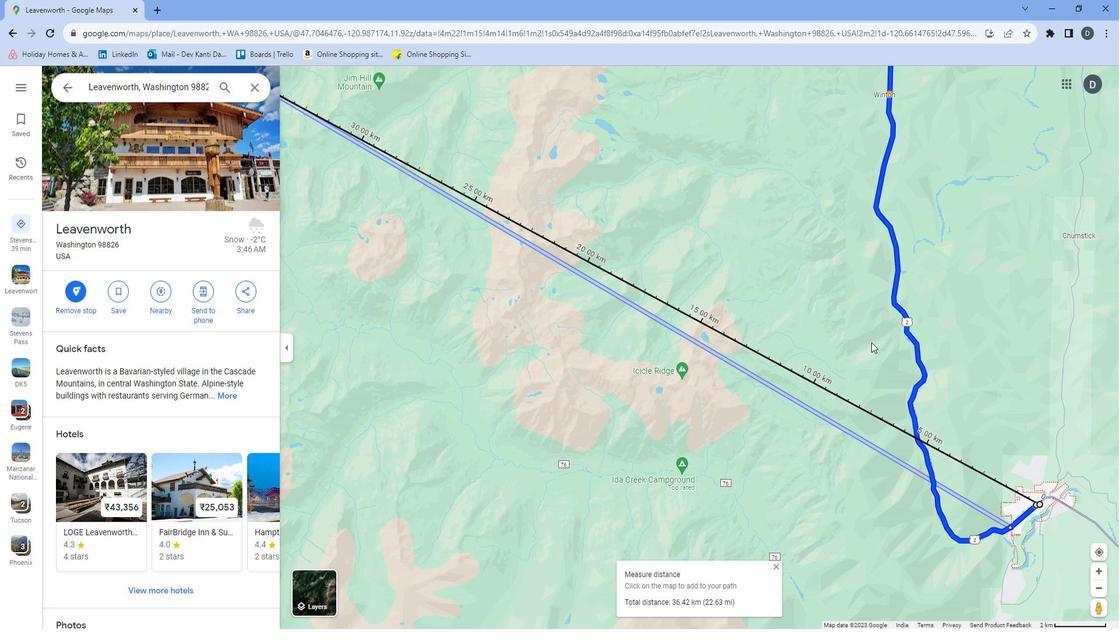 
Action: Mouse moved to (976, 456)
Screenshot: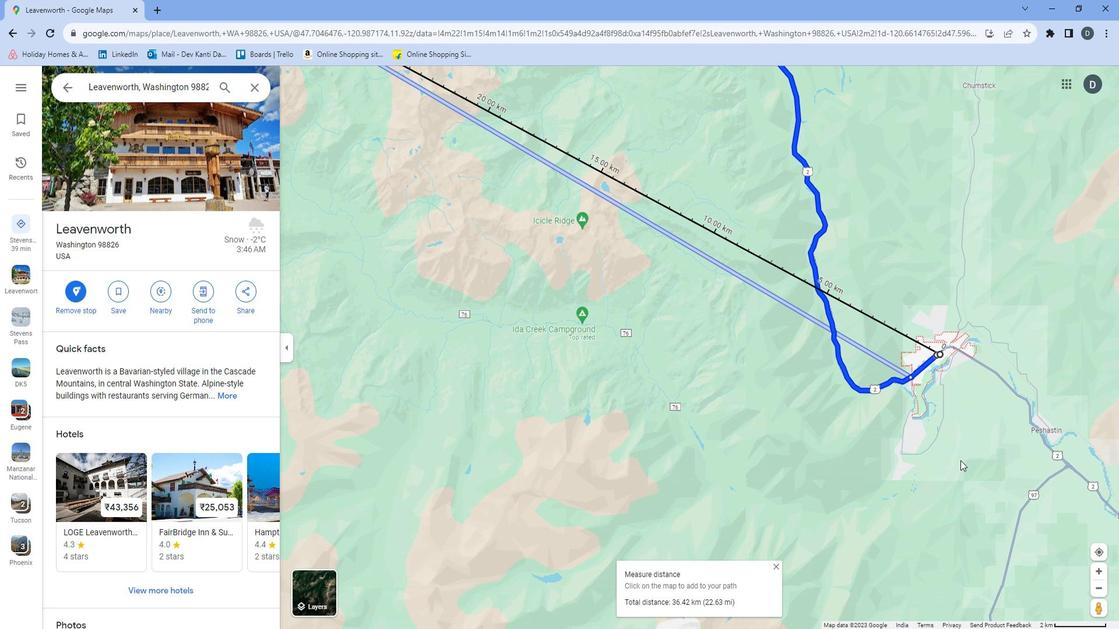 
Action: Mouse scrolled (976, 457) with delta (0, 0)
Screenshot: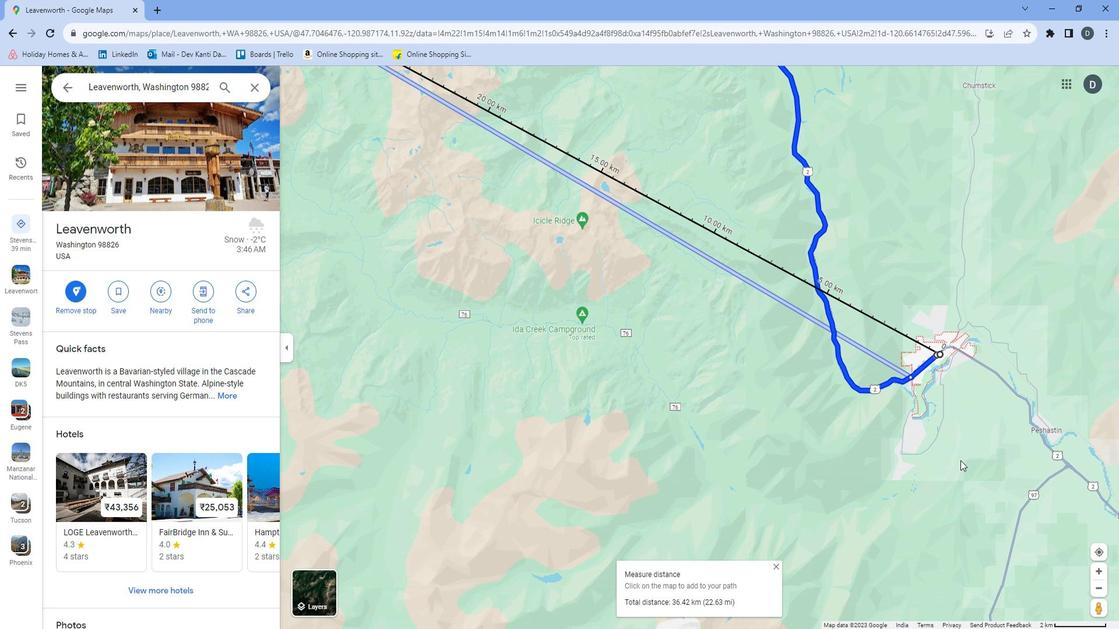 
Action: Mouse moved to (977, 448)
Screenshot: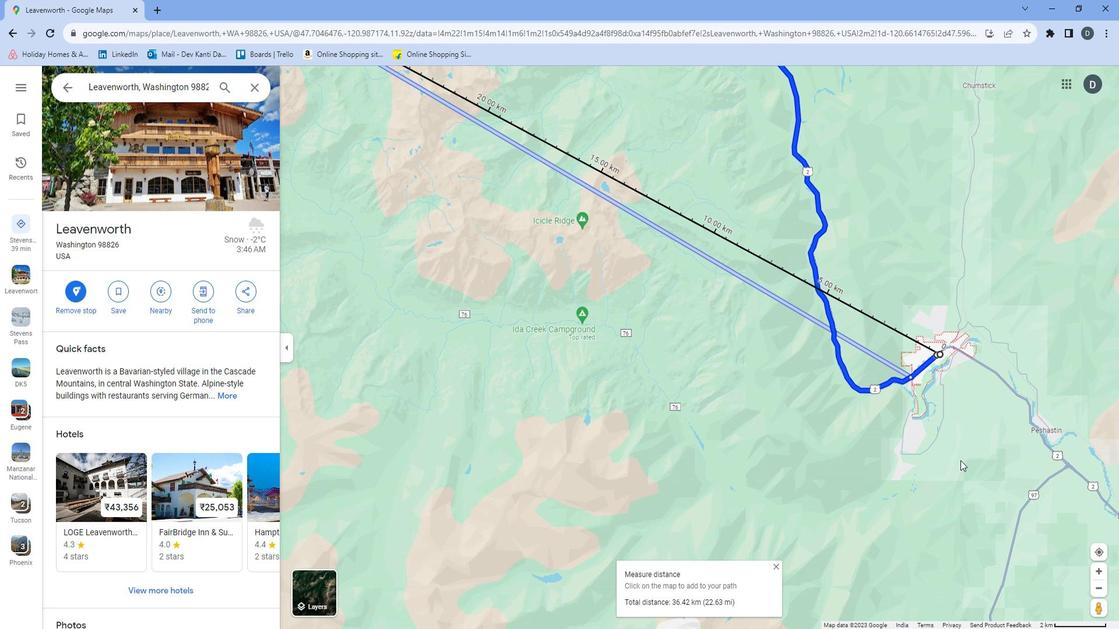 
Action: Mouse scrolled (977, 449) with delta (0, 0)
Screenshot: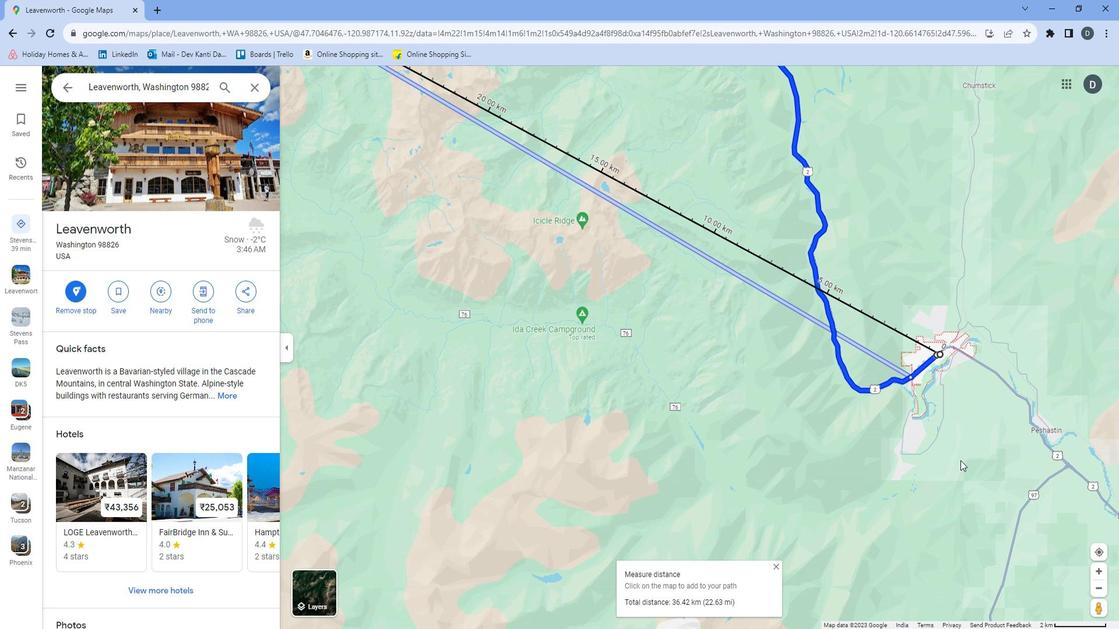
Action: Mouse moved to (977, 439)
Screenshot: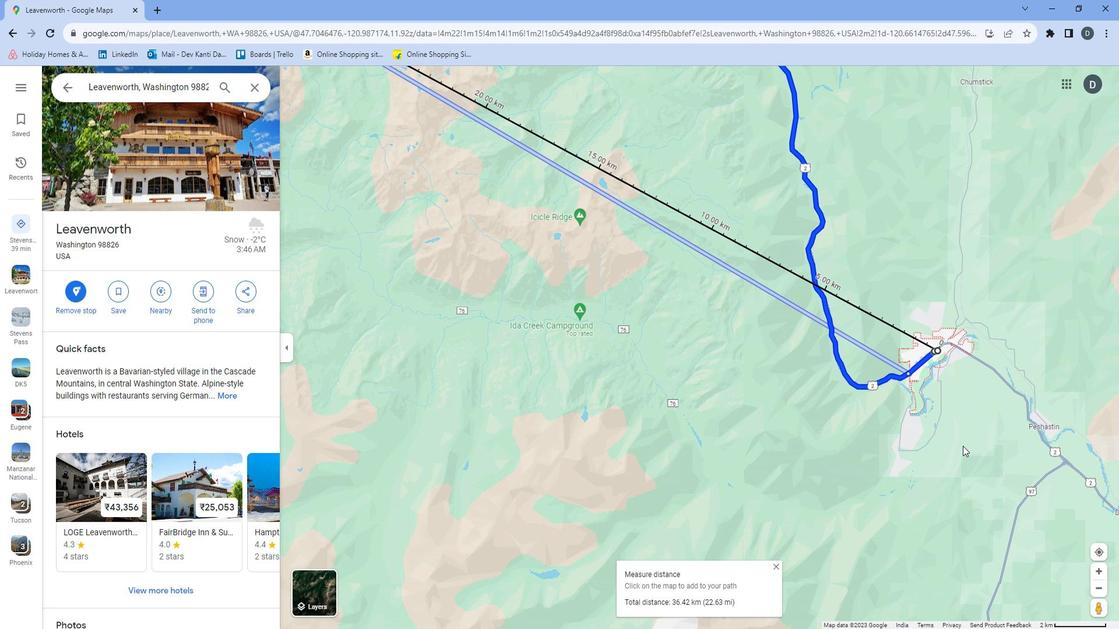 
Action: Mouse scrolled (977, 440) with delta (0, 0)
Screenshot: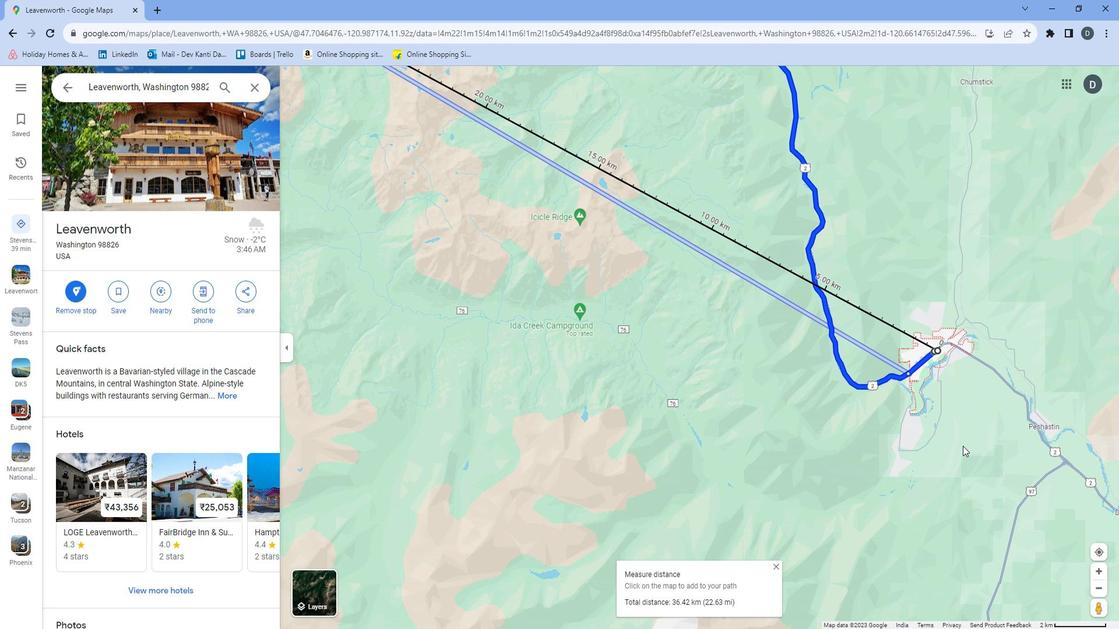 
Action: Mouse moved to (977, 436)
Screenshot: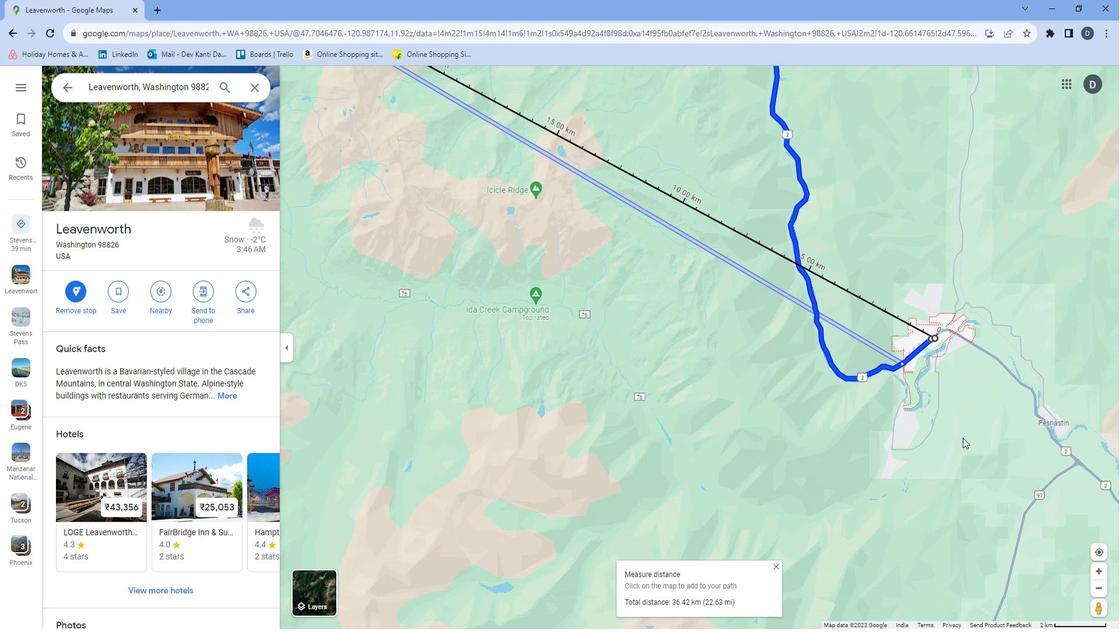 
Action: Mouse scrolled (977, 437) with delta (0, 0)
Screenshot: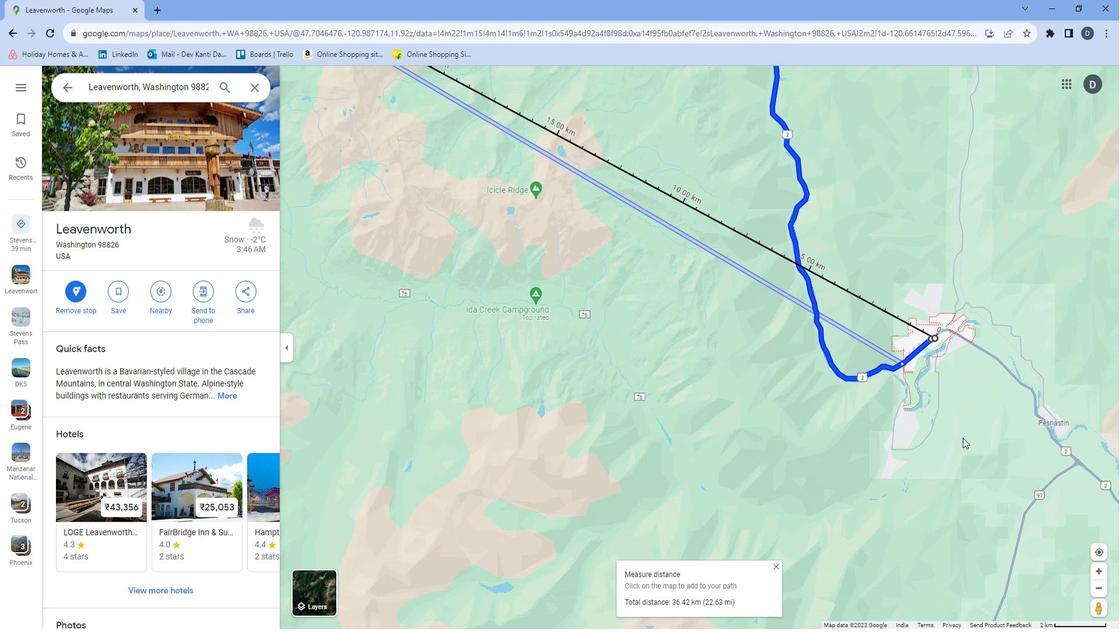 
Action: Mouse moved to (886, 462)
Screenshot: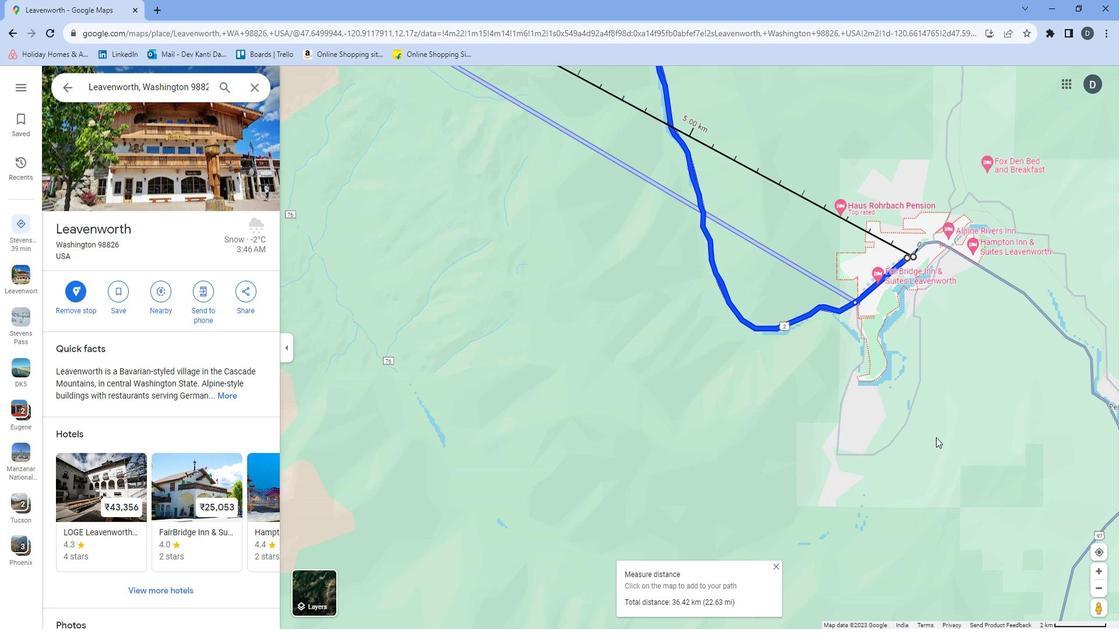
Action: Key pressed <Key.f10>
Screenshot: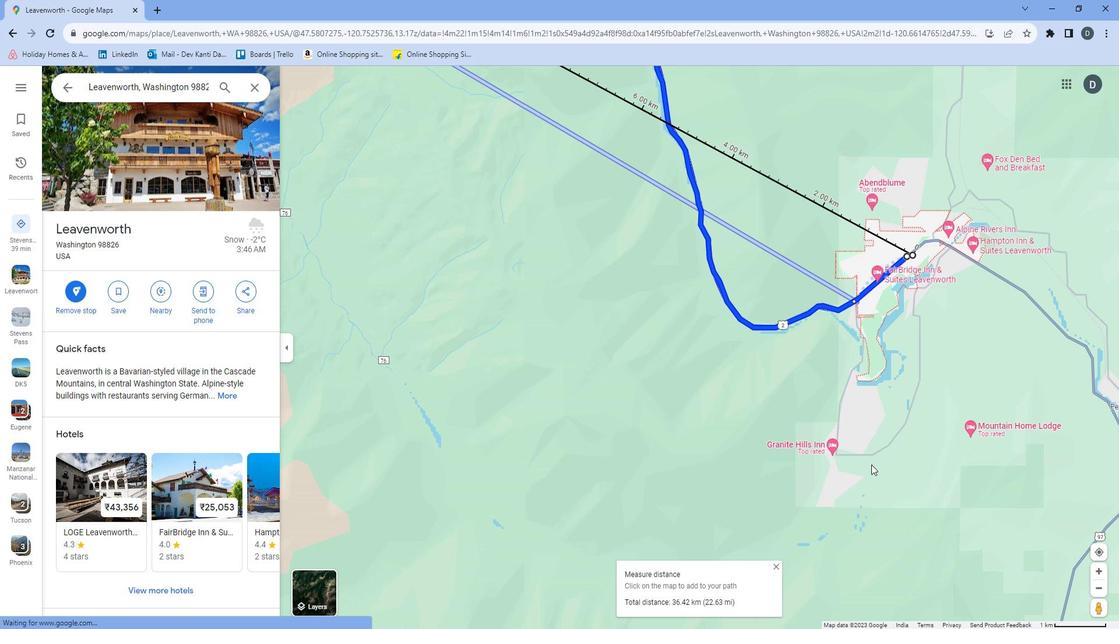 
Action: Mouse moved to (577, 534)
Screenshot: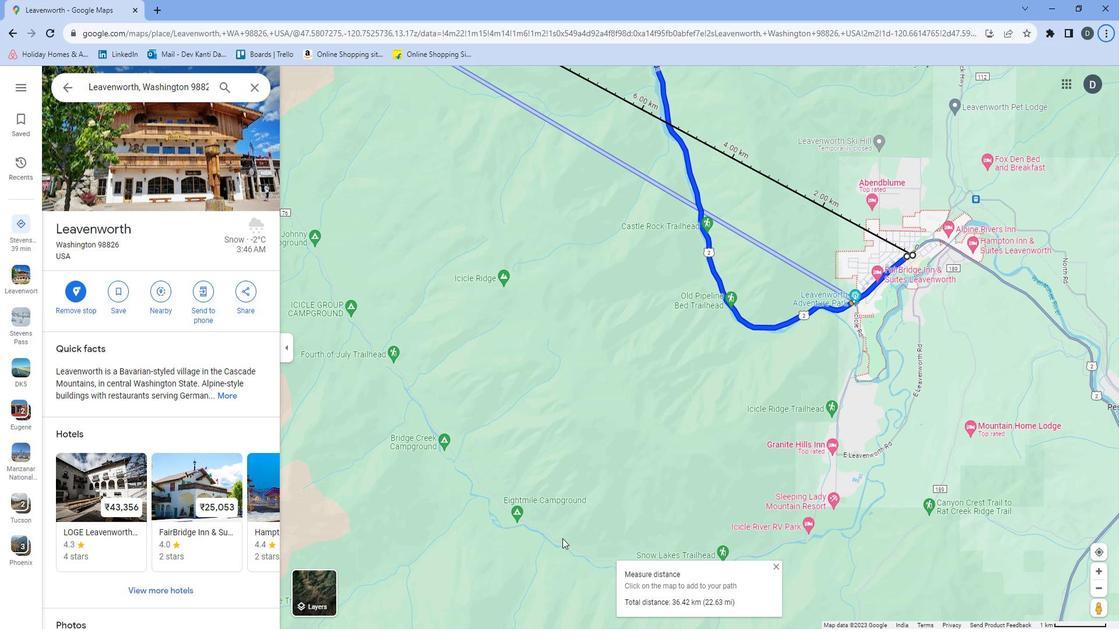 
